 Task: Design a travel-themed webpage layout in Figma, including a header, hero section, articles, subscription form, featured stories, popular destinations, and a footer.
Action: Mouse moved to (644, 175)
Screenshot: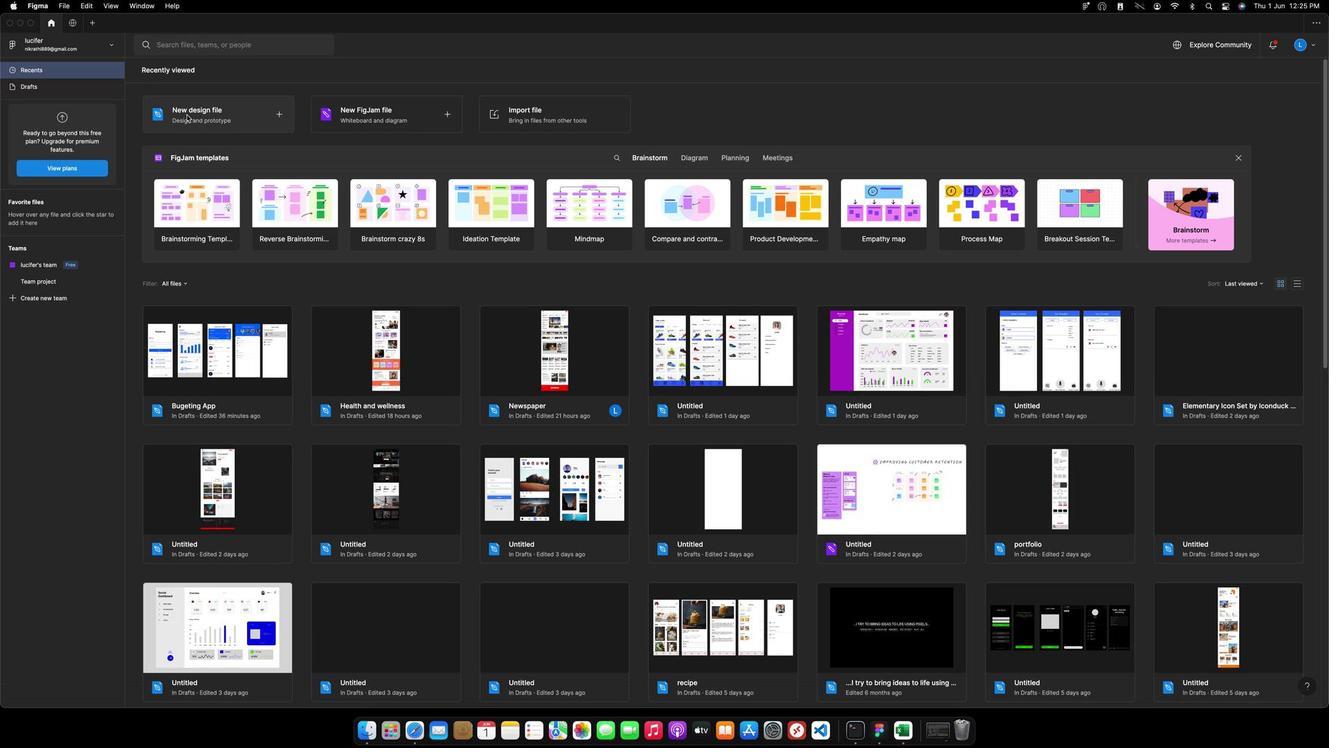 
Action: Mouse pressed left at (644, 175)
Screenshot: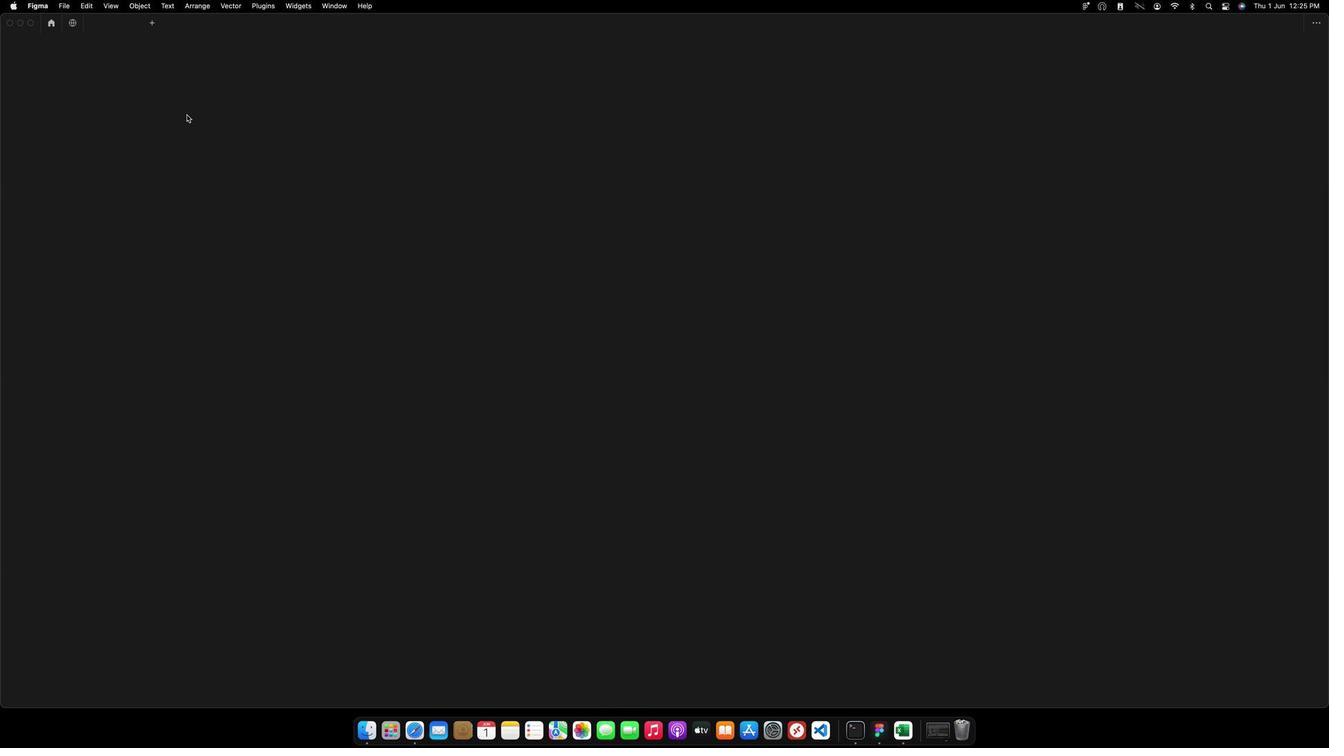 
Action: Mouse moved to (644, 175)
Screenshot: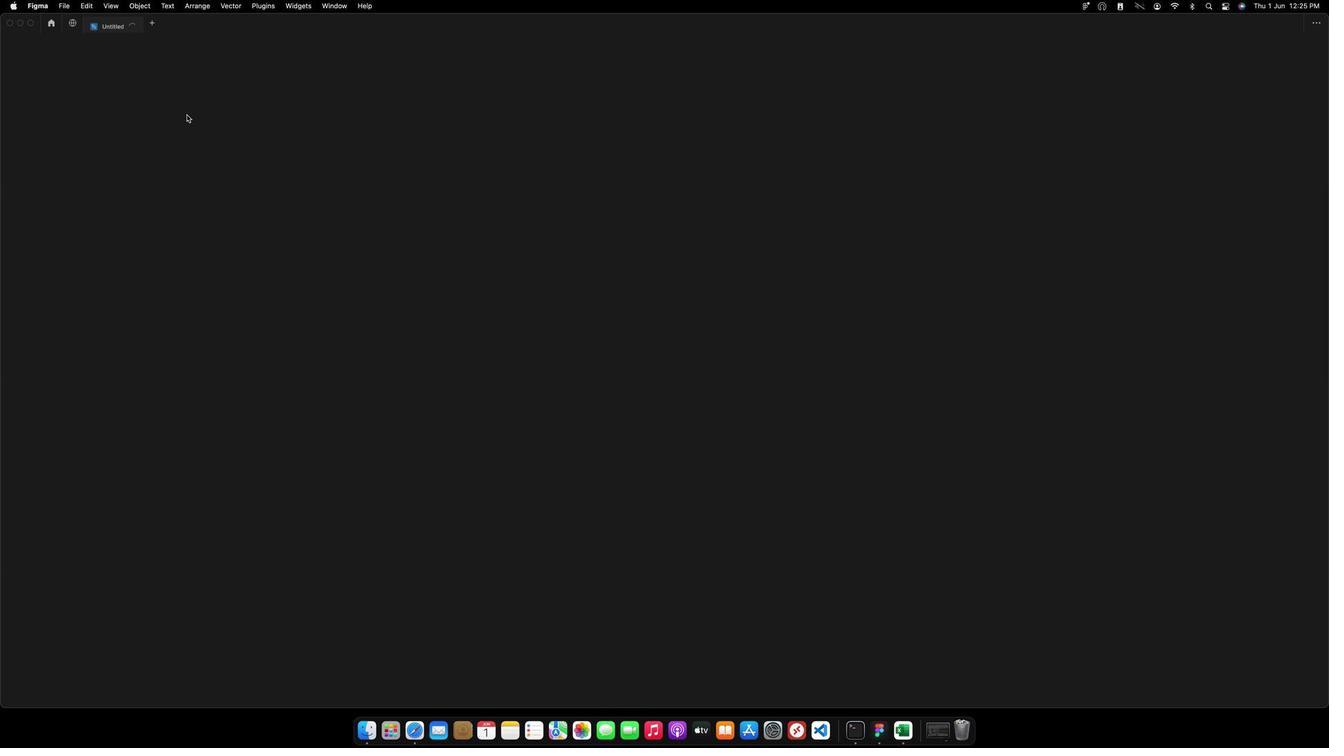 
Action: Mouse pressed left at (644, 175)
Screenshot: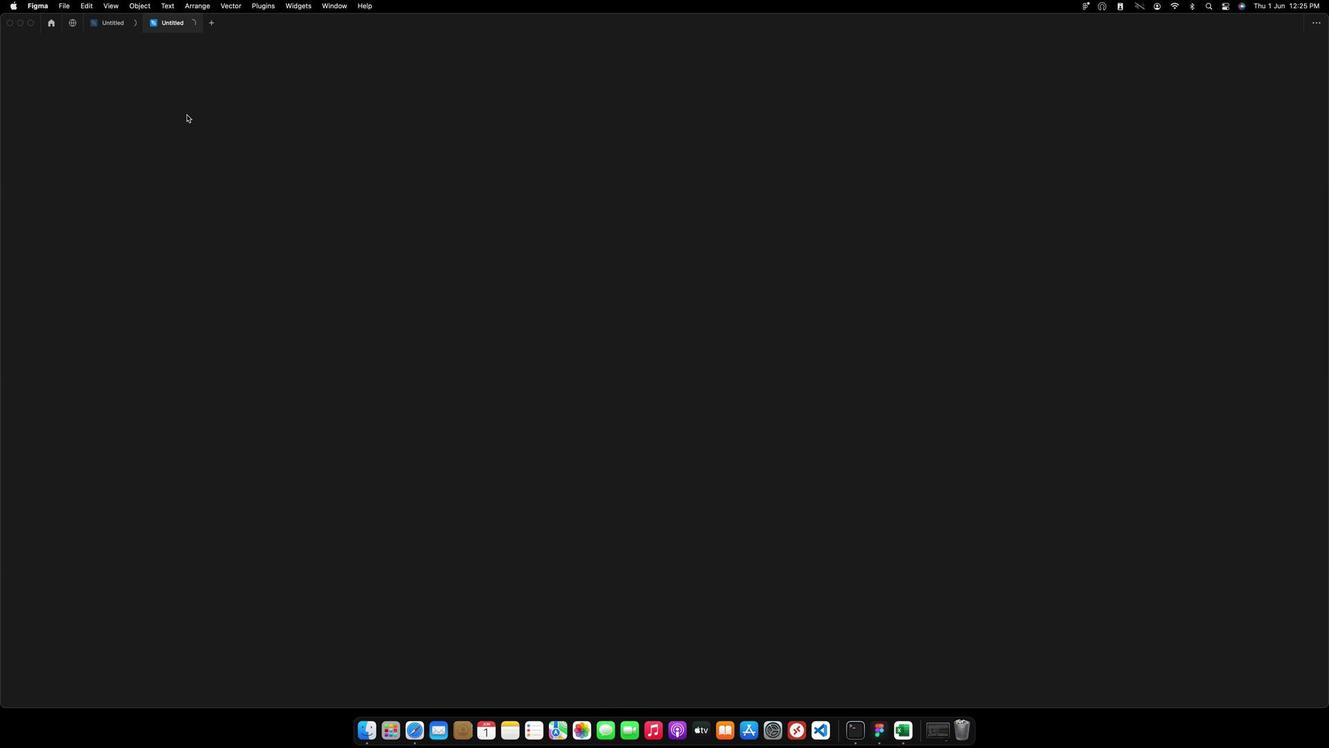 
Action: Mouse moved to (618, 148)
Screenshot: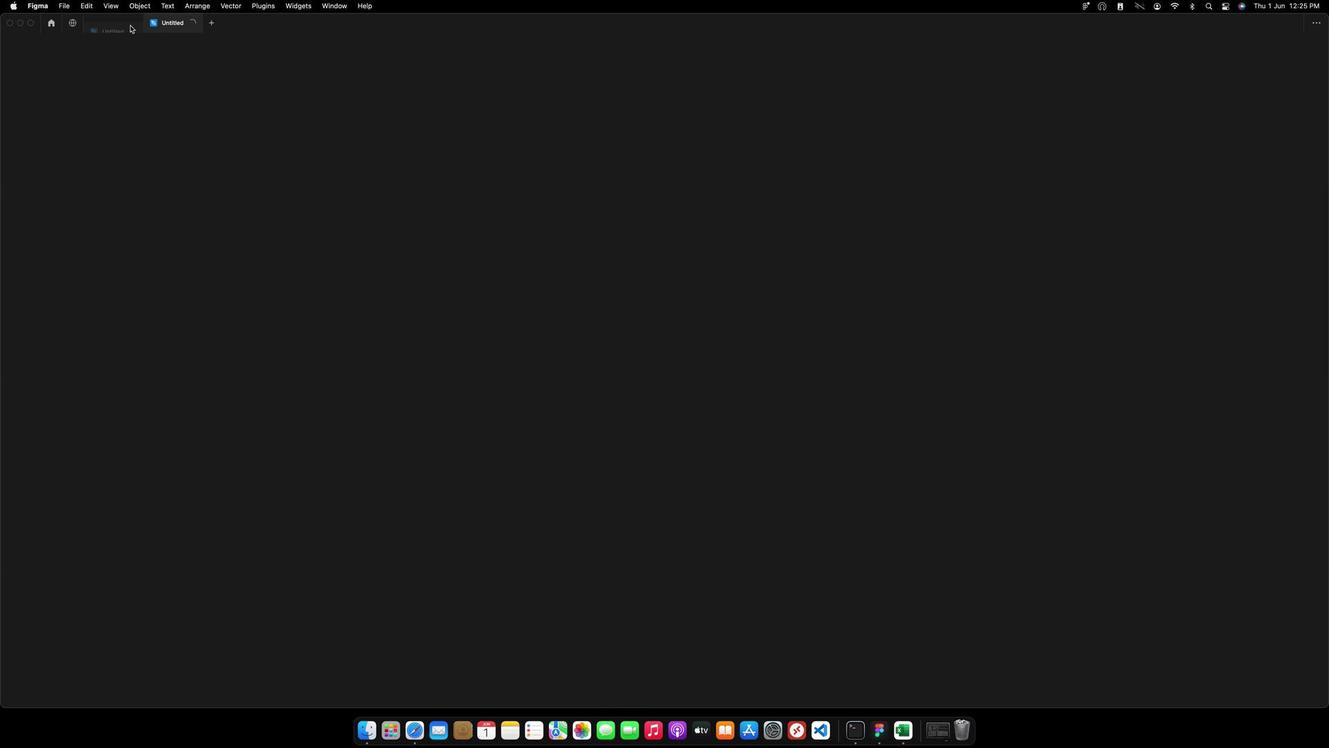 
Action: Mouse pressed left at (618, 148)
Screenshot: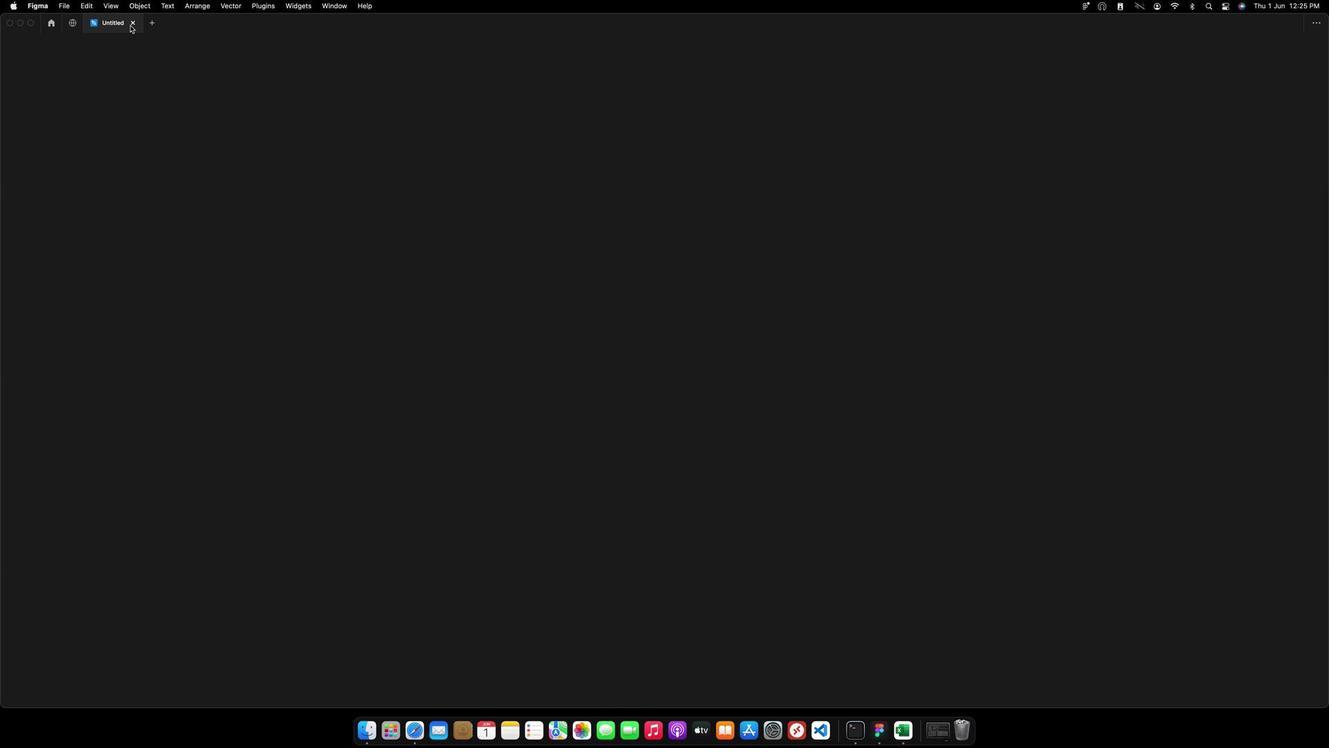 
Action: Mouse moved to (684, 184)
Screenshot: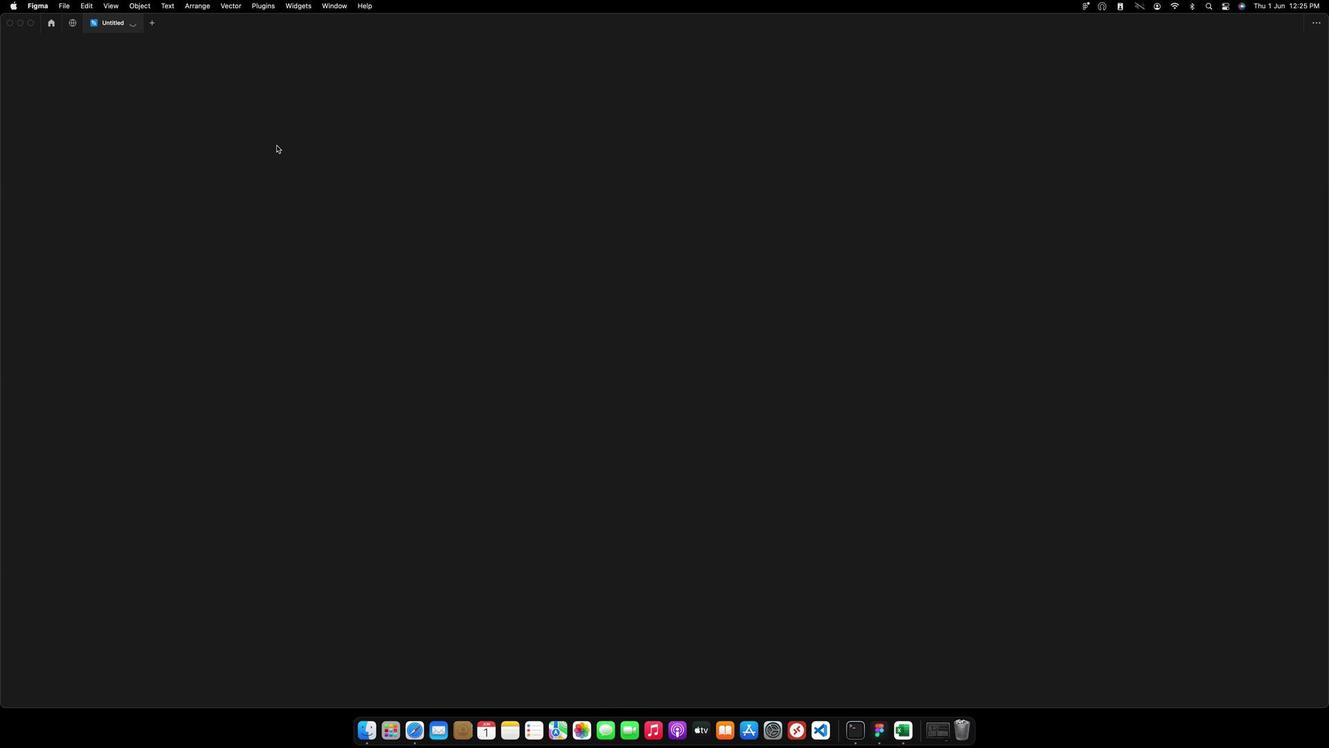 
Action: Key pressed 'a''a'
Screenshot: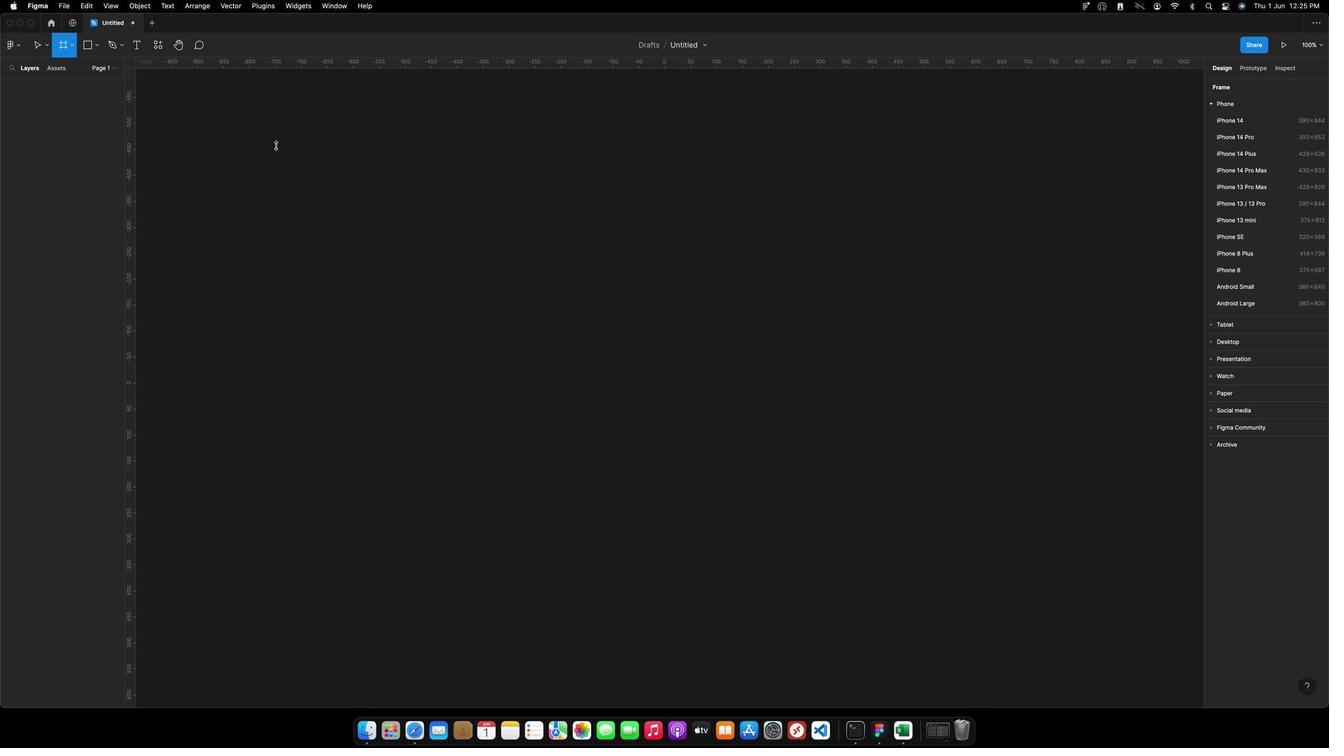
Action: Mouse moved to (1103, 245)
Screenshot: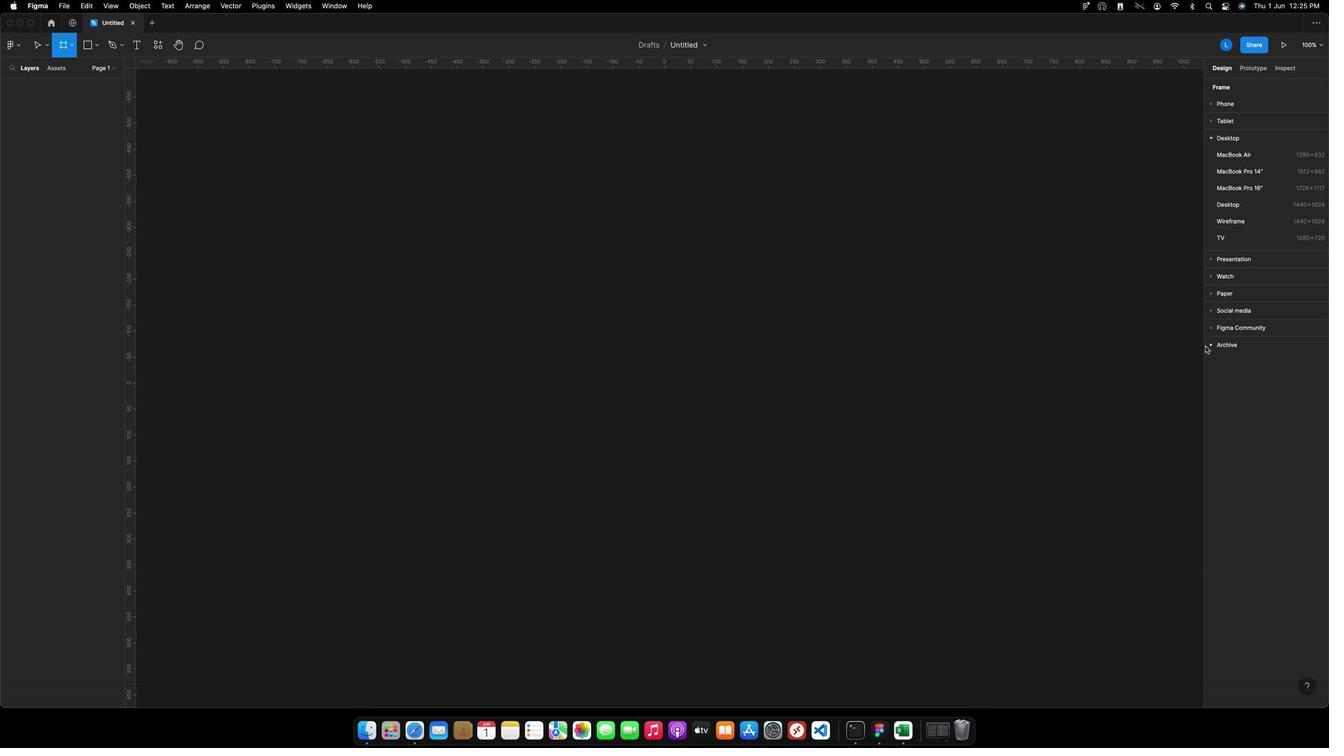 
Action: Mouse pressed left at (1103, 245)
Screenshot: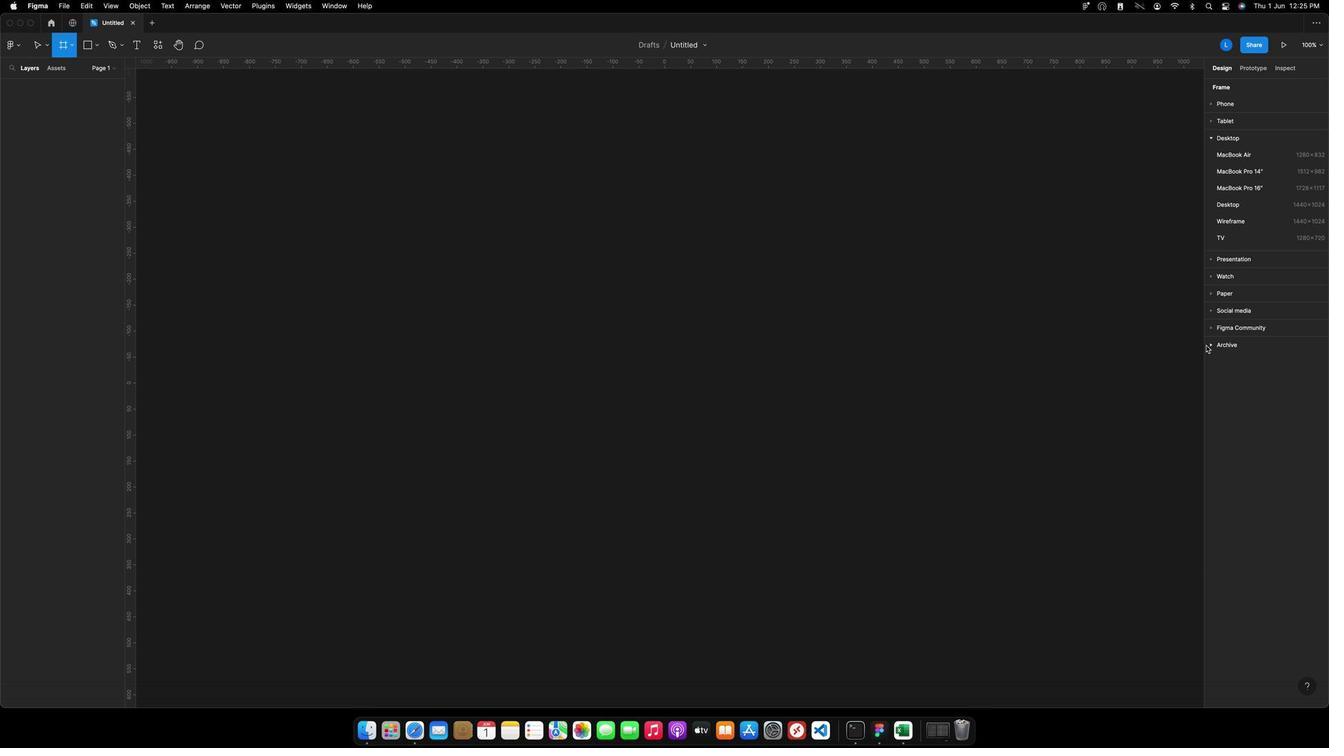 
Action: Mouse moved to (1129, 194)
Screenshot: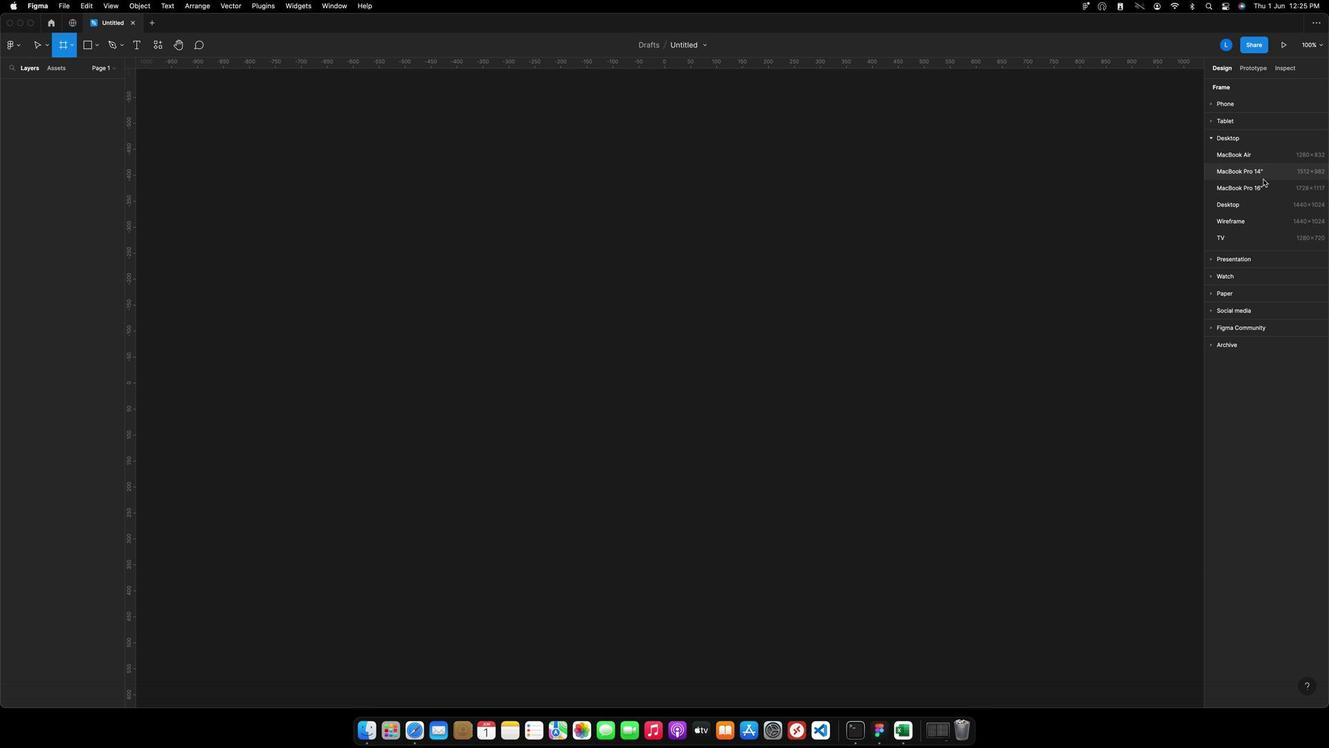 
Action: Mouse pressed left at (1129, 194)
Screenshot: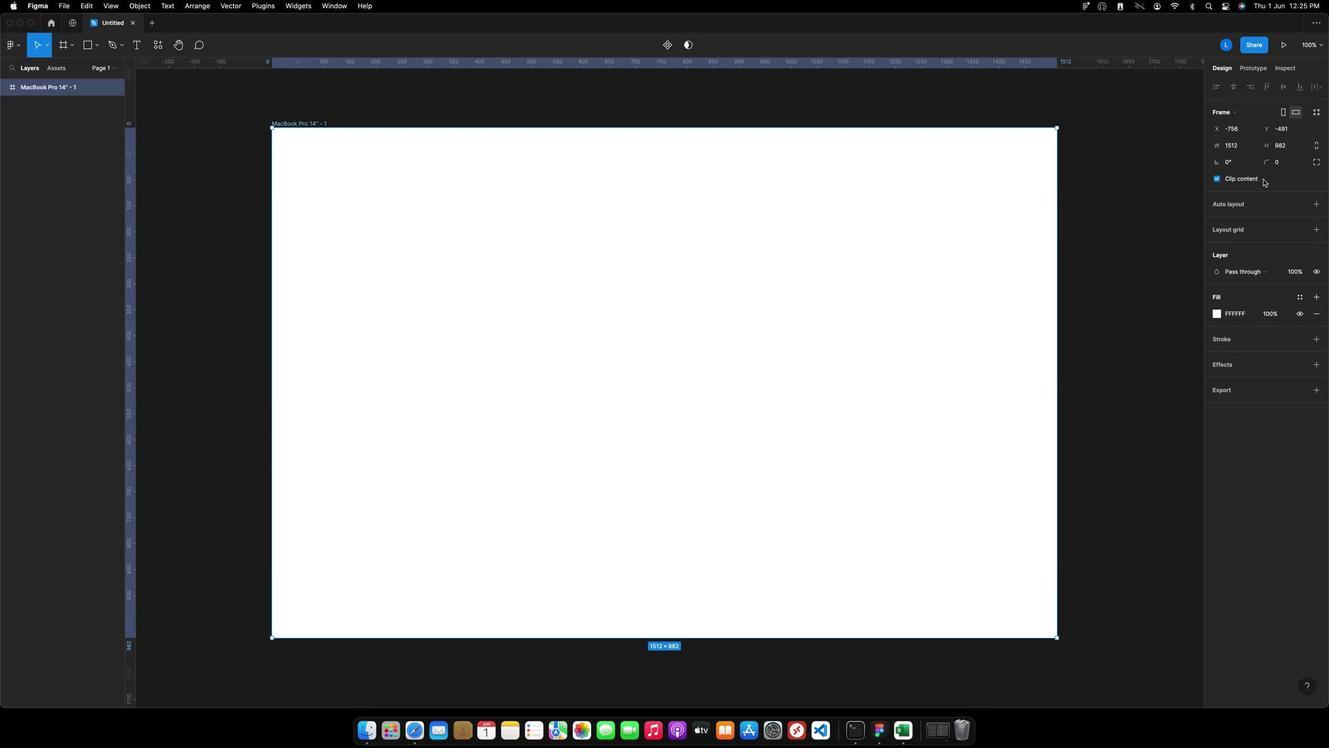 
Action: Mouse moved to (811, 205)
Screenshot: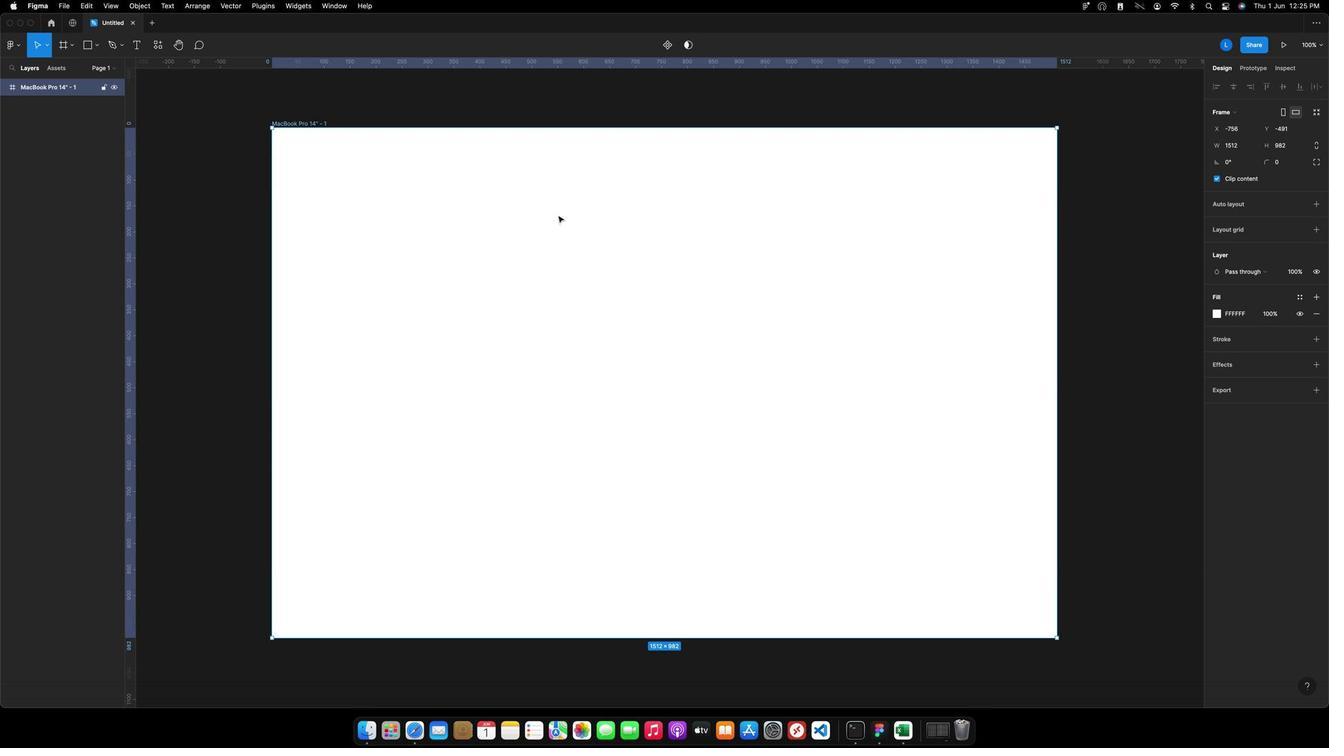 
Action: Key pressed 't'
Screenshot: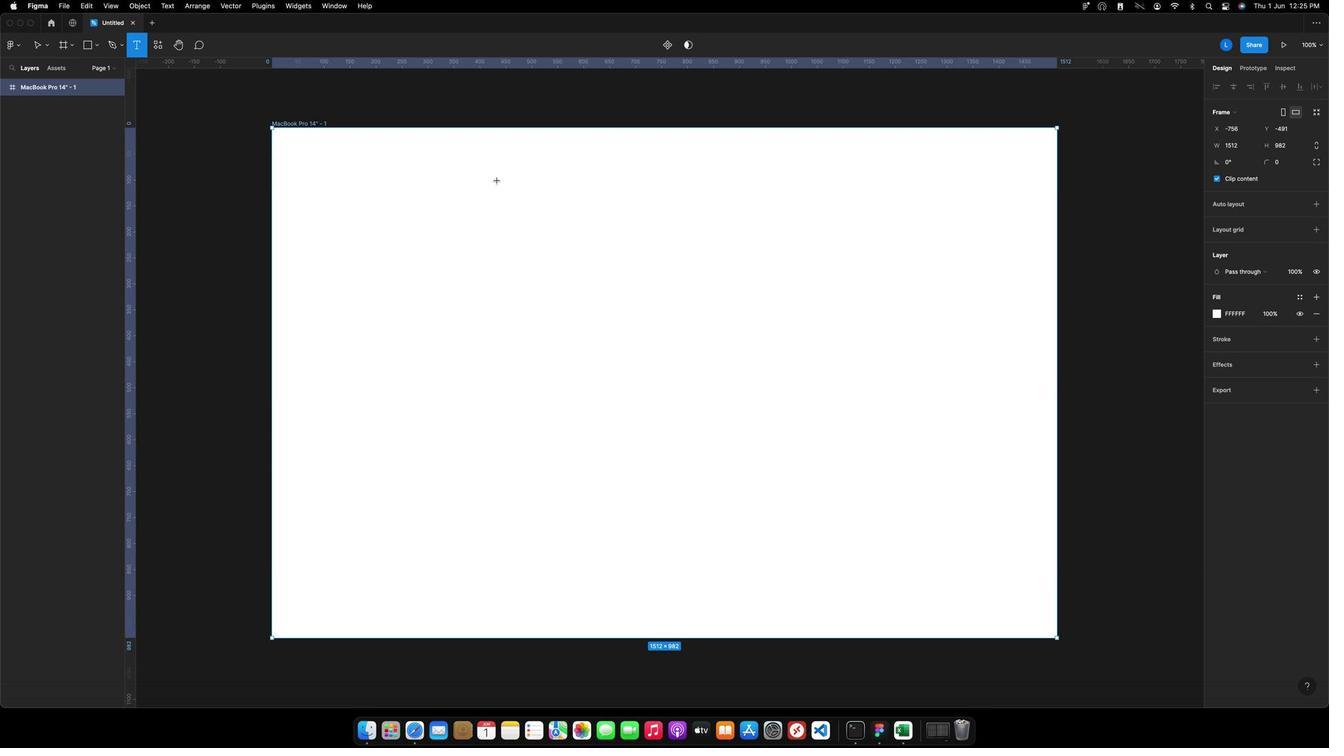 
Action: Mouse moved to (783, 184)
Screenshot: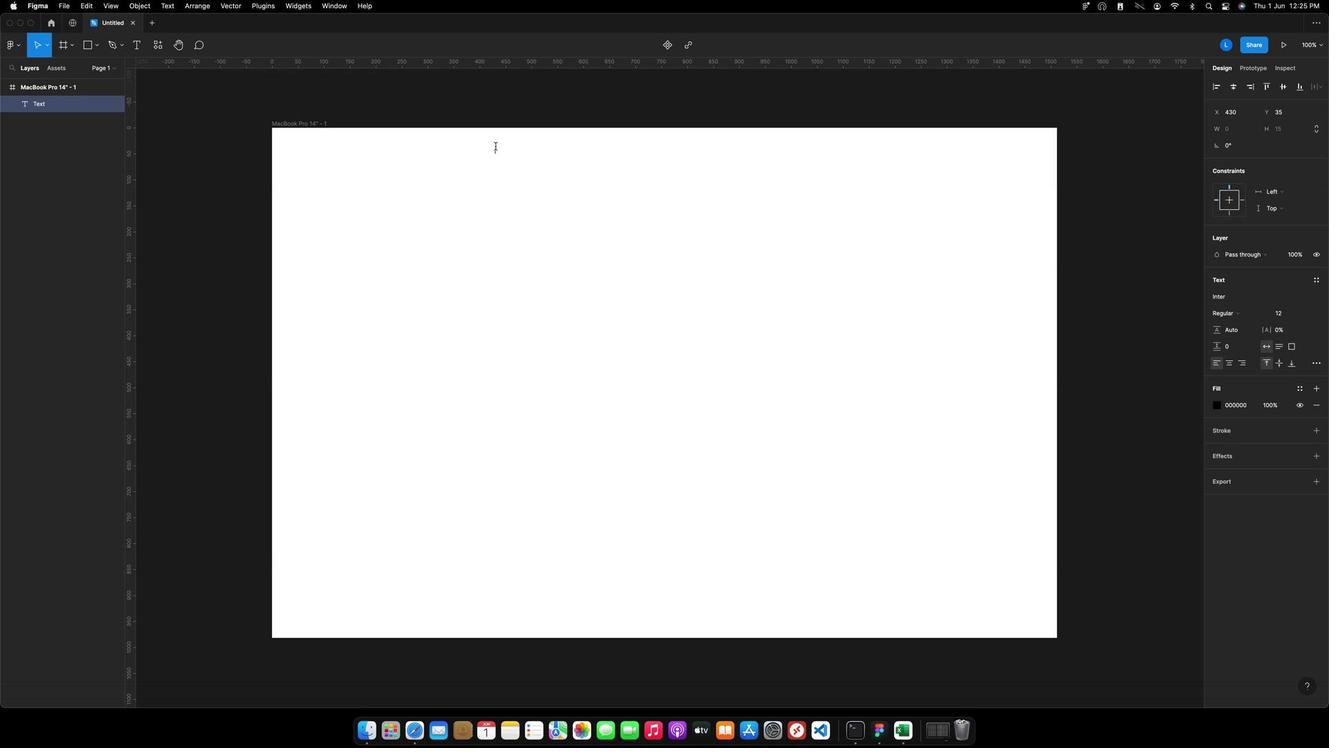 
Action: Mouse pressed left at (783, 184)
Screenshot: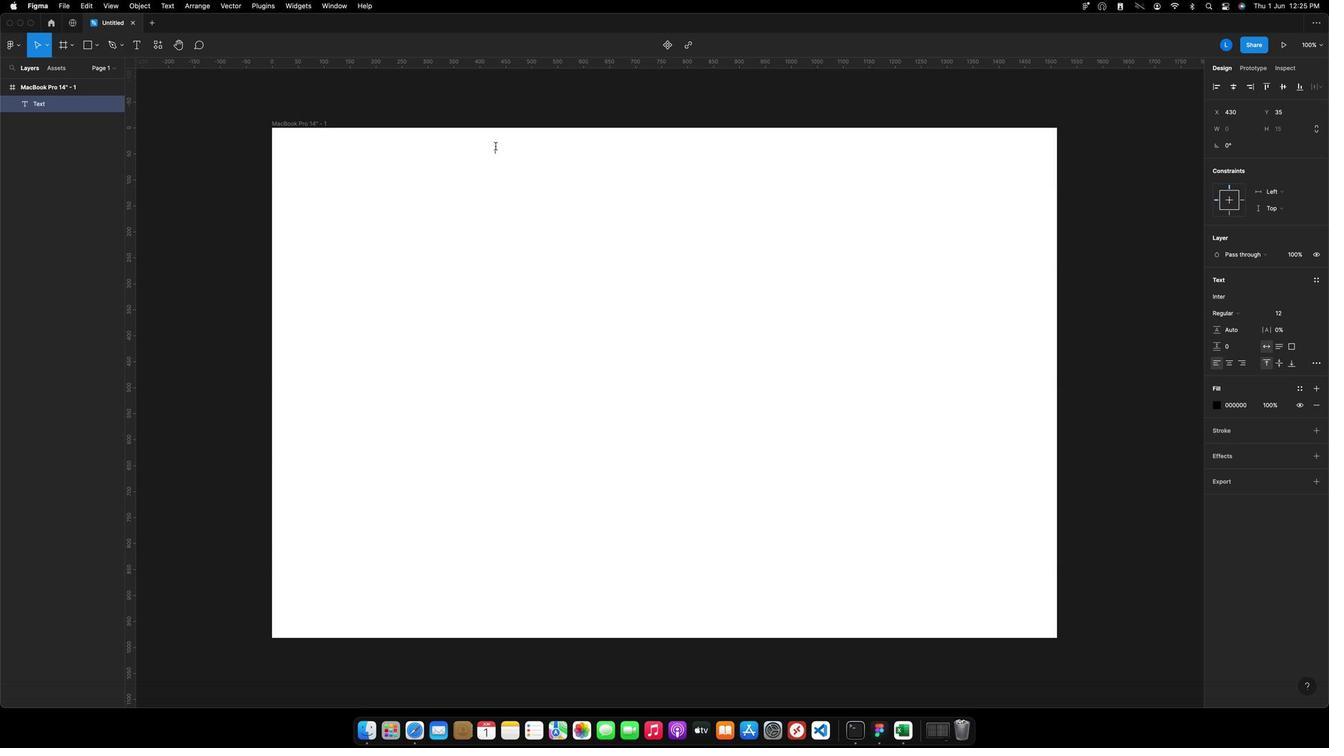 
Action: Key pressed Key.caps_lock'S'Key.caps_lock't''o''r''i''e''s'Key.esc
Screenshot: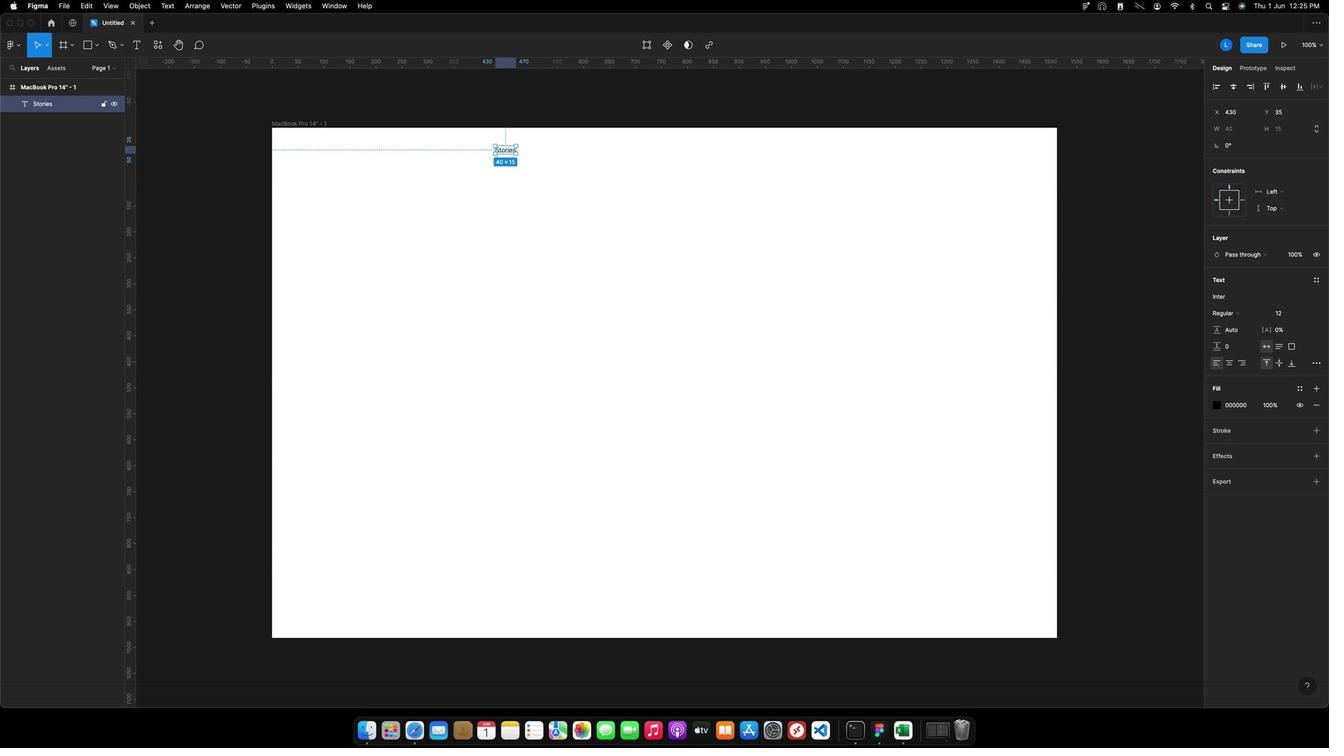 
Action: Mouse moved to (1138, 235)
Screenshot: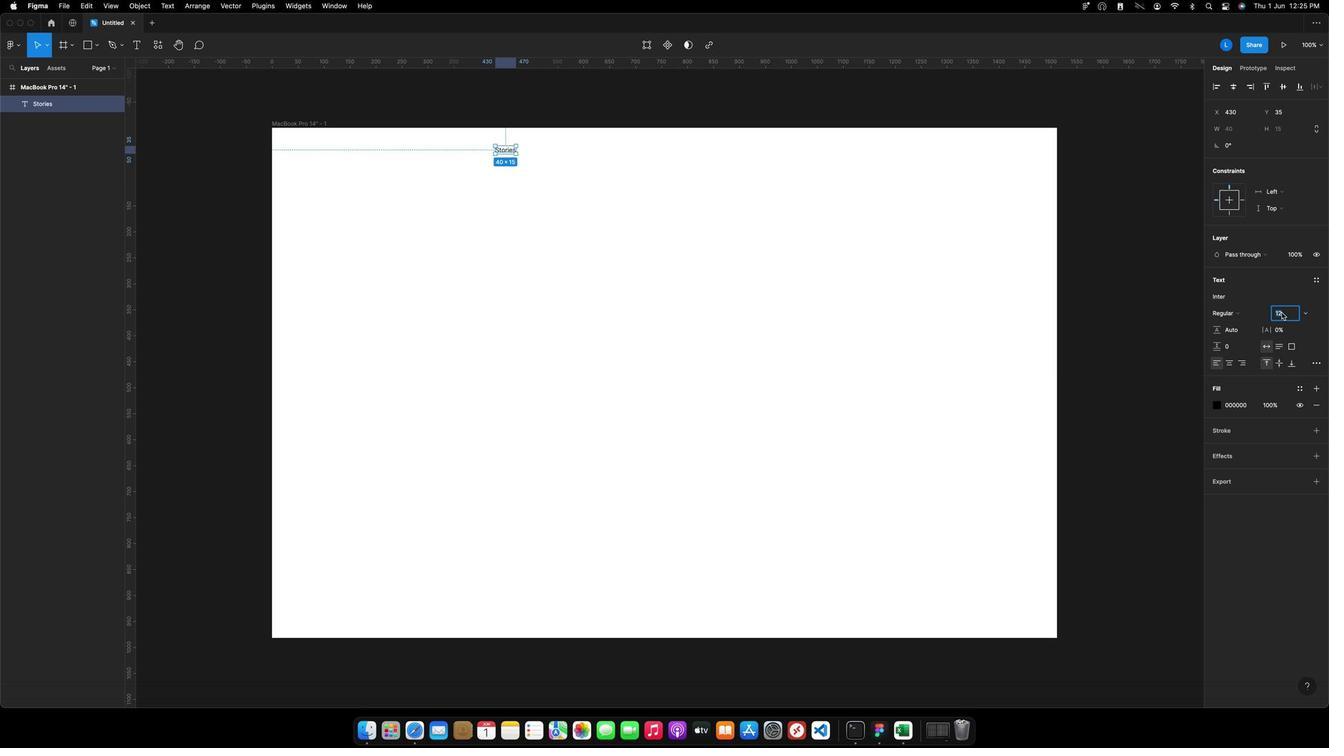 
Action: Mouse pressed left at (1138, 235)
Screenshot: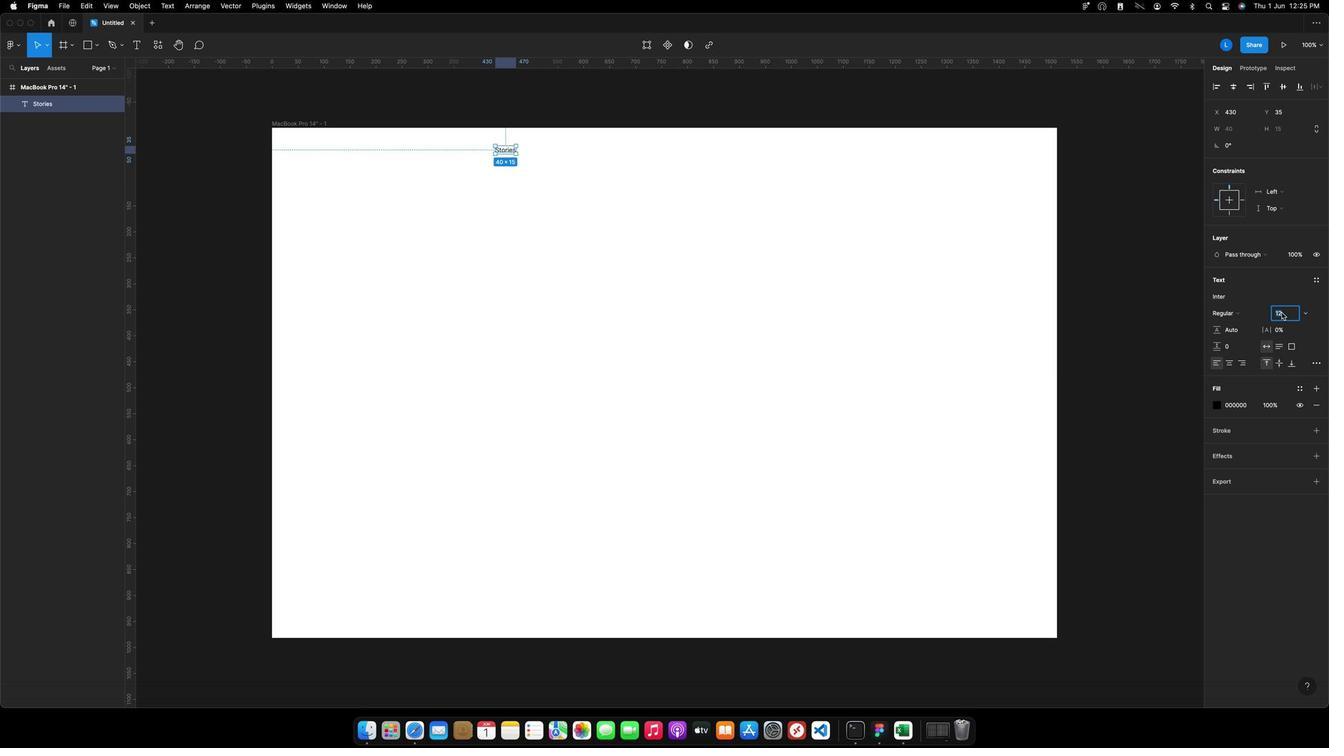 
Action: Mouse moved to (1137, 235)
Screenshot: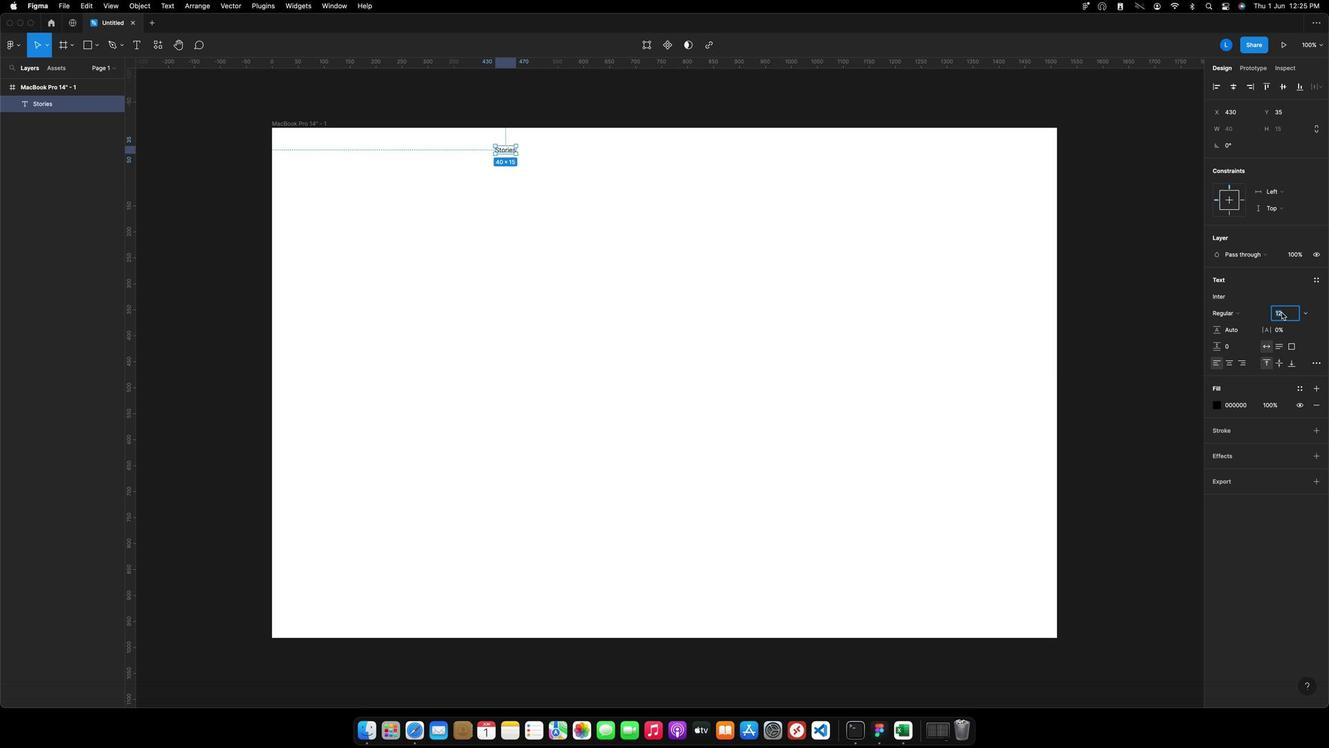 
Action: Key pressed '1''8'Key.enter
Screenshot: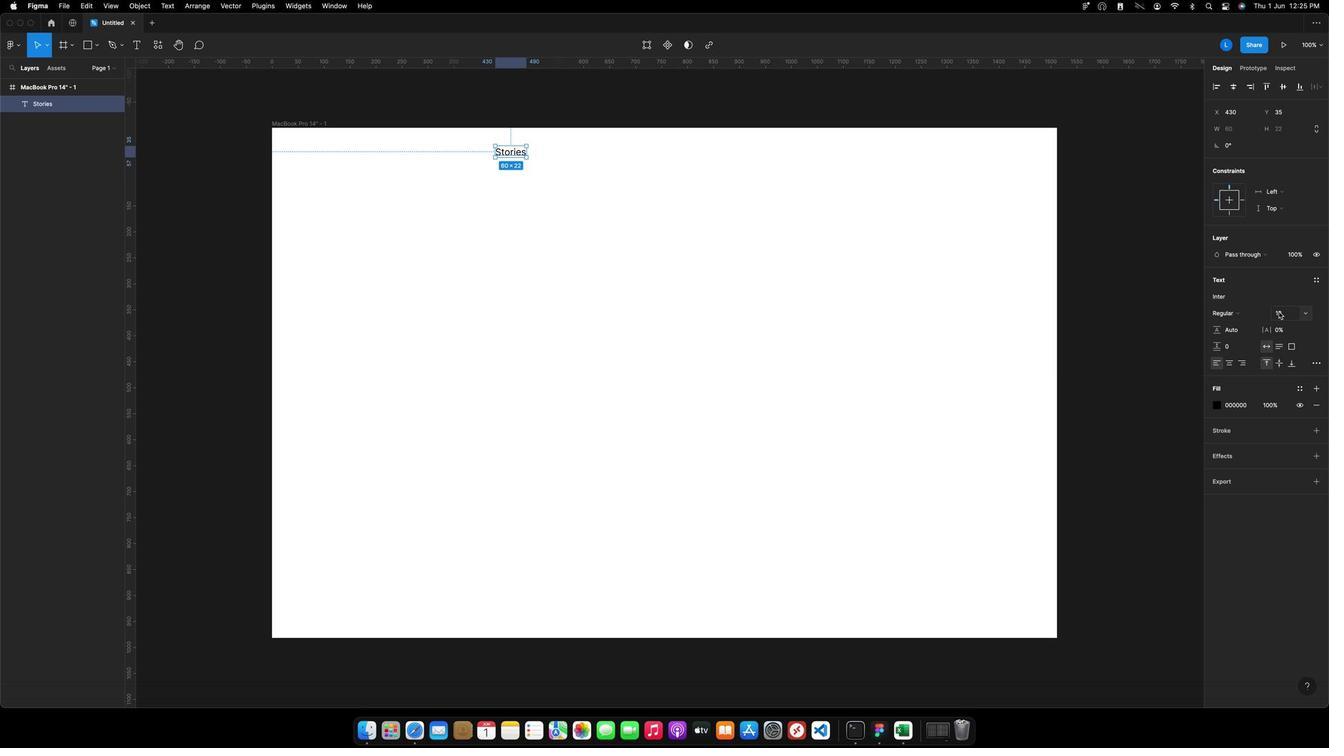 
Action: Mouse moved to (1112, 232)
Screenshot: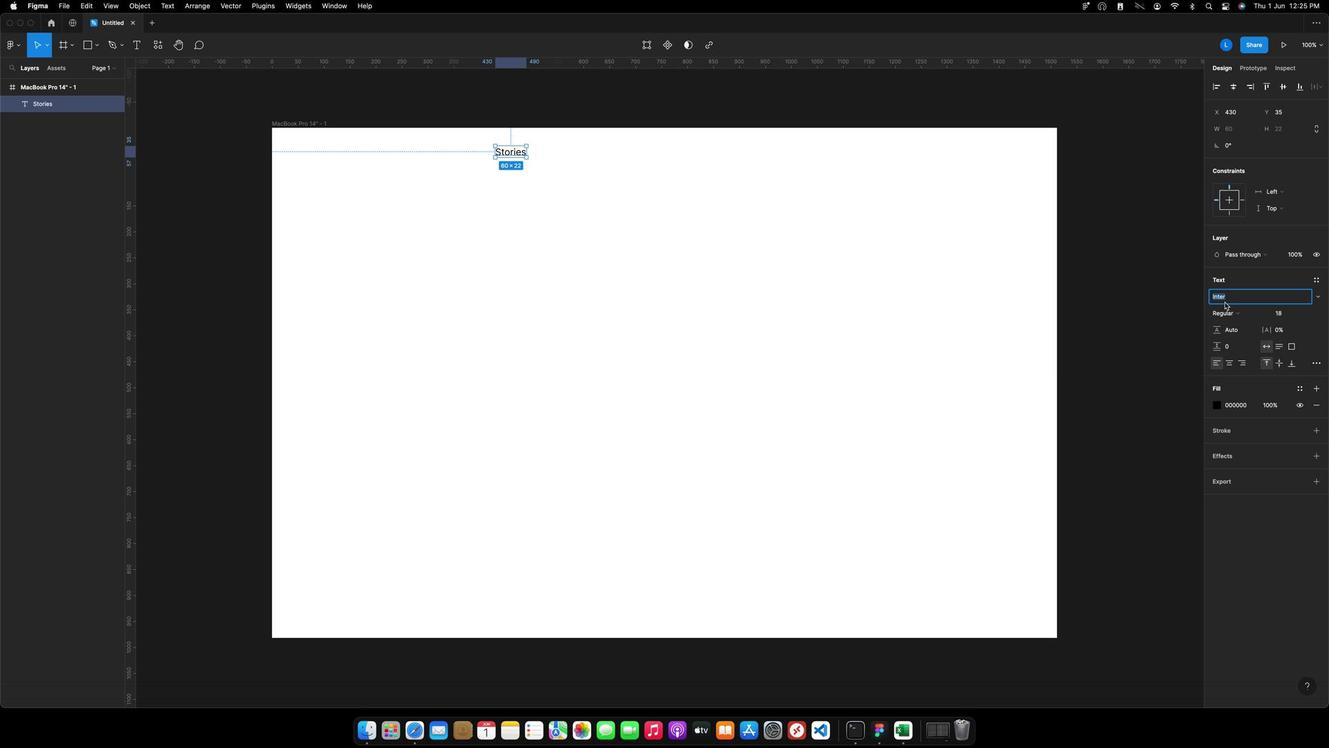 
Action: Mouse pressed left at (1112, 232)
Screenshot: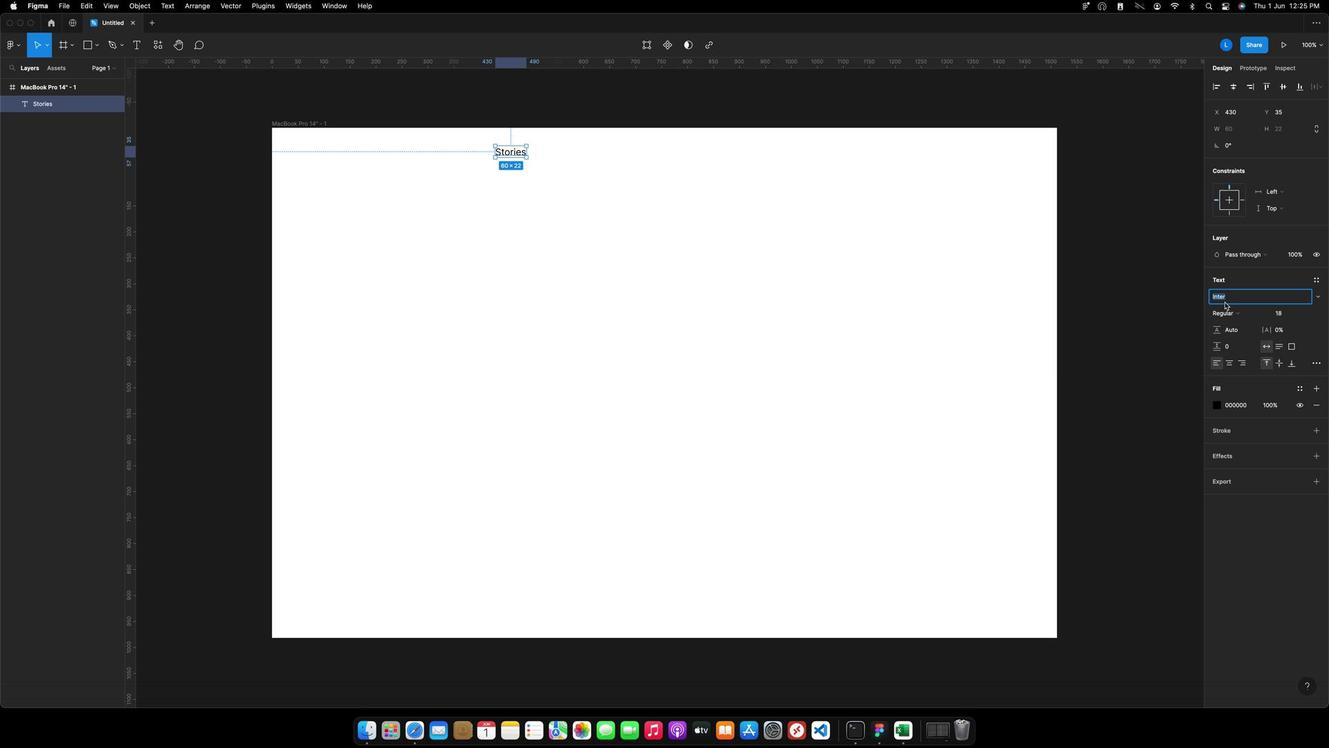 
Action: Key pressed 'l''a''t''o'Key.enter
Screenshot: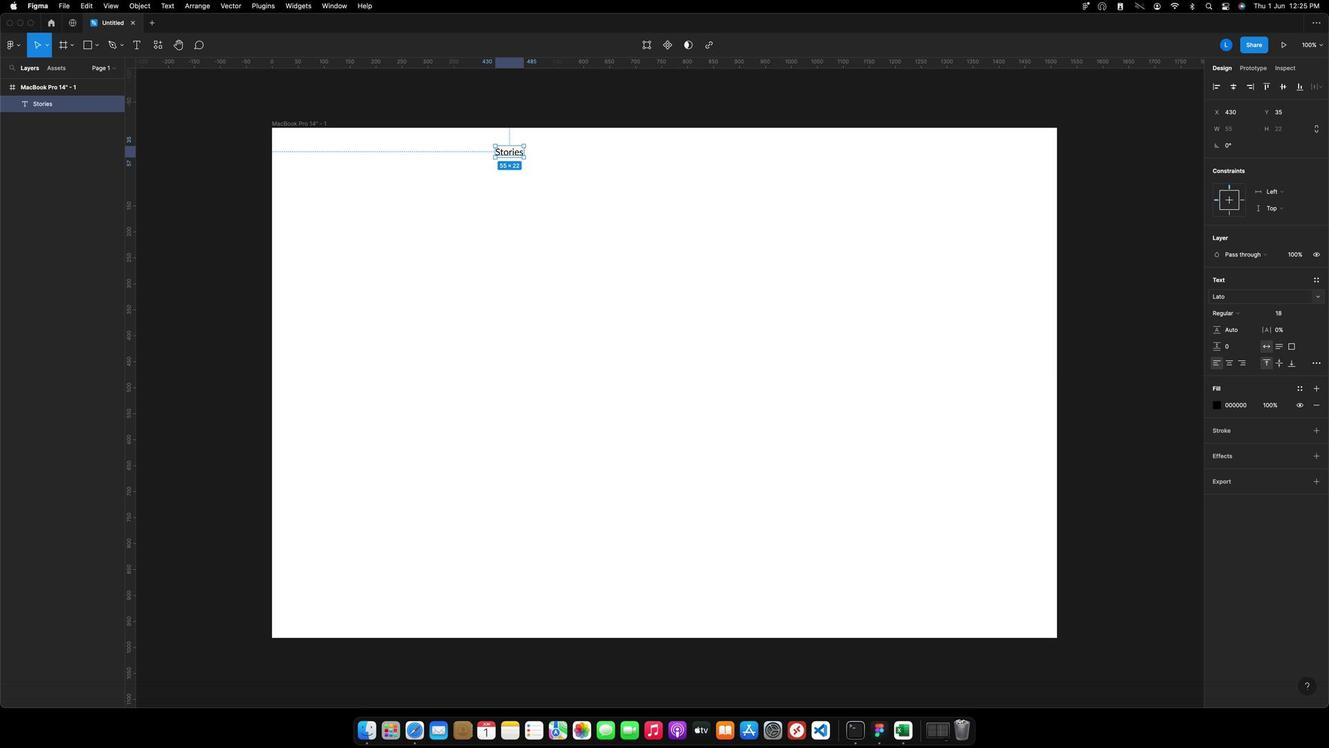 
Action: Mouse moved to (786, 185)
Screenshot: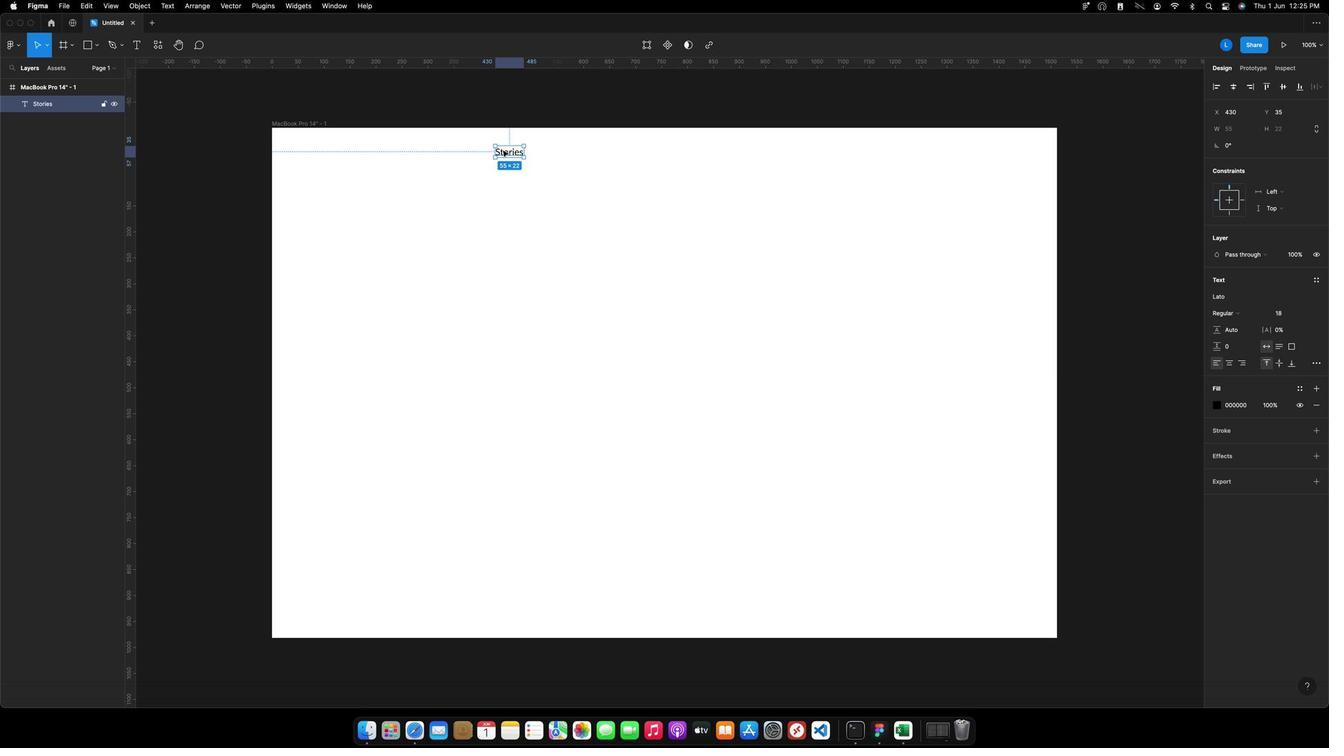 
Action: Key pressed Key.alt
Screenshot: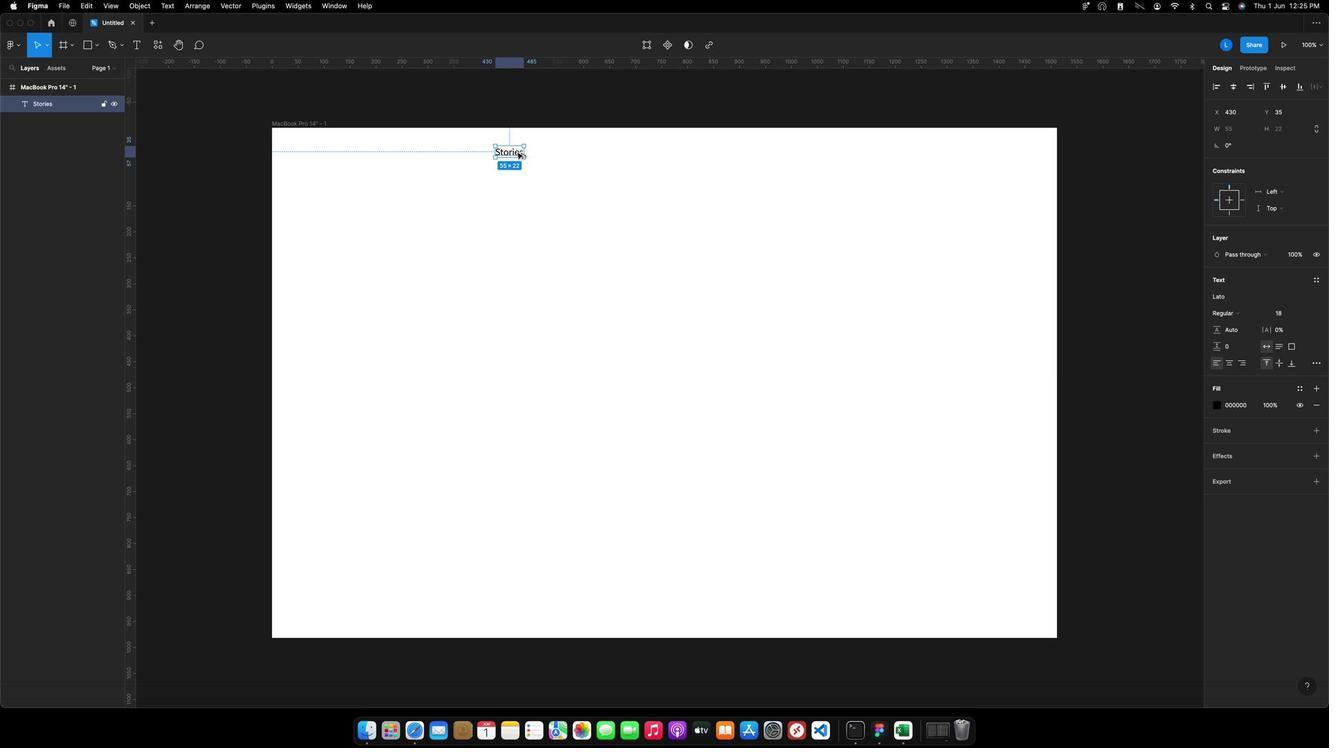 
Action: Mouse pressed left at (786, 185)
Screenshot: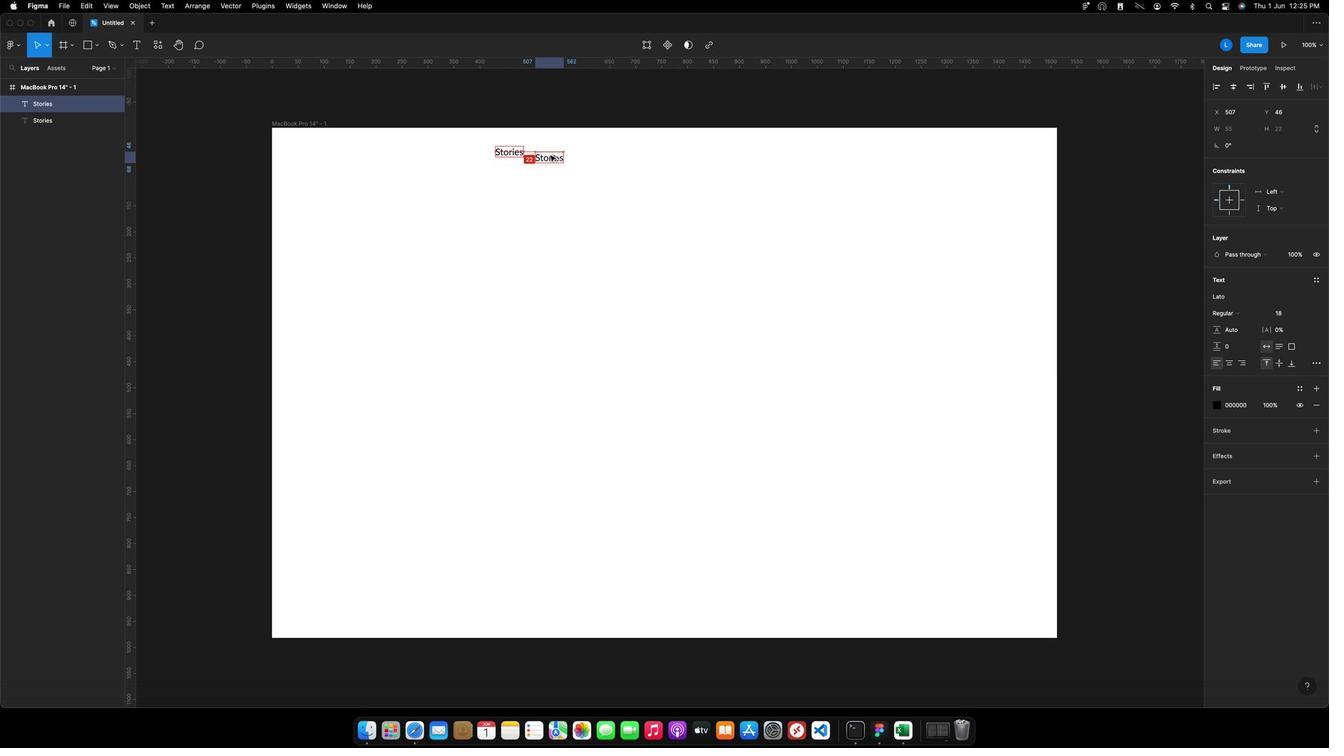 
Action: Mouse moved to (829, 185)
Screenshot: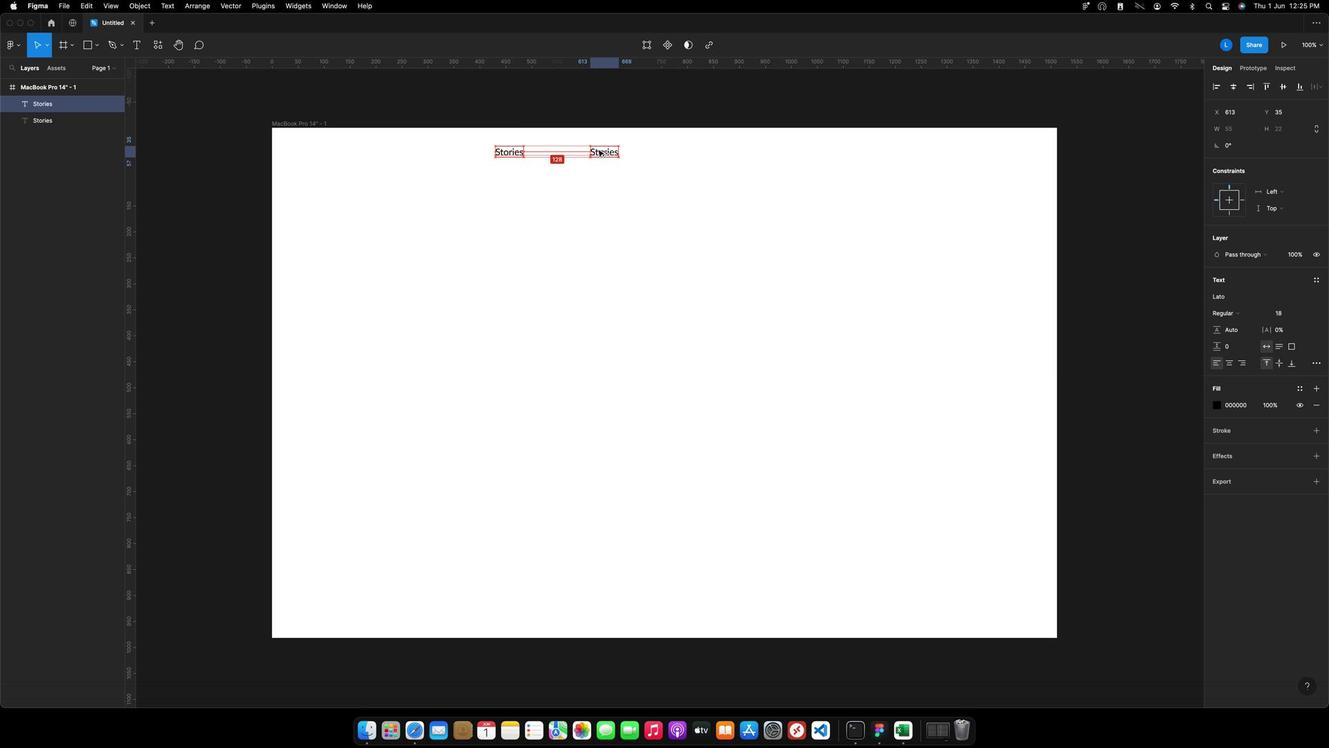 
Action: Mouse pressed left at (829, 185)
Screenshot: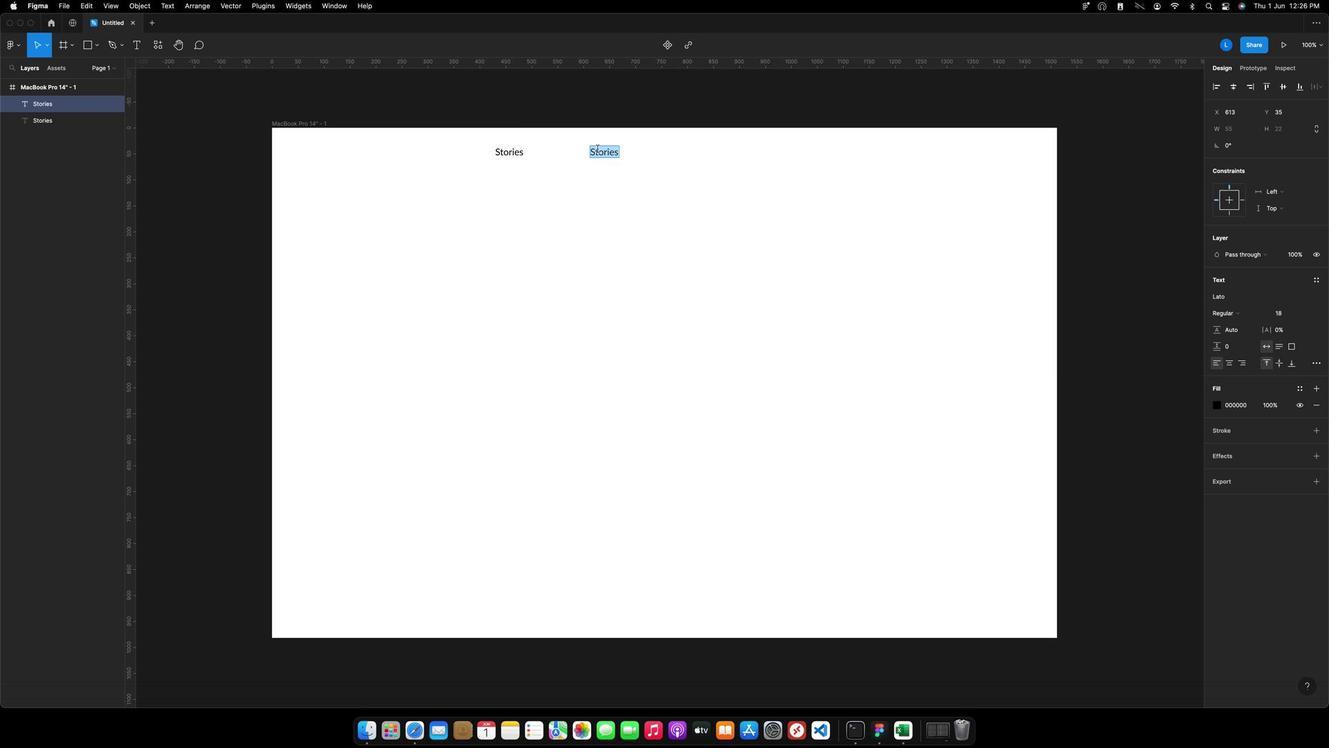 
Action: Mouse pressed left at (829, 185)
Screenshot: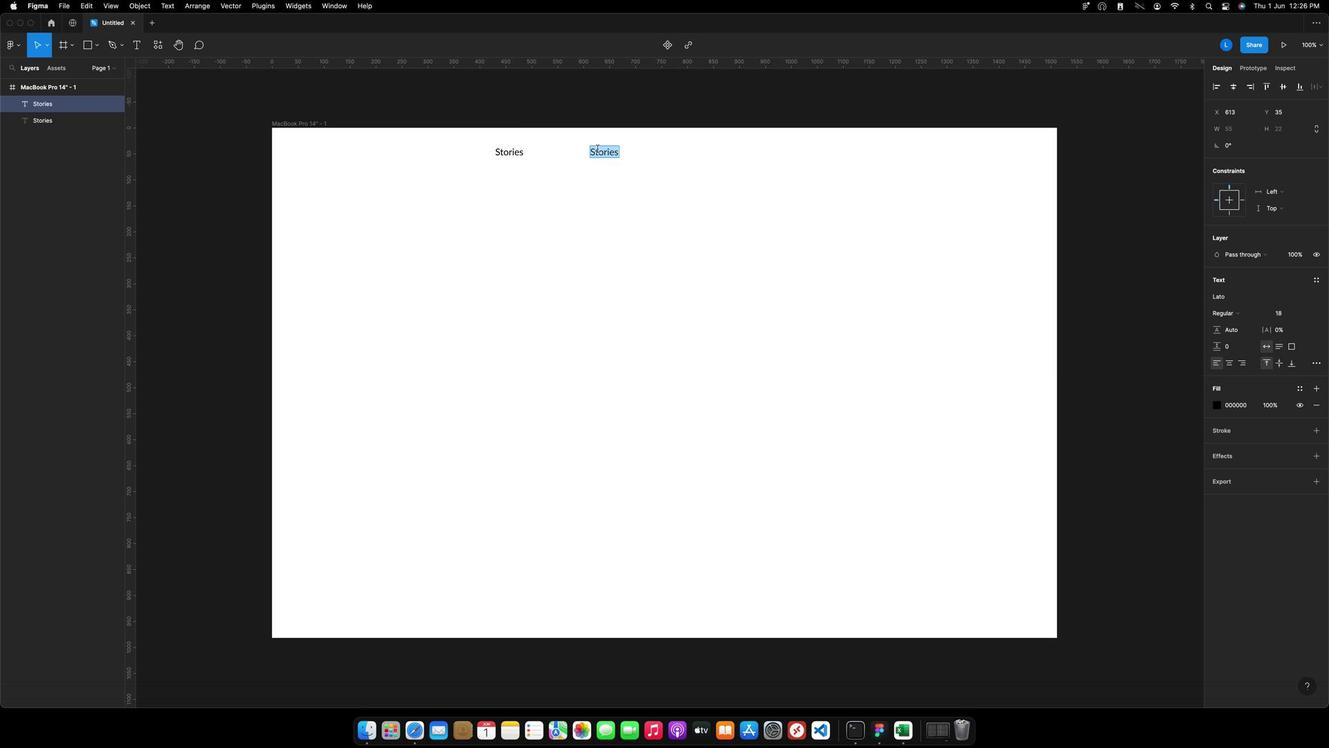 
Action: Key pressed Key.caps_lock'R'Key.caps_lock'e''s''e''r''v''a''t''i''o''n''s'Key.esc
Screenshot: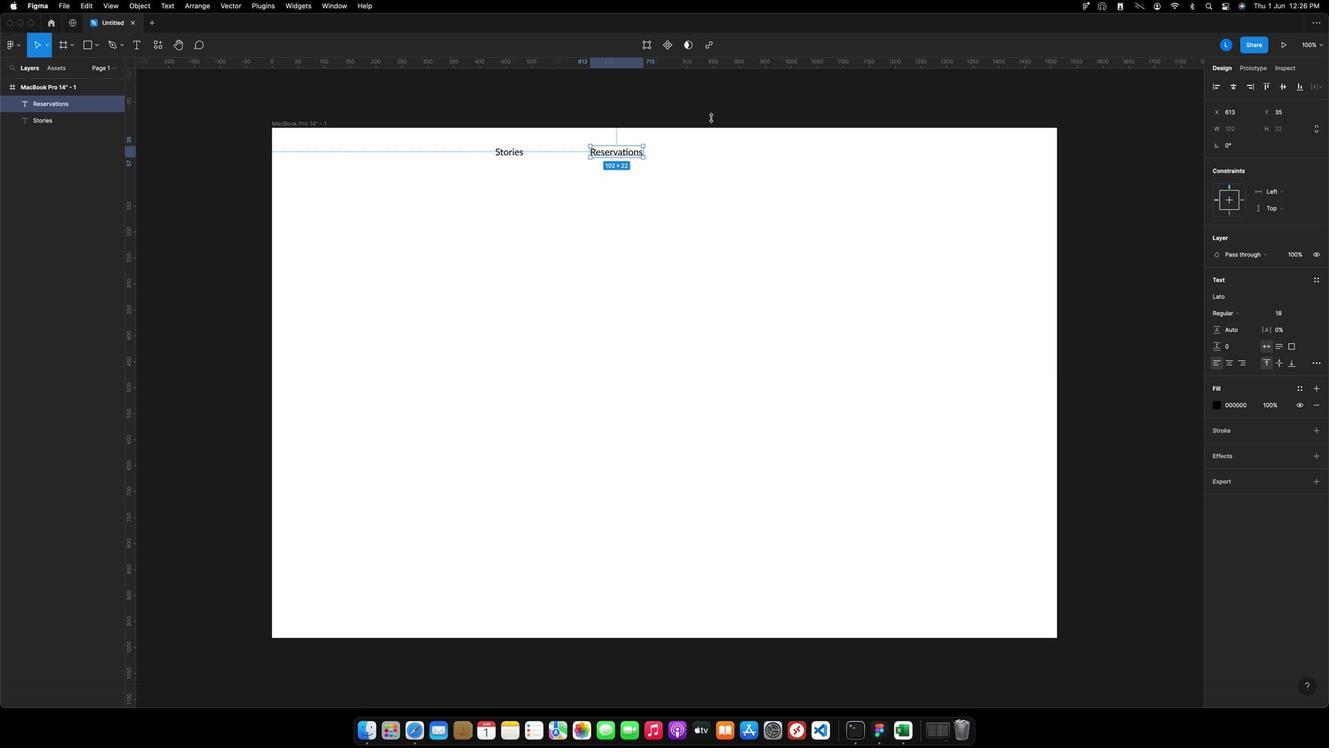 
Action: Mouse moved to (842, 185)
Screenshot: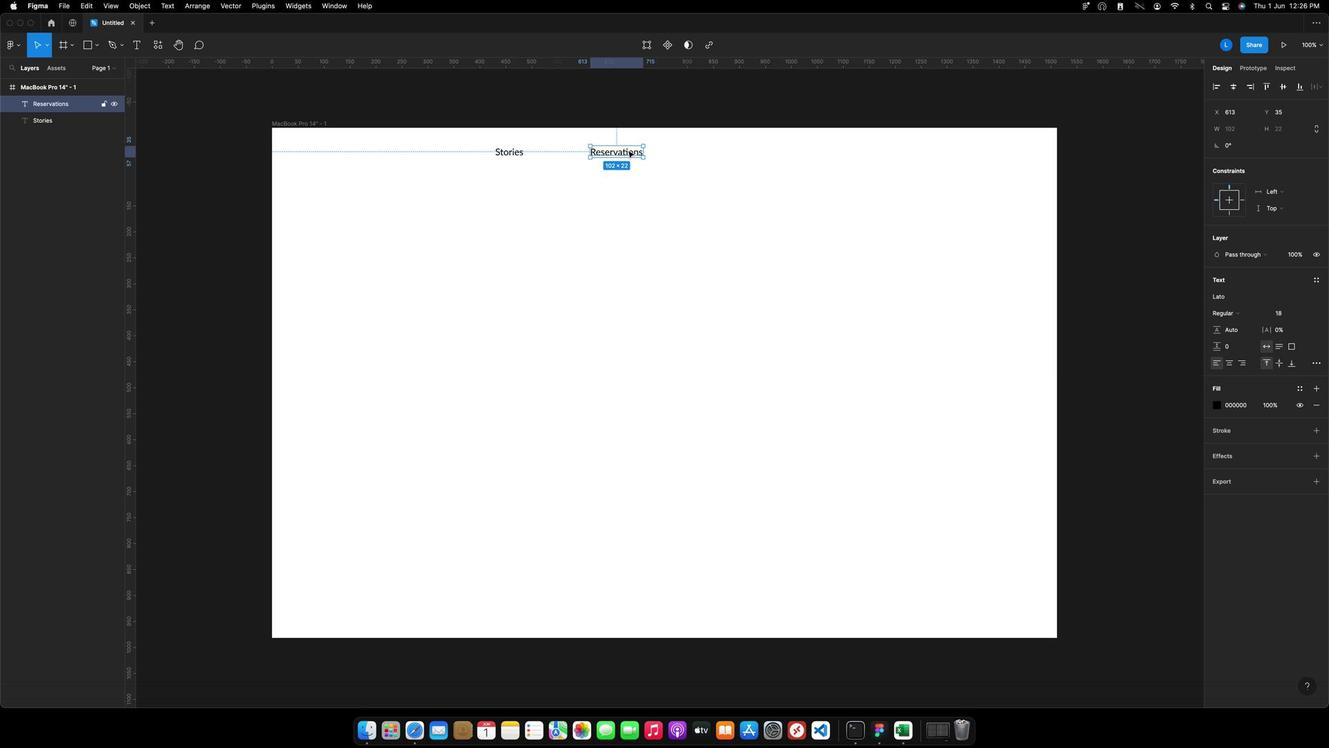 
Action: Key pressed Key.alt
Screenshot: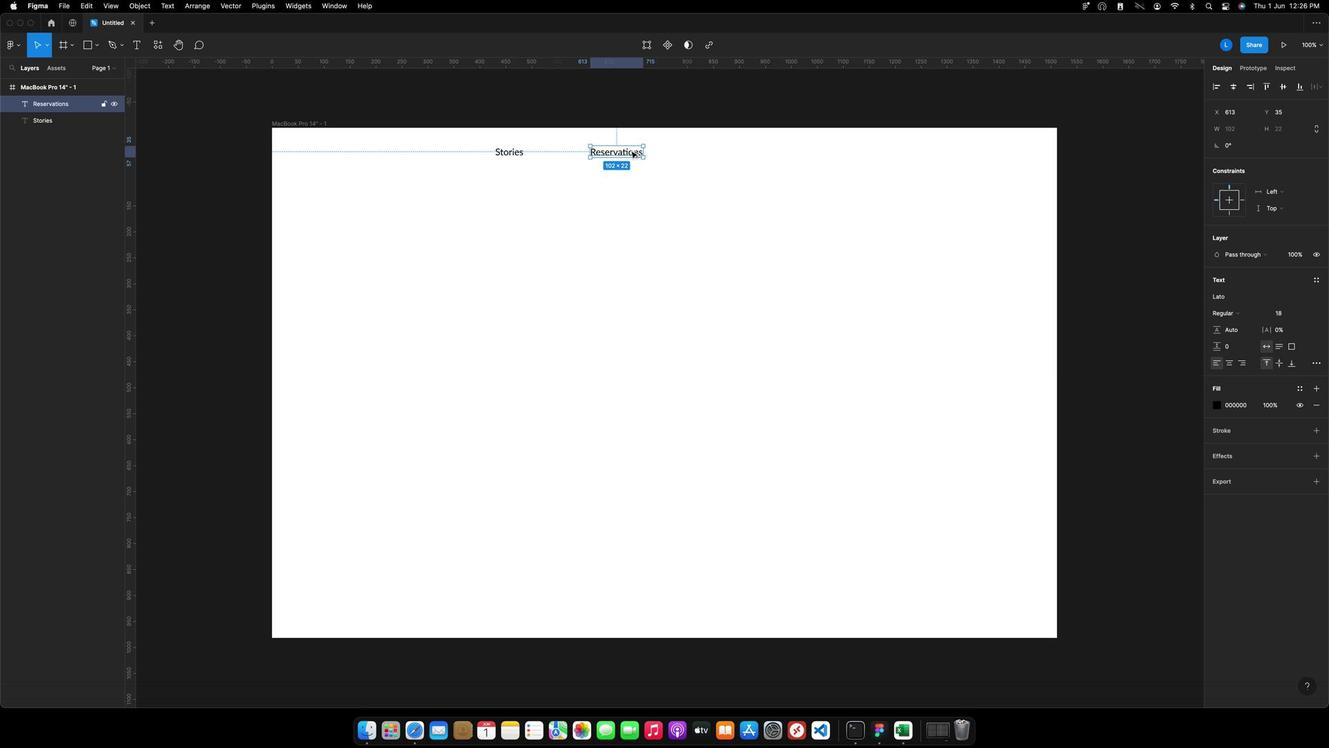 
Action: Mouse pressed left at (842, 185)
Screenshot: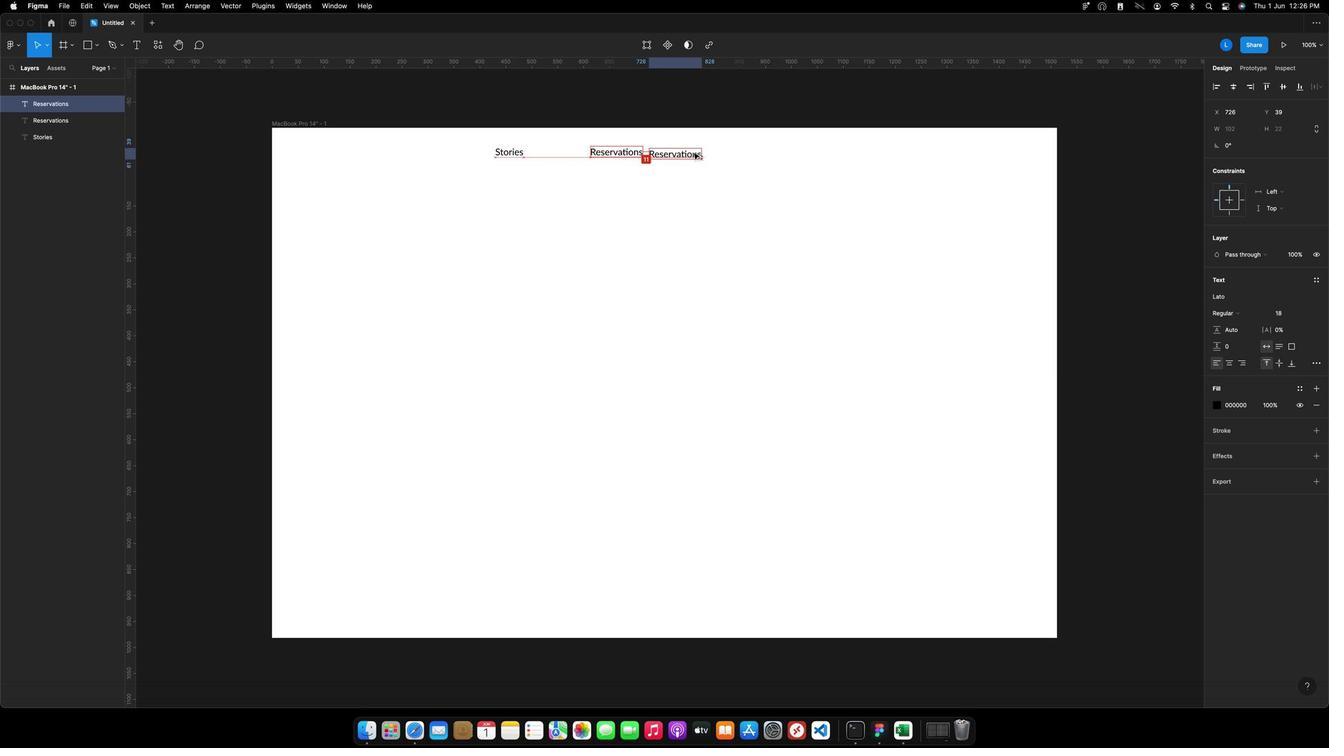 
Action: Mouse moved to (880, 185)
Screenshot: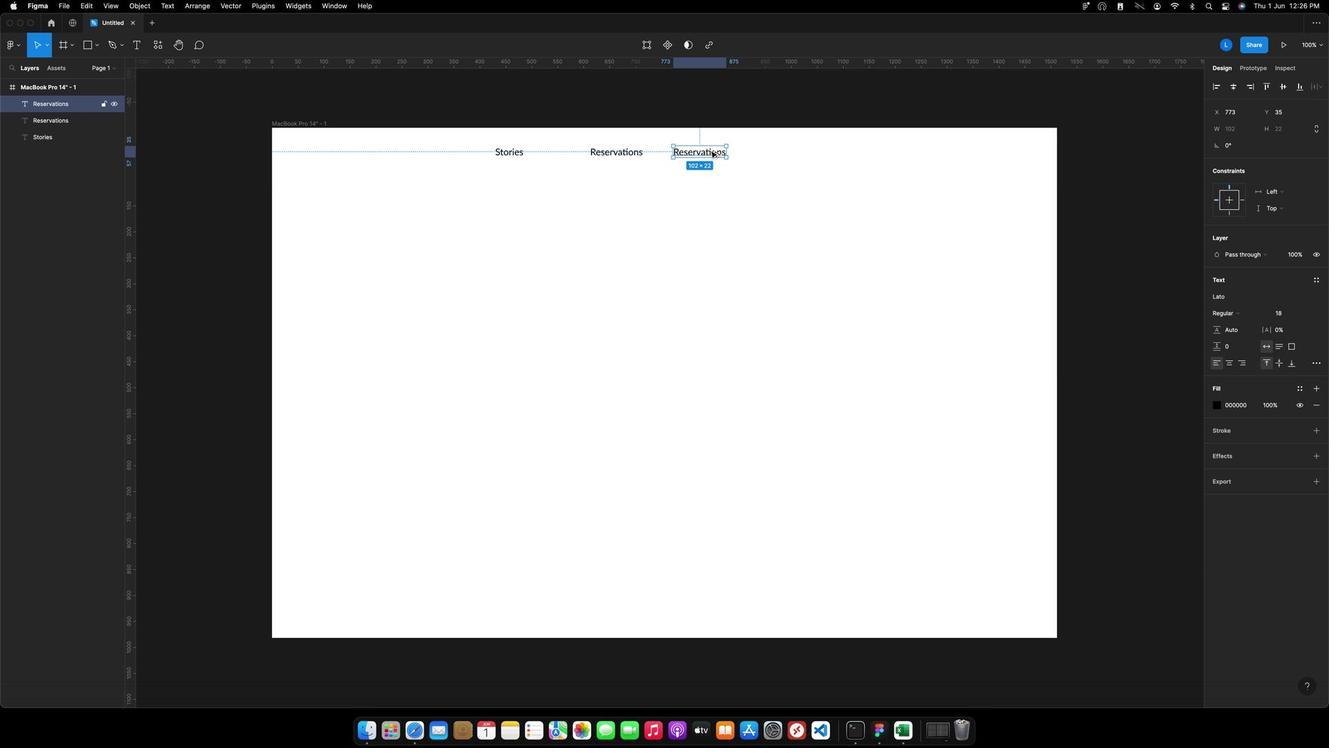 
Action: Mouse pressed left at (880, 185)
Screenshot: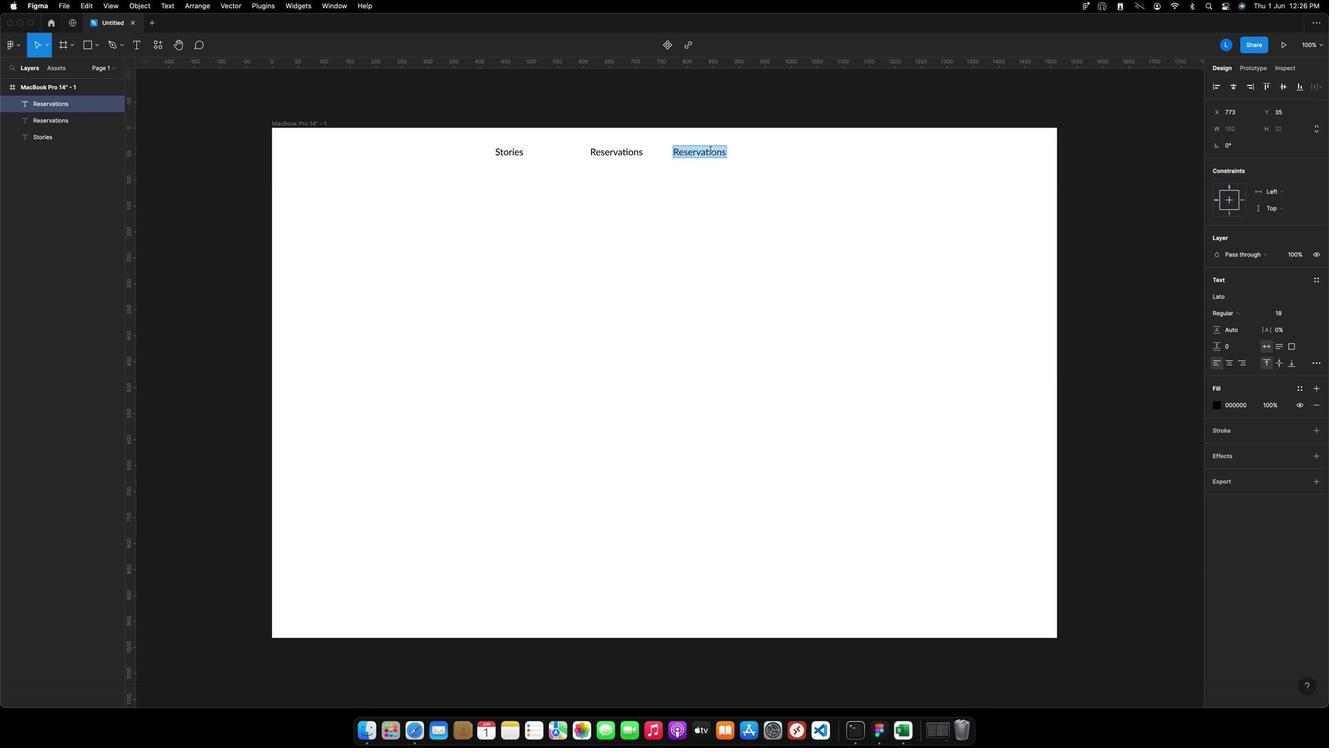 
Action: Mouse pressed left at (880, 185)
Screenshot: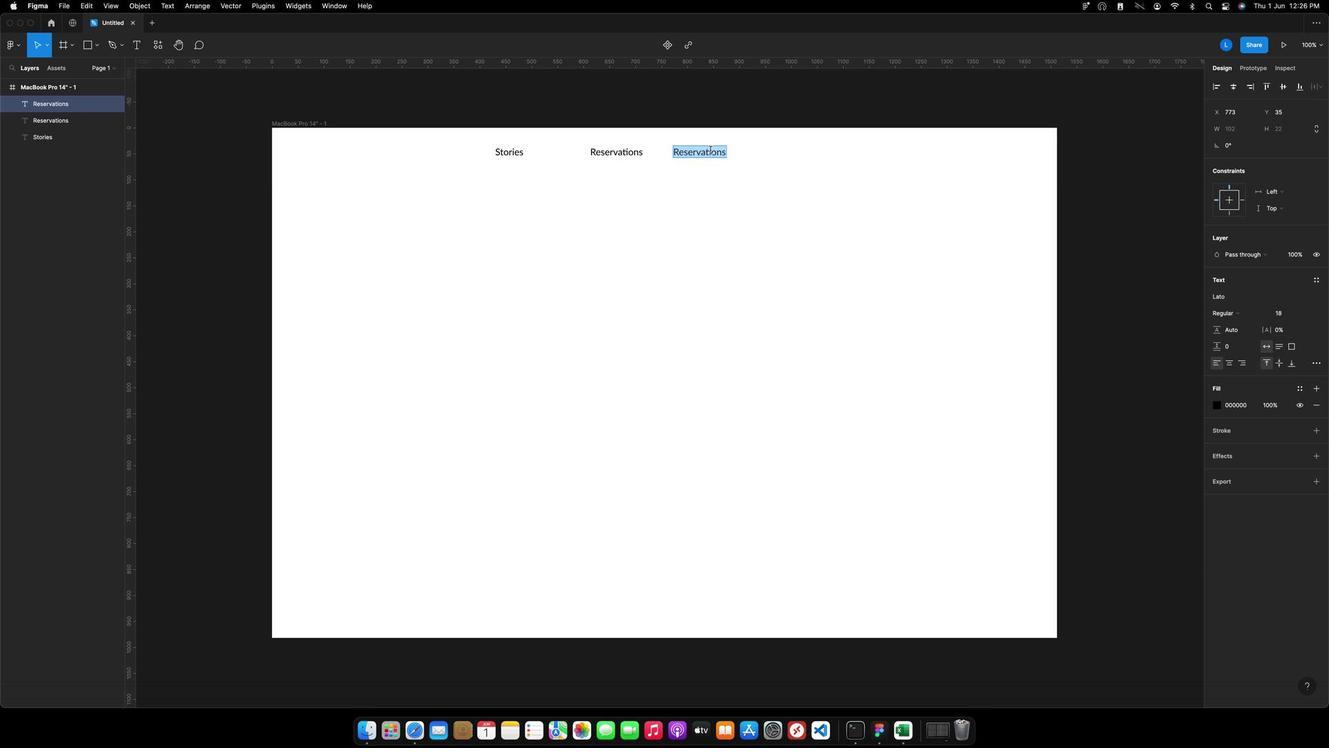 
Action: Key pressed Key.caps_lock'S'Key.caps_lock'h''o''p'Key.esc
Screenshot: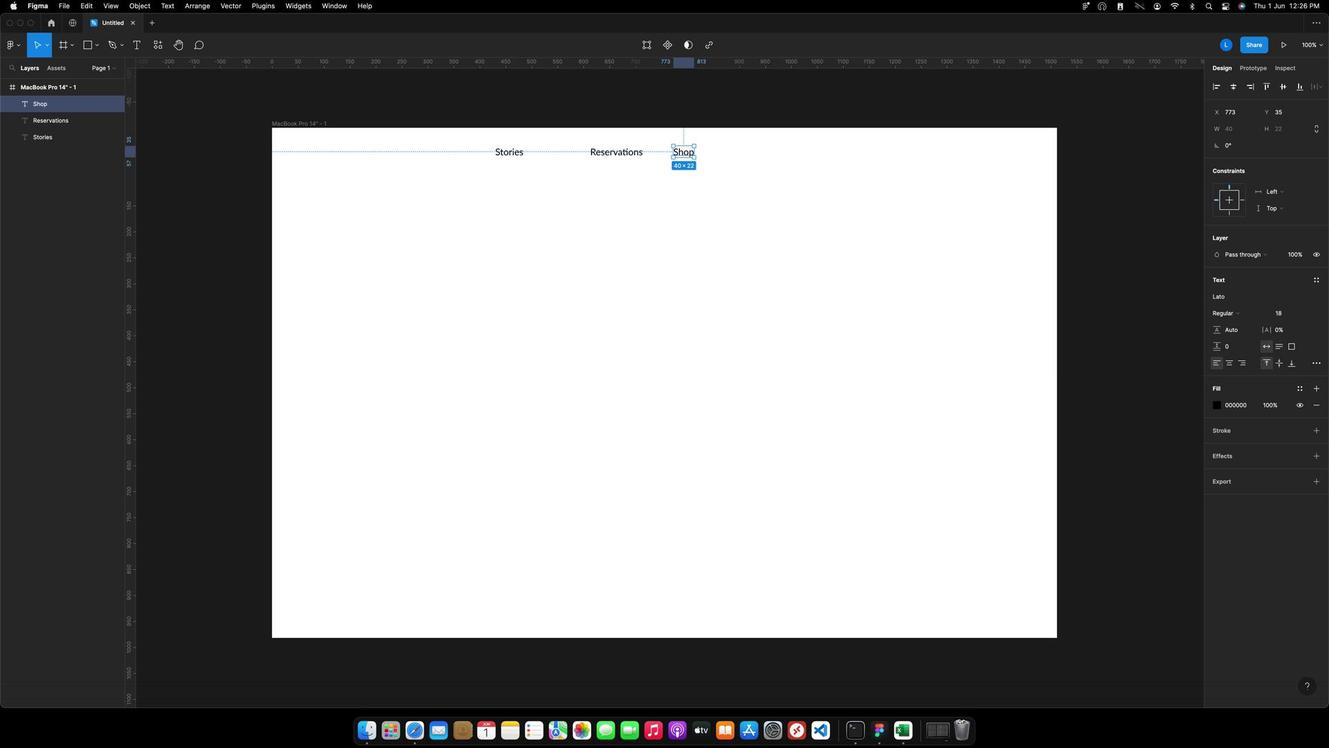 
Action: Mouse moved to (869, 186)
Screenshot: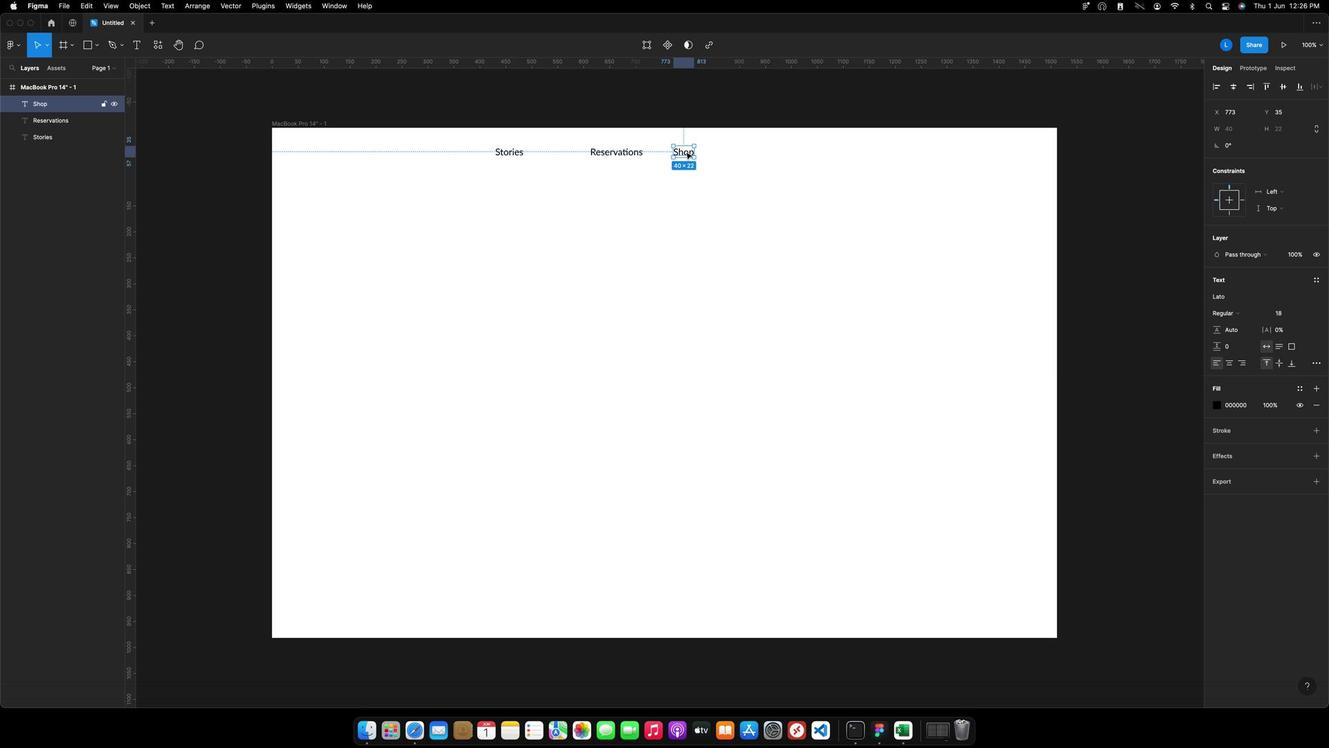 
Action: Key pressed Key.alt
Screenshot: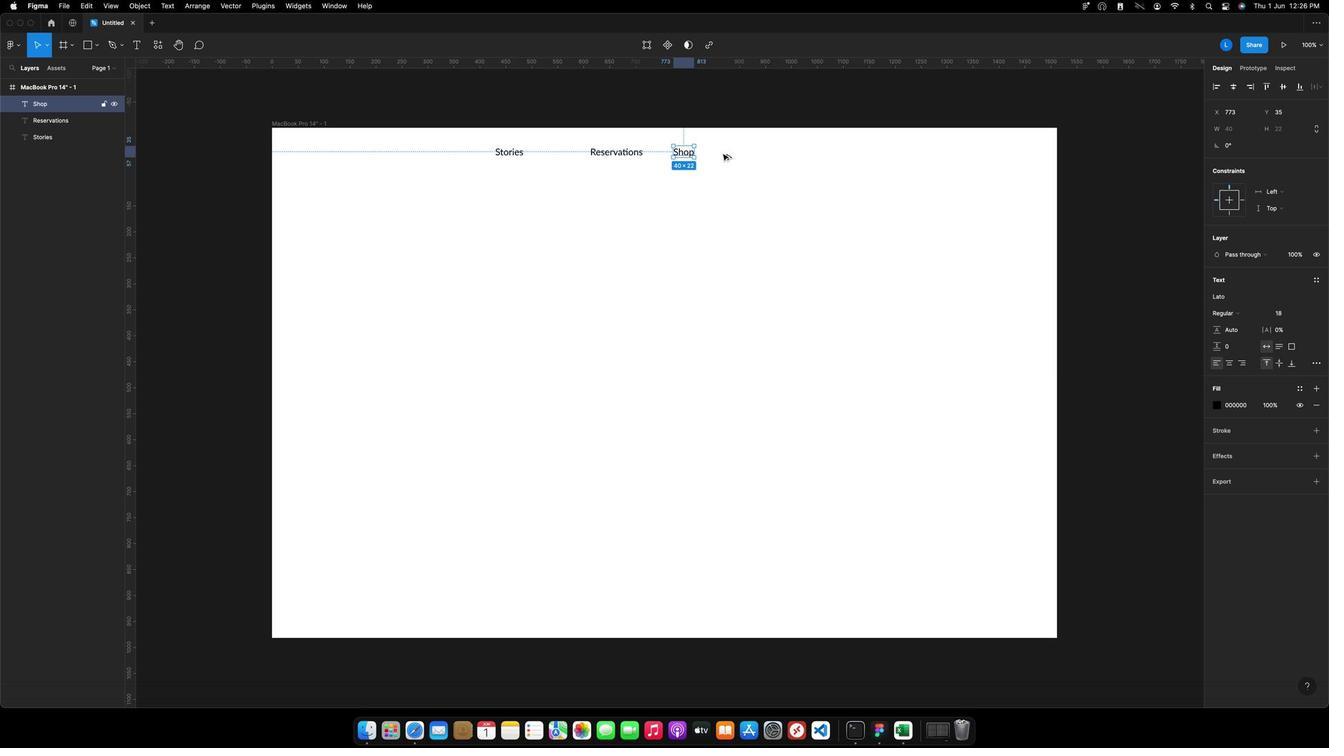 
Action: Mouse pressed left at (869, 186)
Screenshot: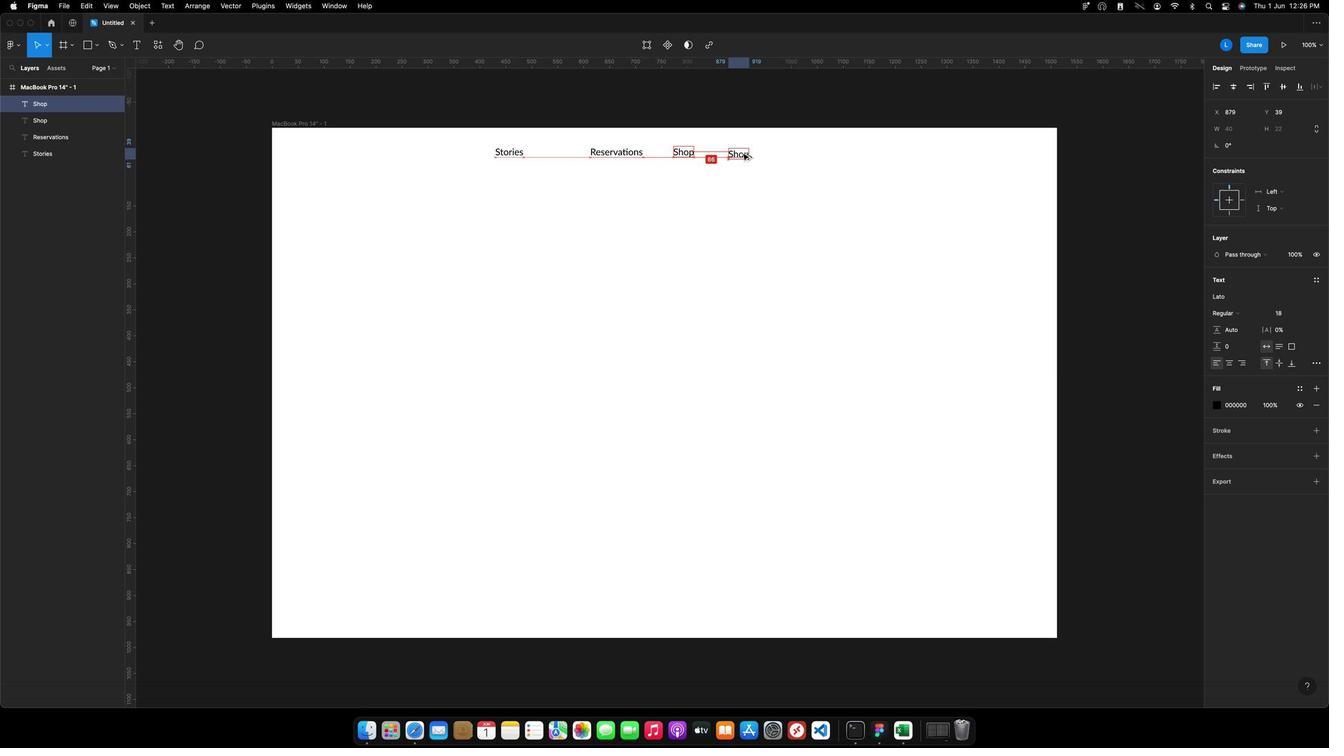 
Action: Mouse moved to (896, 186)
Screenshot: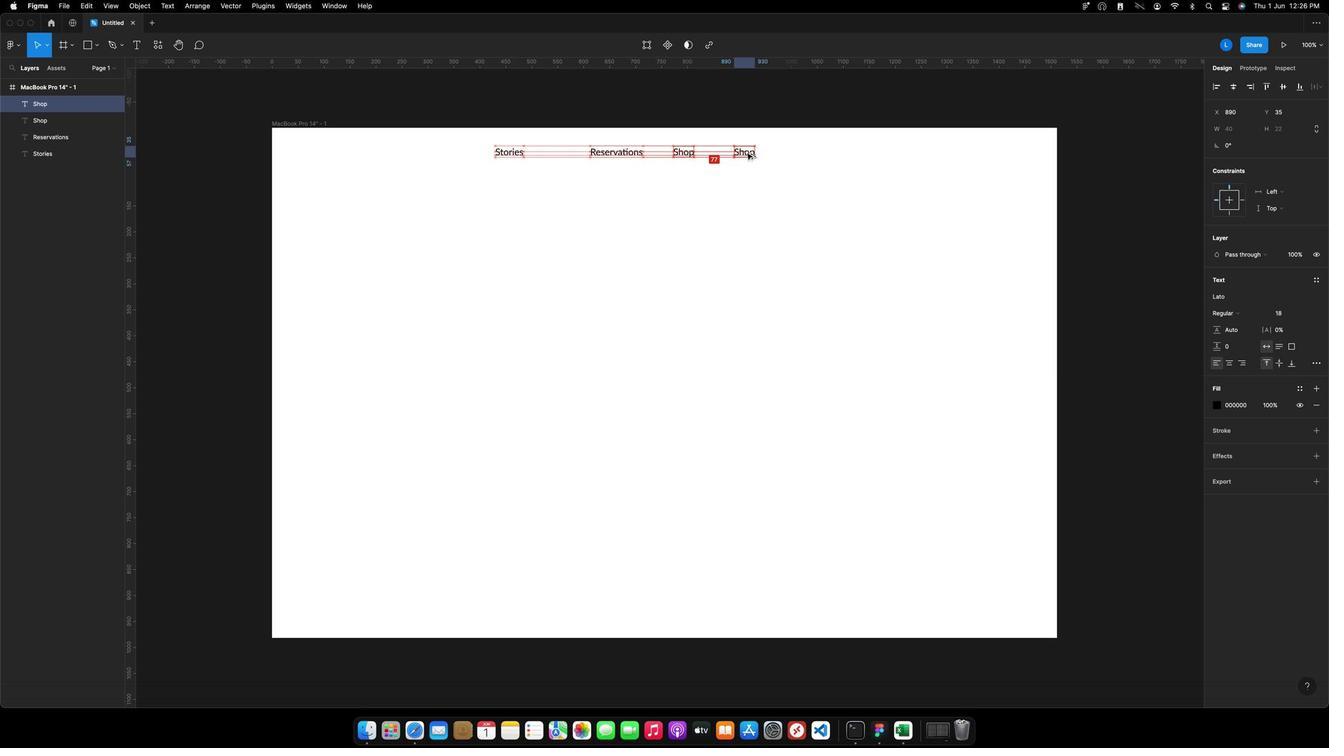 
Action: Mouse pressed left at (896, 186)
Screenshot: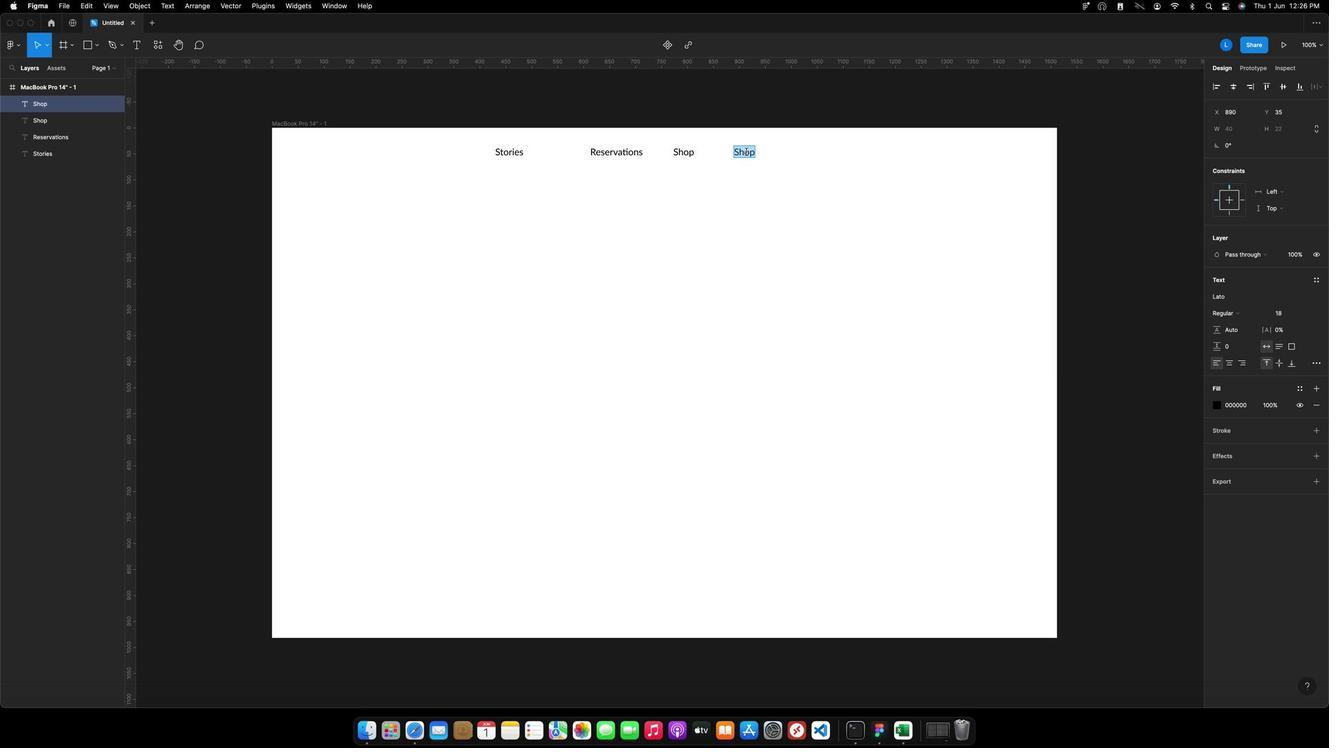 
Action: Mouse pressed left at (896, 186)
Screenshot: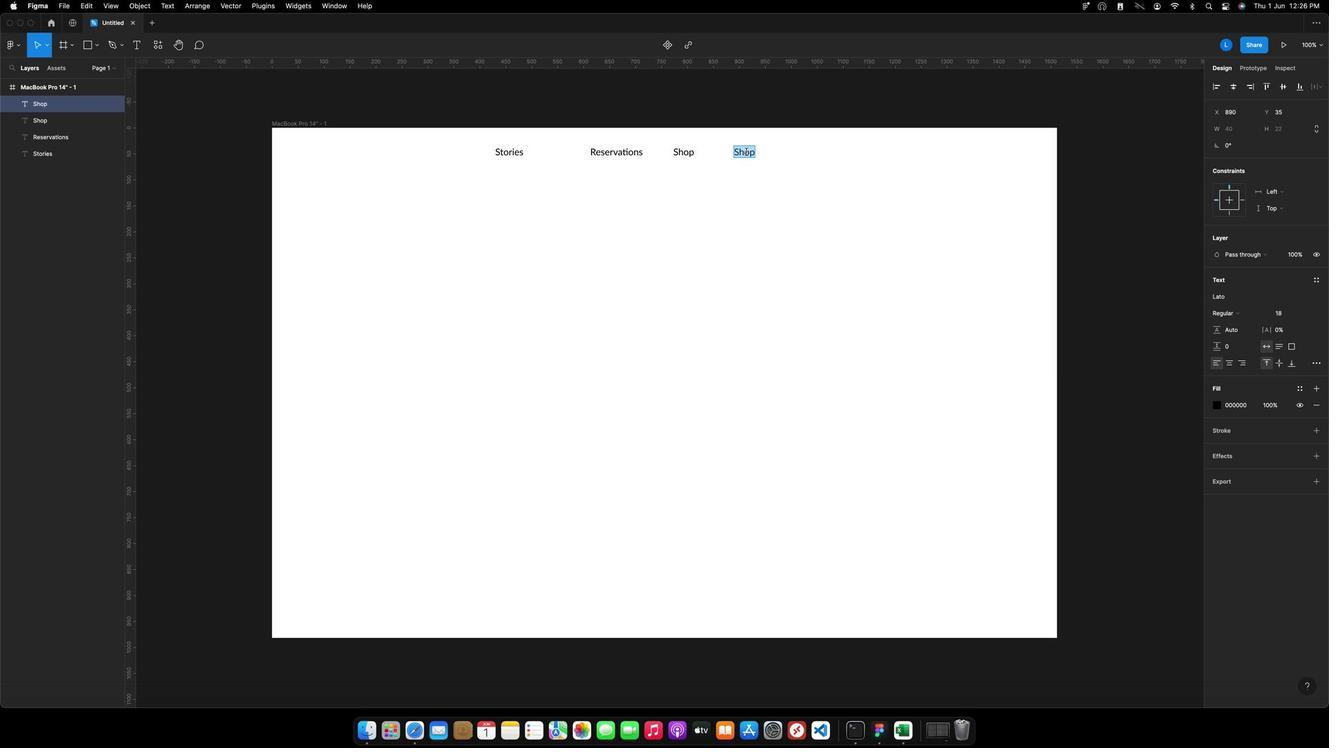
Action: Key pressed Key.caps_lock'S'Key.caps_lock'u''b''s''c''r''i''p''t''i''o''n'Key.esc
Screenshot: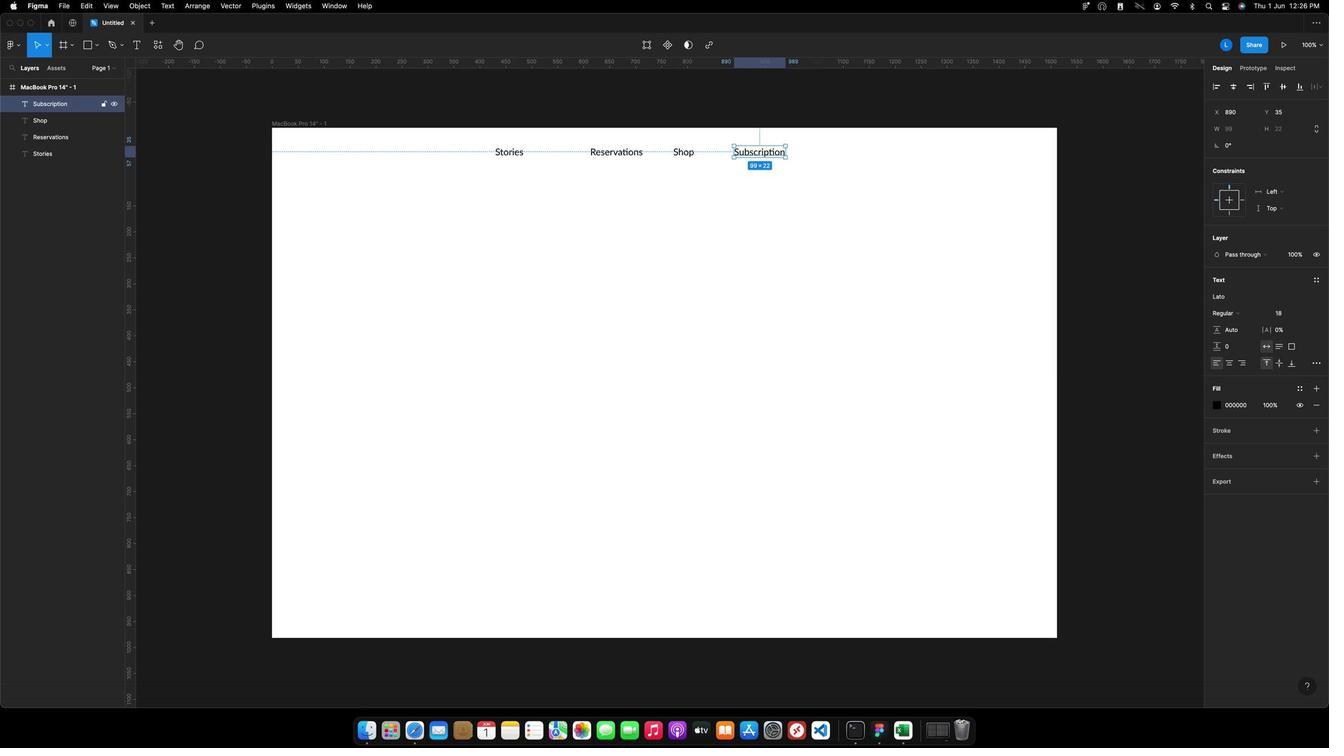 
Action: Mouse moved to (772, 184)
Screenshot: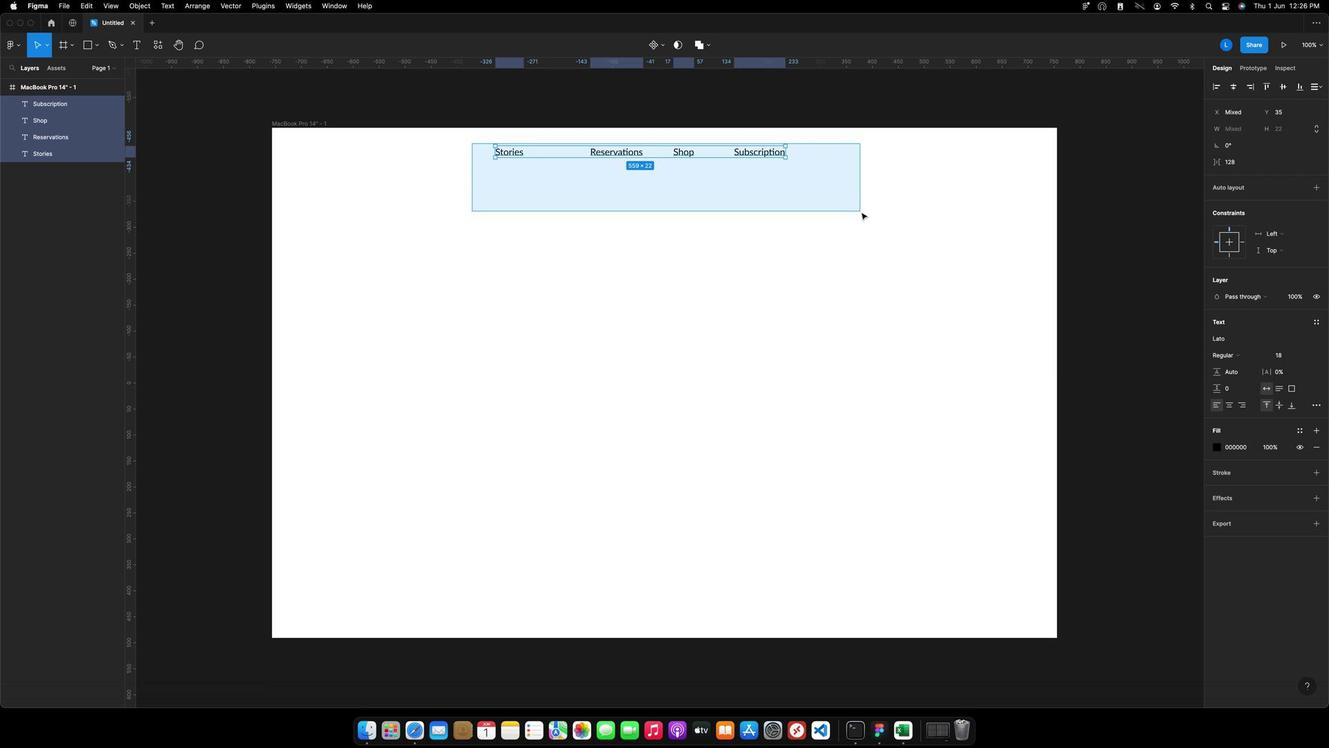 
Action: Mouse pressed left at (772, 184)
Screenshot: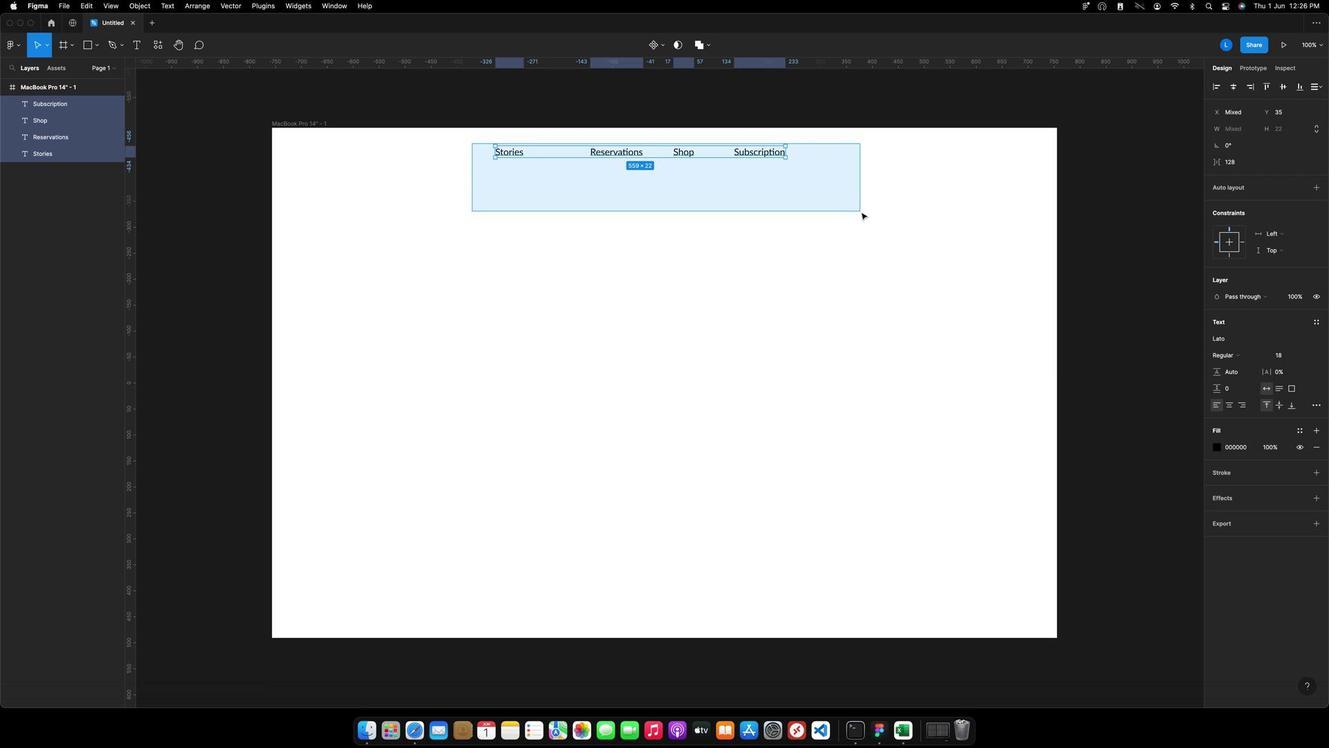 
Action: Mouse moved to (1155, 167)
Screenshot: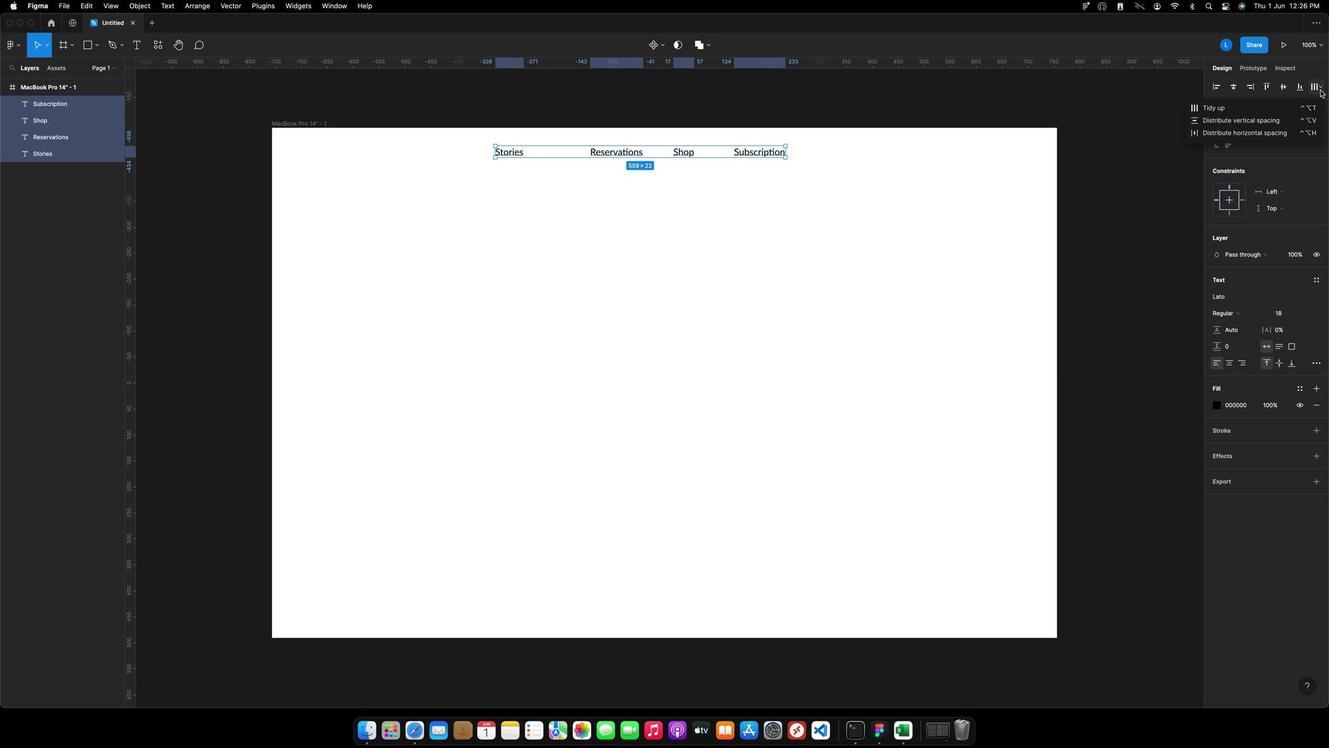 
Action: Mouse pressed left at (1155, 167)
Screenshot: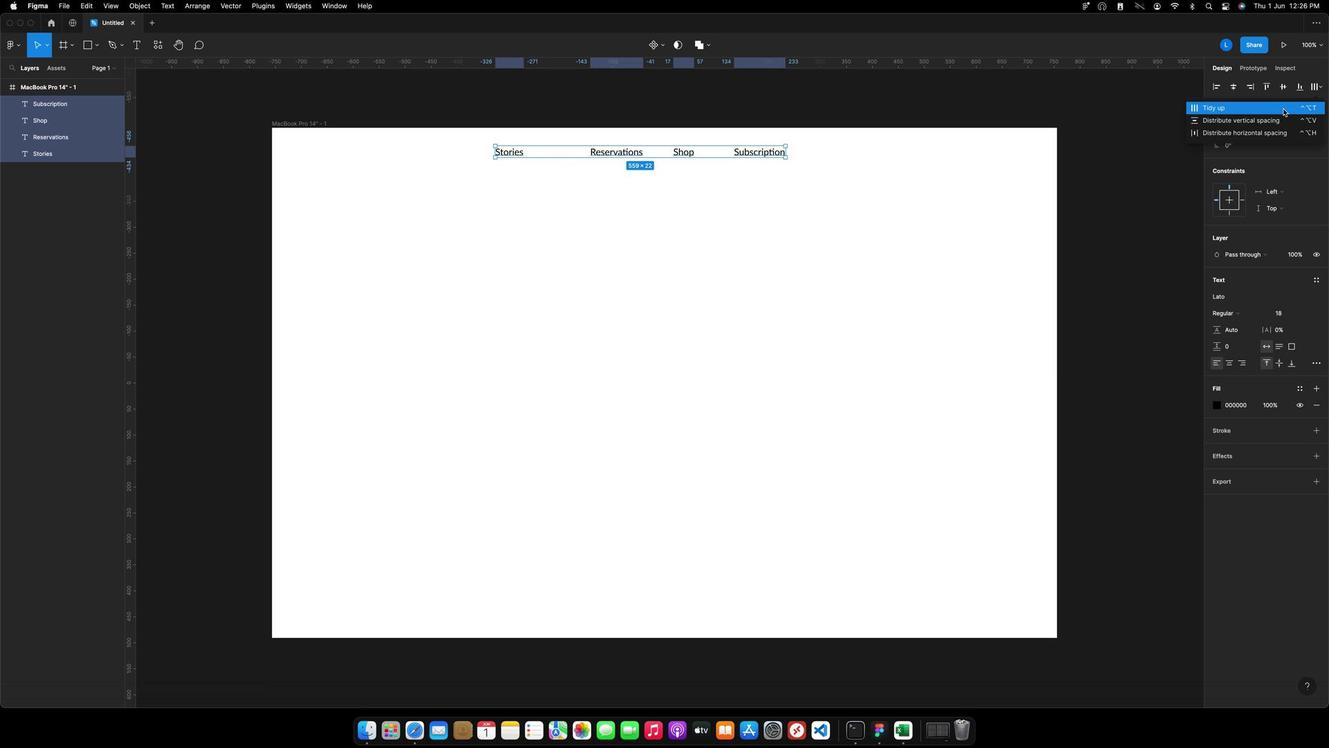 
Action: Mouse moved to (1136, 174)
Screenshot: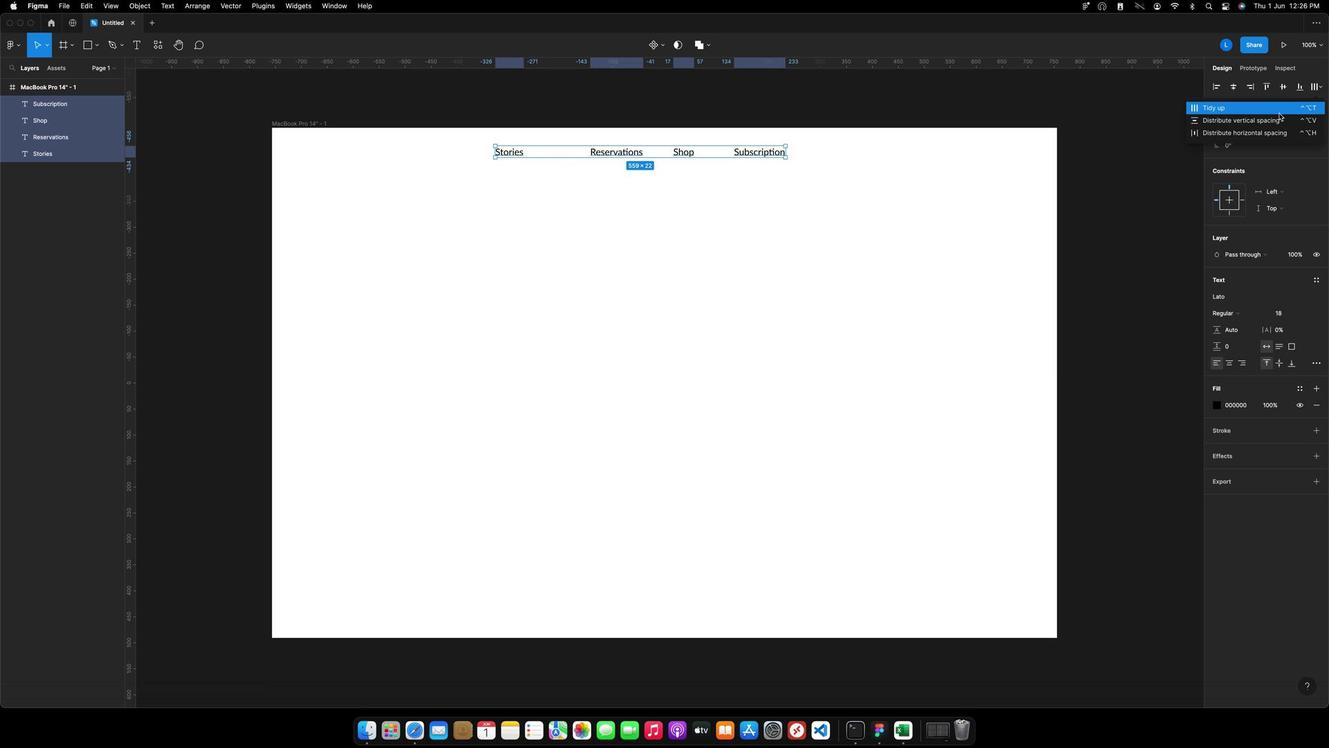 
Action: Mouse pressed left at (1136, 174)
Screenshot: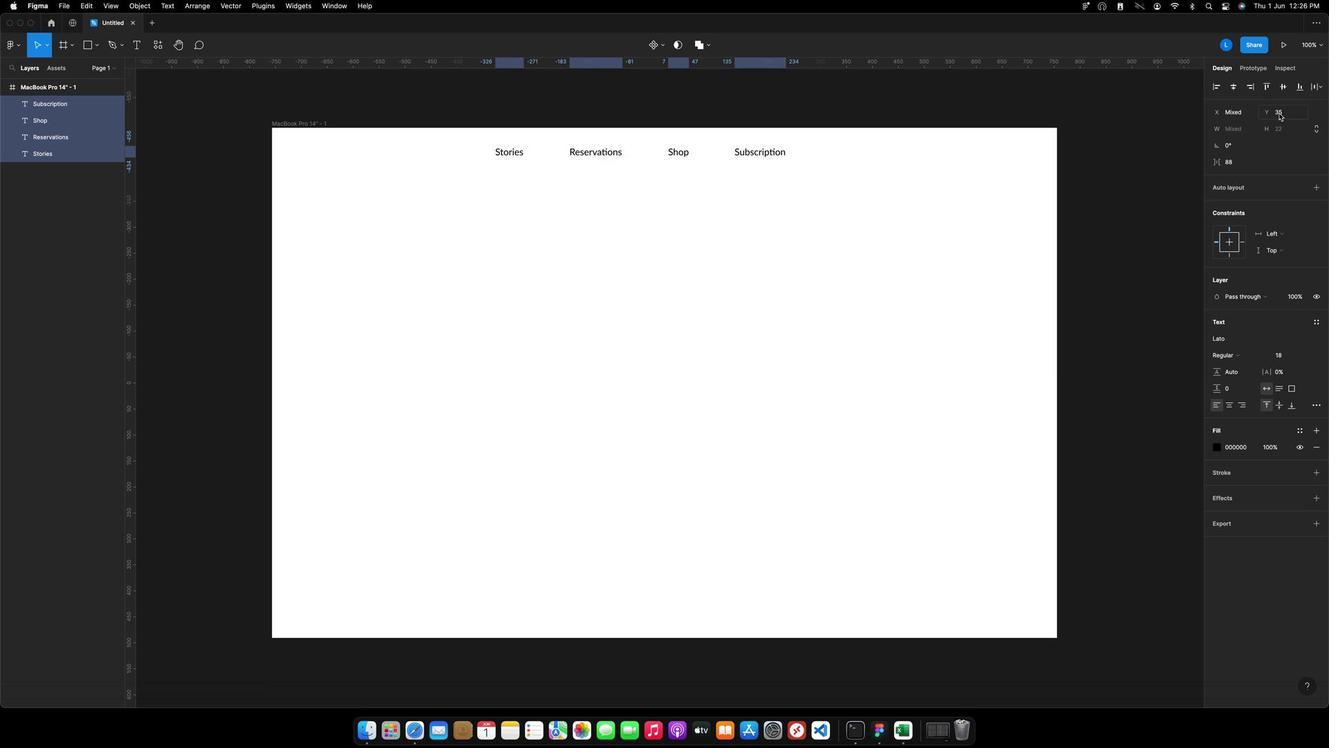
Action: Mouse moved to (1119, 189)
Screenshot: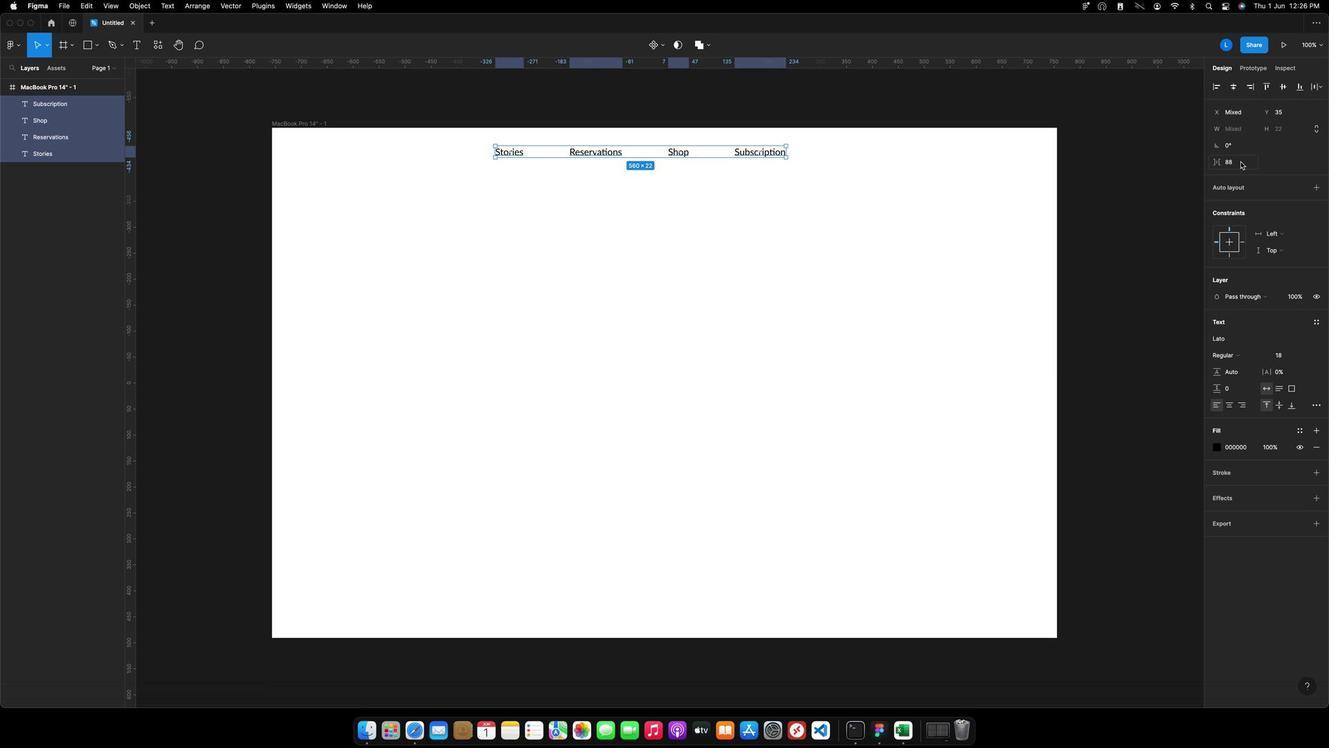 
Action: Mouse pressed left at (1119, 189)
Screenshot: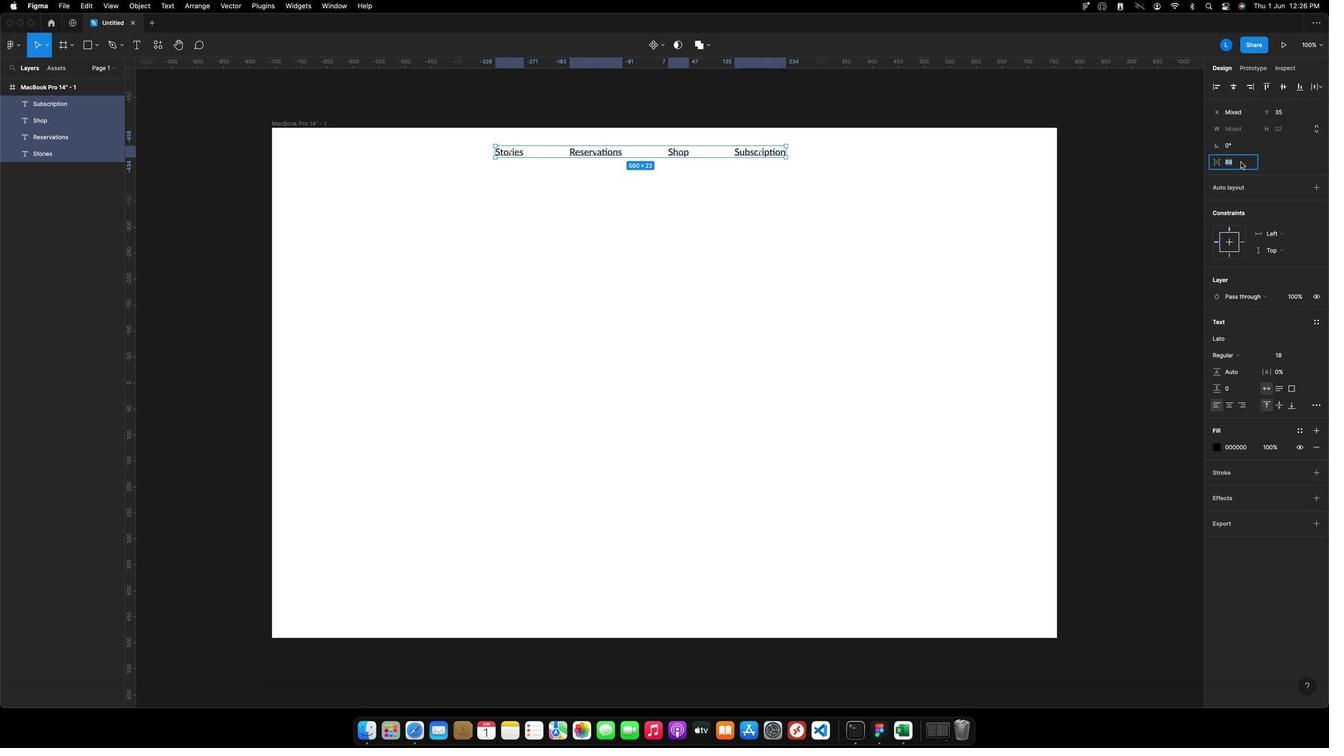 
Action: Key pressed '4''0'Key.enter
Screenshot: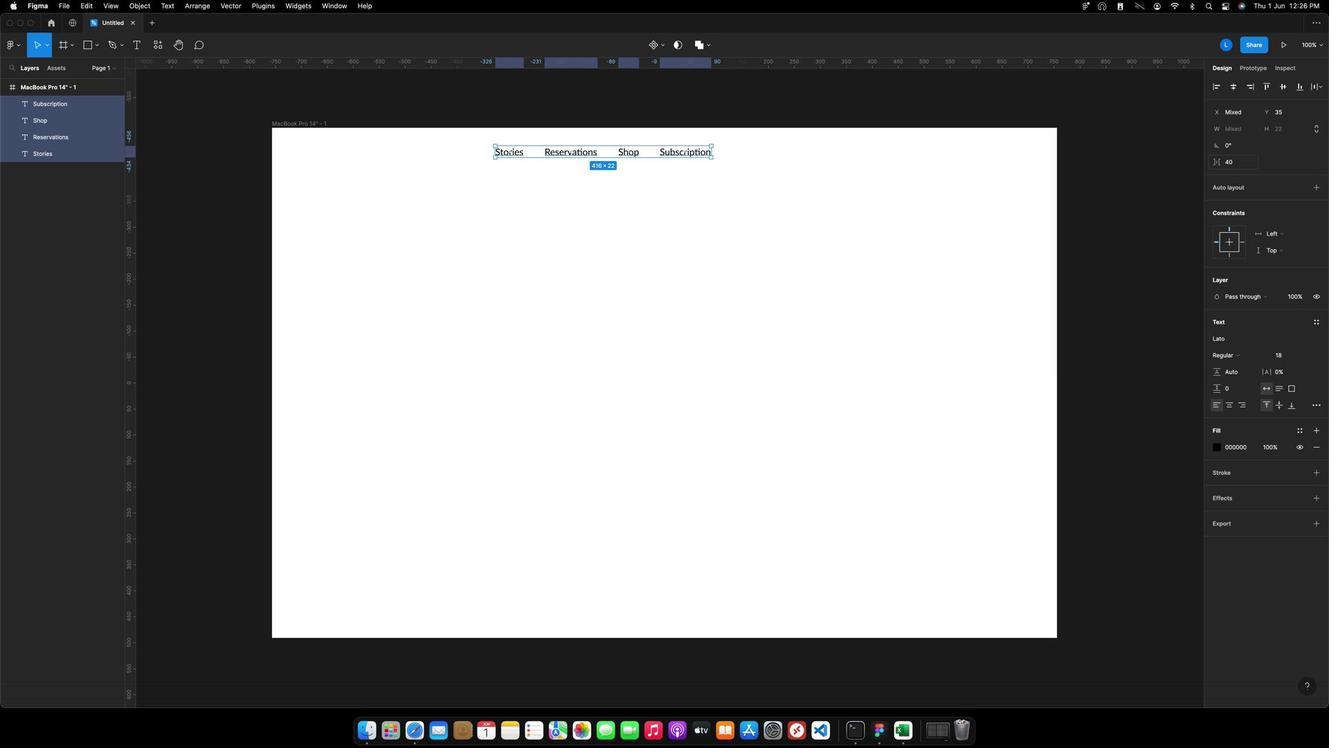 
Action: Mouse moved to (904, 192)
Screenshot: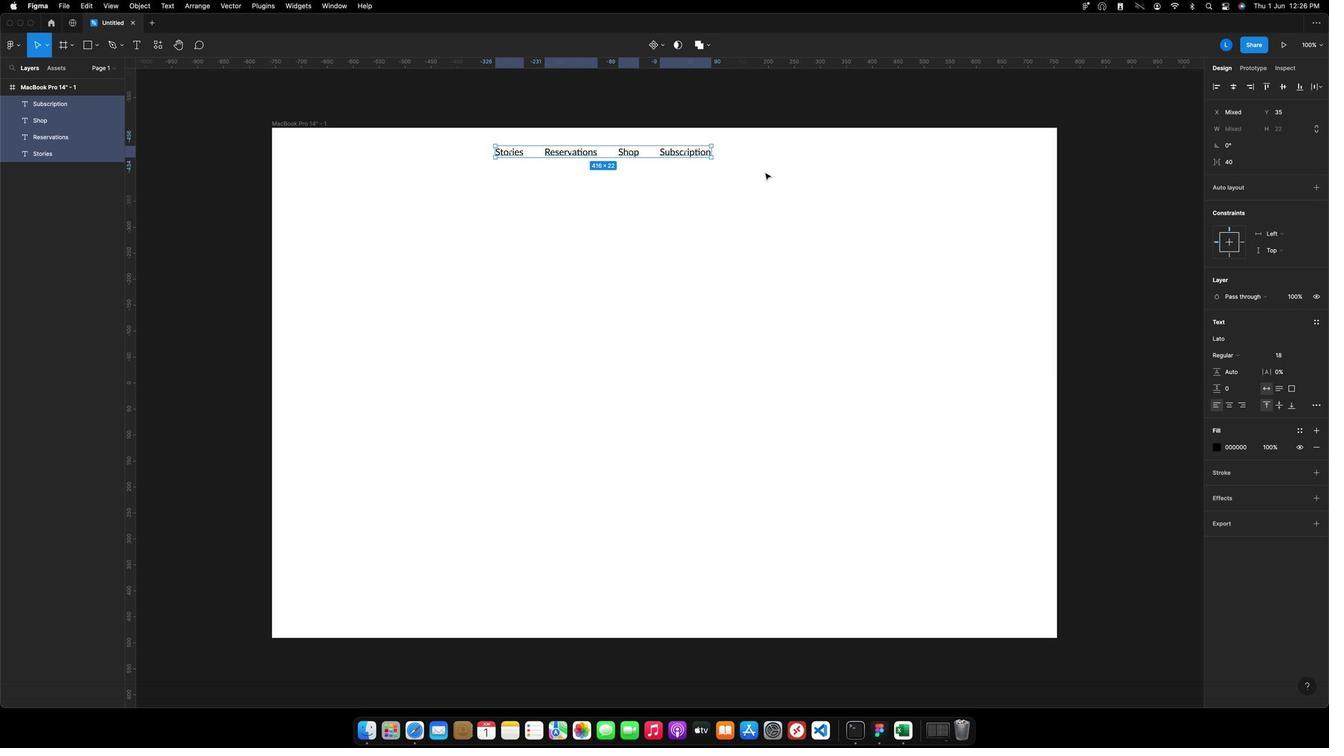 
Action: Key pressed Key.cmd'g'
Screenshot: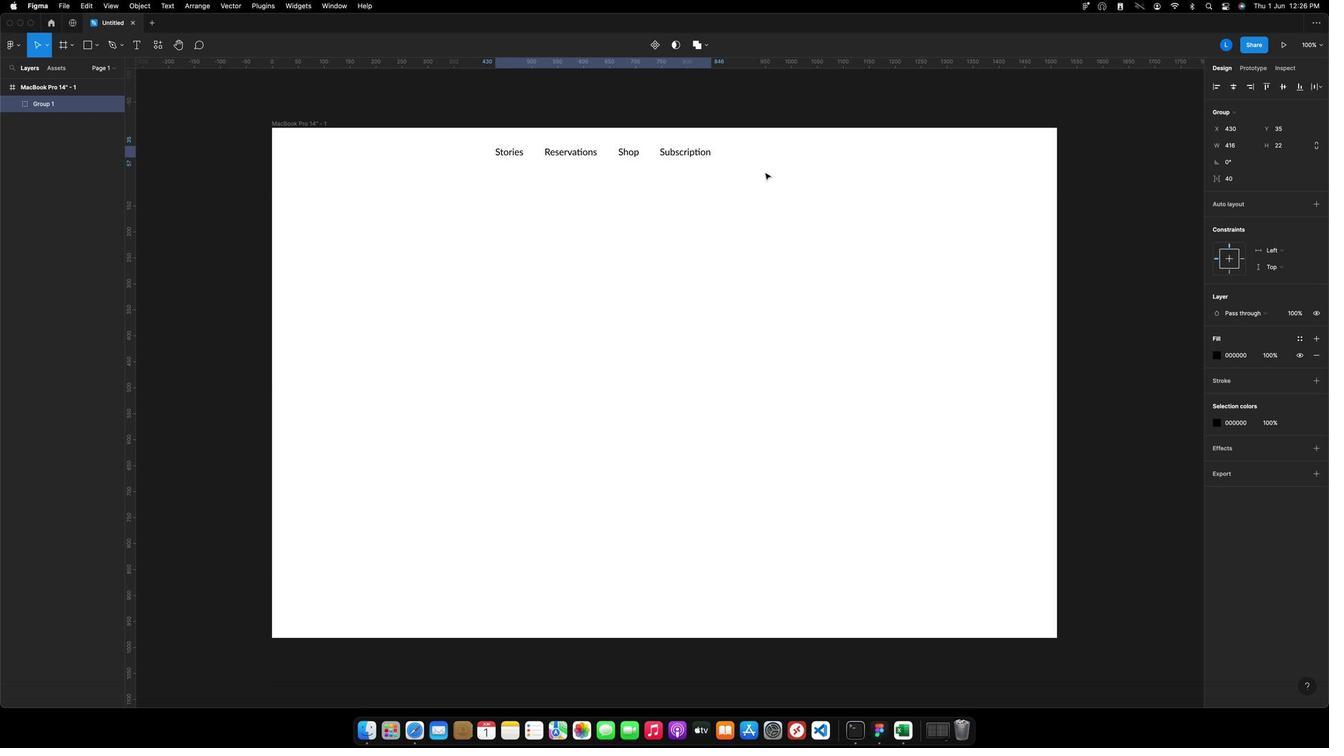 
Action: Mouse moved to (862, 186)
Screenshot: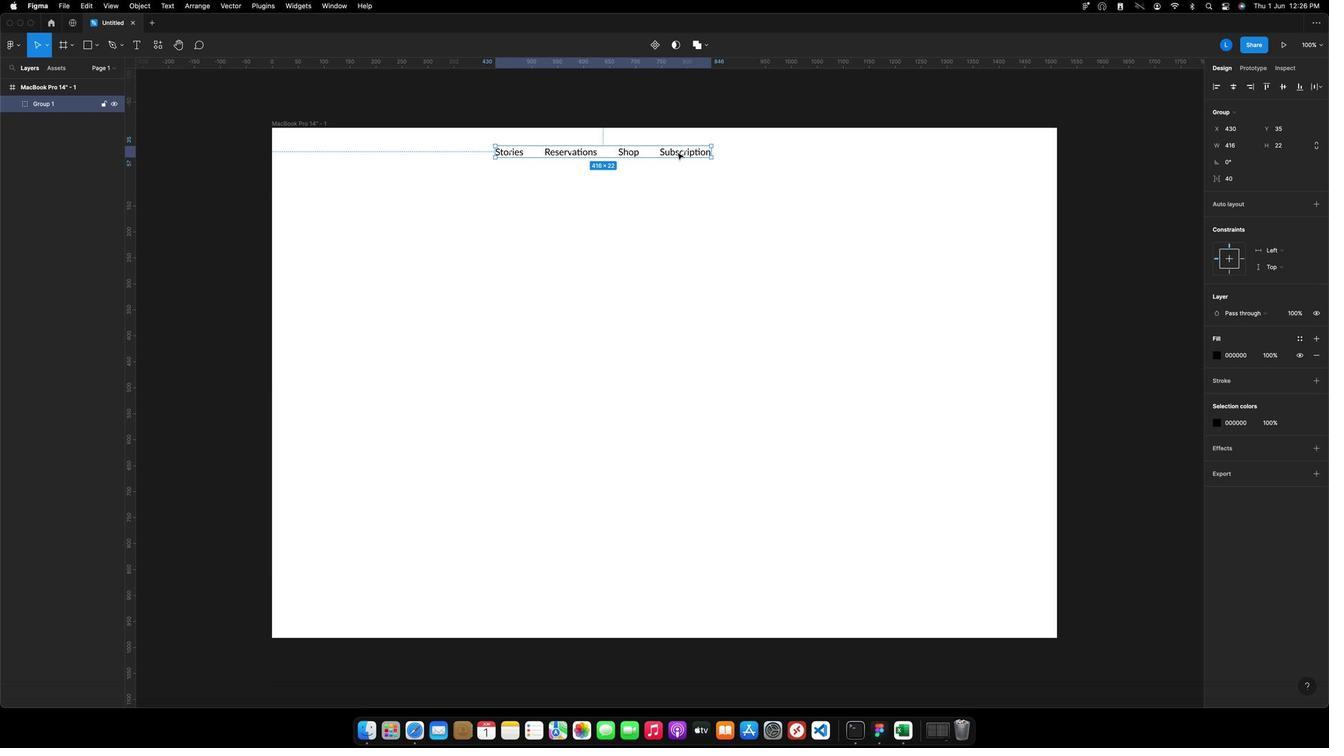 
Action: Mouse pressed left at (862, 186)
Screenshot: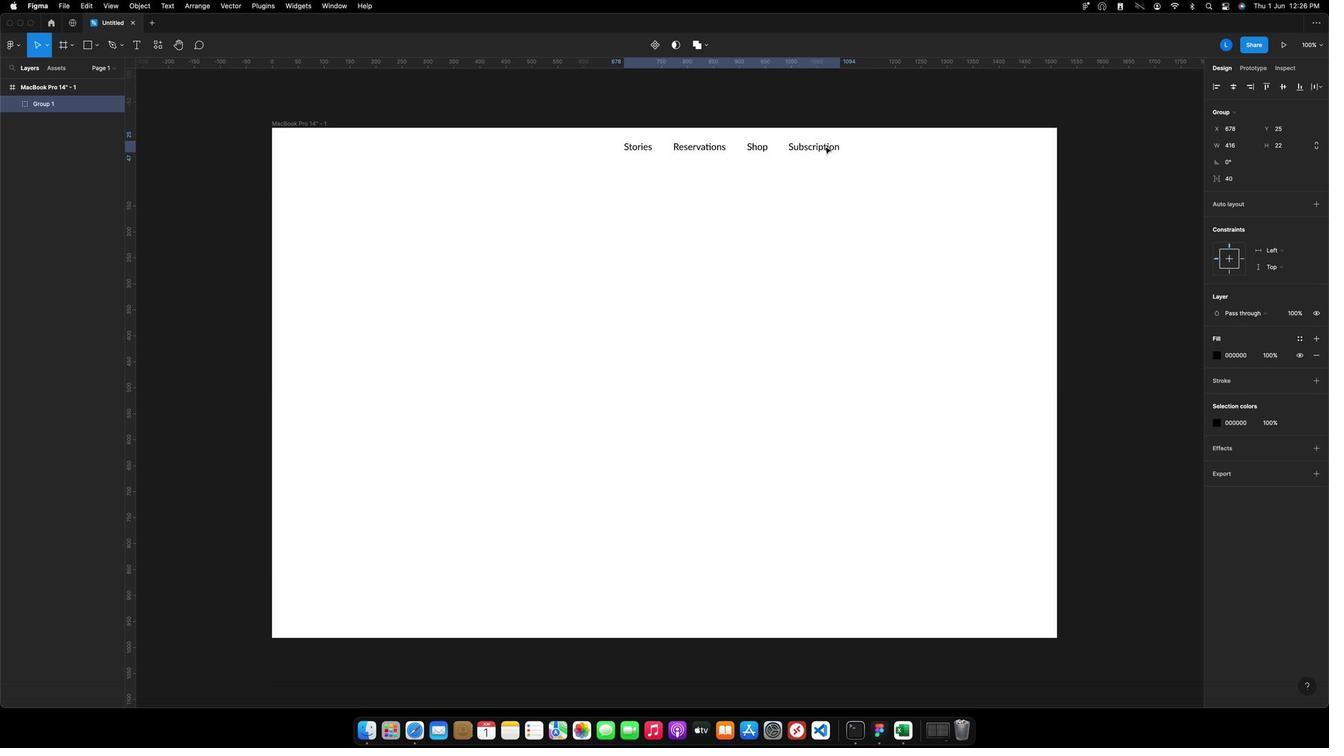 
Action: Mouse moved to (936, 190)
Screenshot: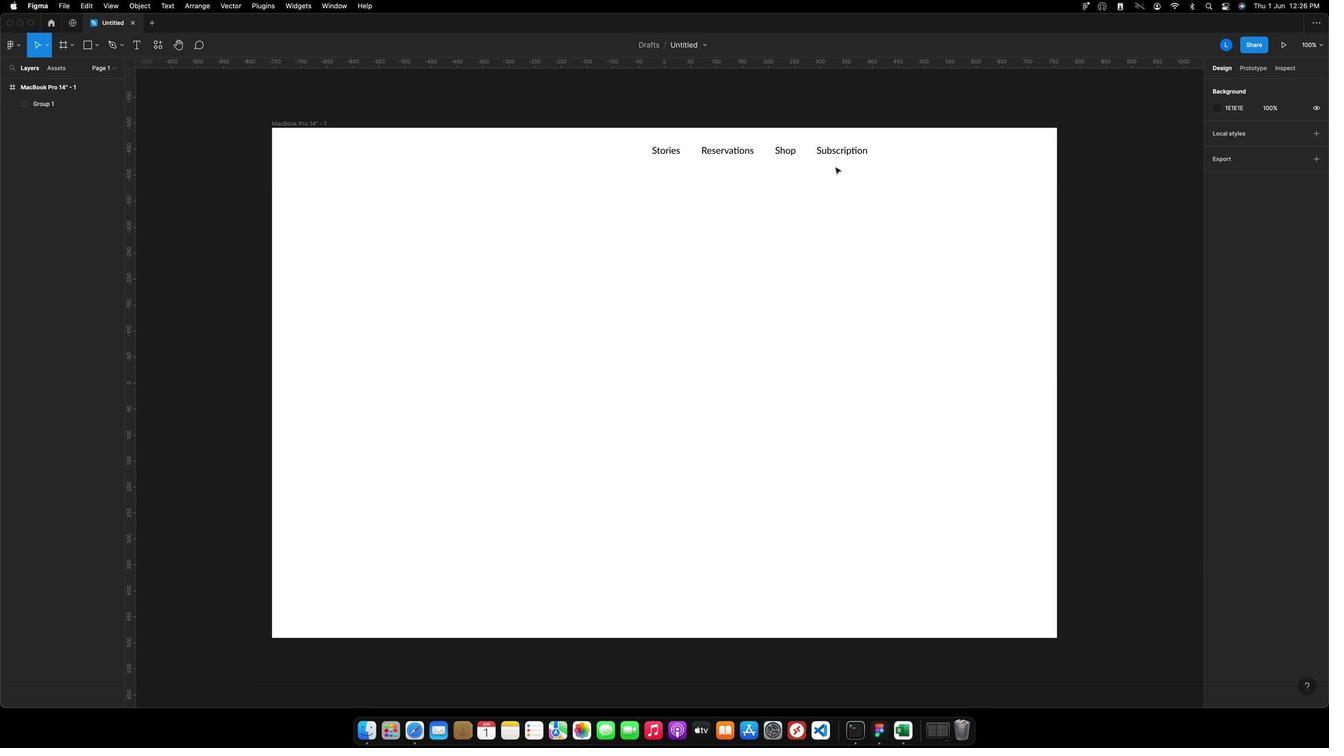 
Action: Mouse pressed left at (936, 190)
Screenshot: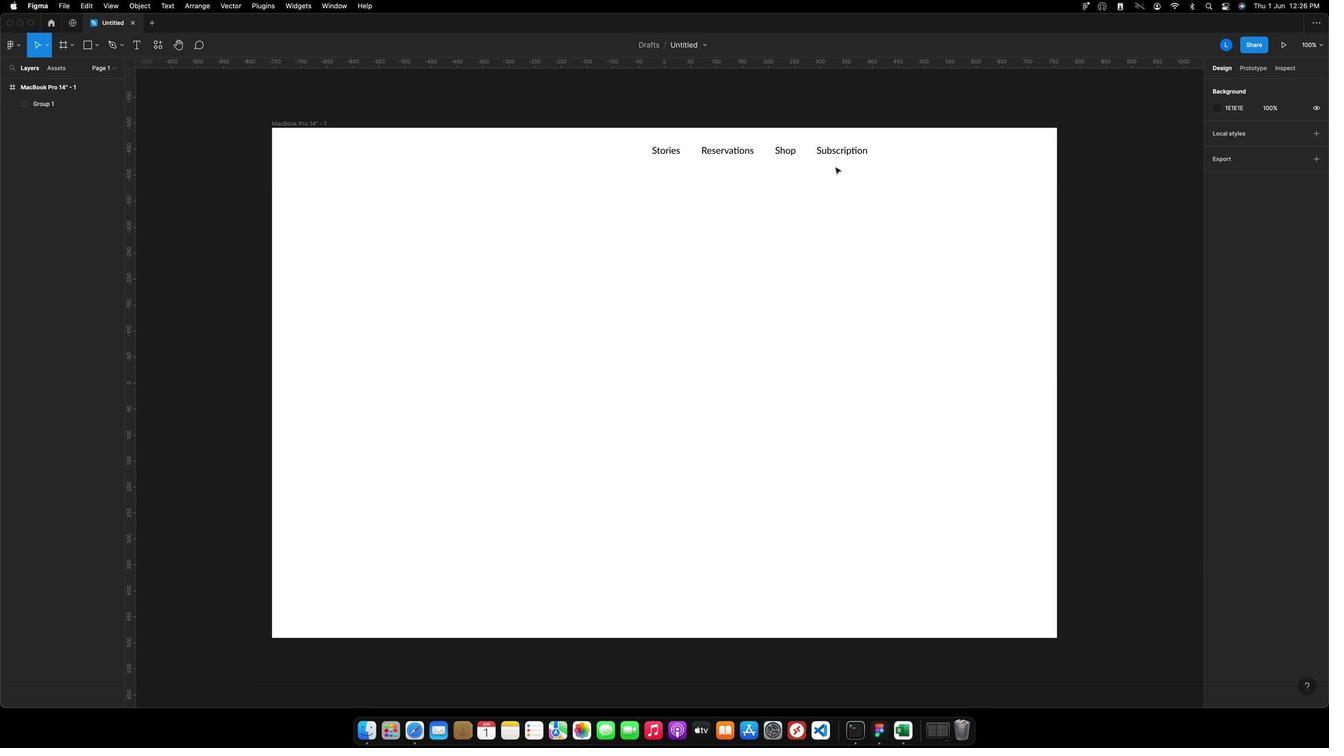 
Action: Mouse moved to (936, 190)
Screenshot: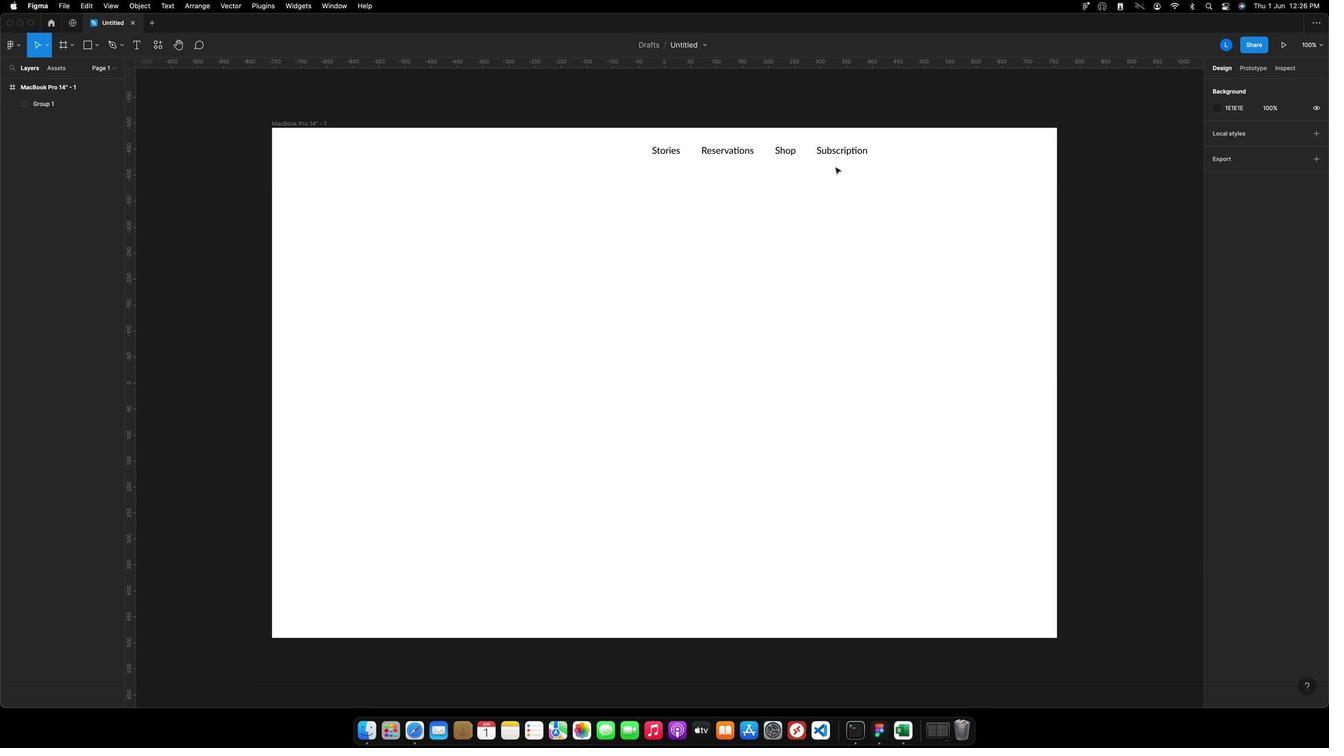 
Action: Key pressed 'r'
Screenshot: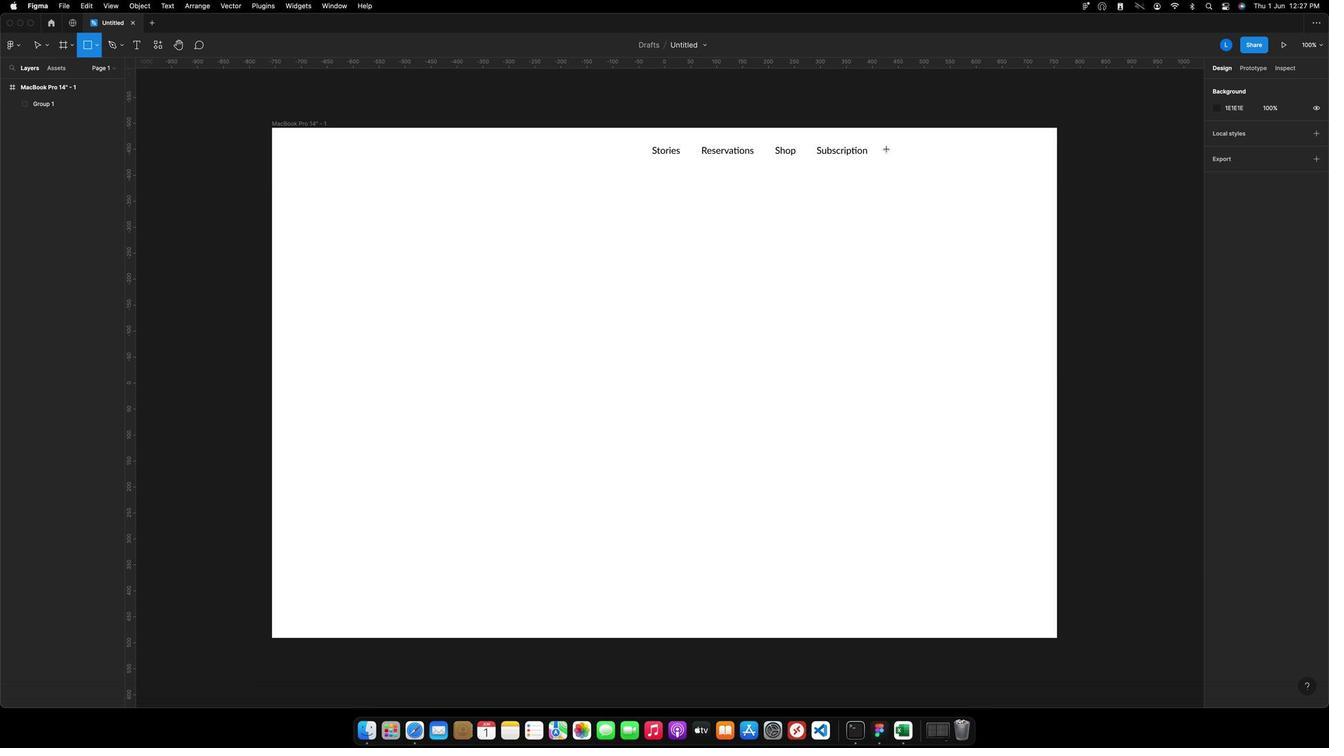 
Action: Mouse moved to (962, 182)
Screenshot: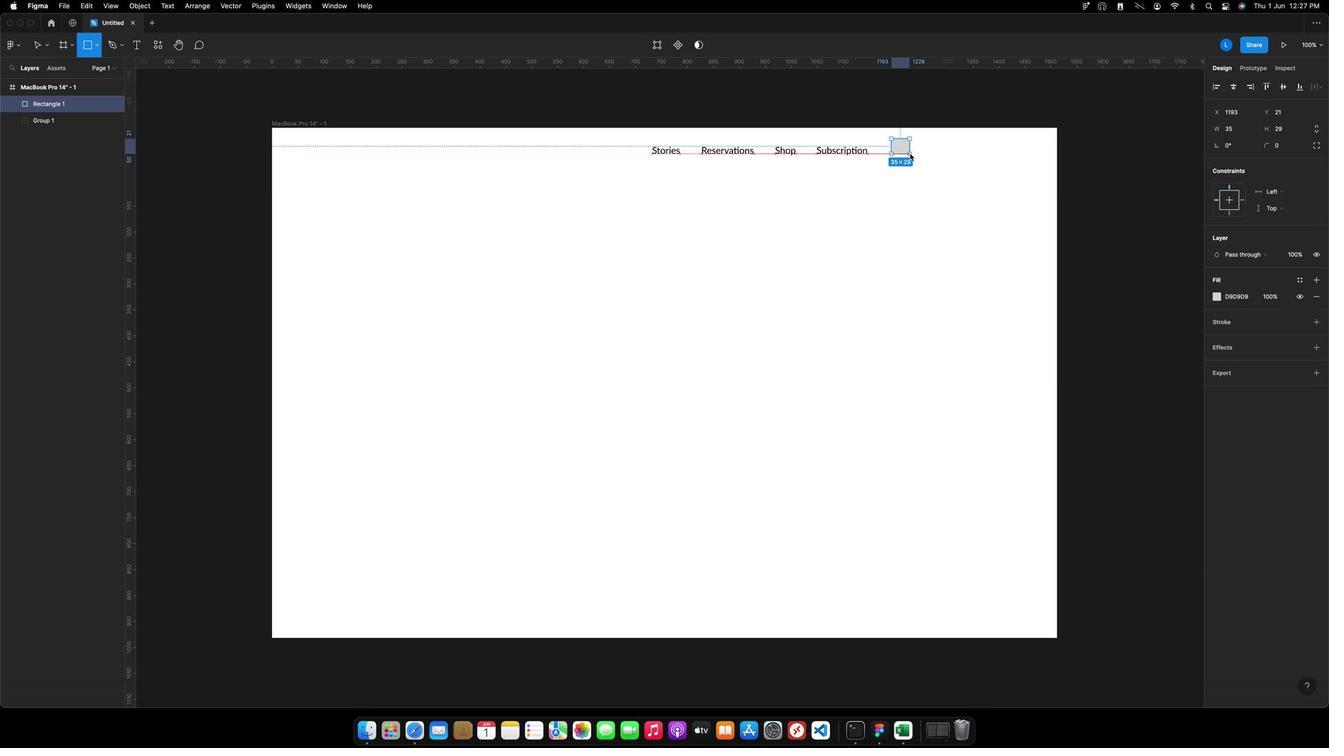 
Action: Mouse pressed left at (962, 182)
Screenshot: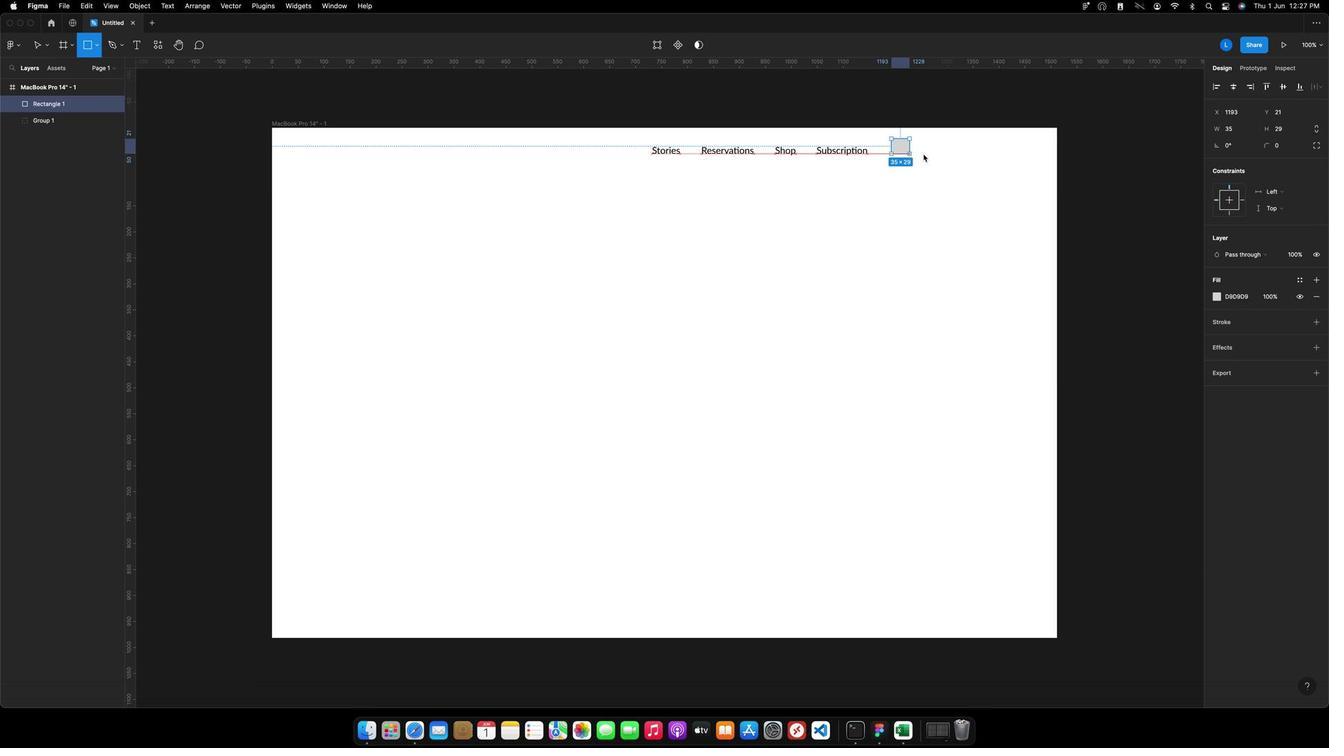 
Action: Mouse moved to (1108, 230)
Screenshot: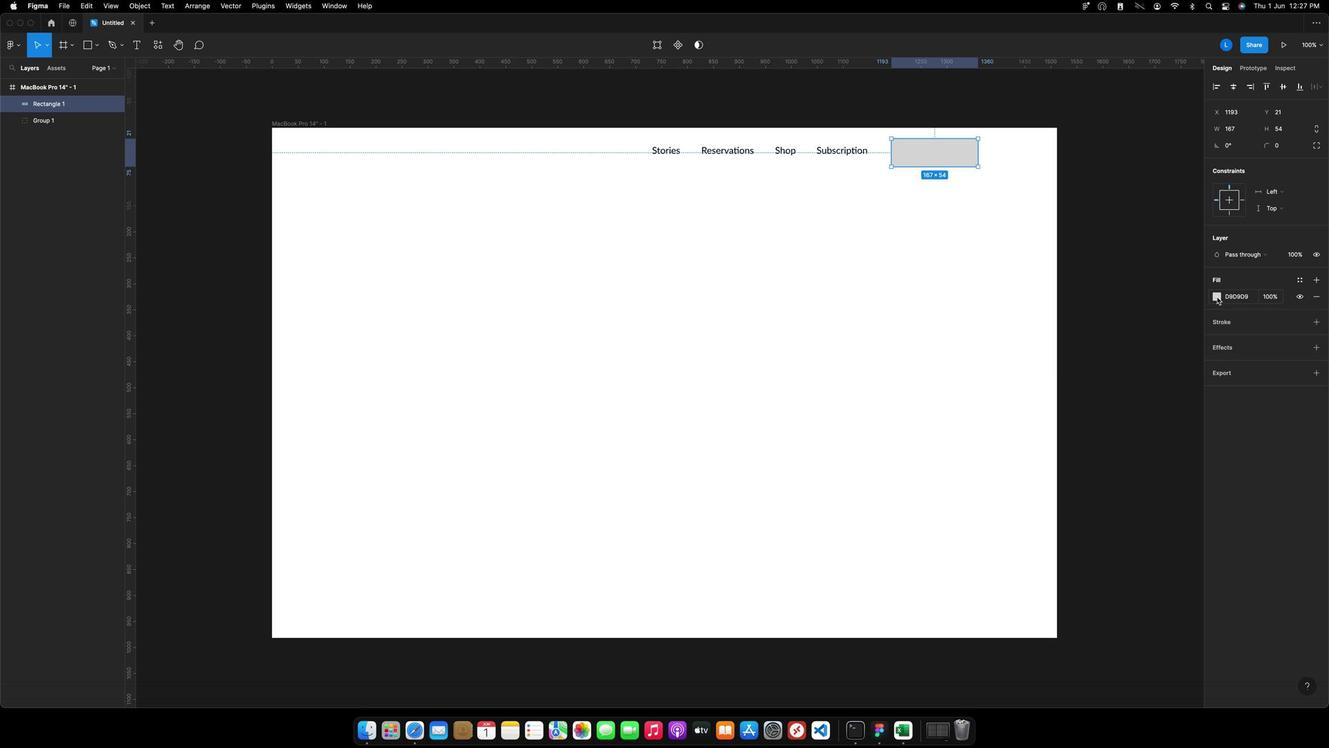 
Action: Mouse pressed left at (1108, 230)
Screenshot: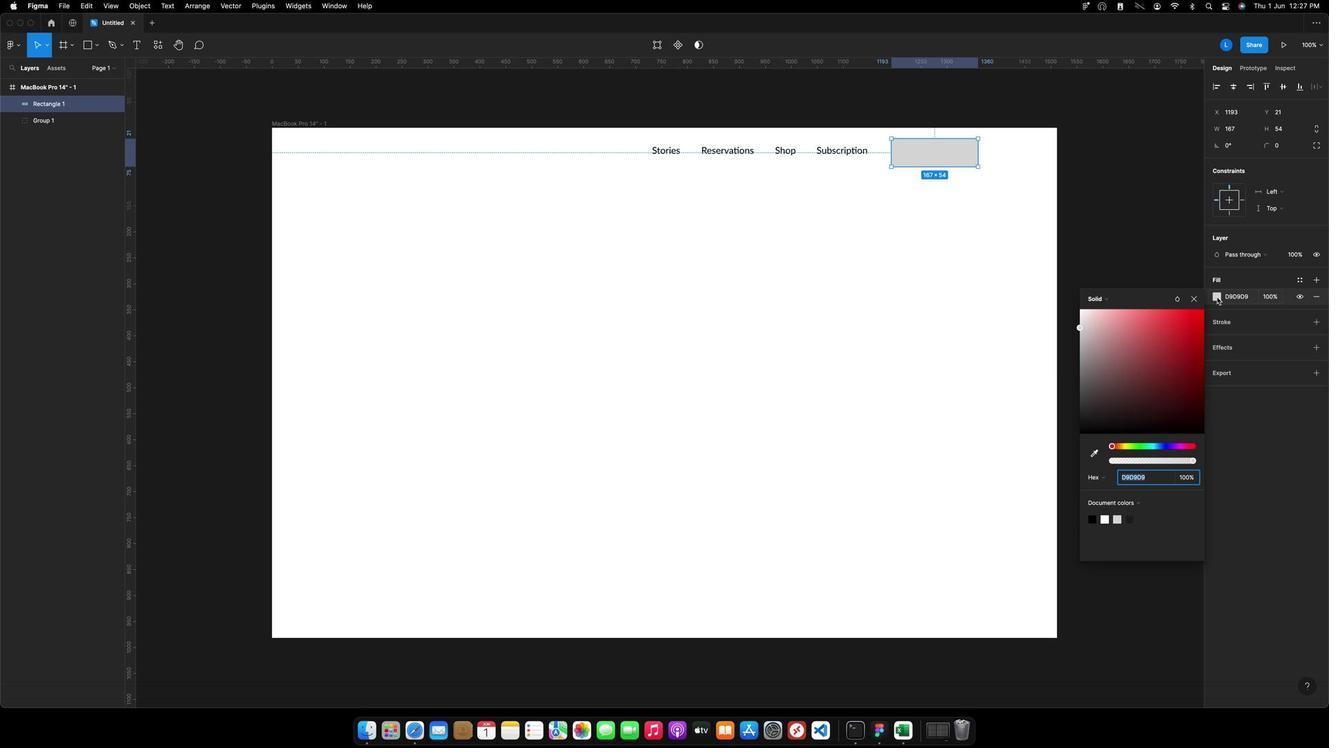 
Action: Mouse moved to (1073, 275)
Screenshot: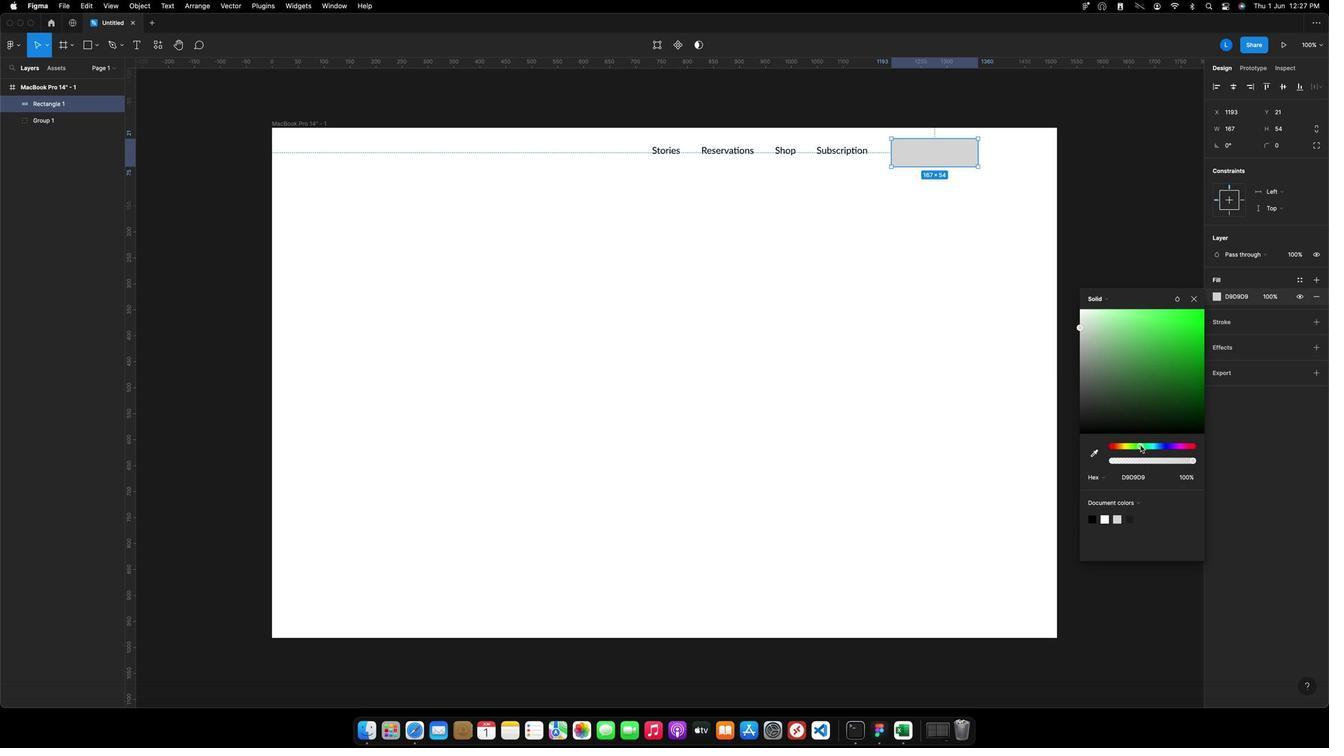 
Action: Mouse pressed left at (1073, 275)
Screenshot: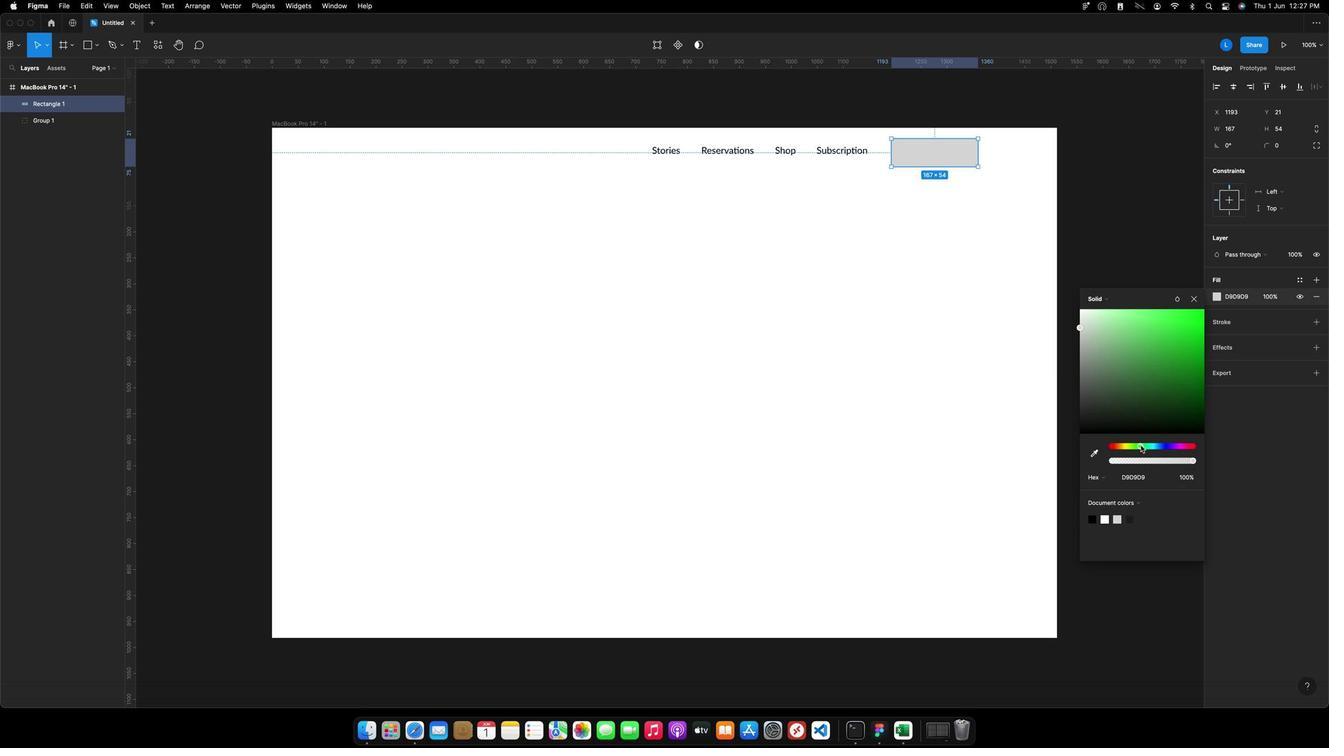 
Action: Mouse moved to (1088, 237)
Screenshot: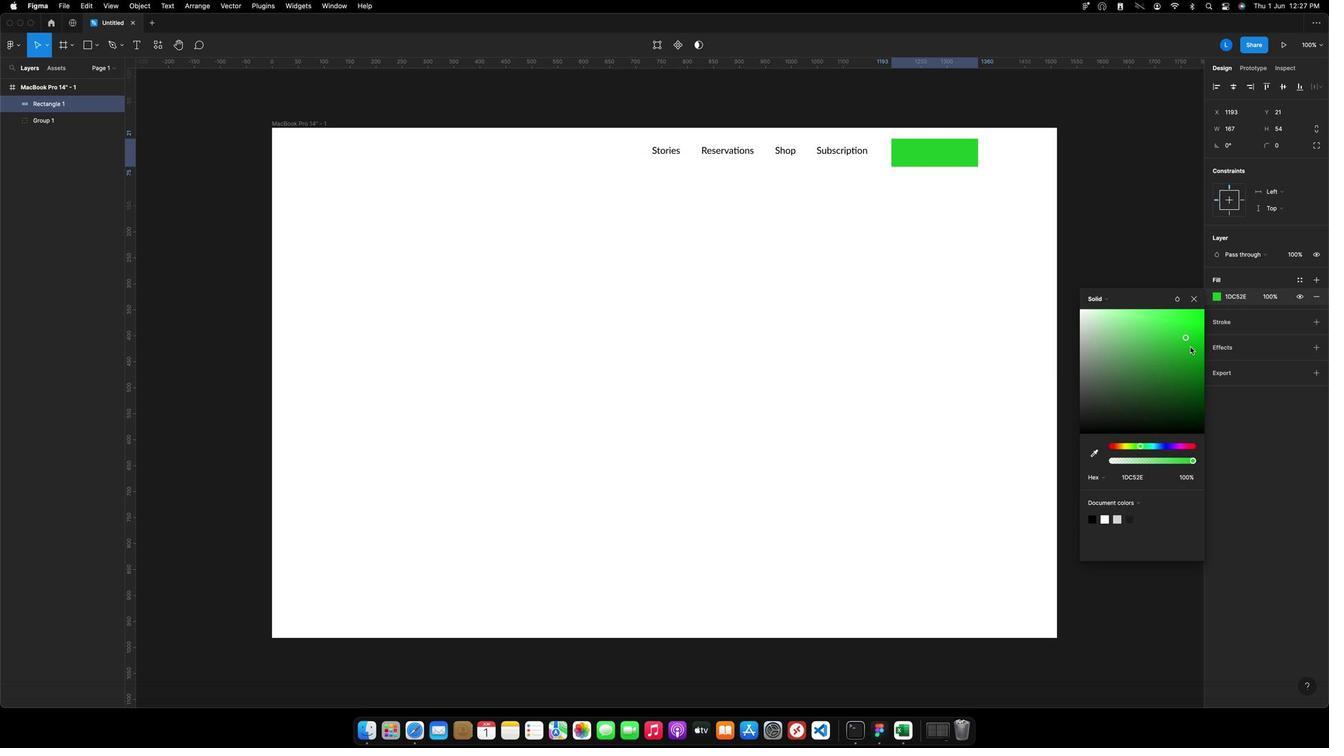 
Action: Mouse pressed left at (1088, 237)
Screenshot: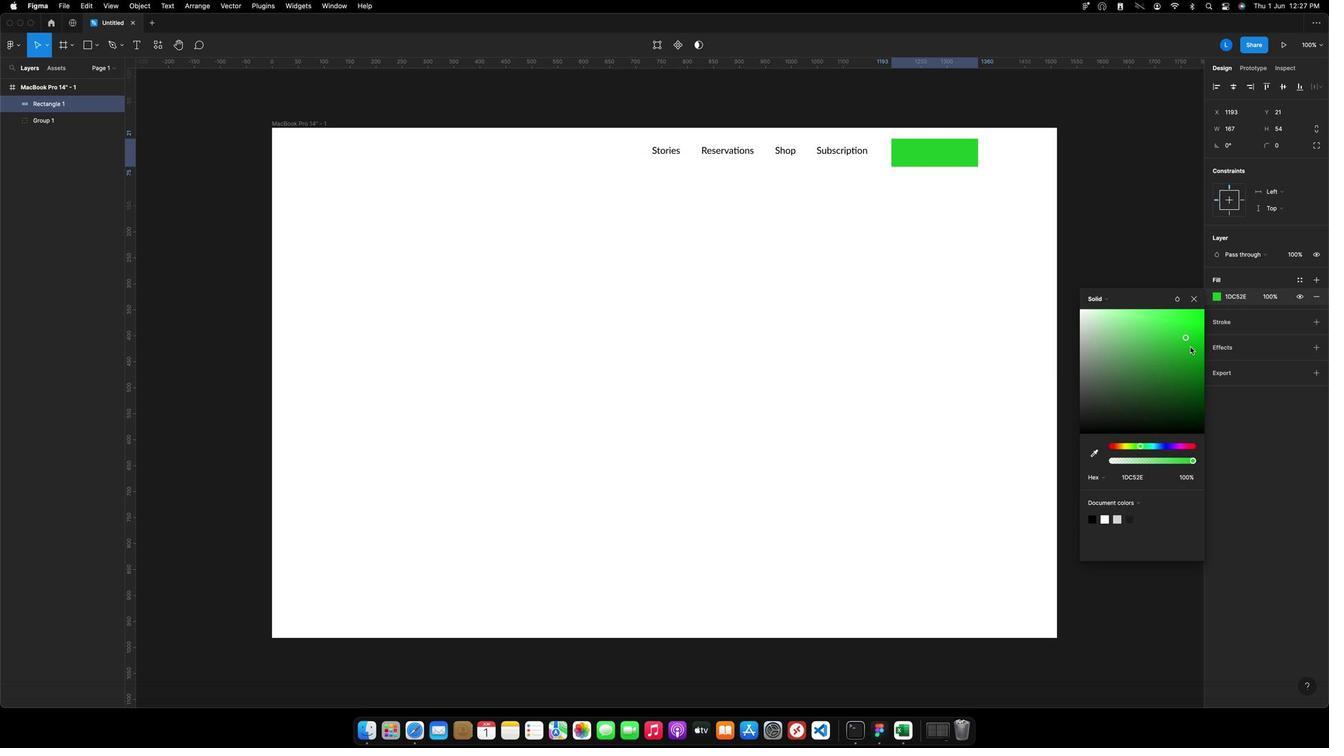 
Action: Mouse moved to (1074, 275)
Screenshot: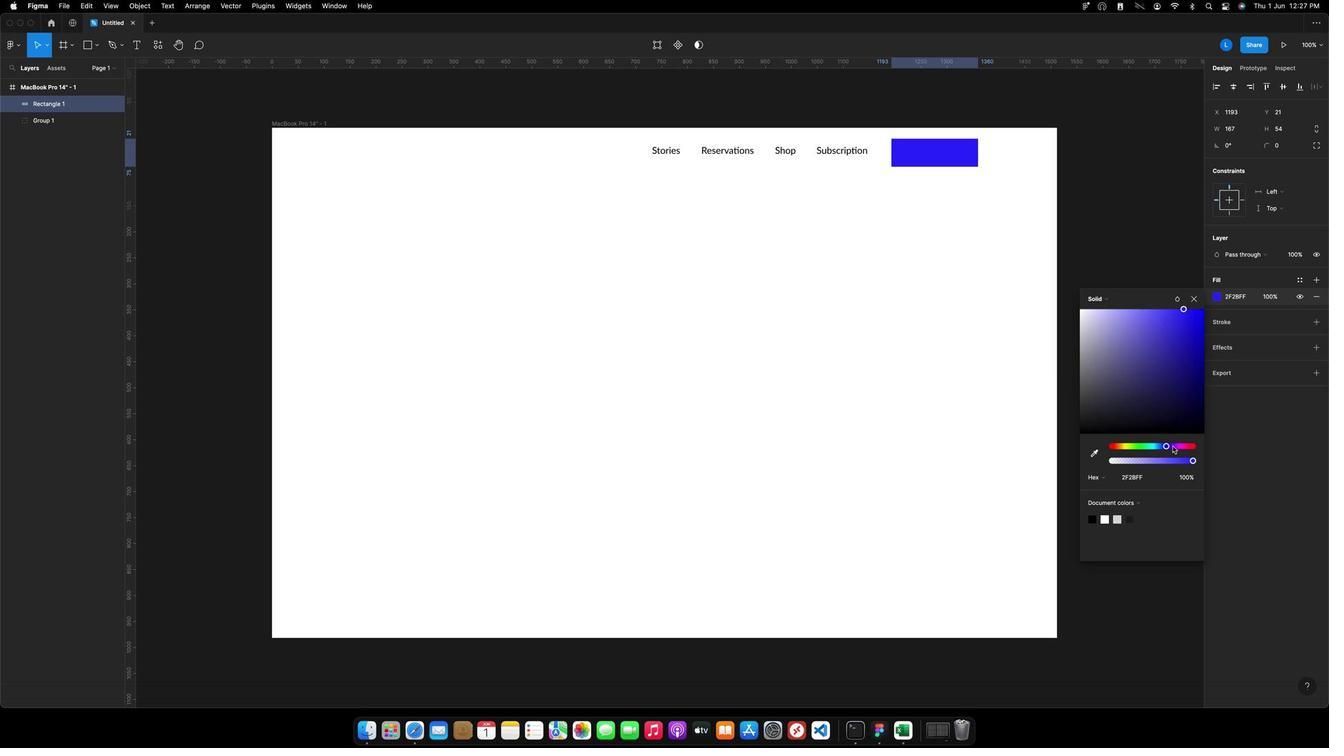 
Action: Mouse pressed left at (1074, 275)
Screenshot: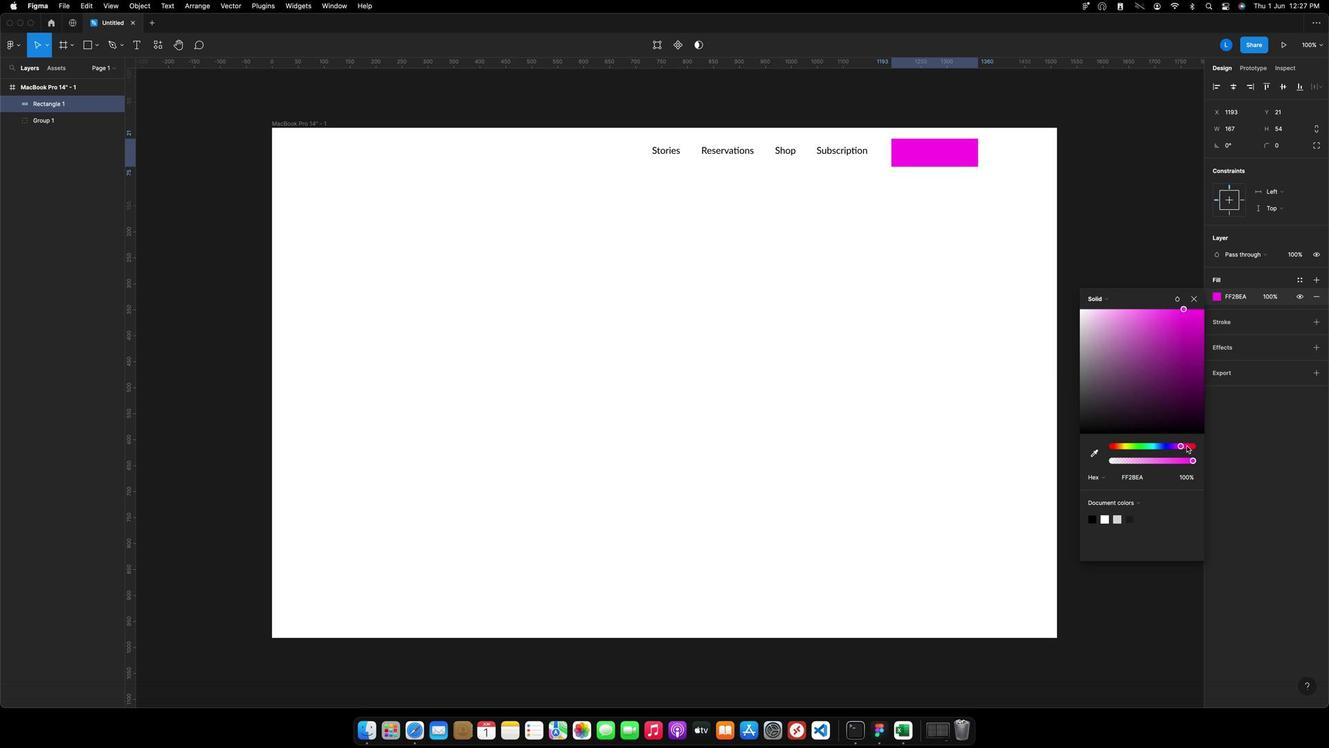 
Action: Mouse moved to (1092, 234)
Screenshot: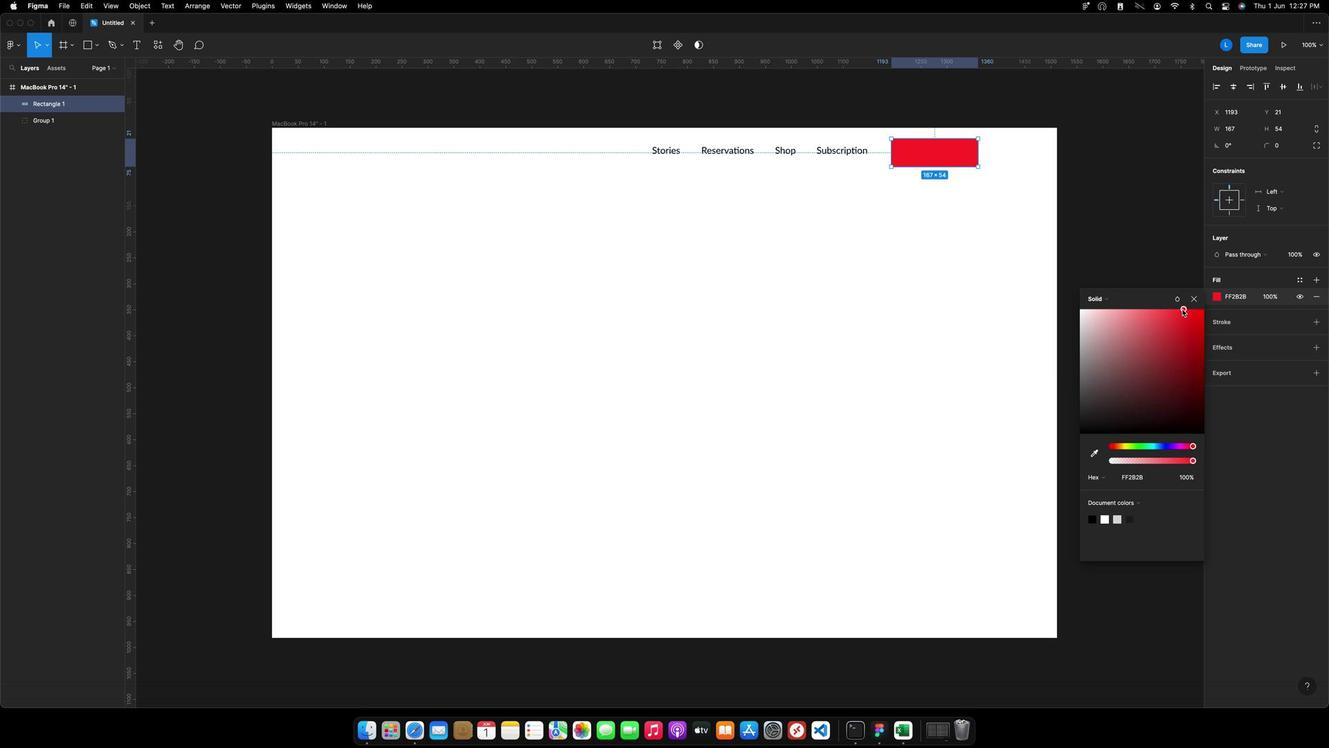 
Action: Mouse pressed left at (1092, 234)
Screenshot: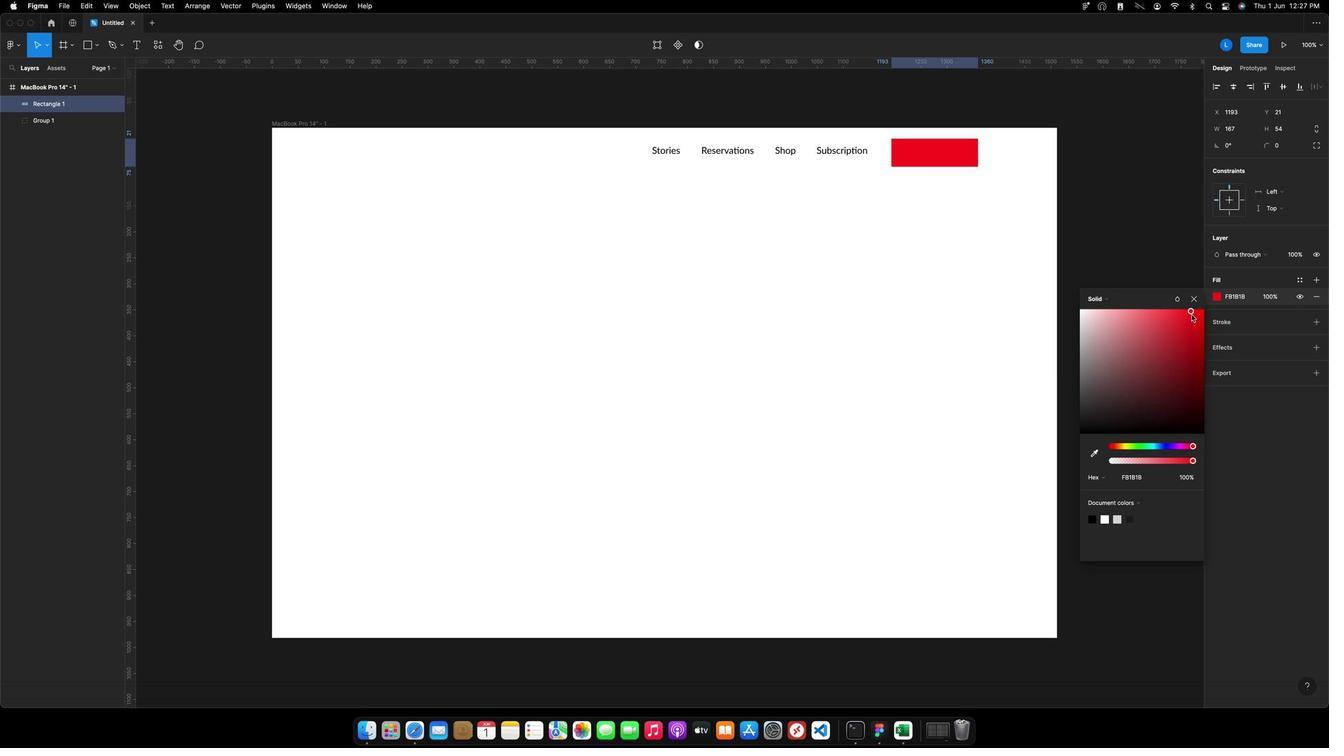 
Action: Mouse moved to (1137, 184)
Screenshot: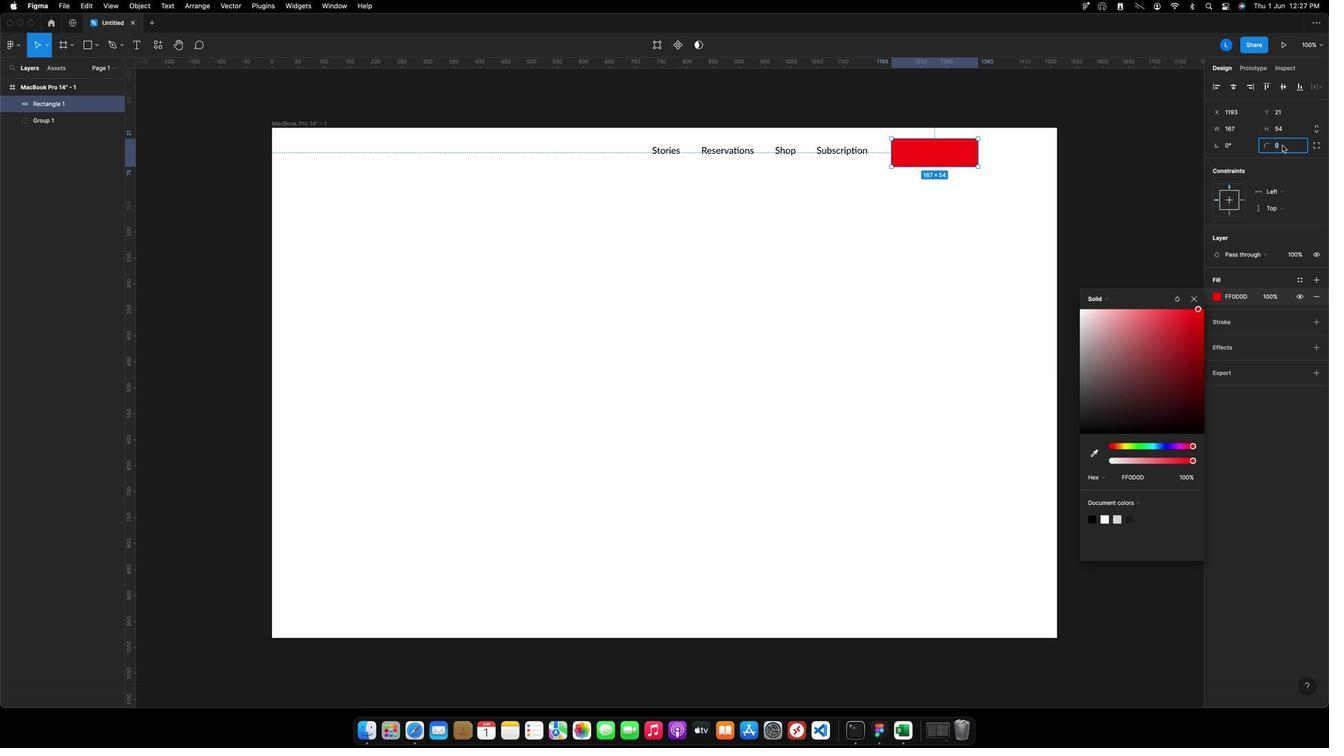 
Action: Mouse pressed left at (1137, 184)
Screenshot: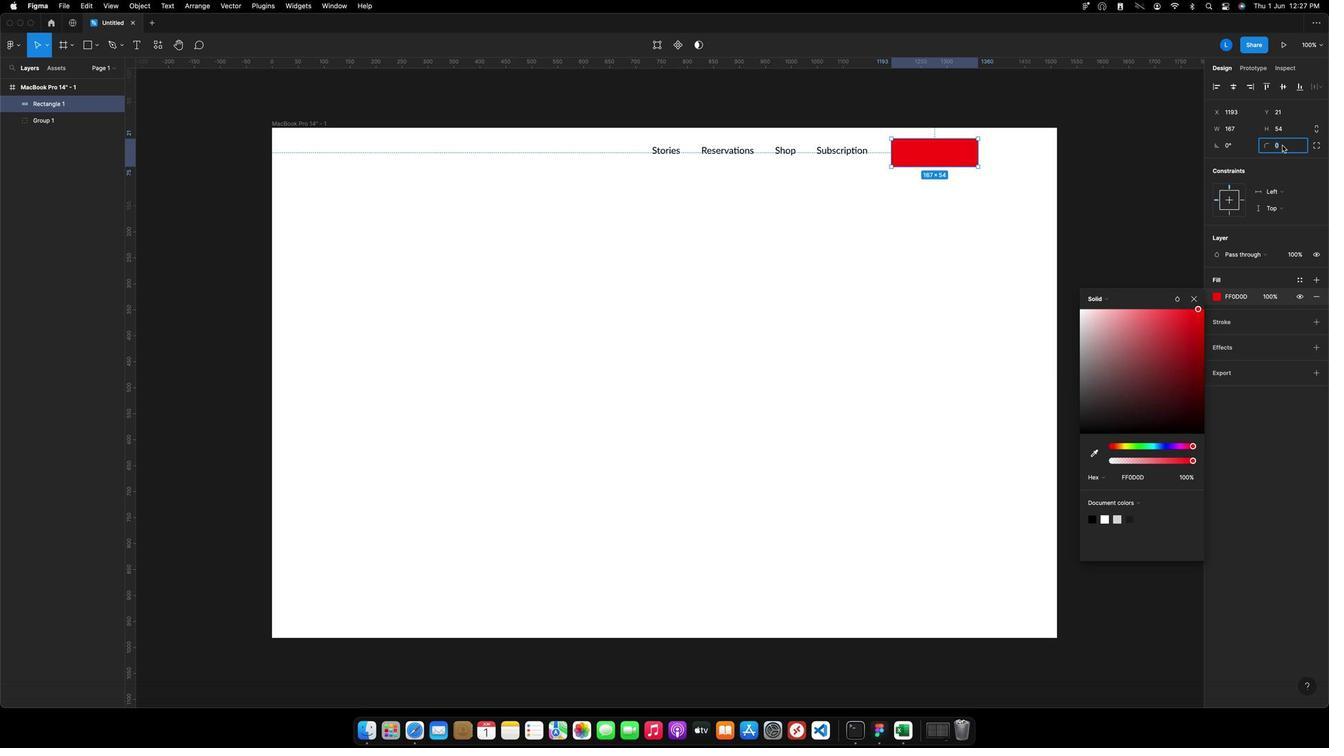 
Action: Key pressed '6'Key.enter
Screenshot: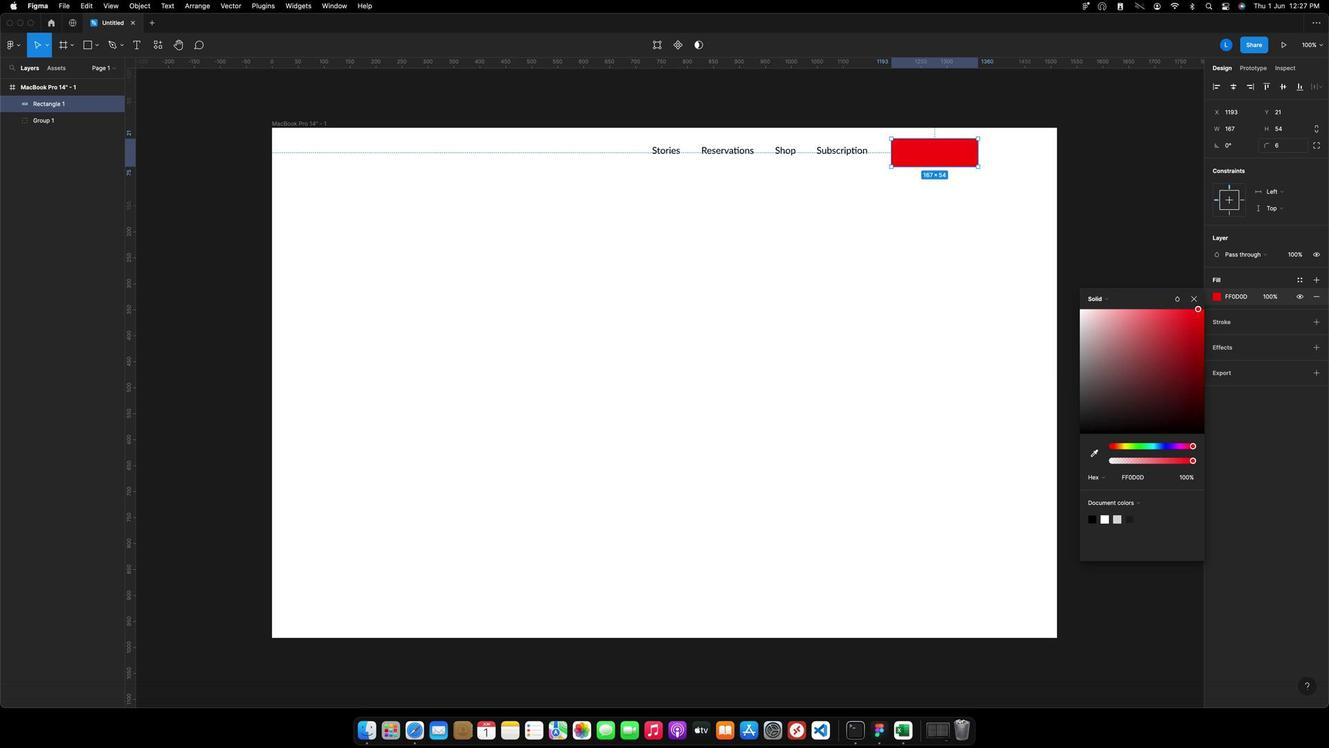 
Action: Mouse moved to (986, 187)
Screenshot: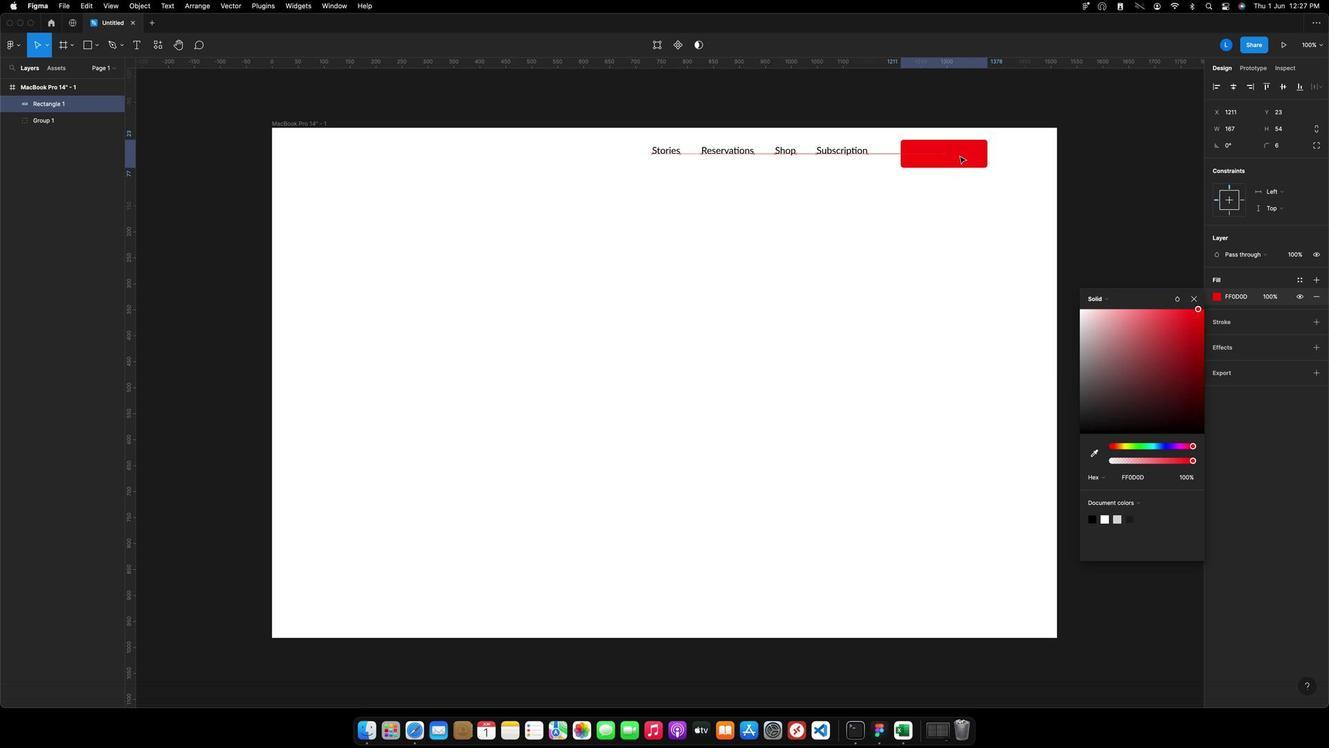 
Action: Mouse pressed left at (986, 187)
Screenshot: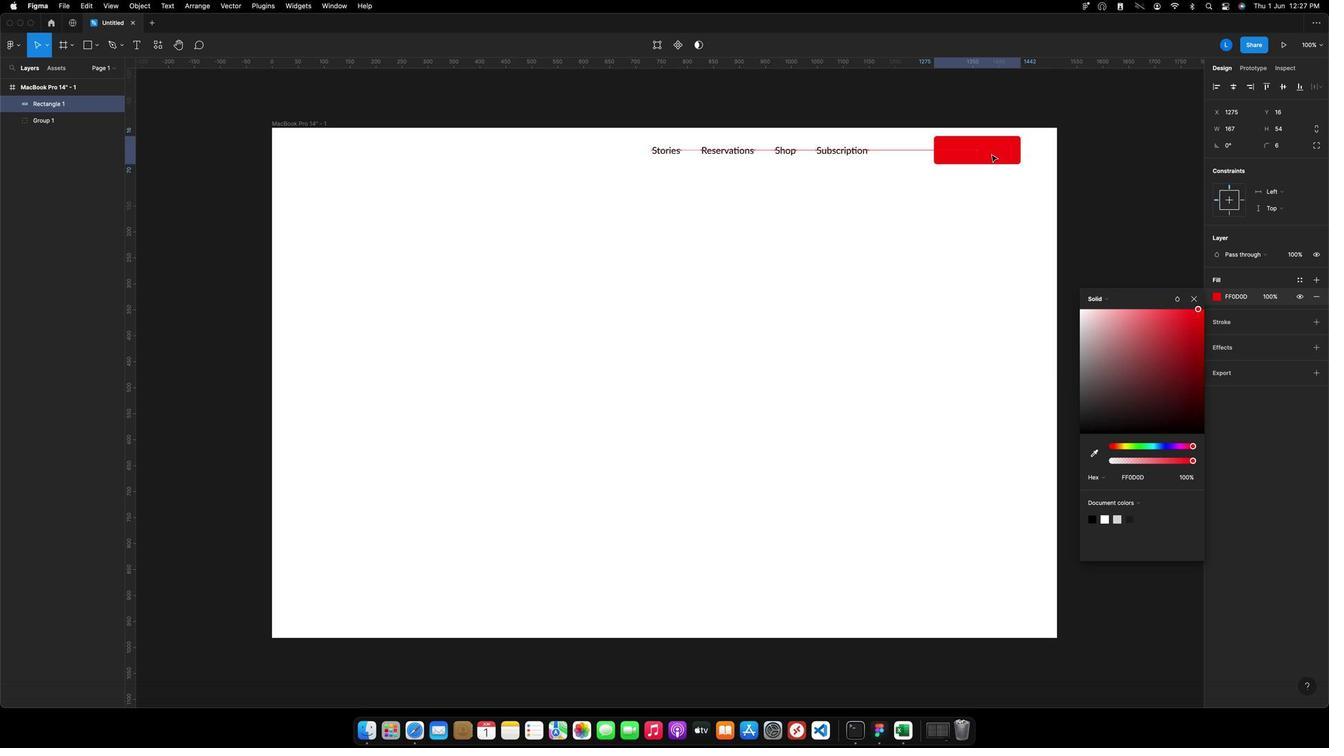 
Action: Mouse moved to (1008, 187)
Screenshot: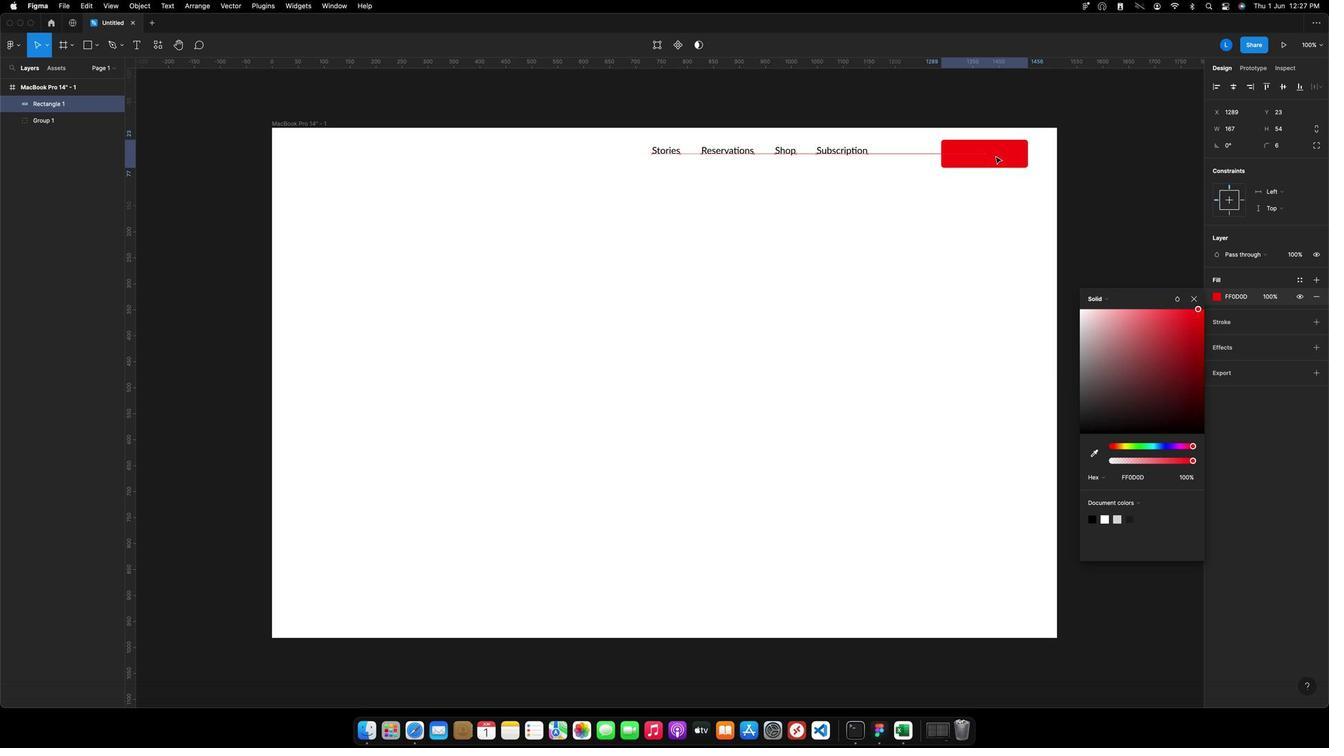 
Action: Mouse pressed left at (1008, 187)
Screenshot: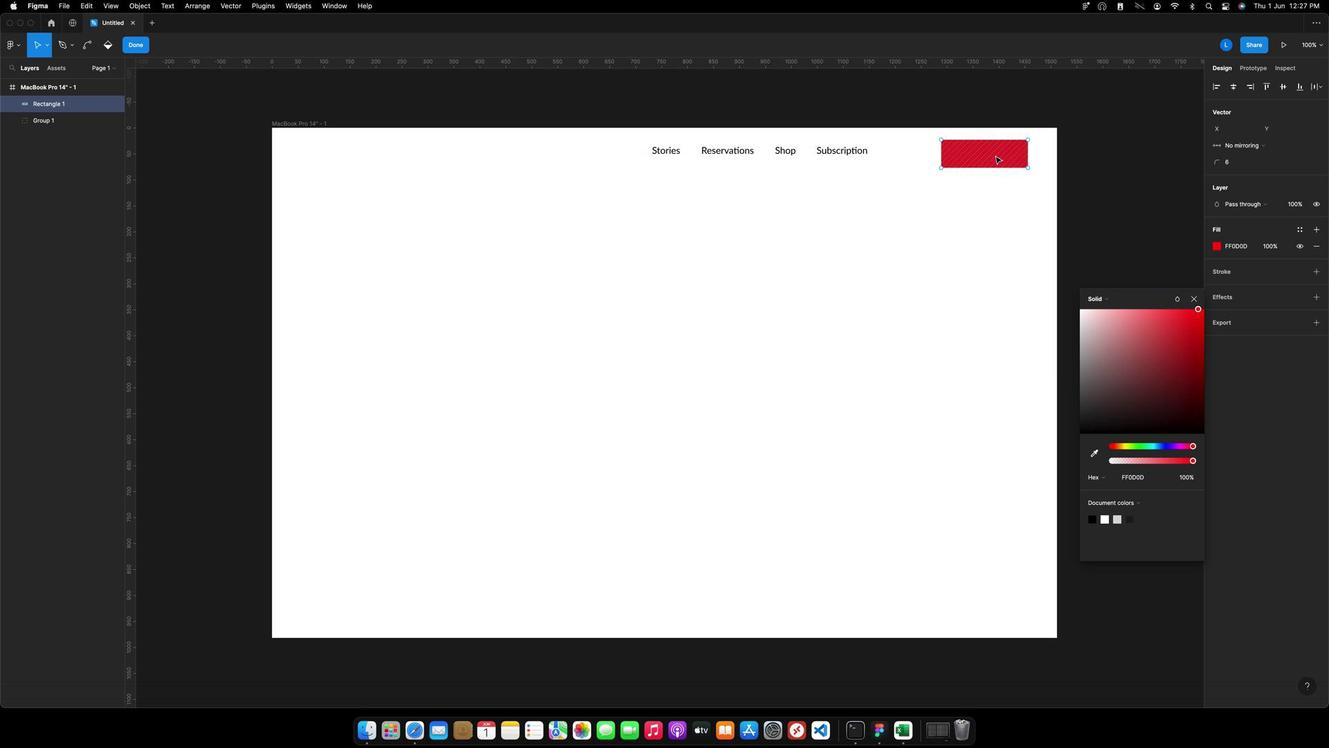 
Action: Mouse pressed left at (1008, 187)
Screenshot: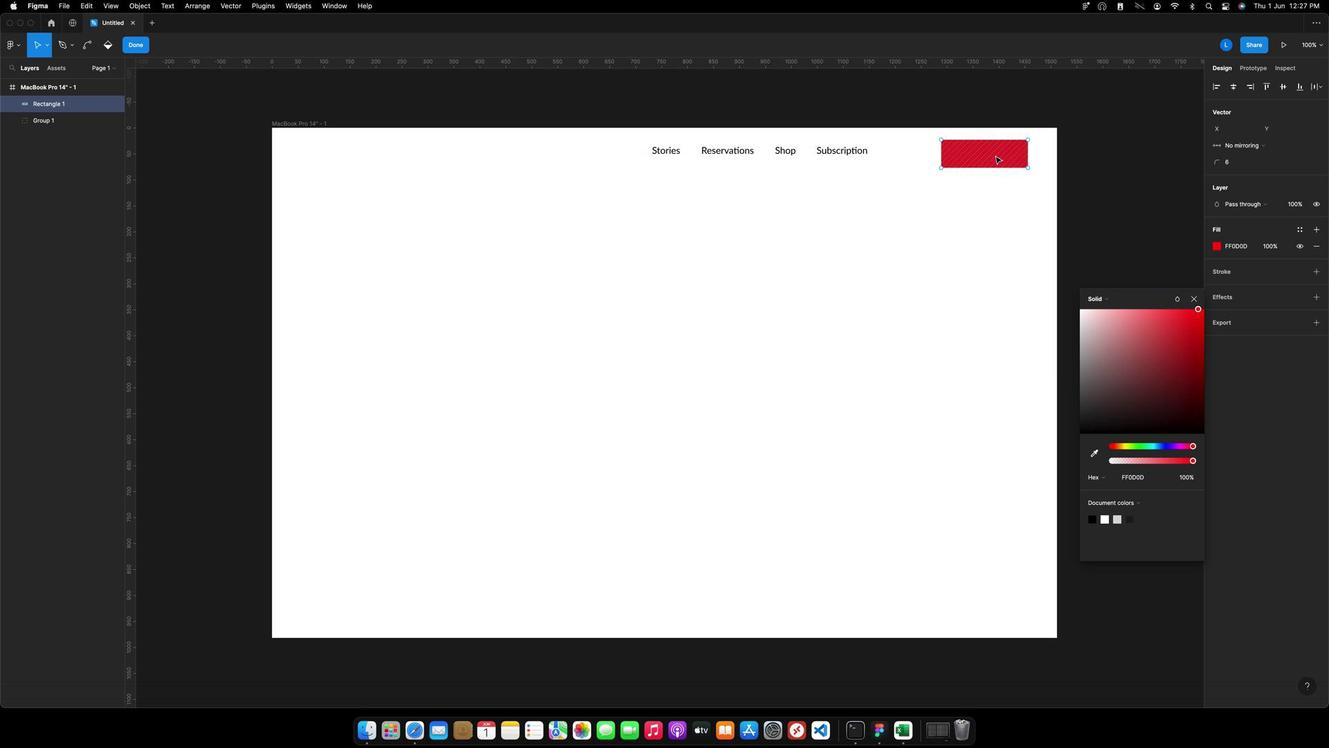 
Action: Key pressed Key.esc
Screenshot: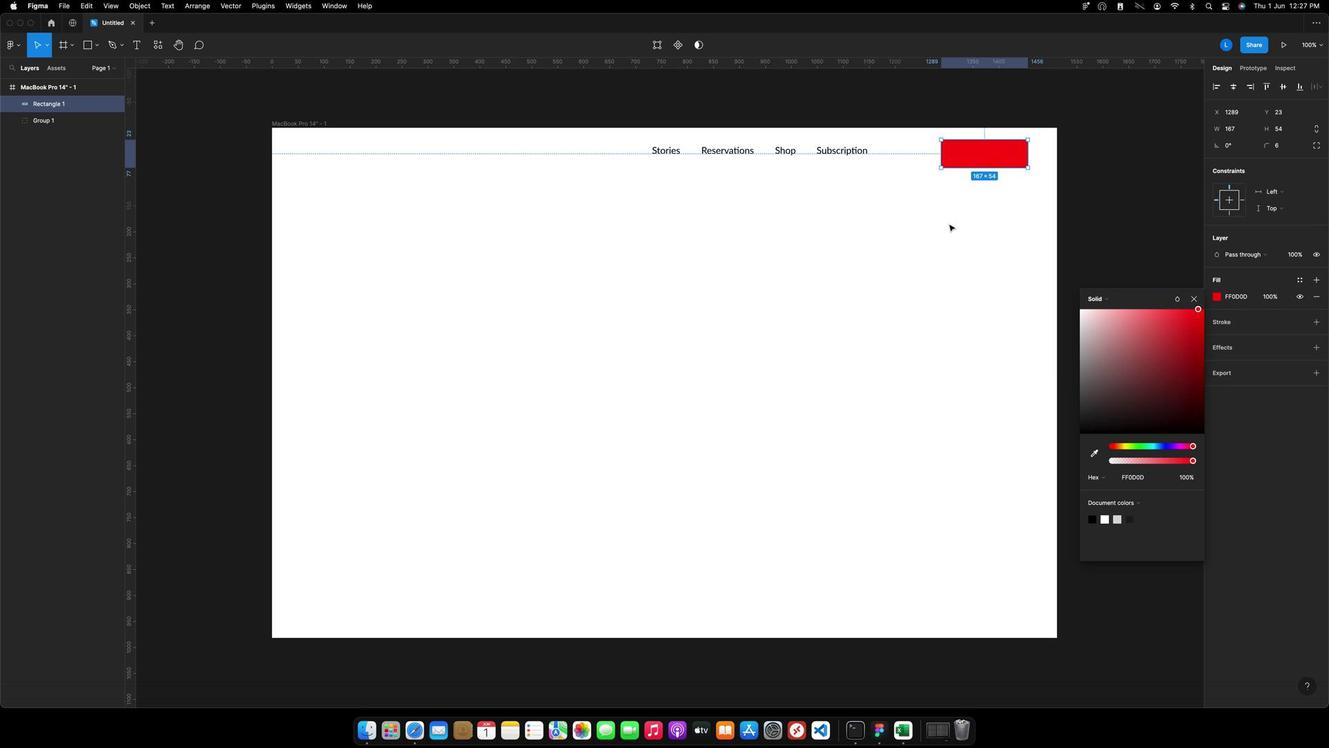 
Action: Mouse moved to (987, 208)
Screenshot: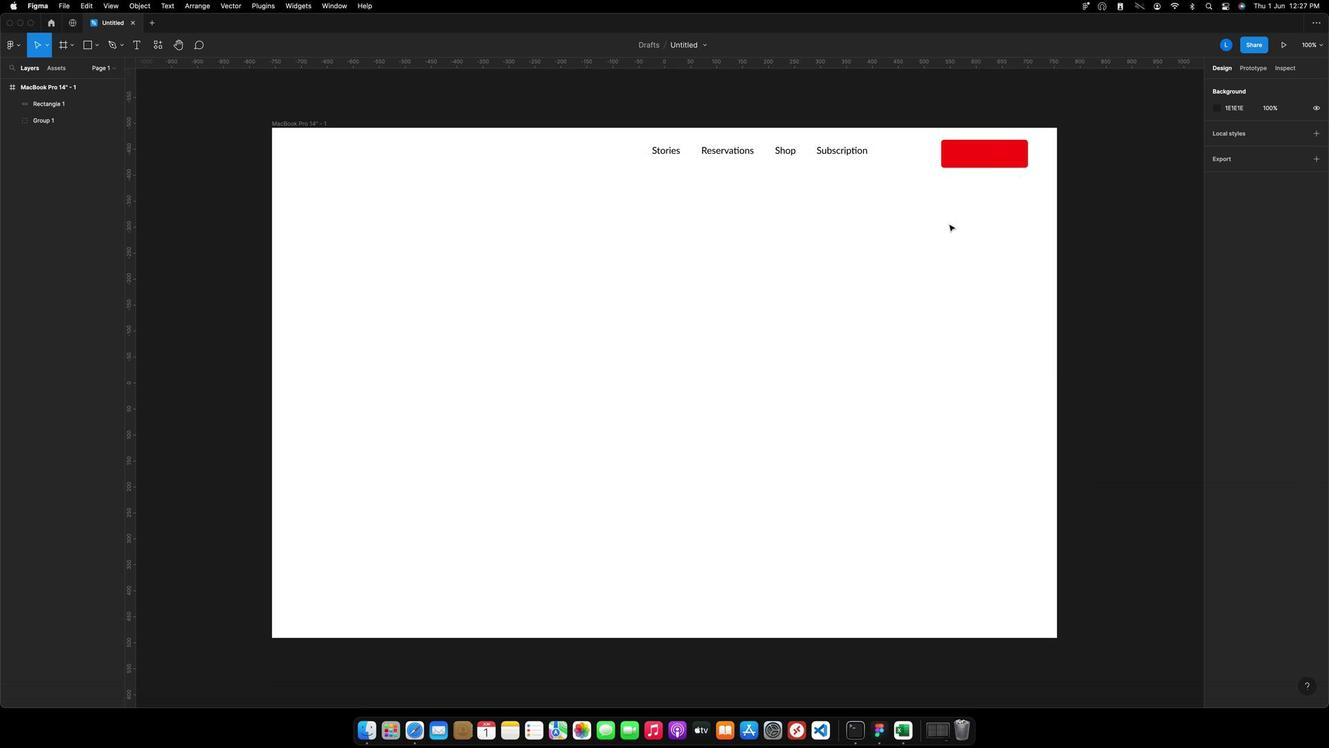 
Action: Mouse pressed left at (987, 208)
Screenshot: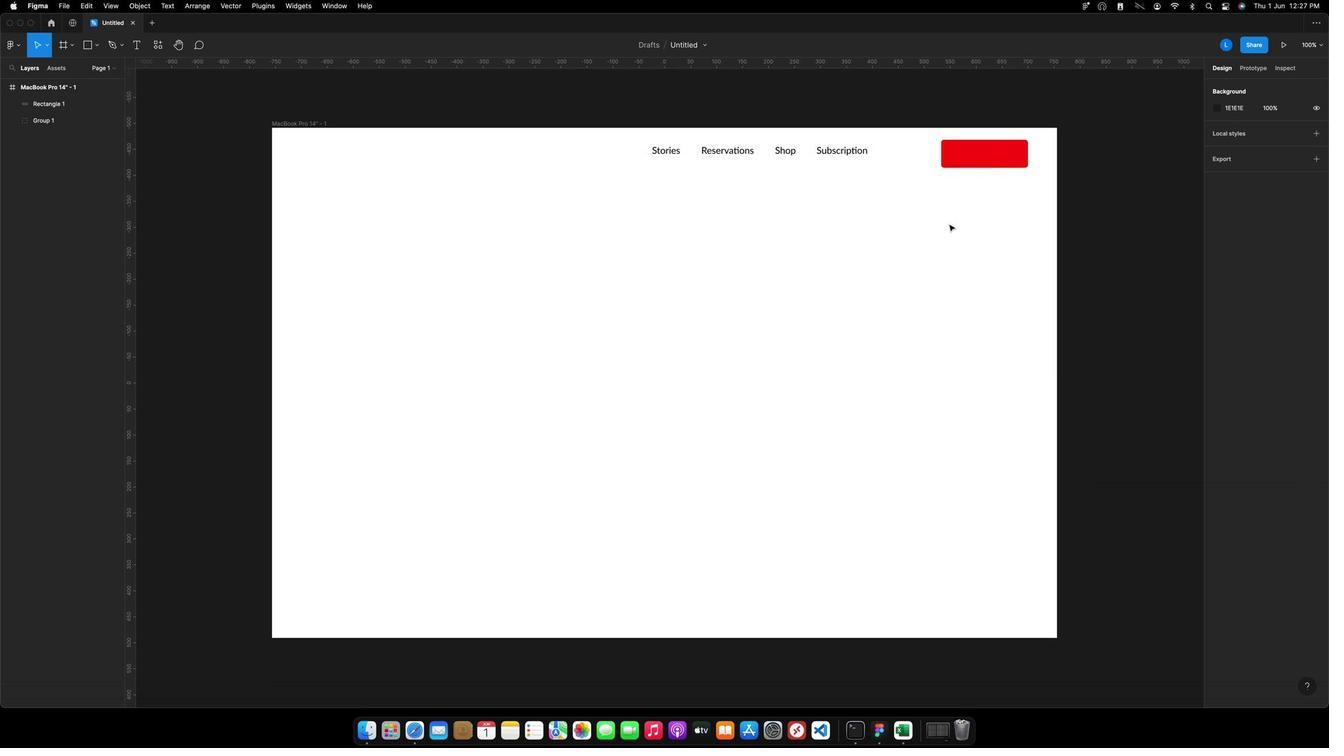 
Action: Key pressed 't'
Screenshot: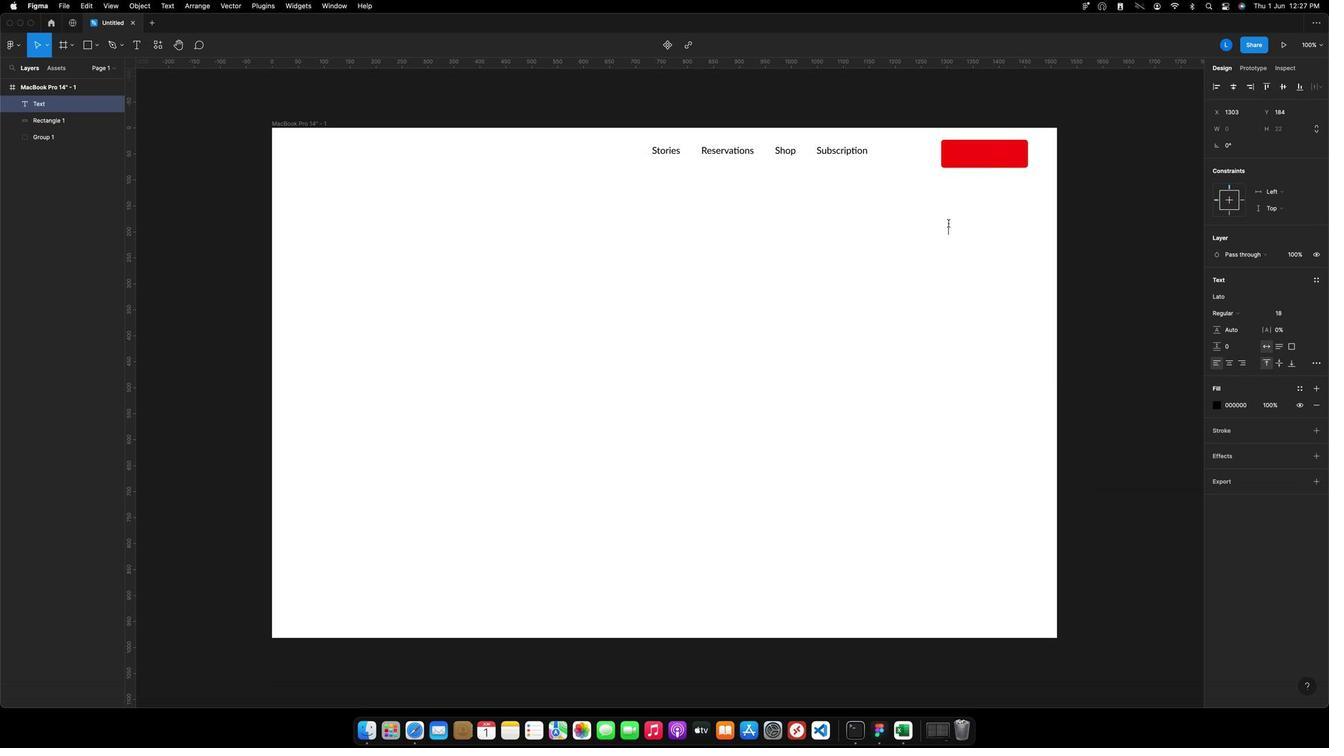 
Action: Mouse pressed left at (987, 208)
Screenshot: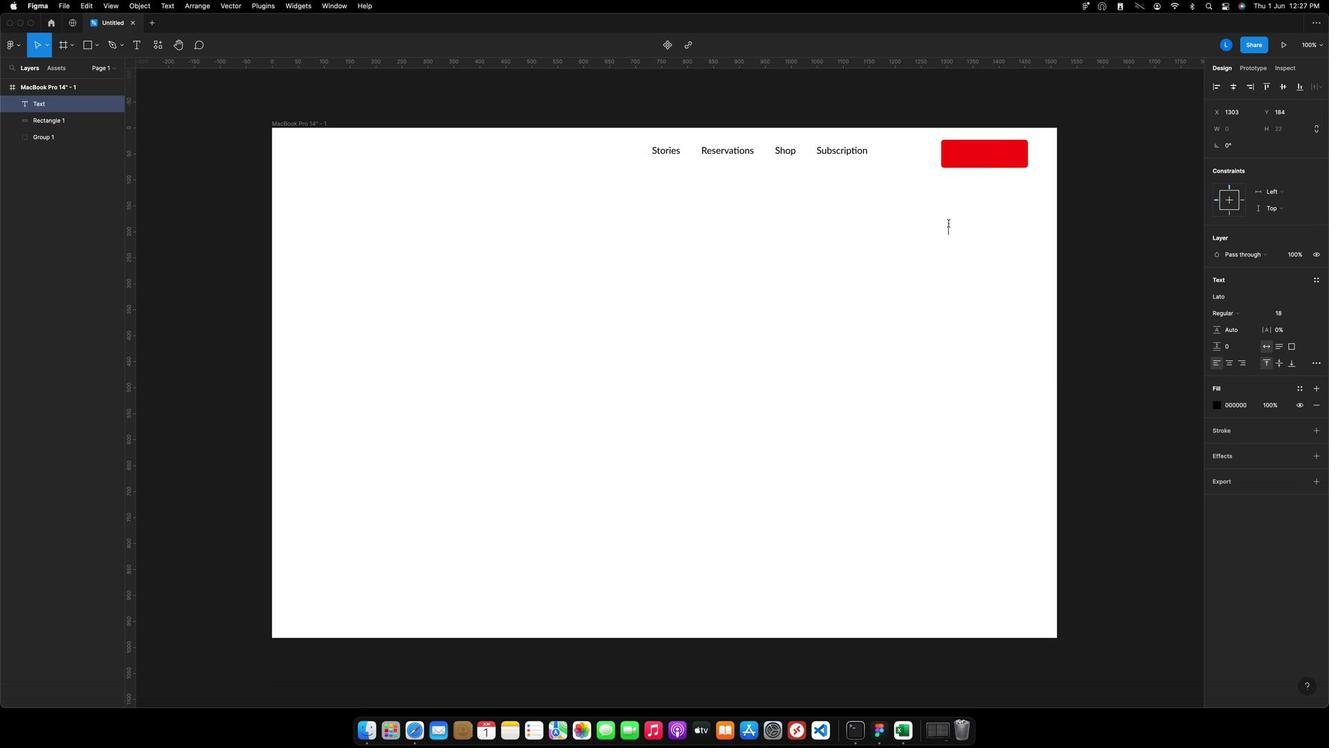 
Action: Key pressed Key.caps_lock'S'Key.caps_lock'i''g''n'Key.spaceKey.caps_lock'I'Key.caps_lock'n'Key.esc
Screenshot: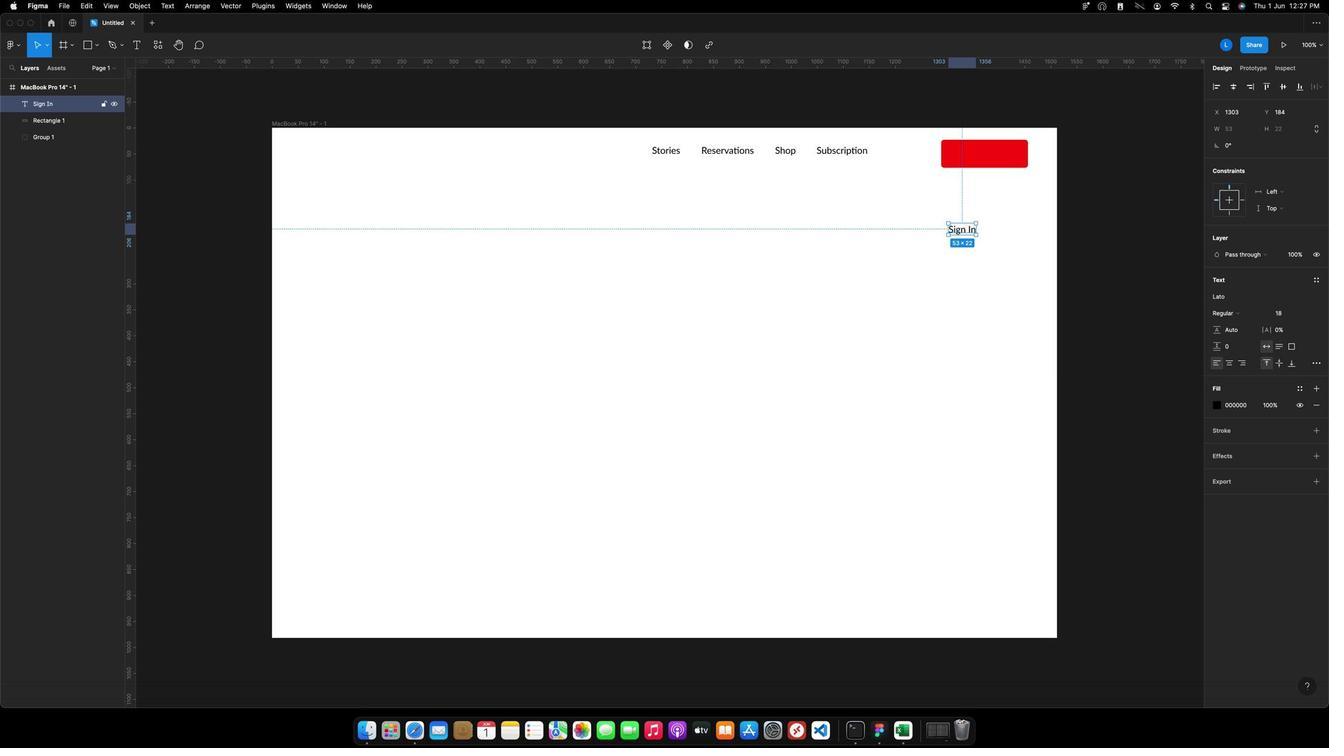 
Action: Mouse moved to (993, 209)
Screenshot: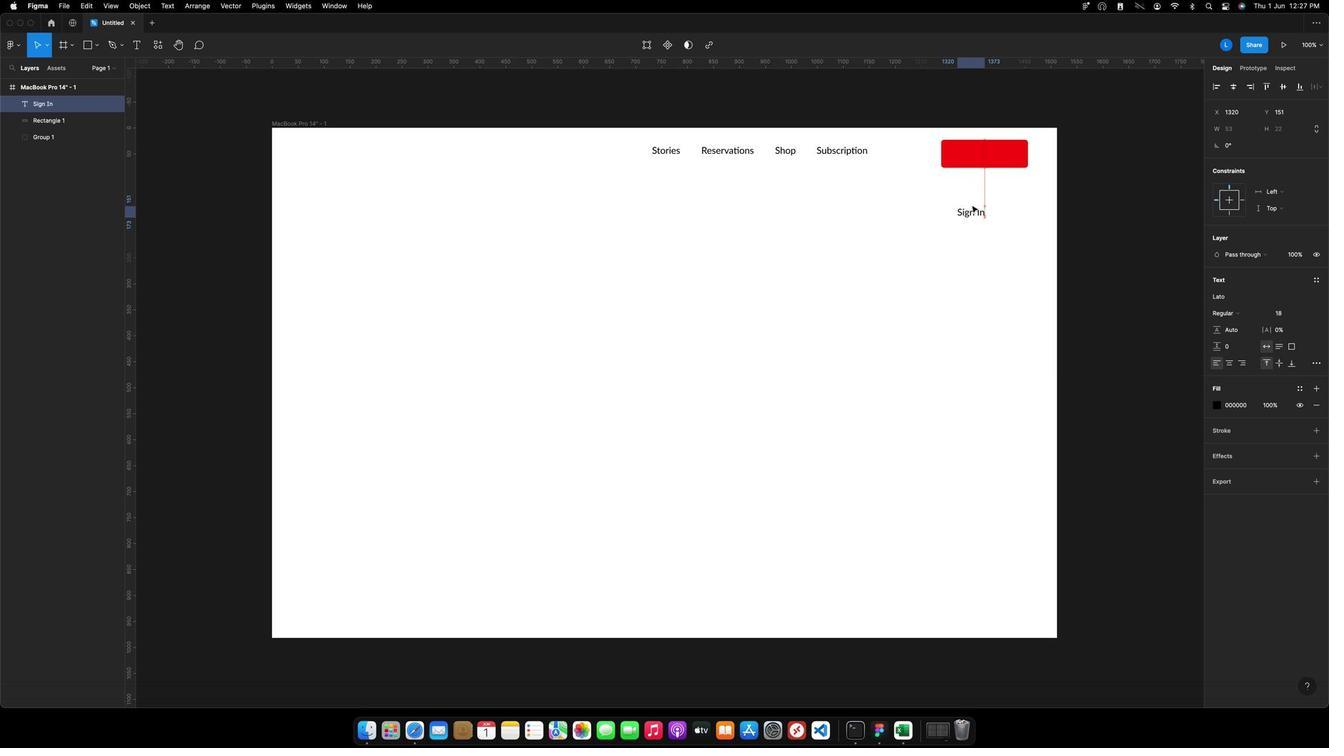 
Action: Mouse pressed left at (993, 209)
Screenshot: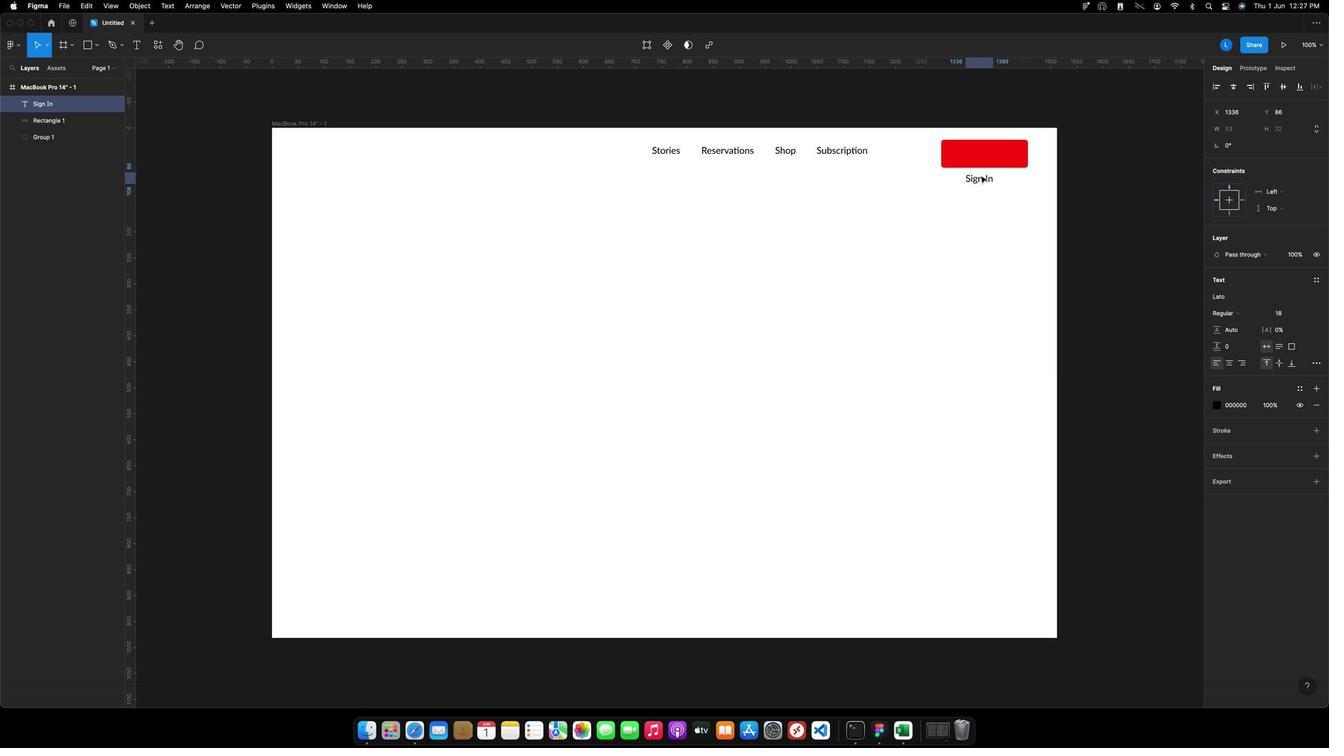 
Action: Mouse moved to (1108, 263)
Screenshot: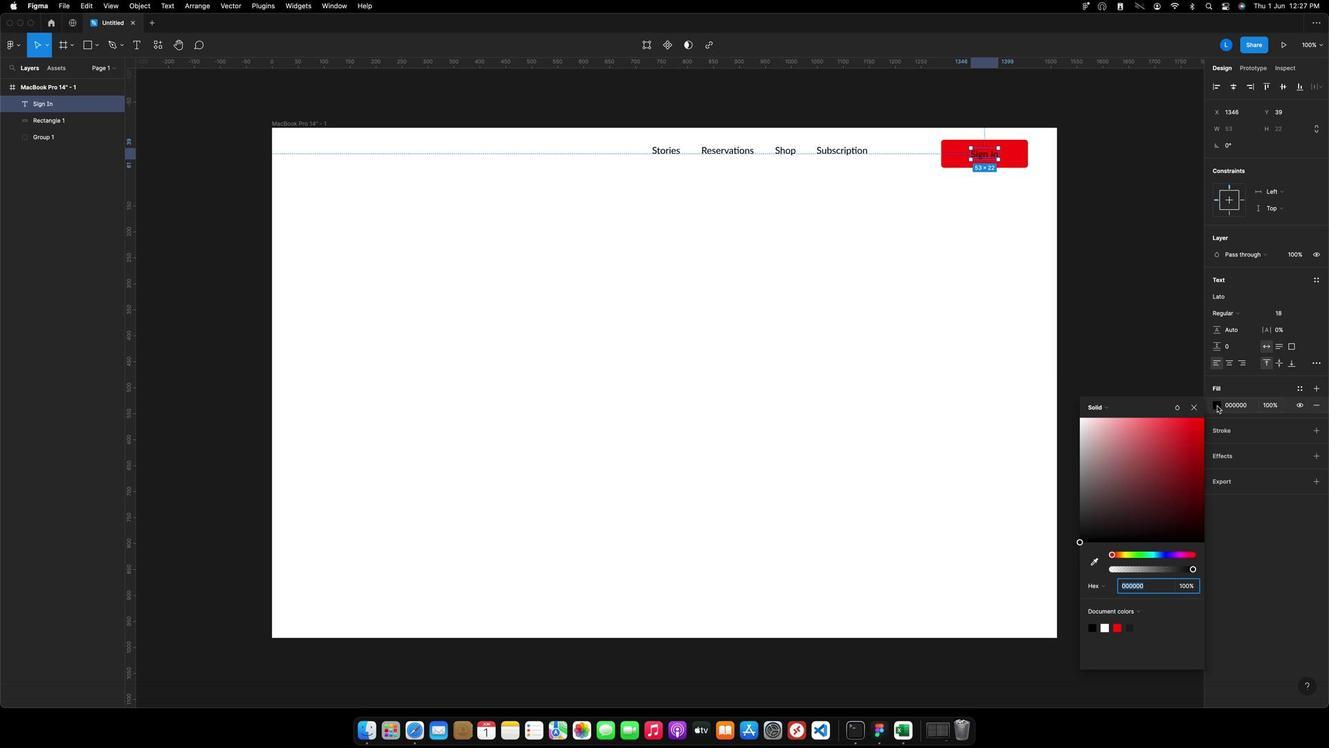 
Action: Mouse pressed left at (1108, 263)
Screenshot: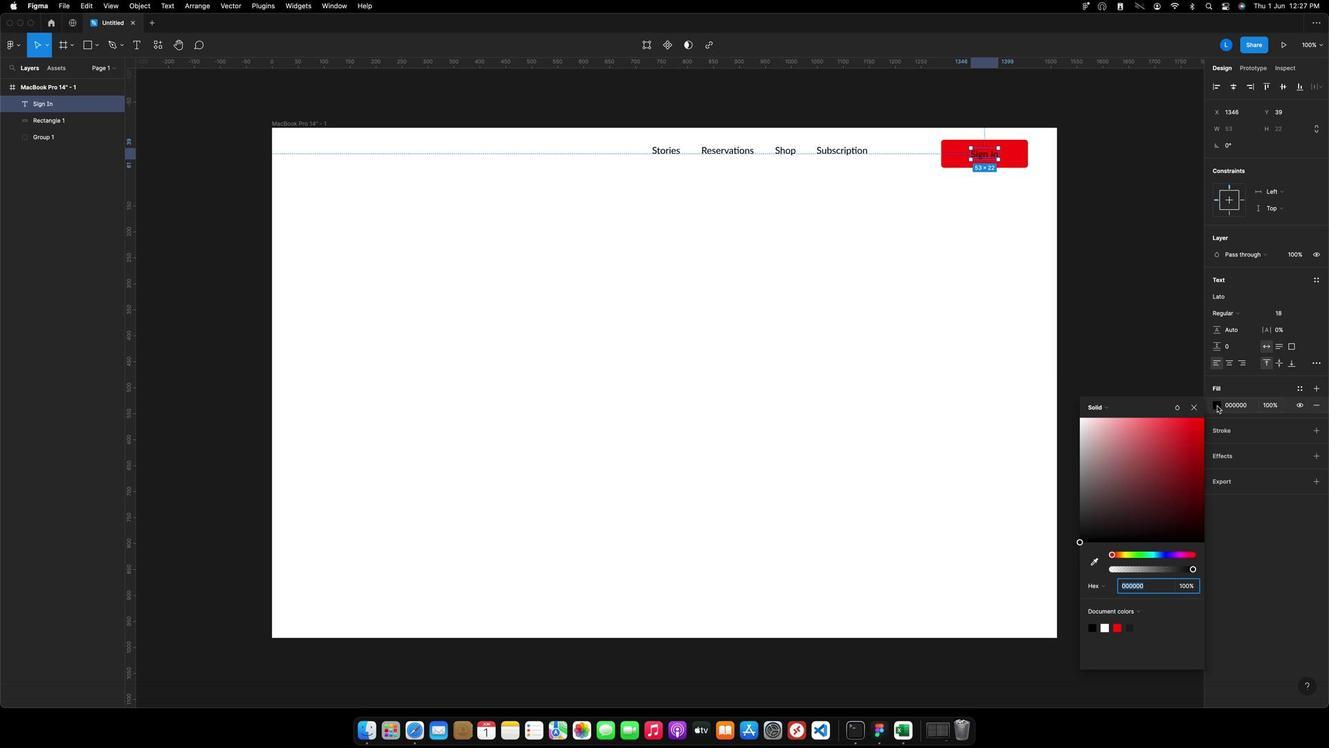 
Action: Mouse moved to (1086, 277)
Screenshot: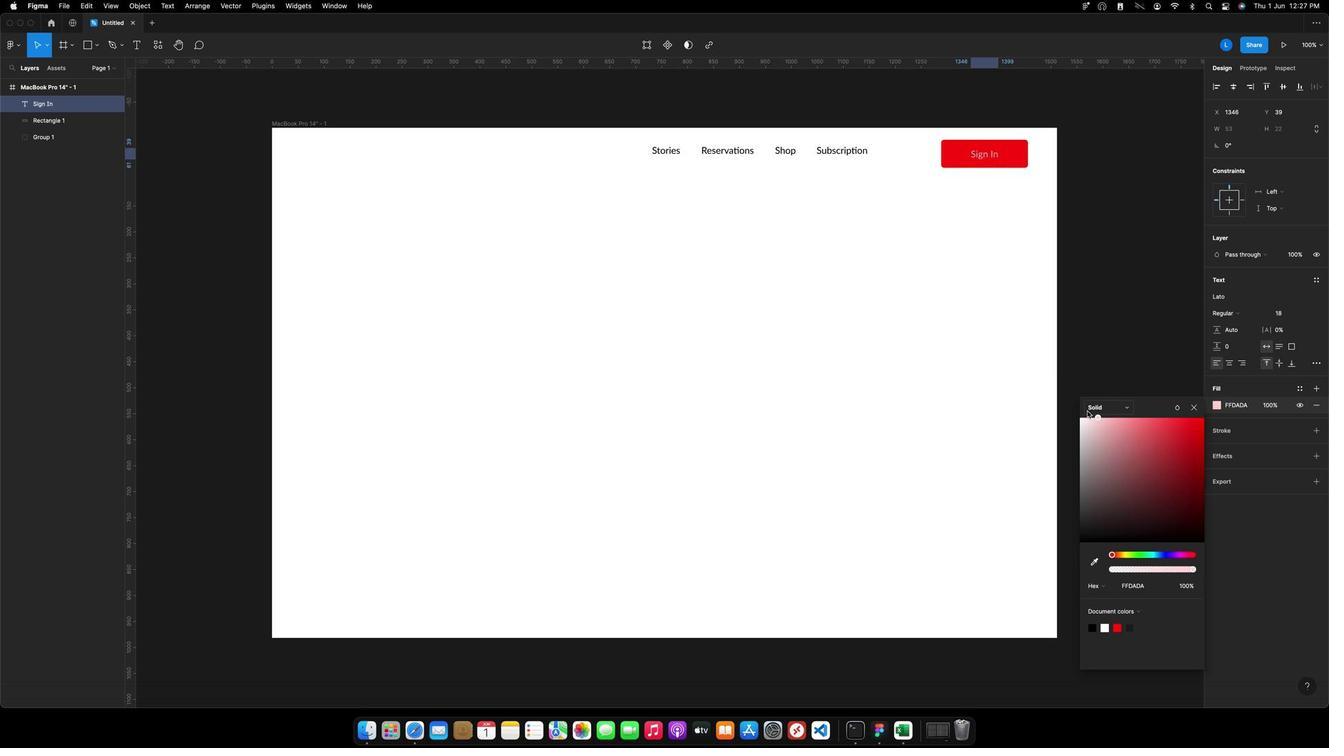 
Action: Mouse pressed left at (1086, 277)
Screenshot: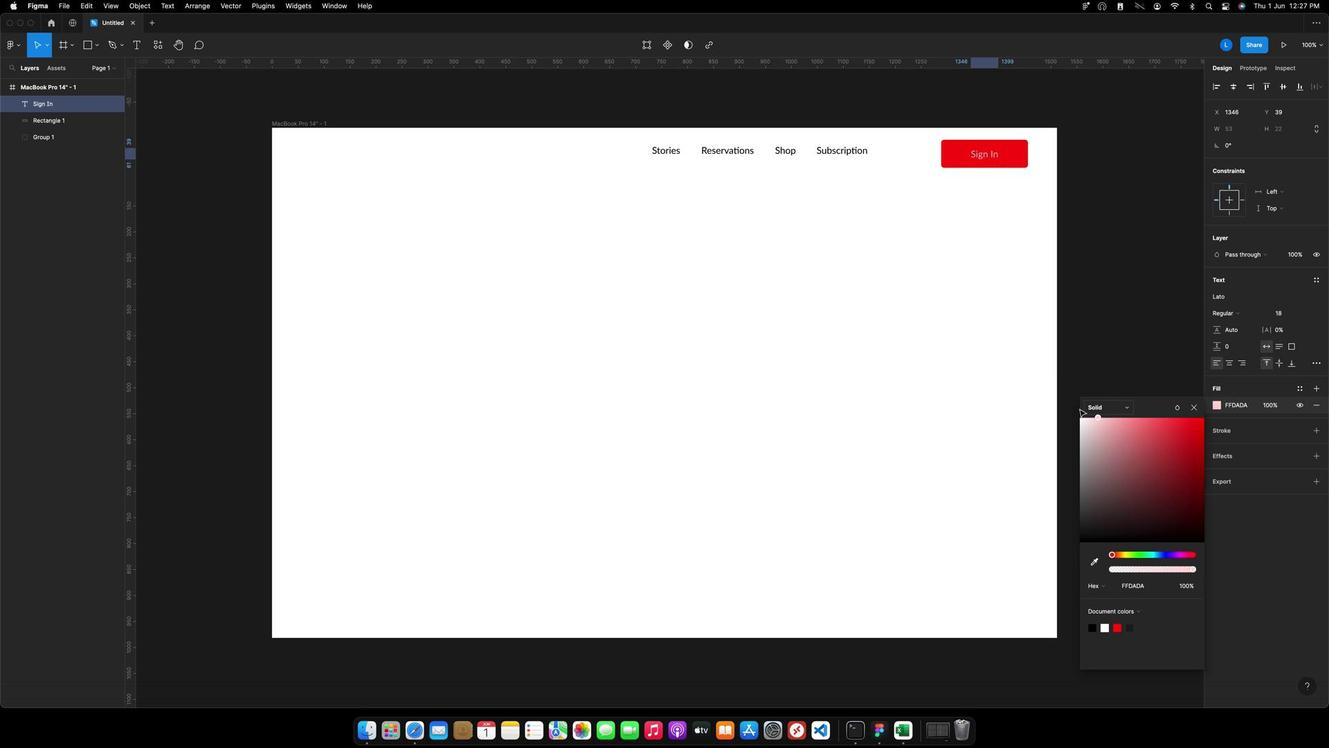 
Action: Mouse moved to (1100, 265)
Screenshot: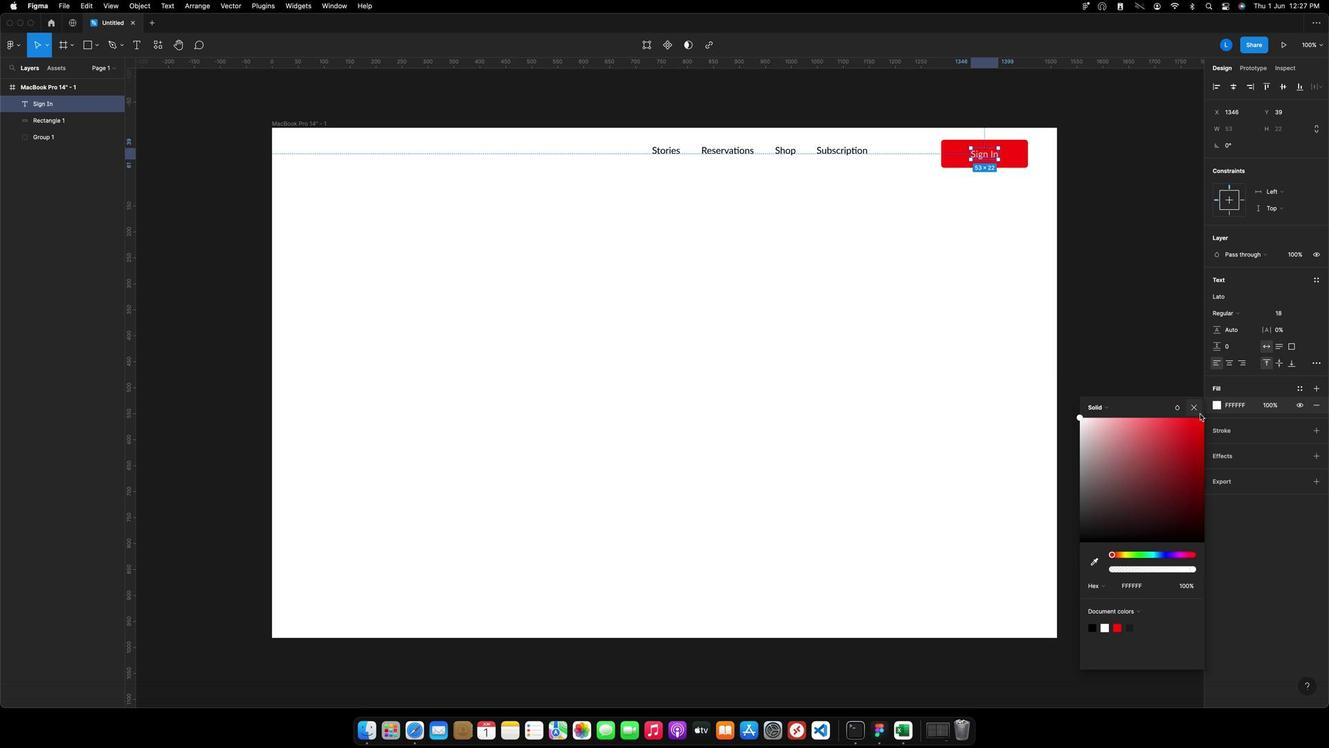 
Action: Mouse pressed left at (1100, 265)
Screenshot: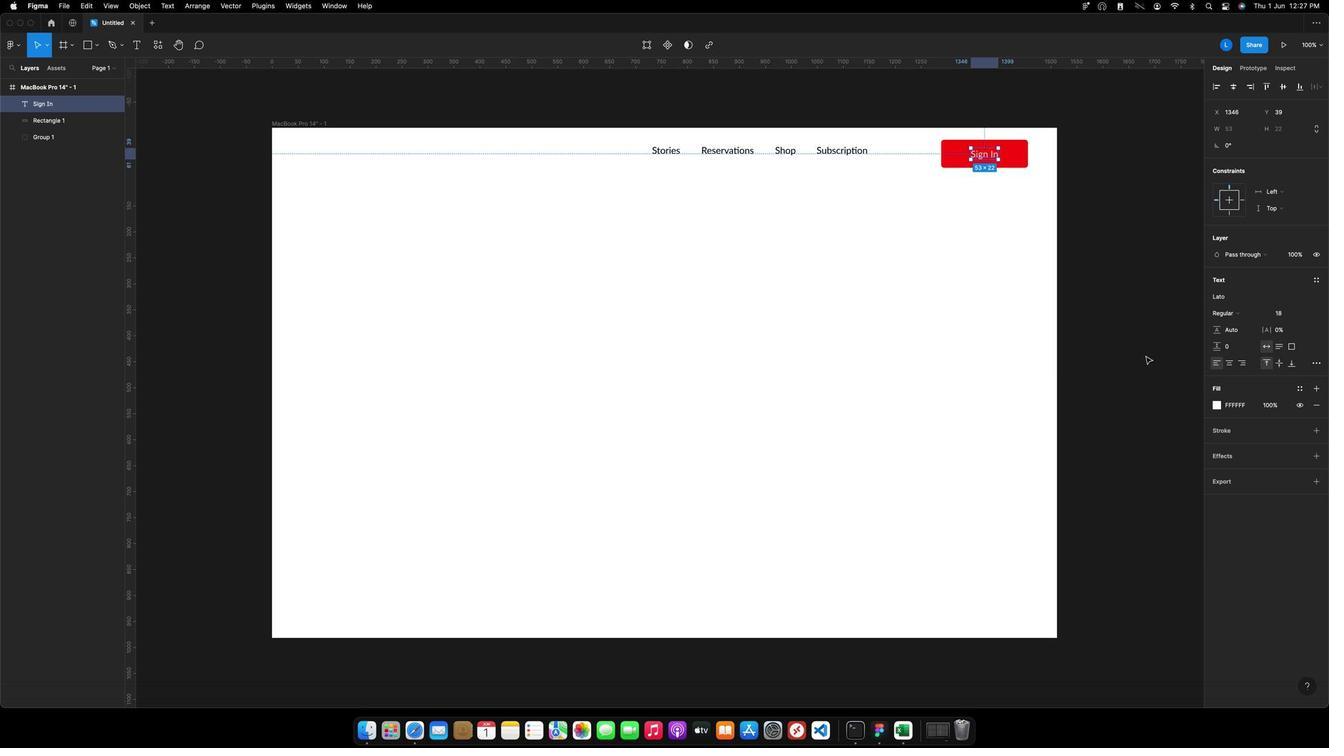 
Action: Mouse moved to (994, 202)
Screenshot: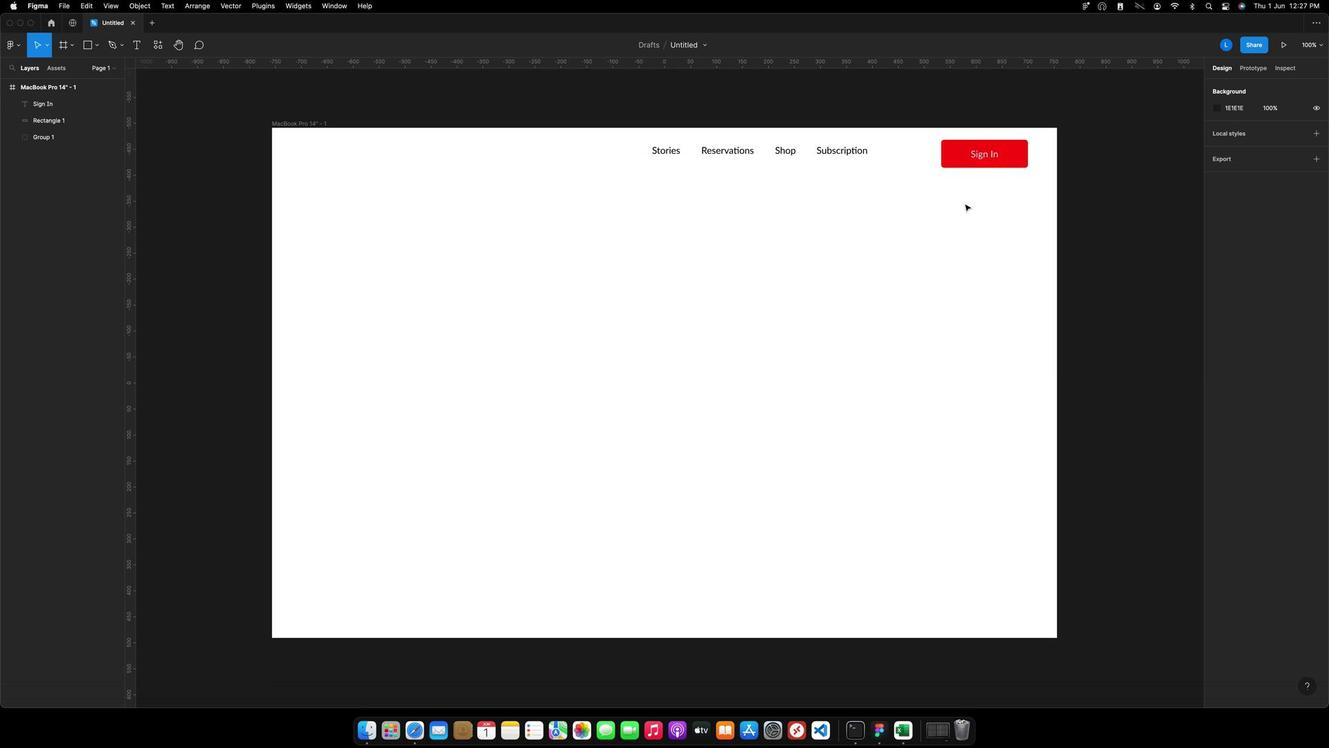 
Action: Mouse pressed left at (994, 202)
Screenshot: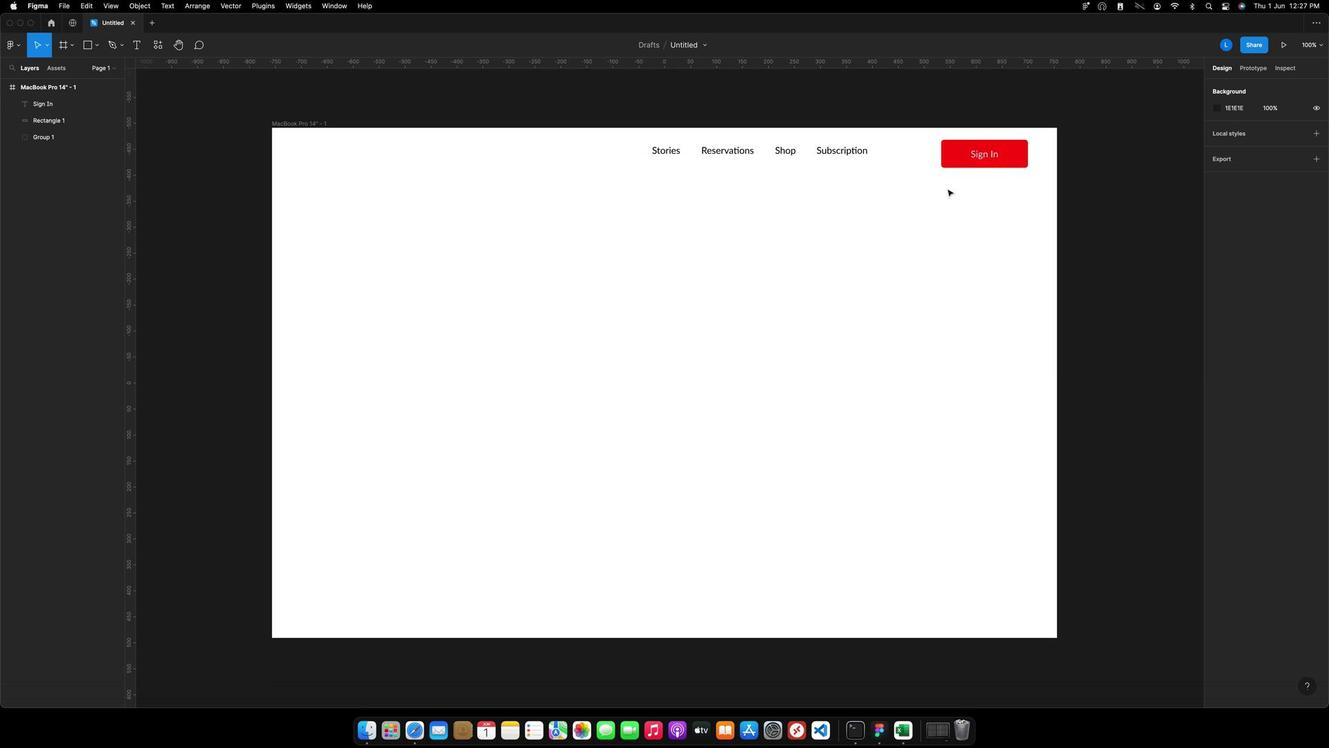 
Action: Mouse moved to (977, 182)
Screenshot: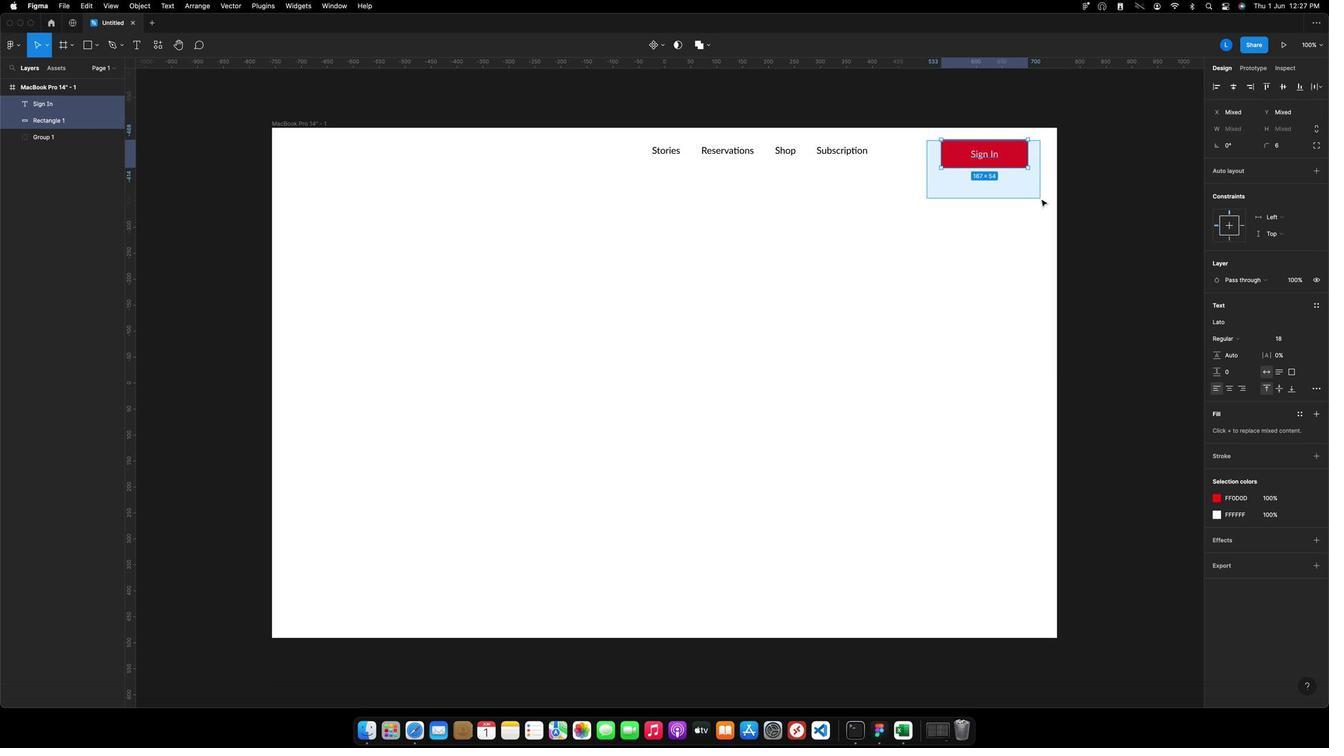 
Action: Mouse pressed left at (977, 182)
Screenshot: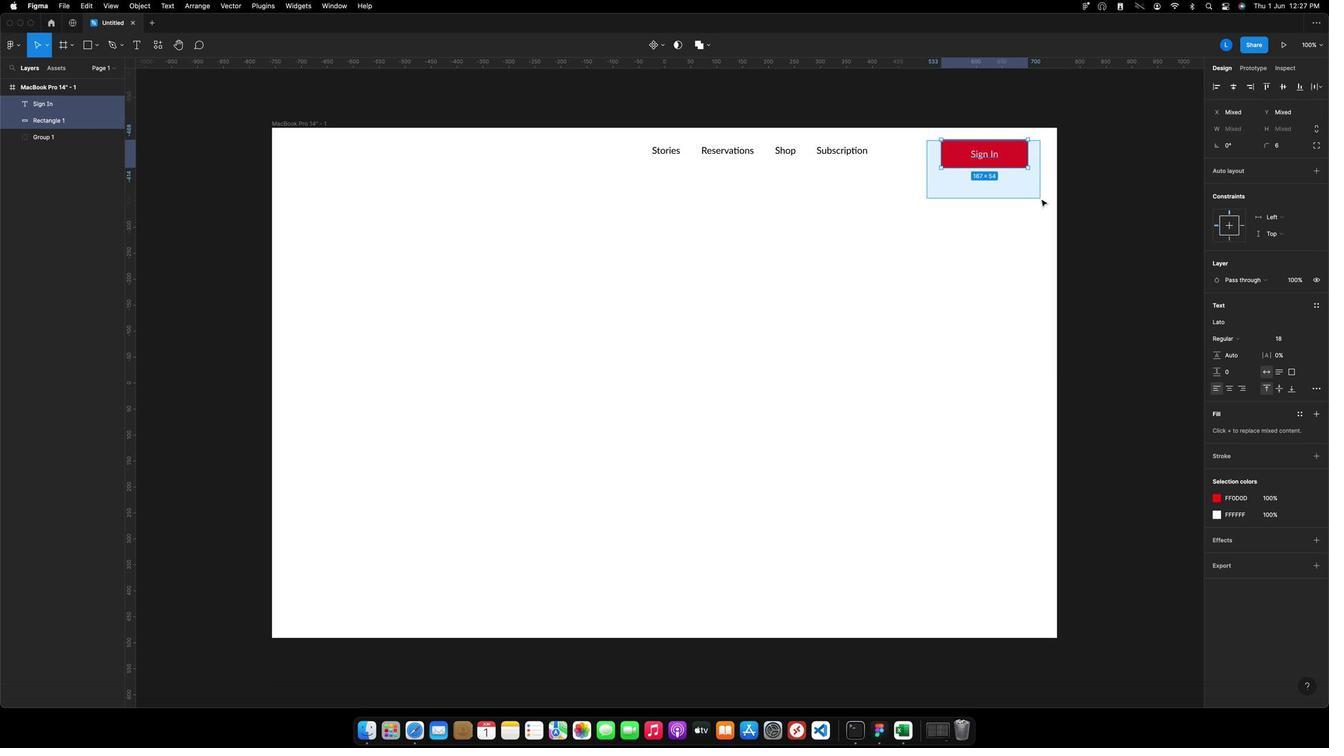 
Action: Mouse moved to (1114, 169)
Screenshot: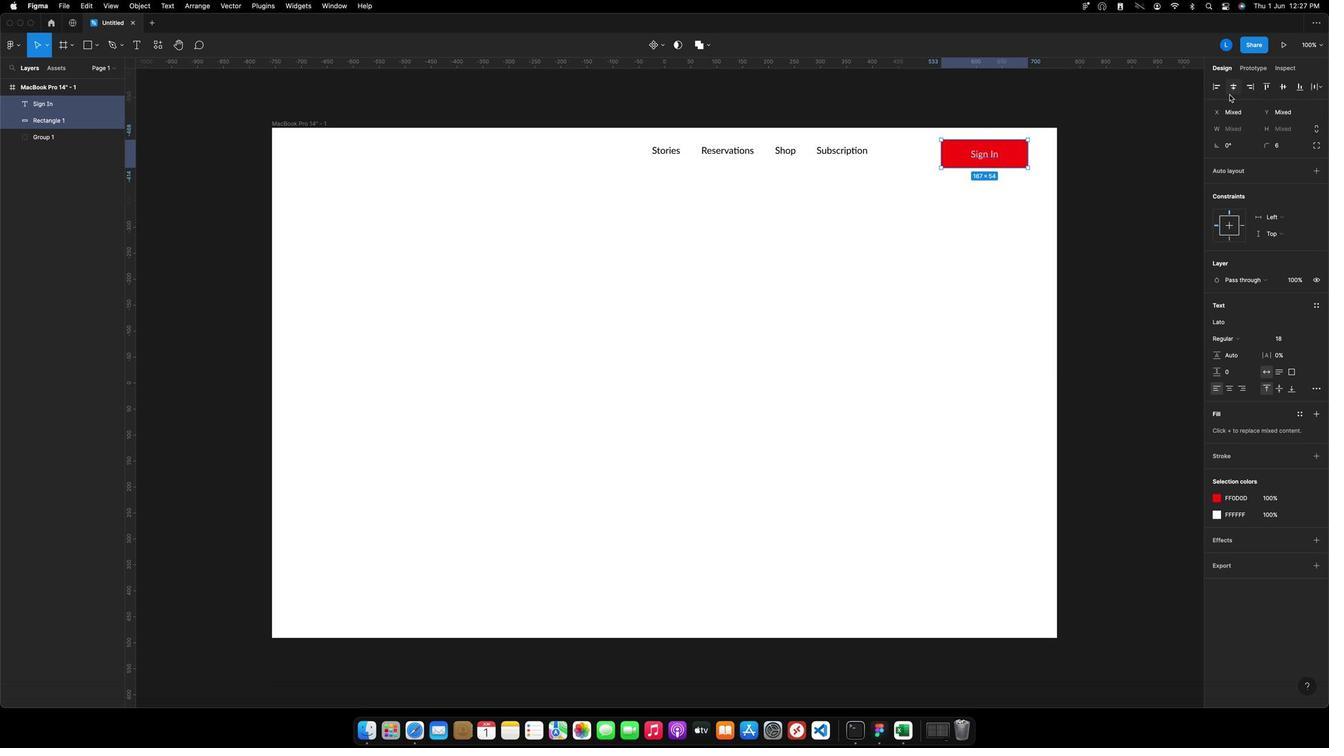 
Action: Mouse pressed left at (1114, 169)
Screenshot: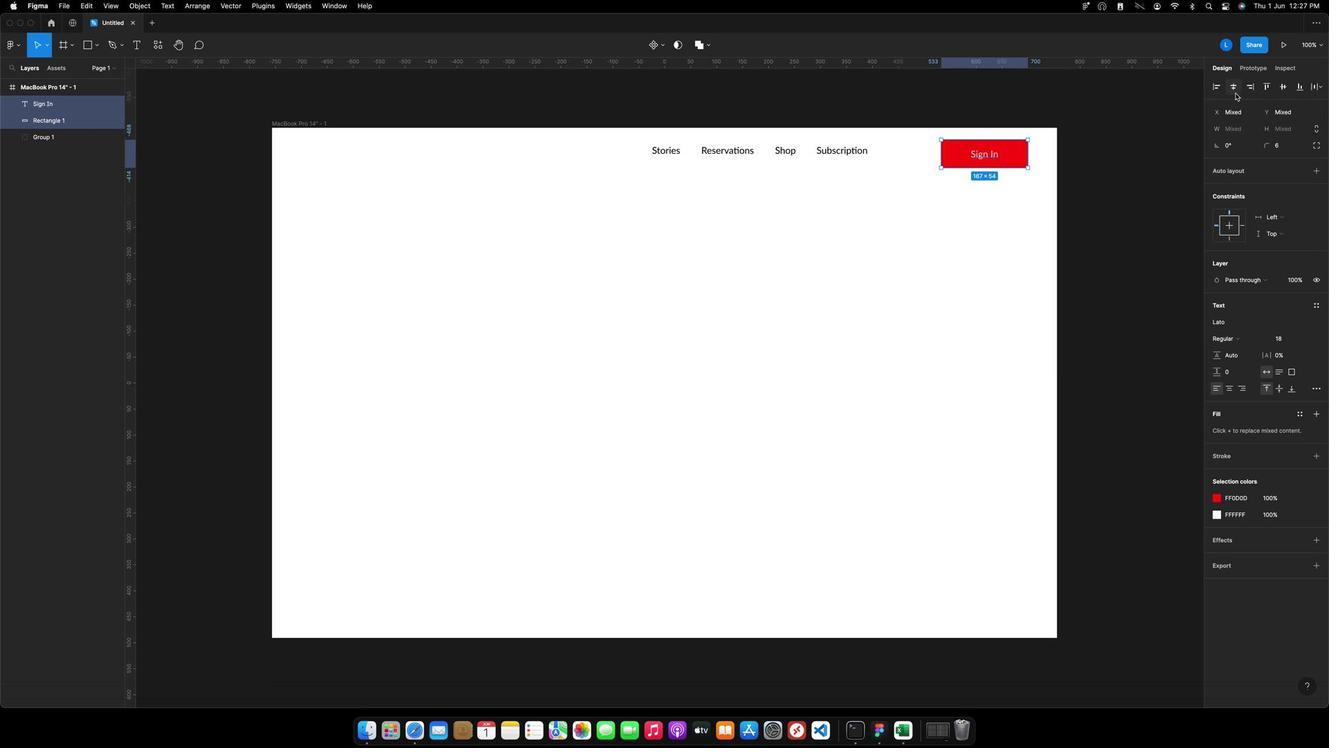 
Action: Mouse moved to (1138, 166)
Screenshot: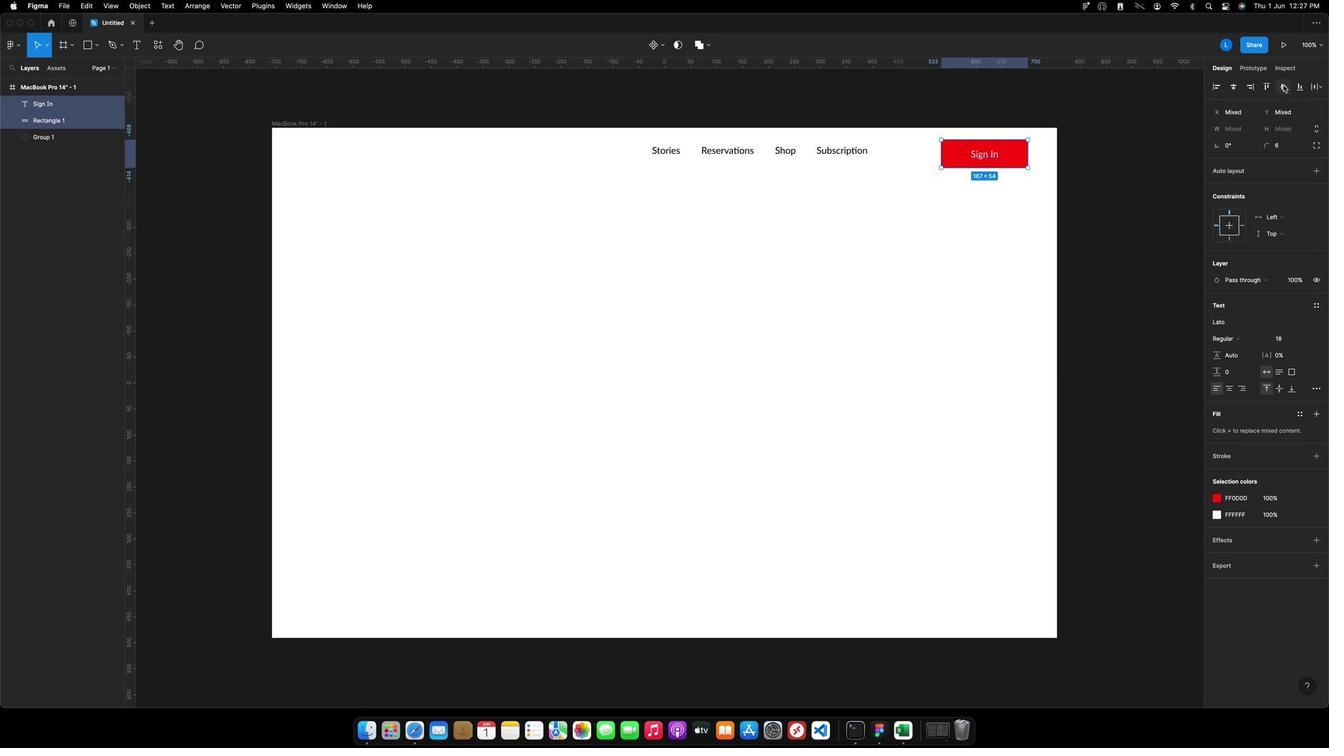 
Action: Mouse pressed left at (1138, 166)
Screenshot: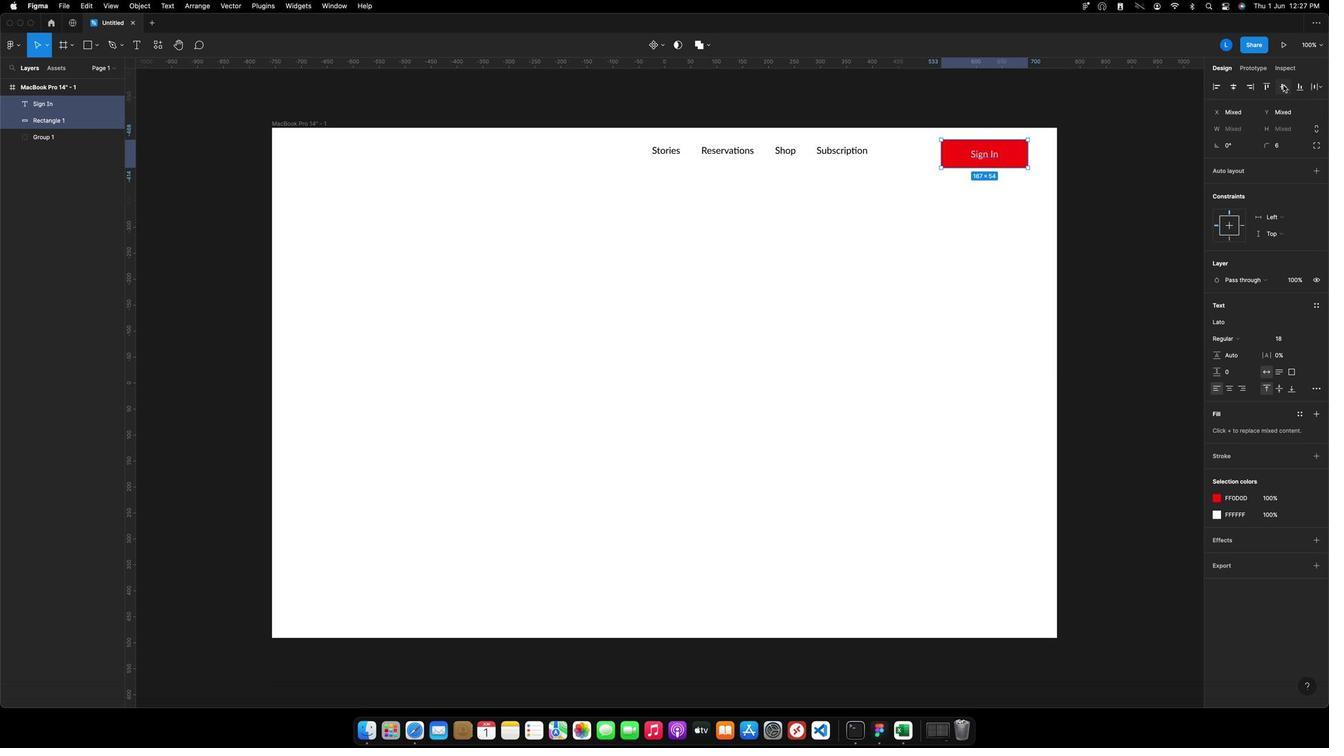 
Action: Mouse moved to (1020, 207)
Screenshot: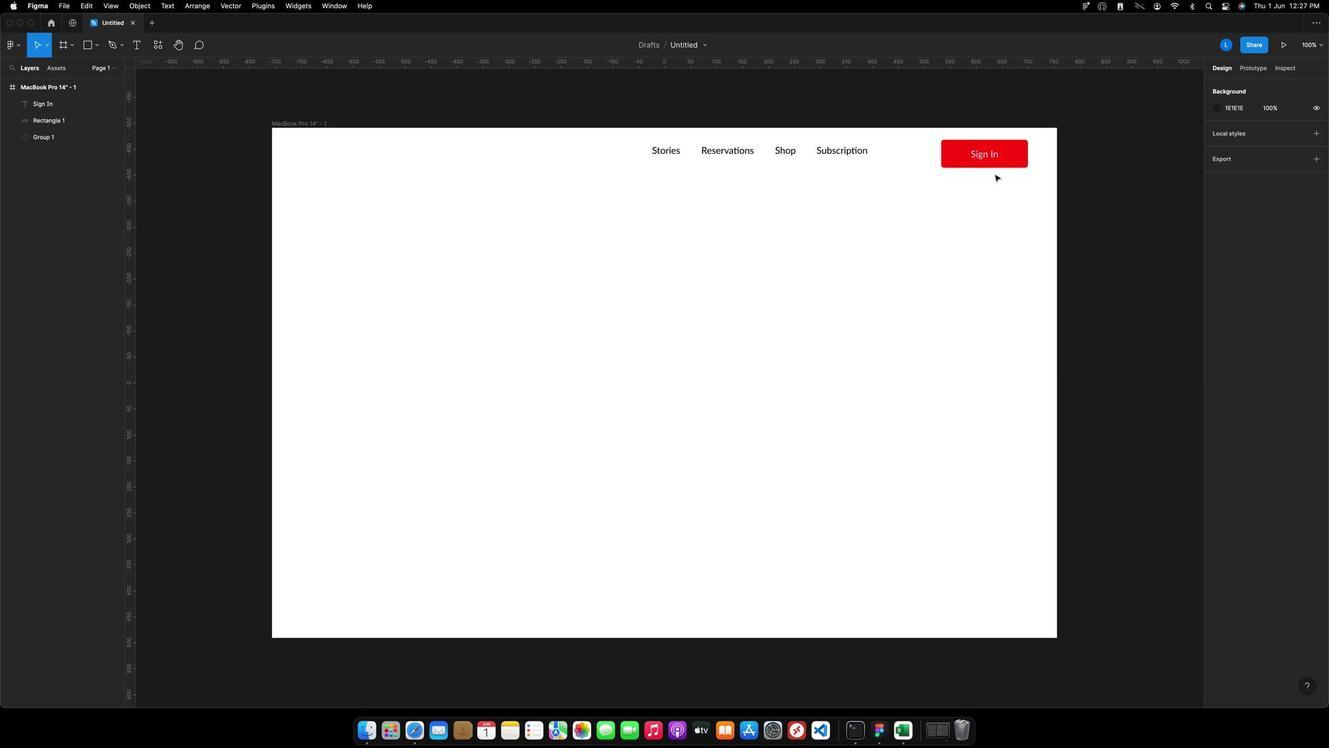 
Action: Mouse pressed left at (1020, 207)
Screenshot: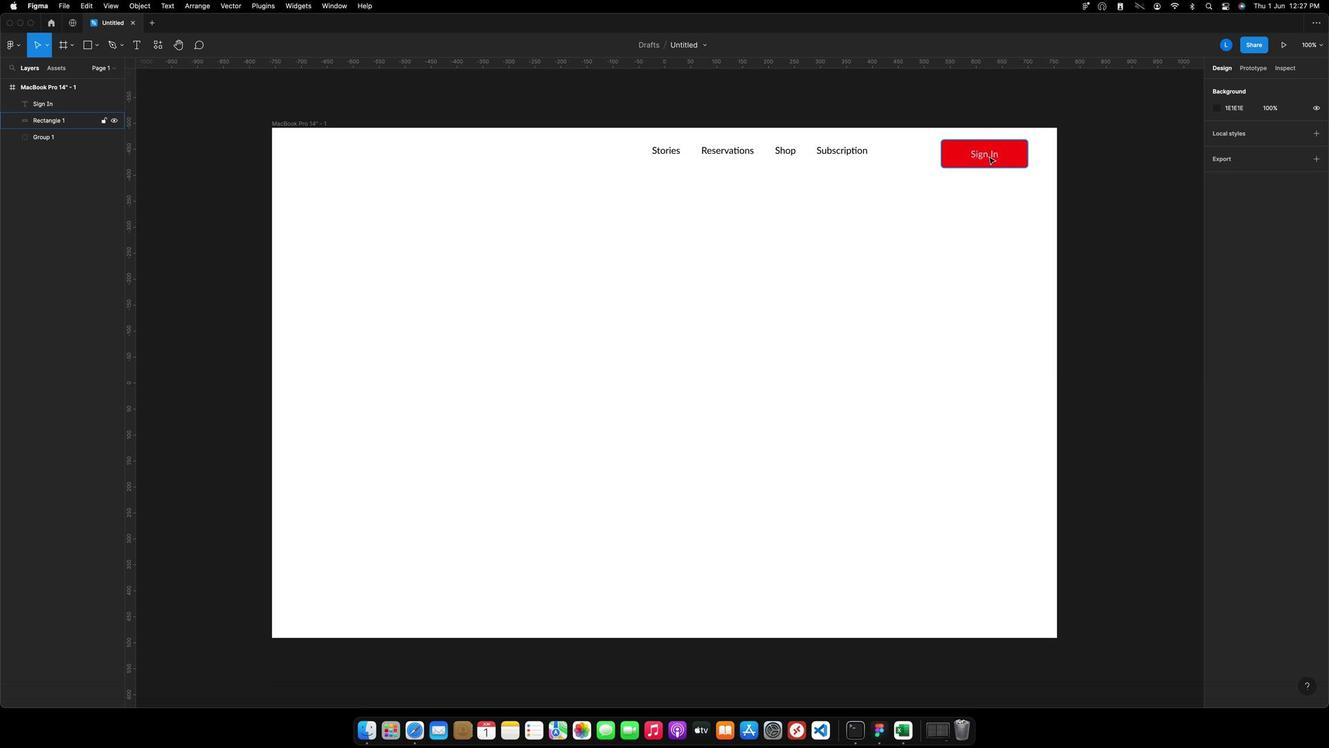 
Action: Mouse moved to (1004, 186)
Screenshot: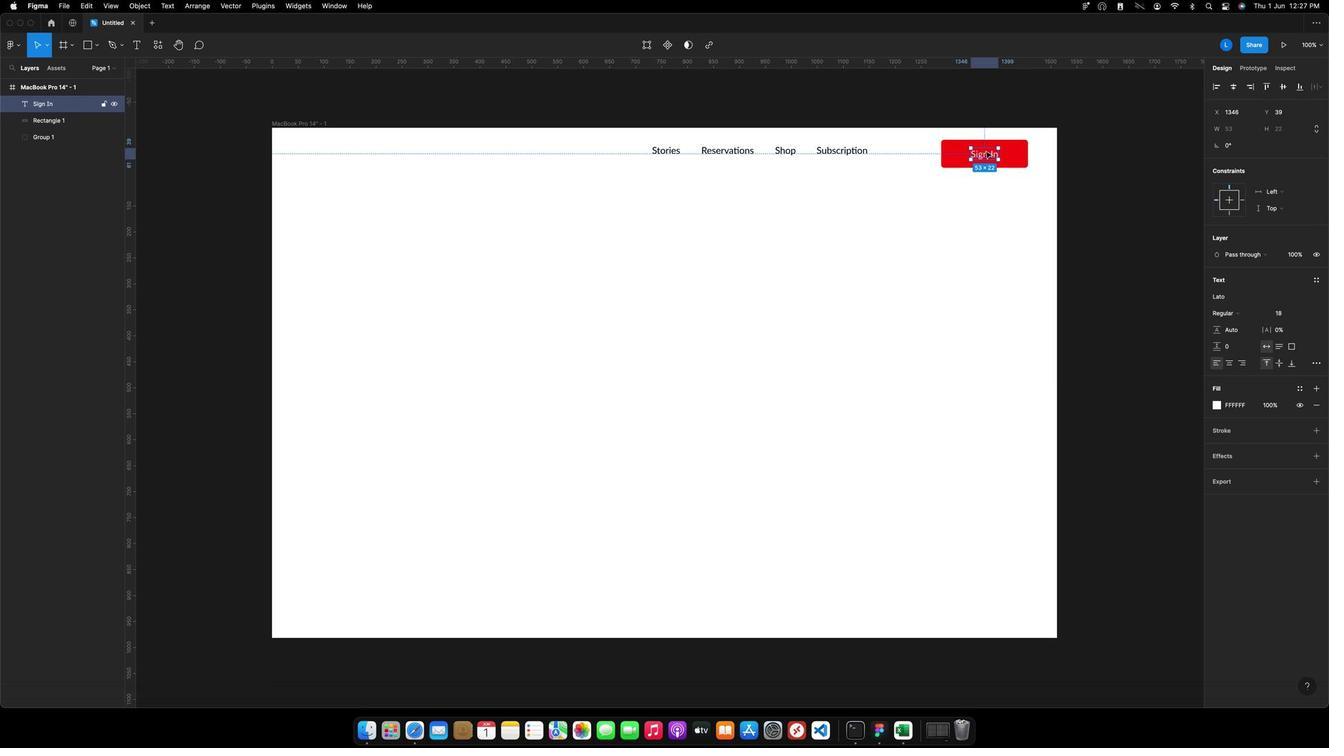 
Action: Mouse pressed left at (1004, 186)
Screenshot: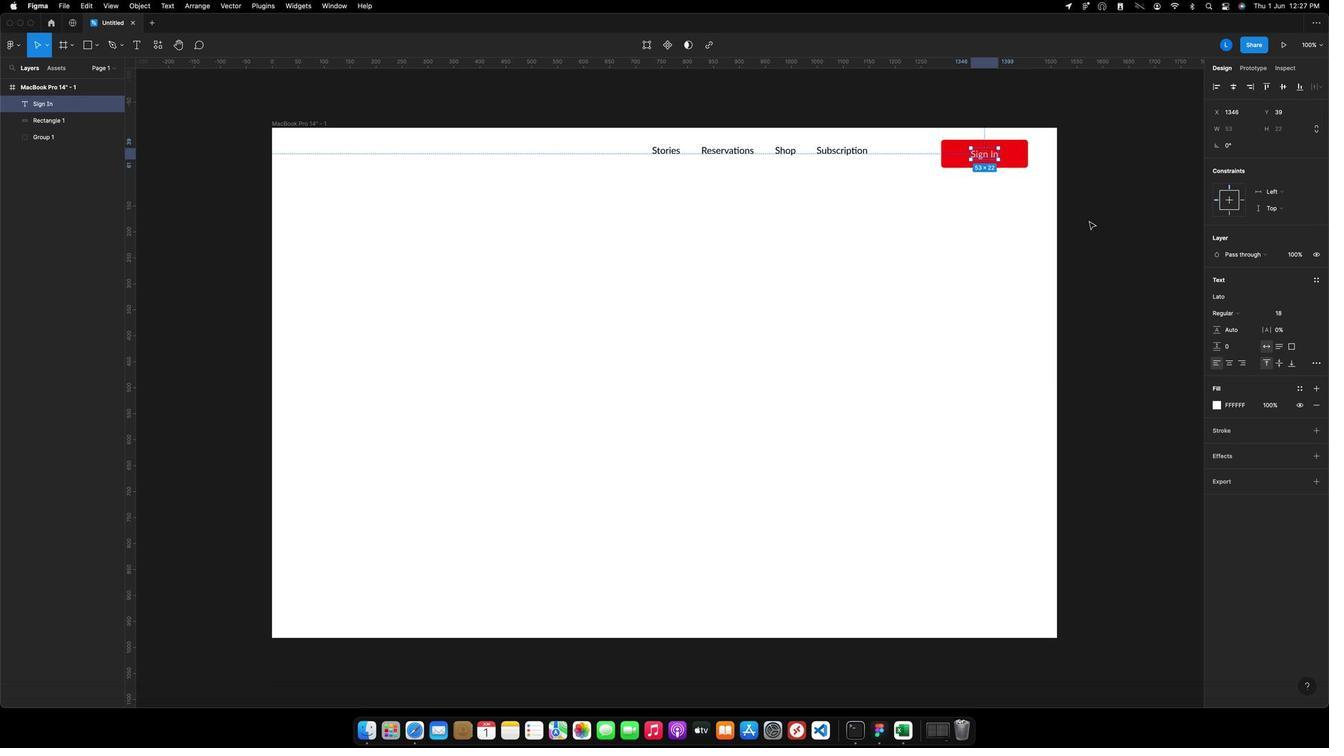 
Action: Mouse moved to (1116, 235)
Screenshot: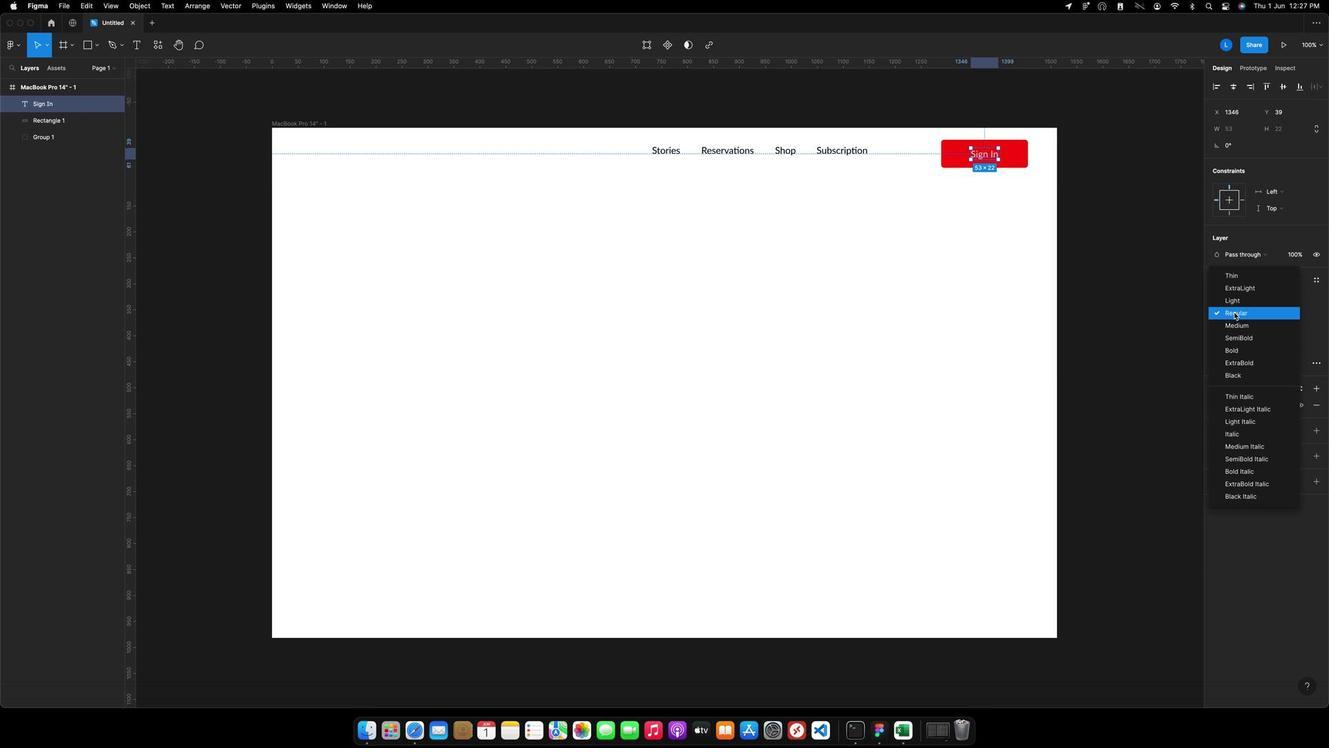 
Action: Mouse pressed left at (1116, 235)
Screenshot: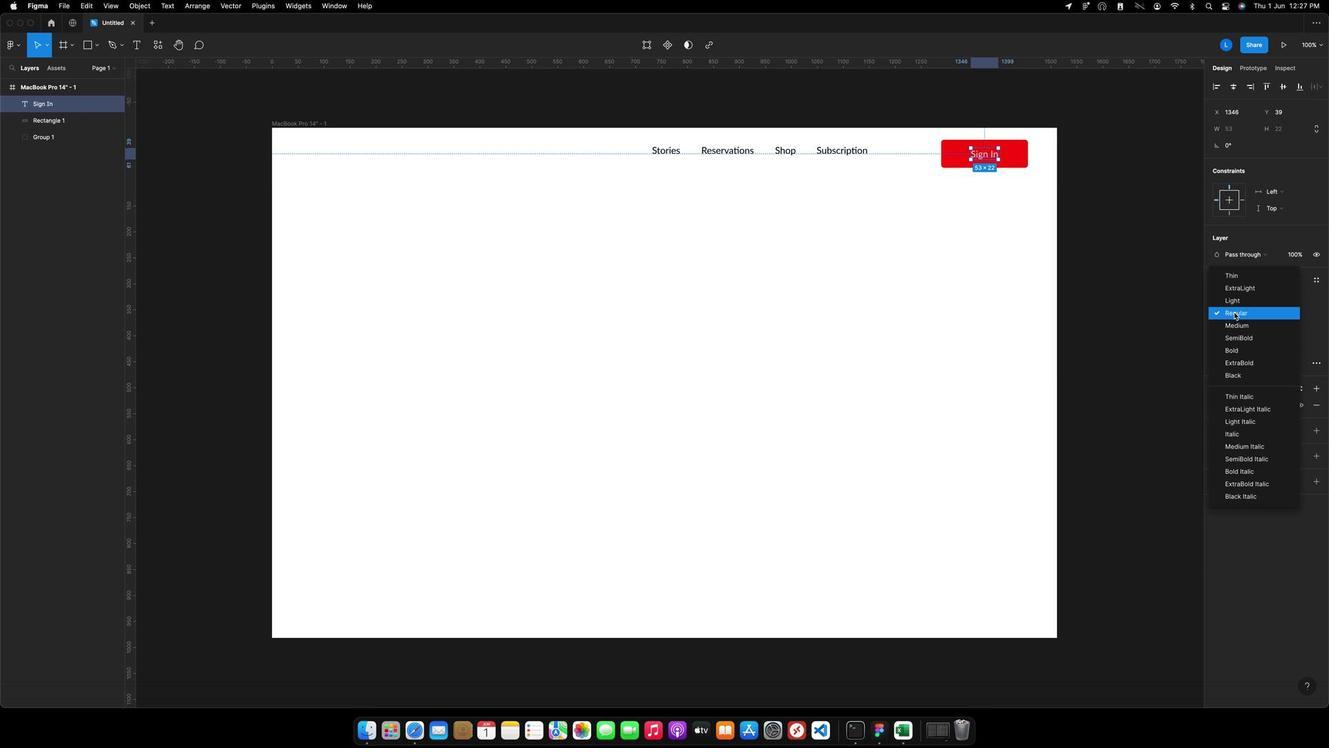 
Action: Mouse moved to (1113, 246)
Screenshot: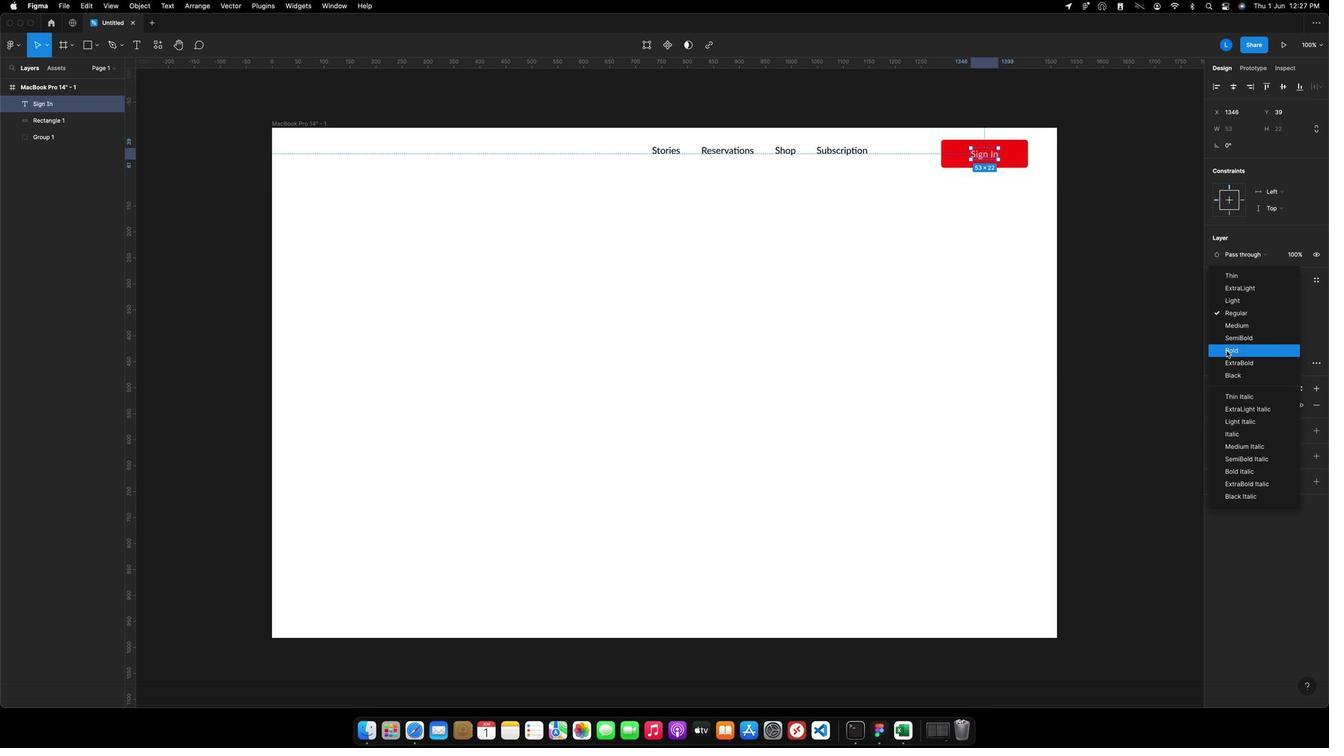 
Action: Mouse pressed left at (1113, 246)
Screenshot: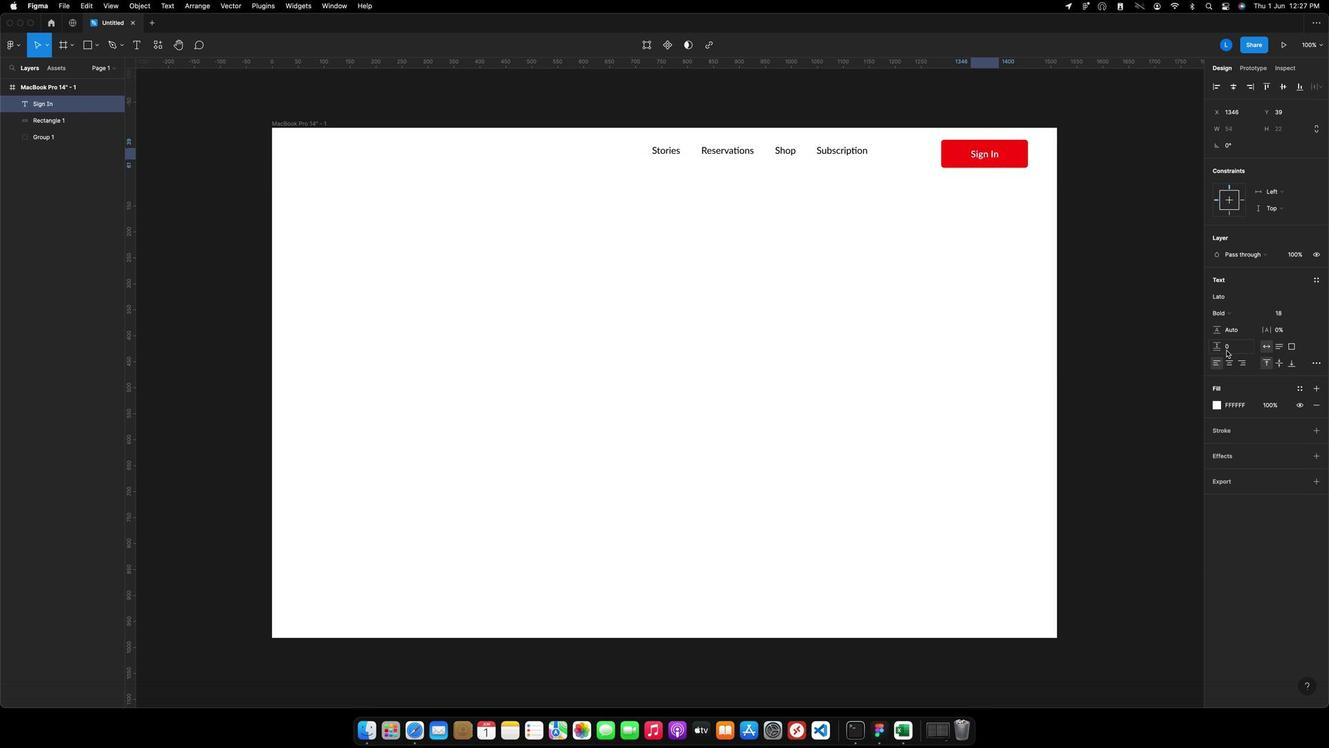 
Action: Mouse moved to (1030, 219)
Screenshot: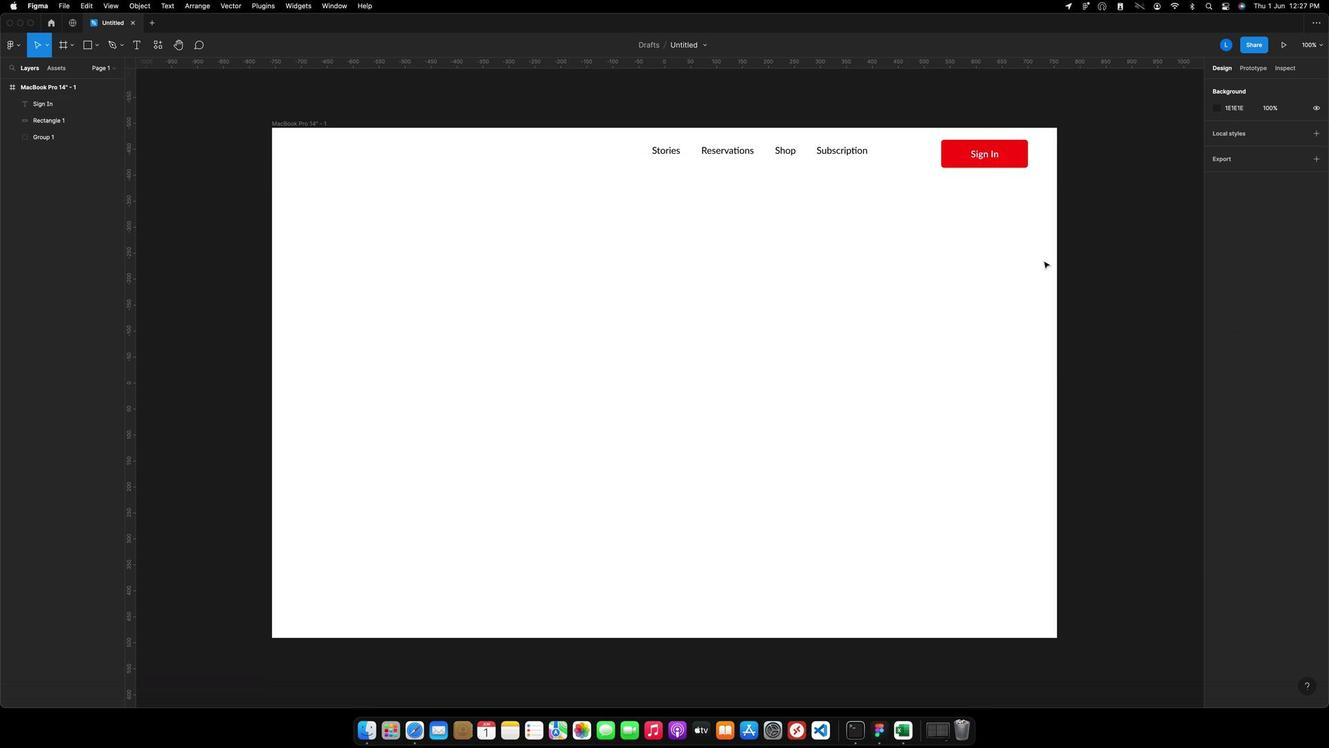 
Action: Mouse pressed left at (1030, 219)
Screenshot: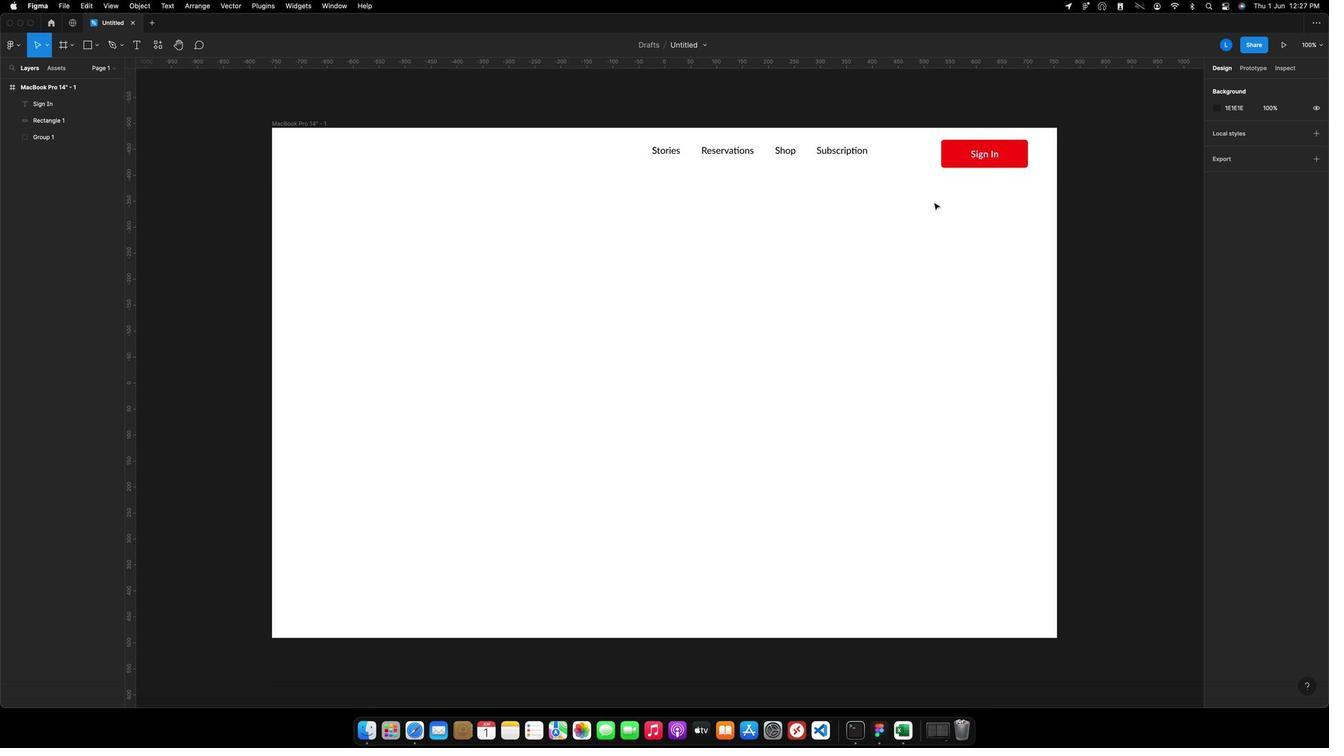 
Action: Mouse moved to (976, 182)
Screenshot: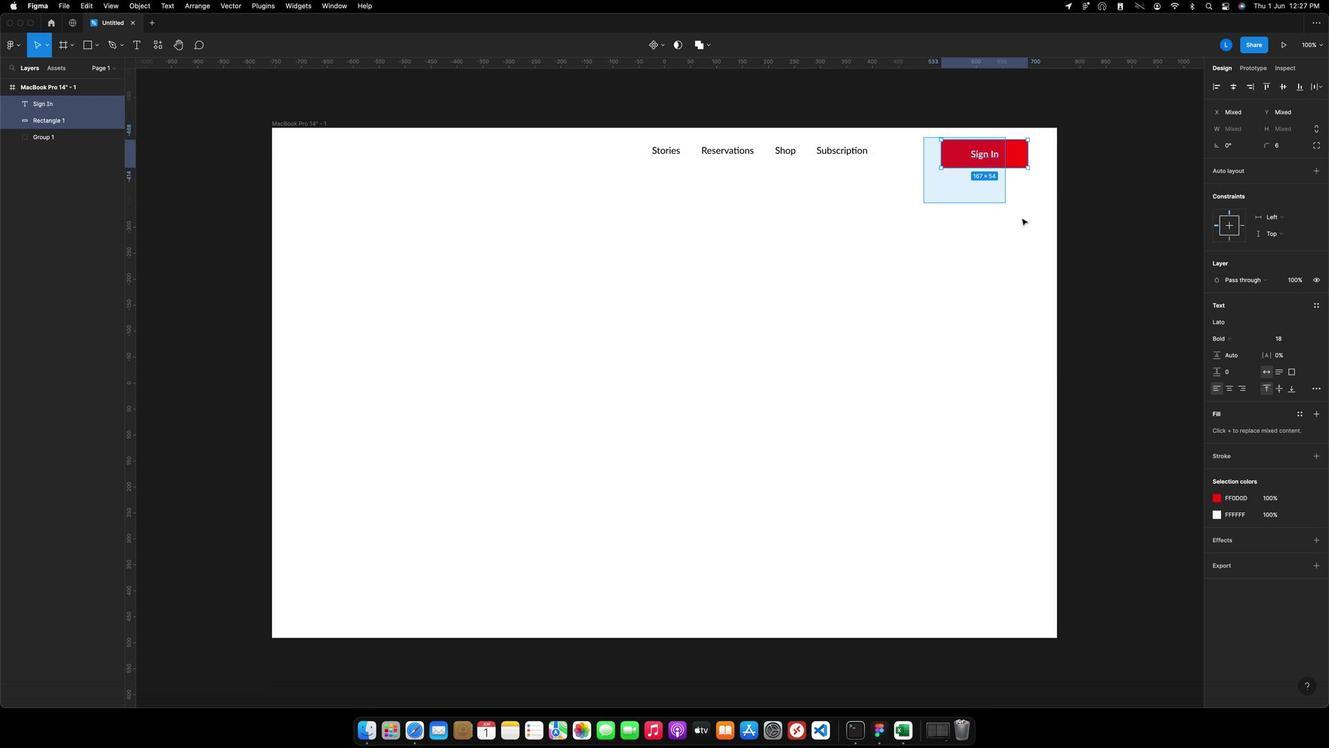 
Action: Mouse pressed left at (976, 182)
Screenshot: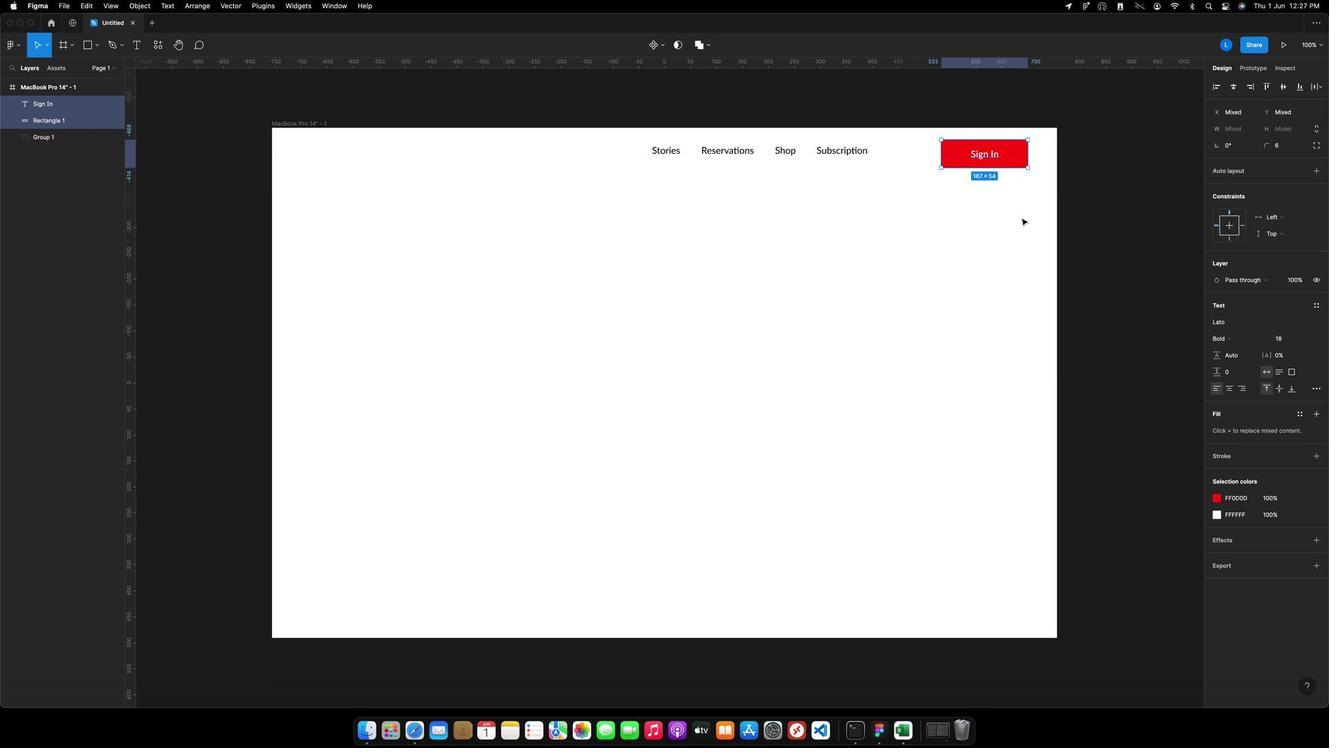 
Action: Mouse moved to (1113, 167)
Screenshot: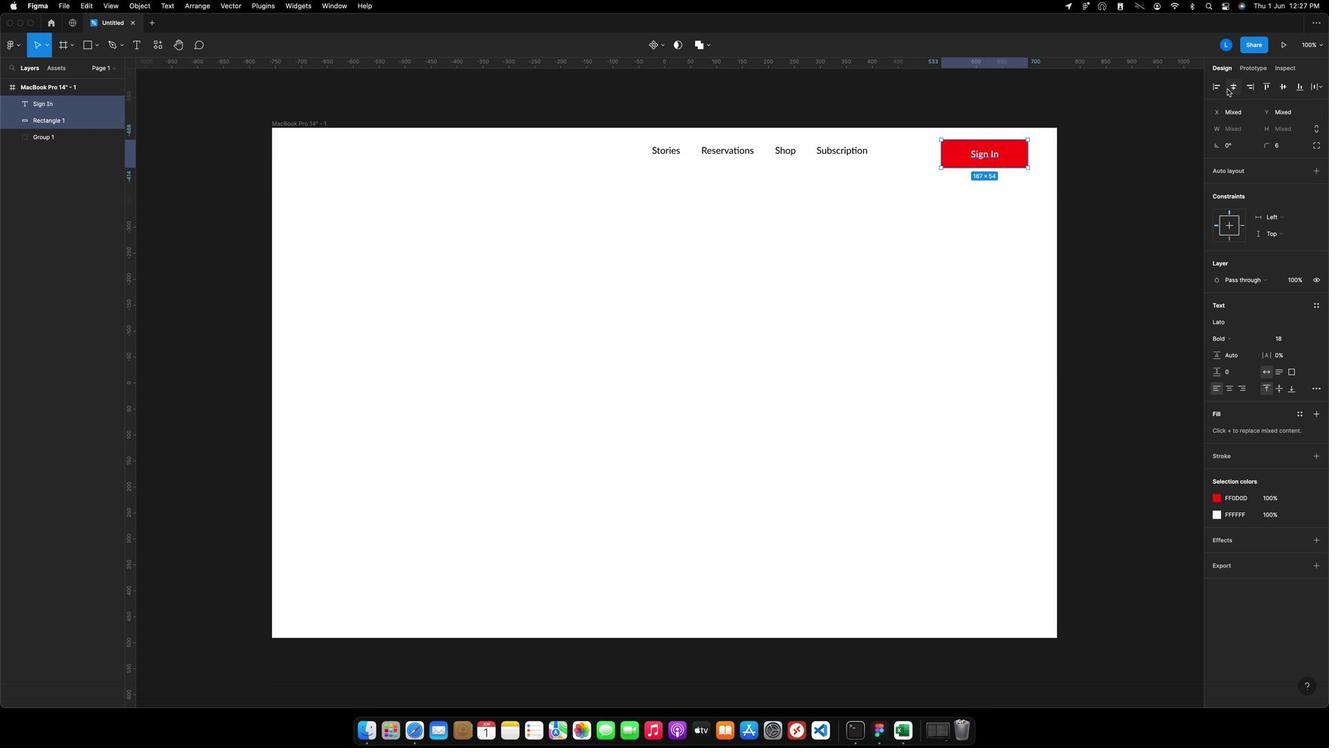 
Action: Mouse pressed left at (1113, 167)
Screenshot: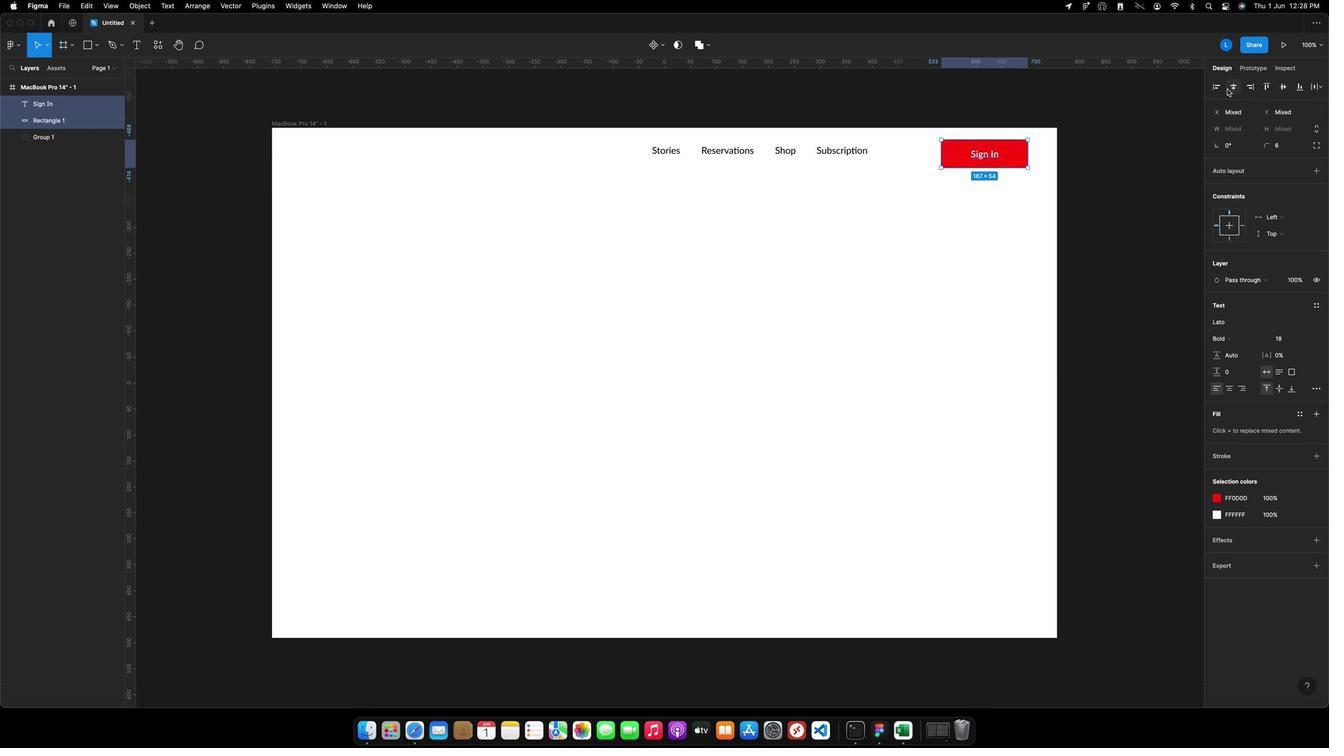 
Action: Mouse moved to (1137, 165)
Screenshot: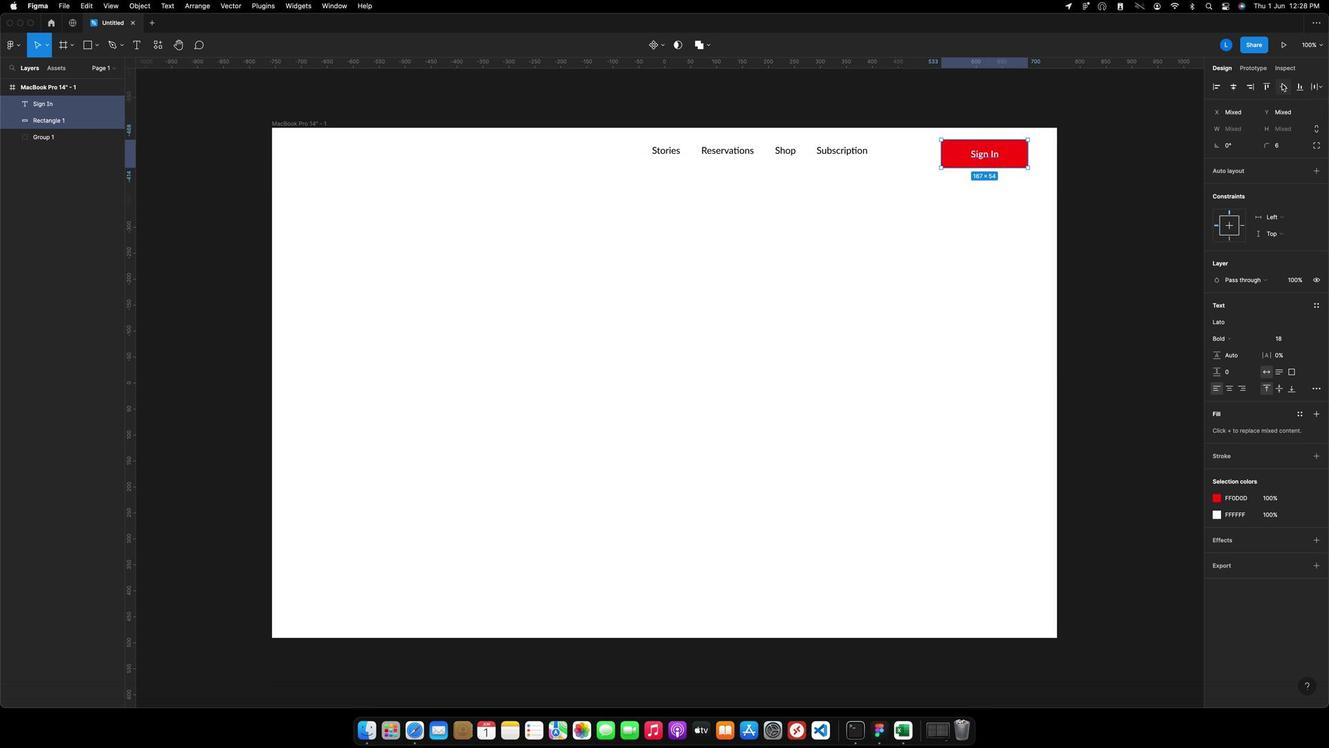
Action: Mouse pressed left at (1137, 165)
Screenshot: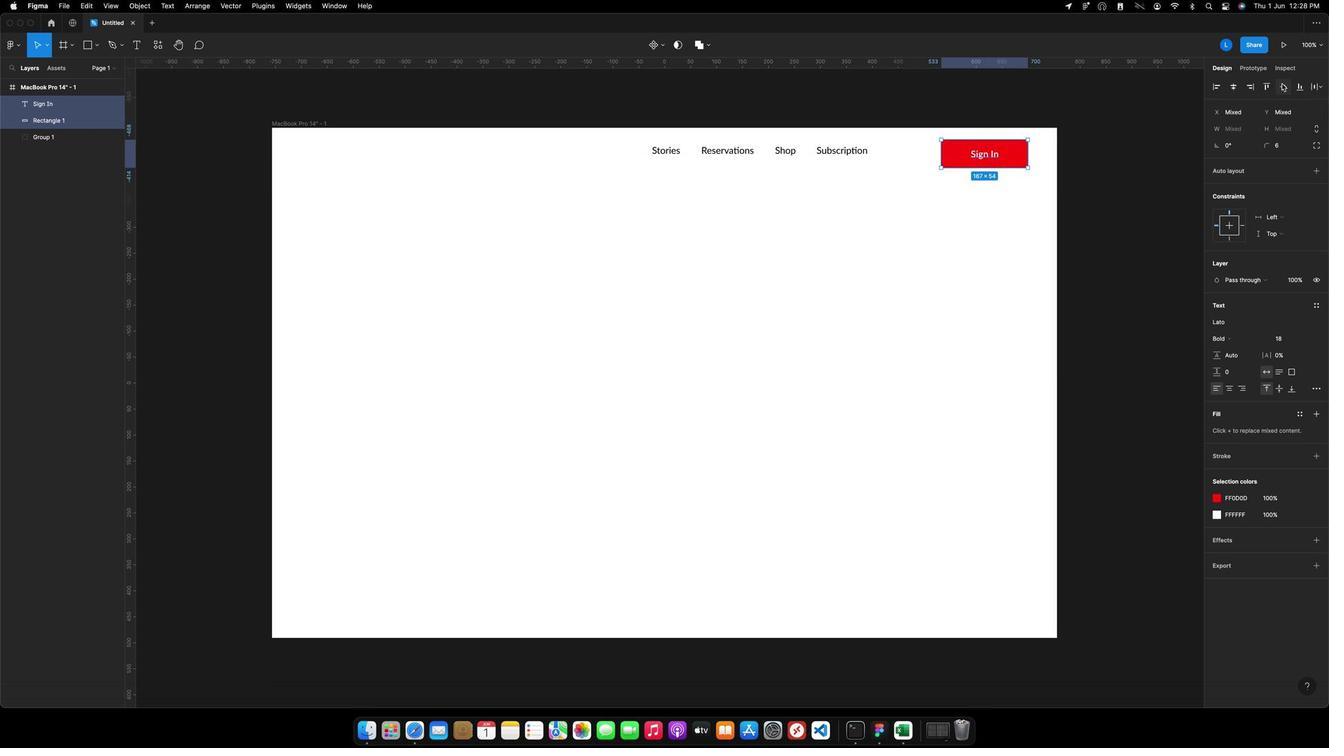
Action: Mouse moved to (956, 214)
Screenshot: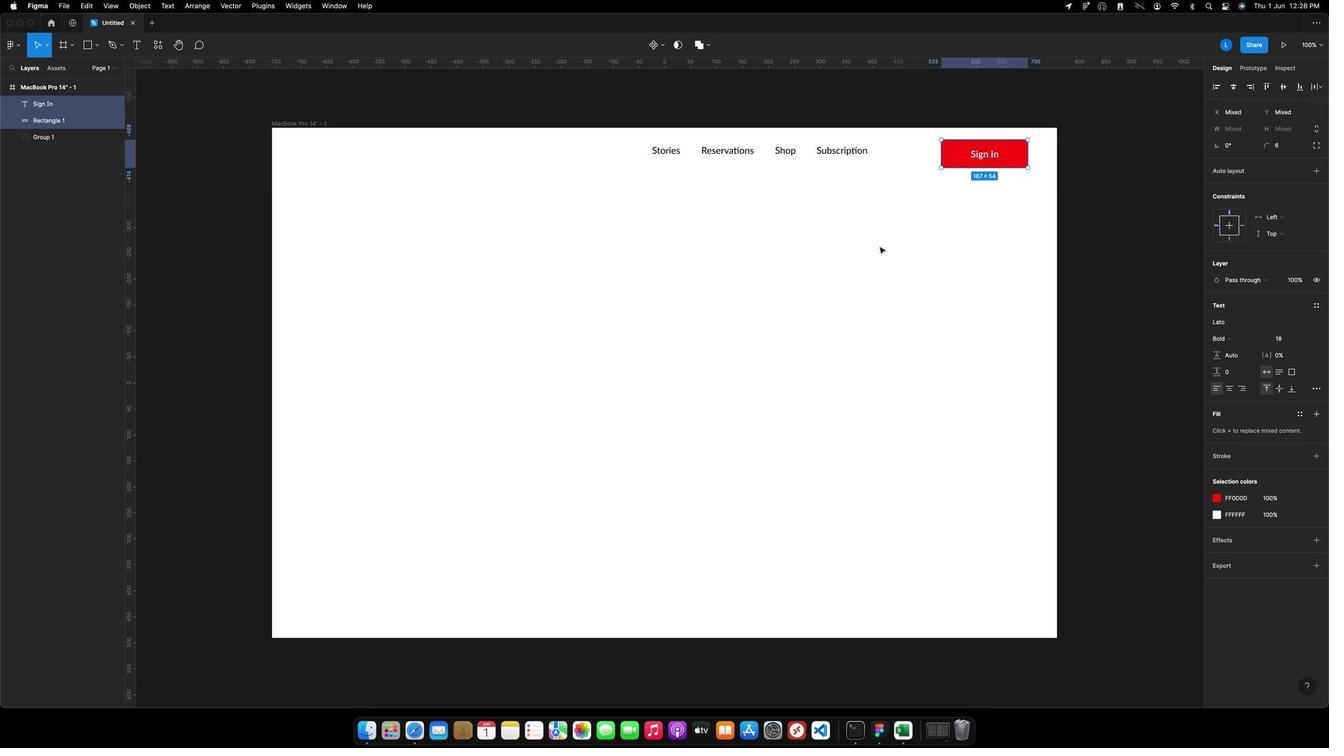 
Action: Key pressed Key.cmd'g'
Screenshot: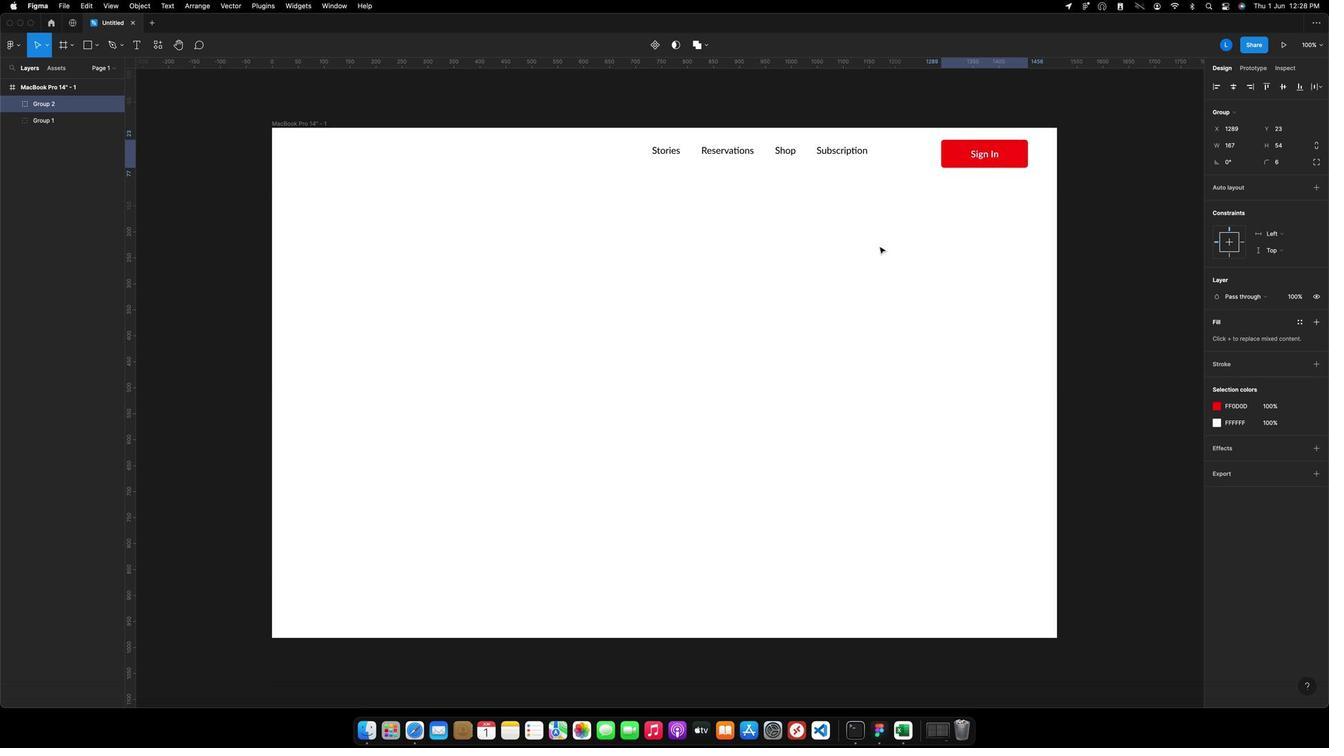 
Action: Mouse moved to (824, 181)
Screenshot: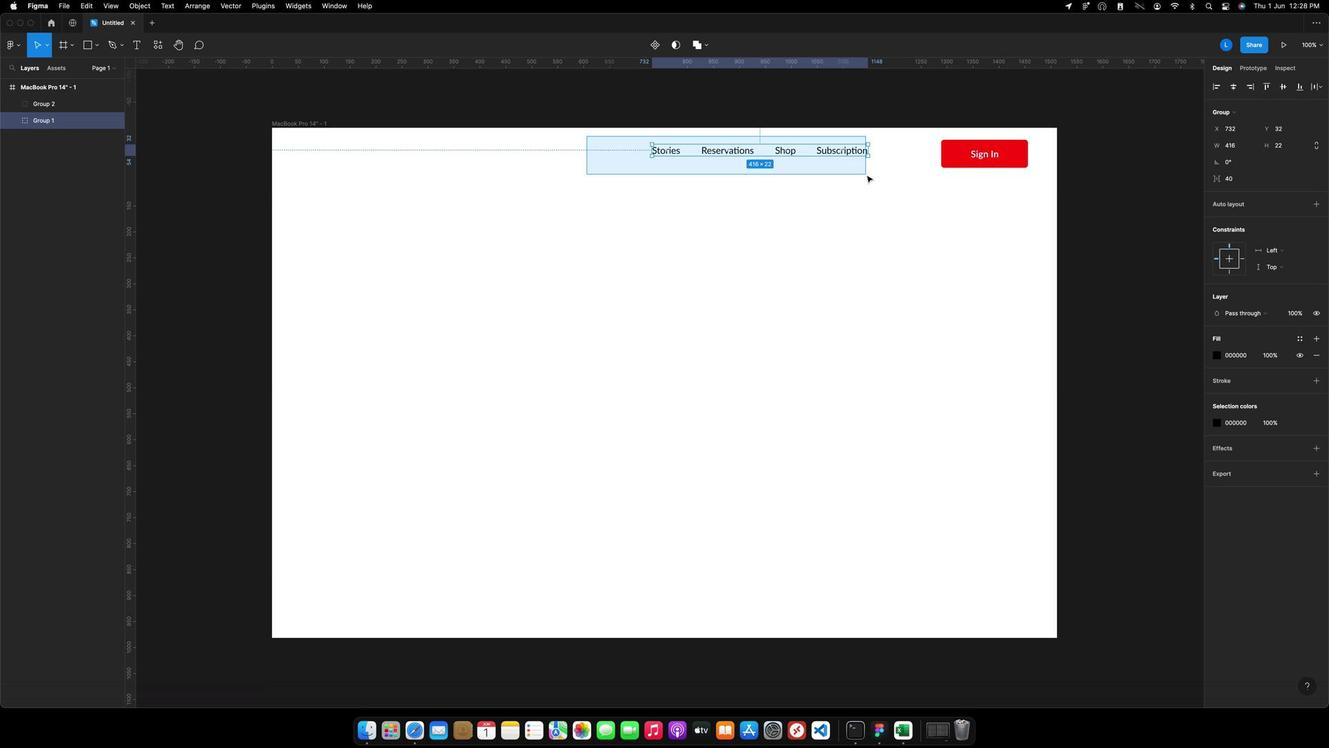 
Action: Mouse pressed left at (824, 181)
Screenshot: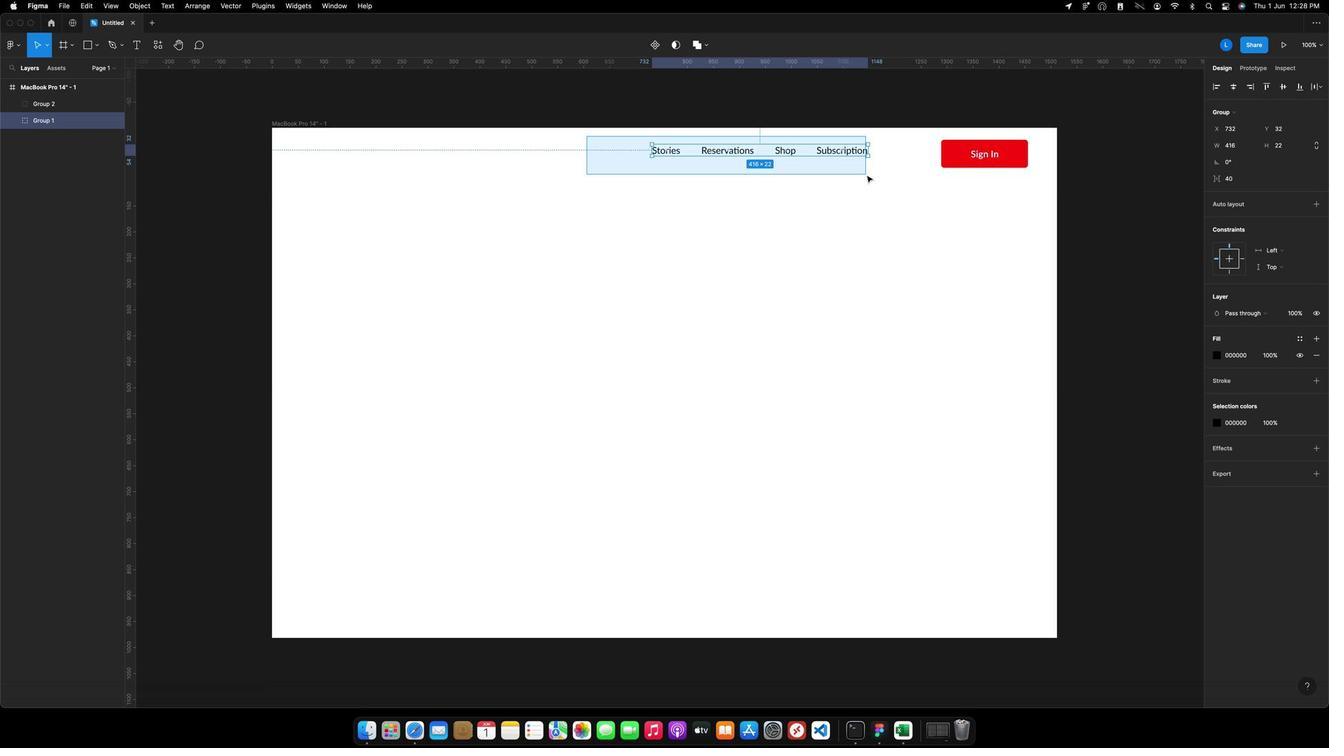 
Action: Mouse moved to (1016, 185)
Screenshot: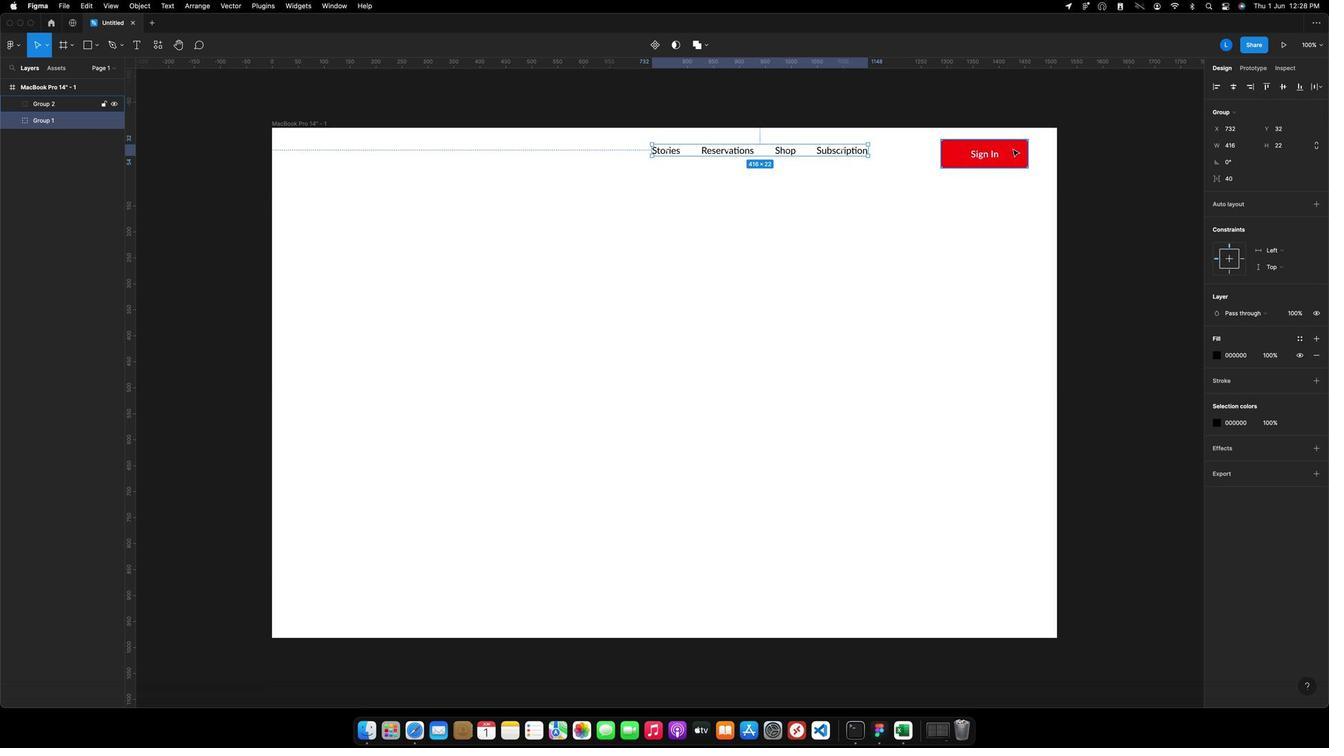 
Action: Key pressed Key.shift
Screenshot: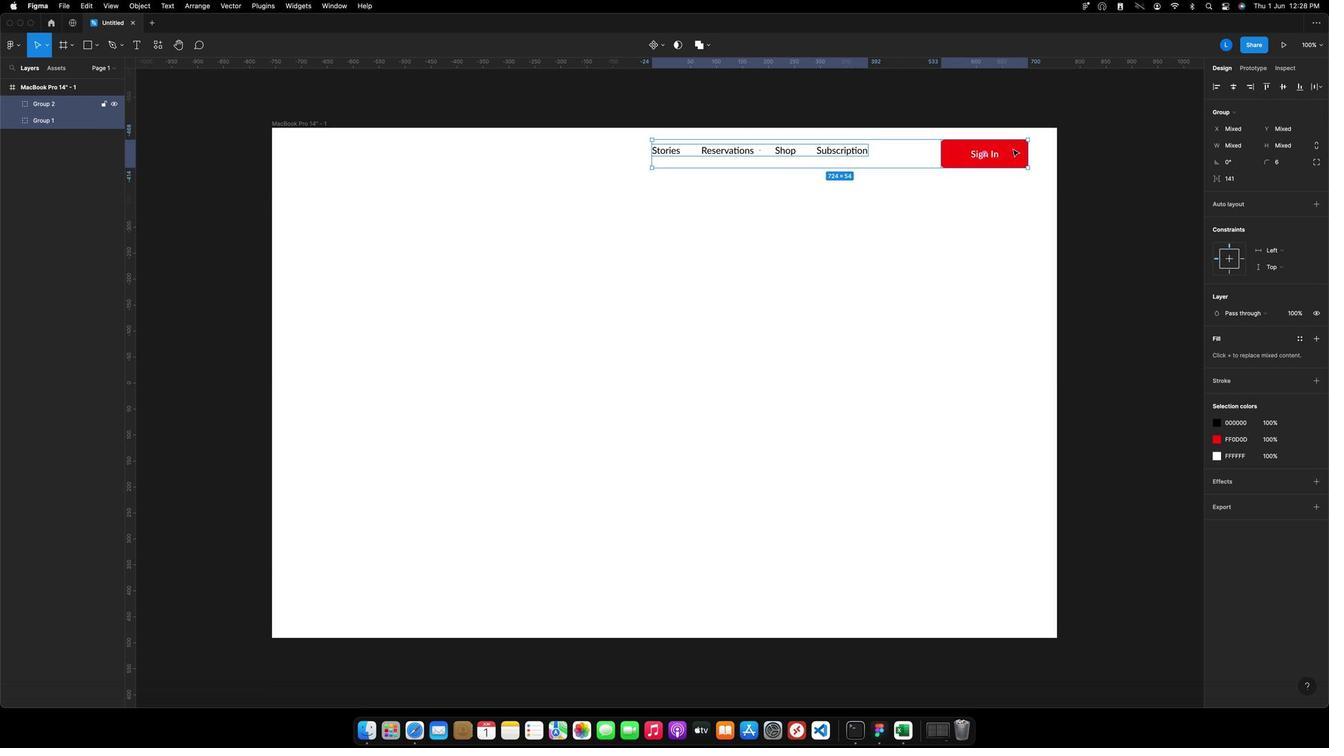 
Action: Mouse pressed left at (1016, 185)
Screenshot: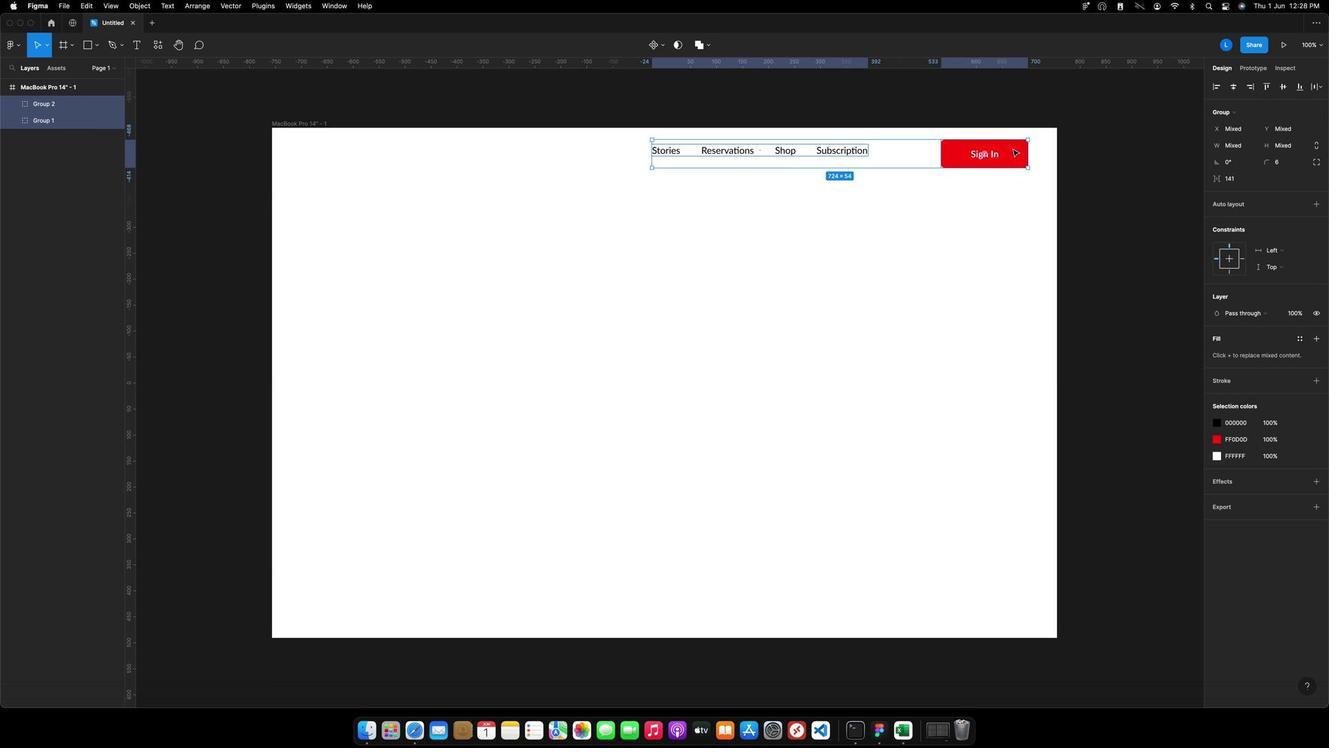 
Action: Mouse moved to (1136, 168)
Screenshot: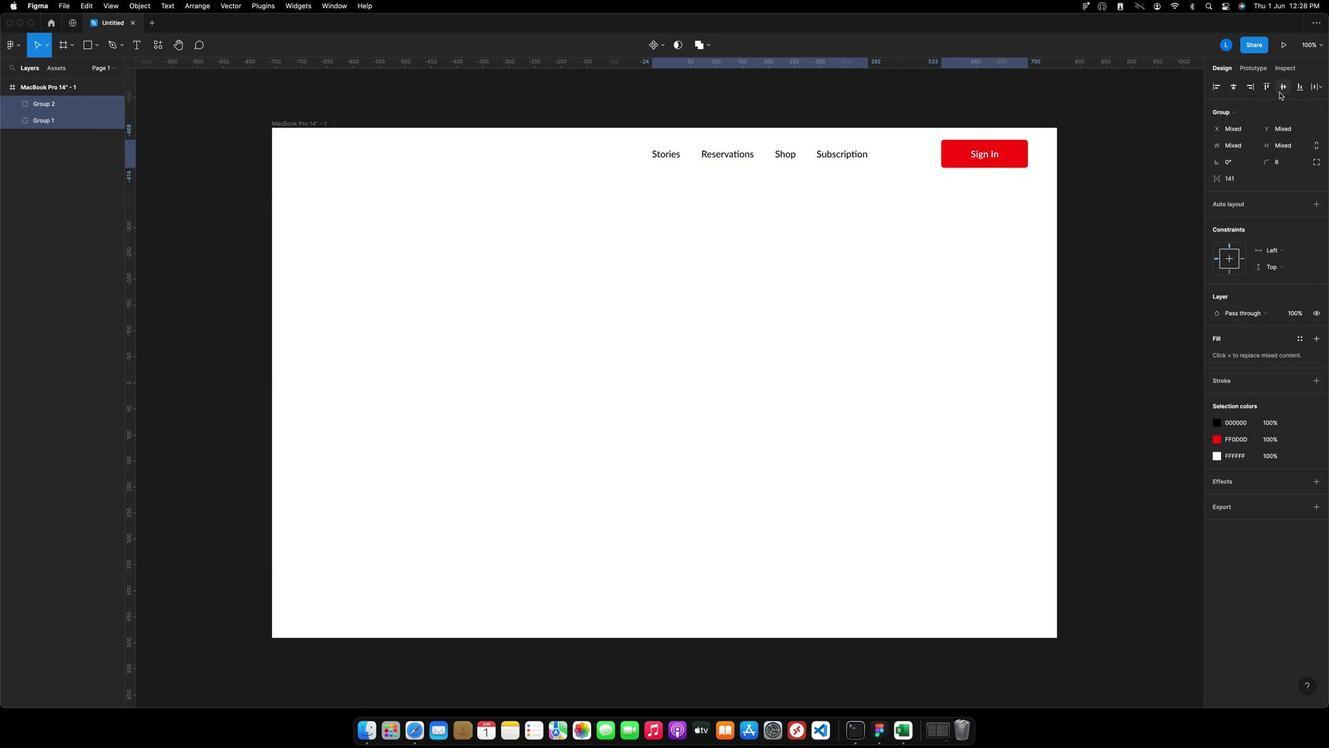 
Action: Mouse pressed left at (1136, 168)
Screenshot: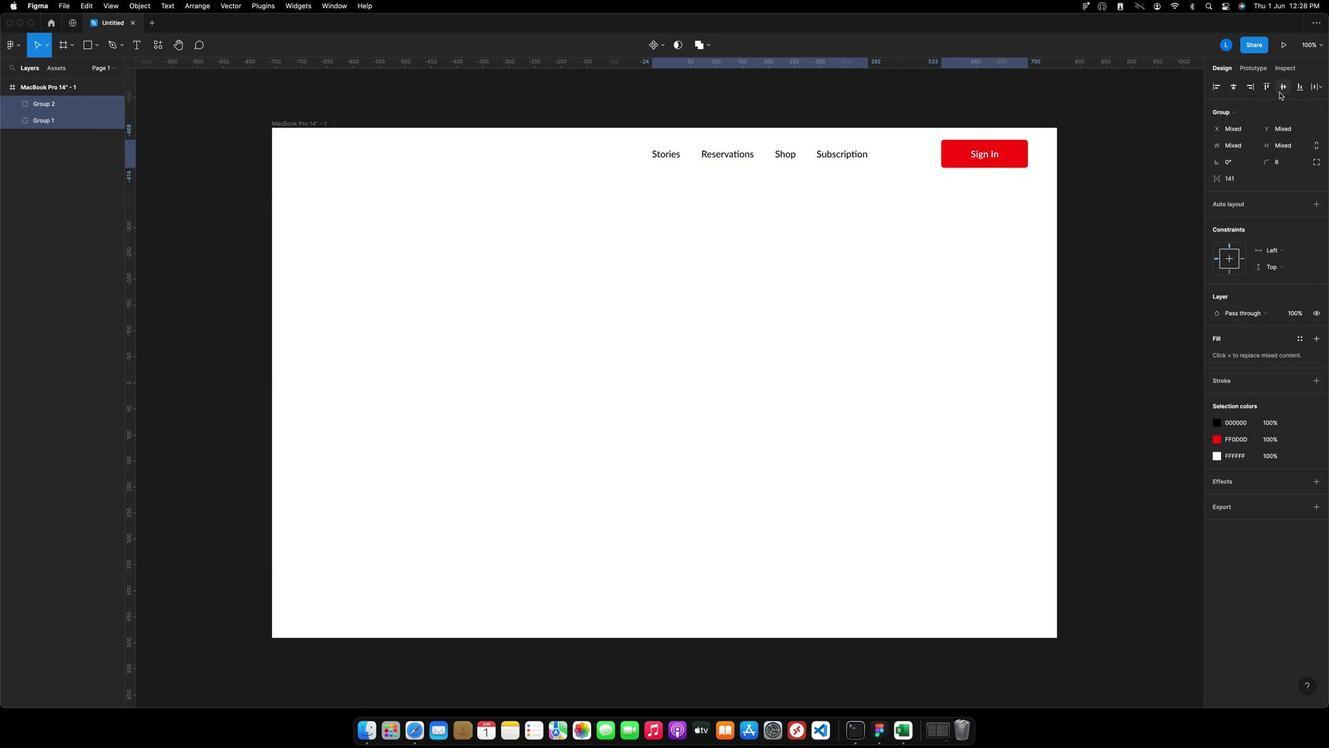 
Action: Mouse moved to (1117, 195)
Screenshot: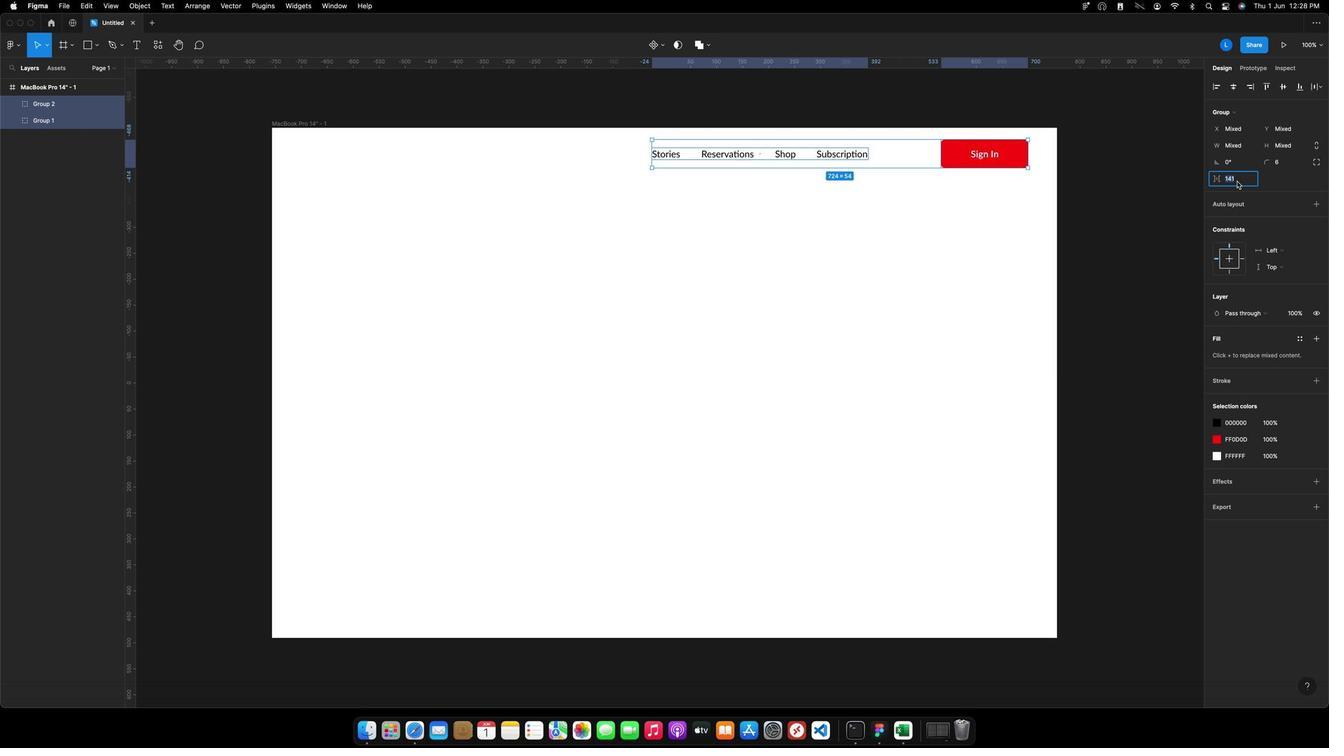 
Action: Mouse pressed left at (1117, 195)
Screenshot: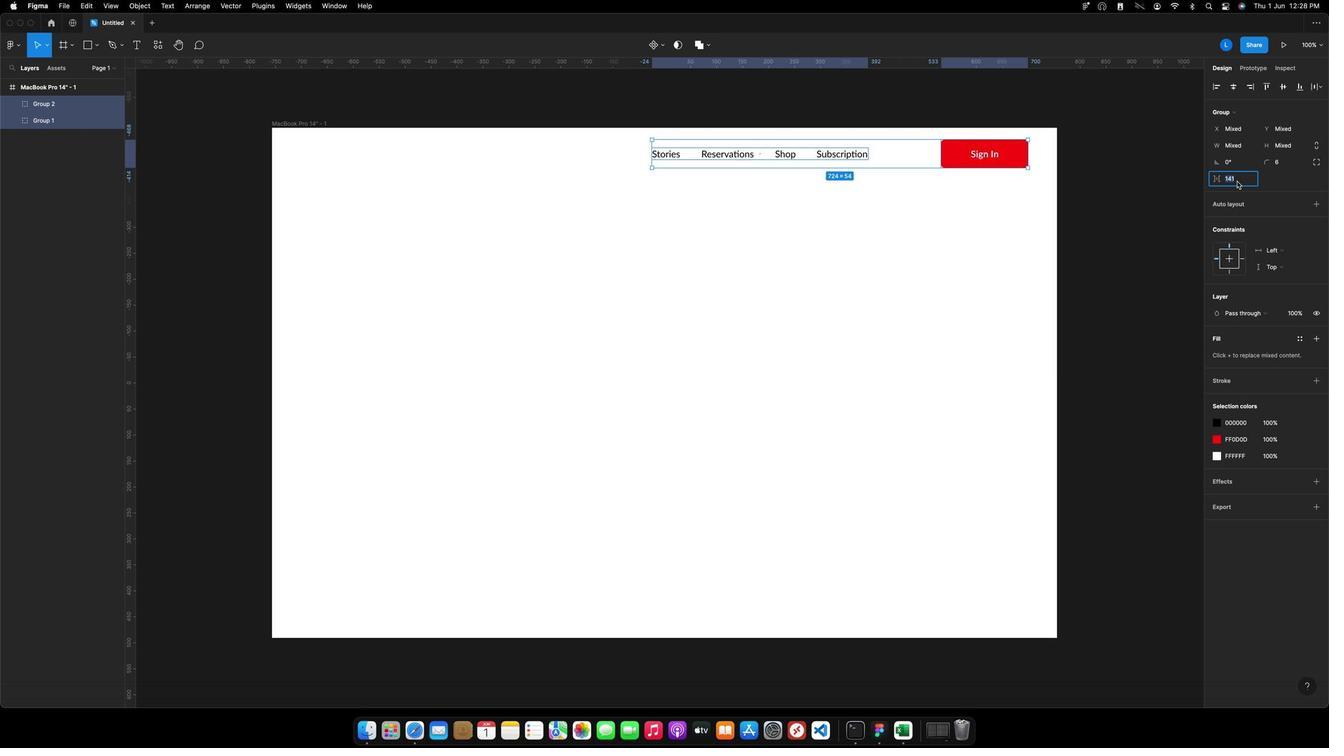 
Action: Key pressed '1''0''0'Key.enter
Screenshot: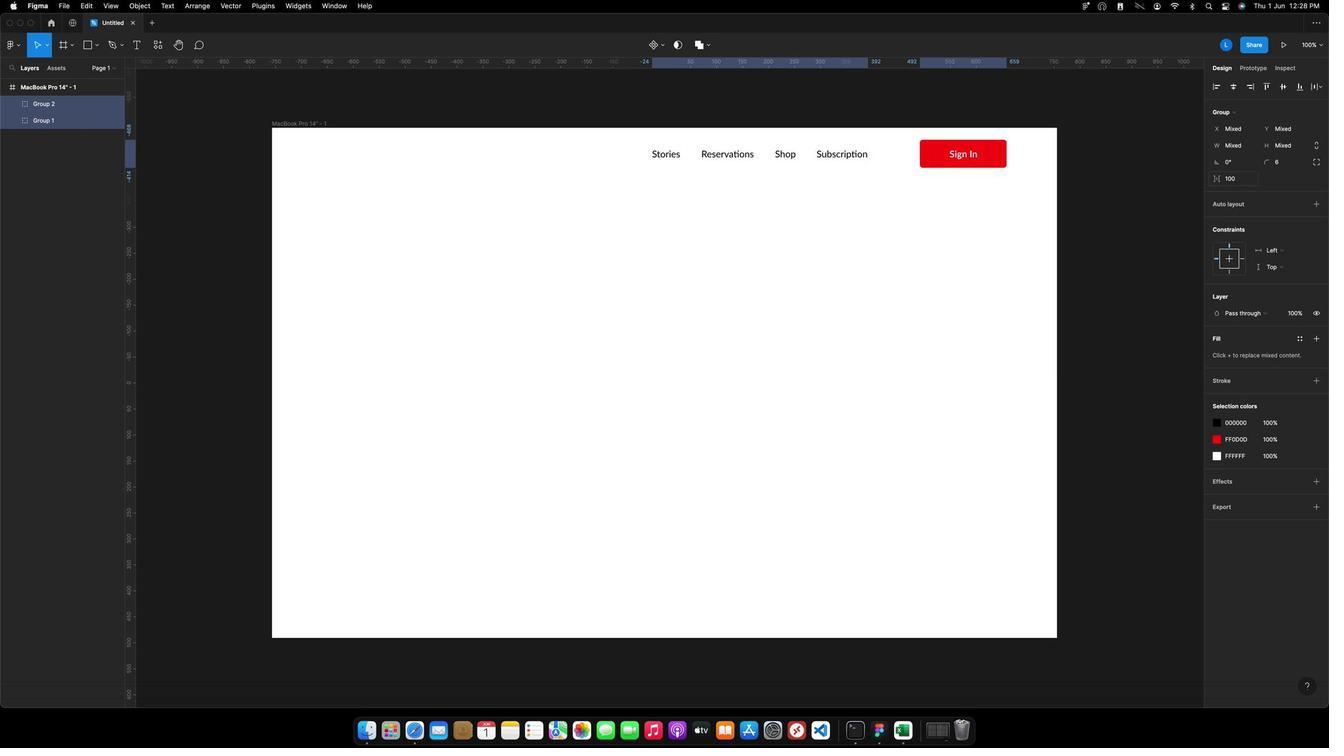 
Action: Mouse moved to (981, 187)
Screenshot: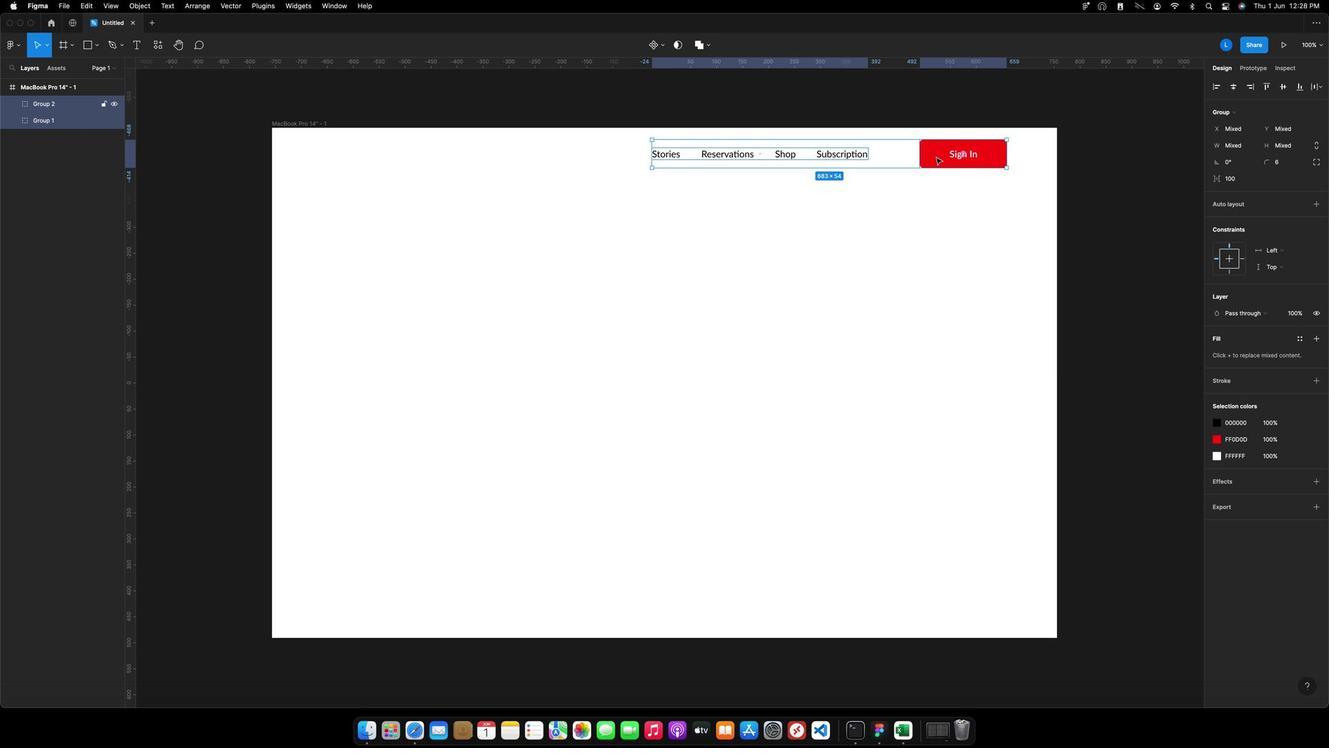 
Action: Mouse pressed left at (981, 187)
Screenshot: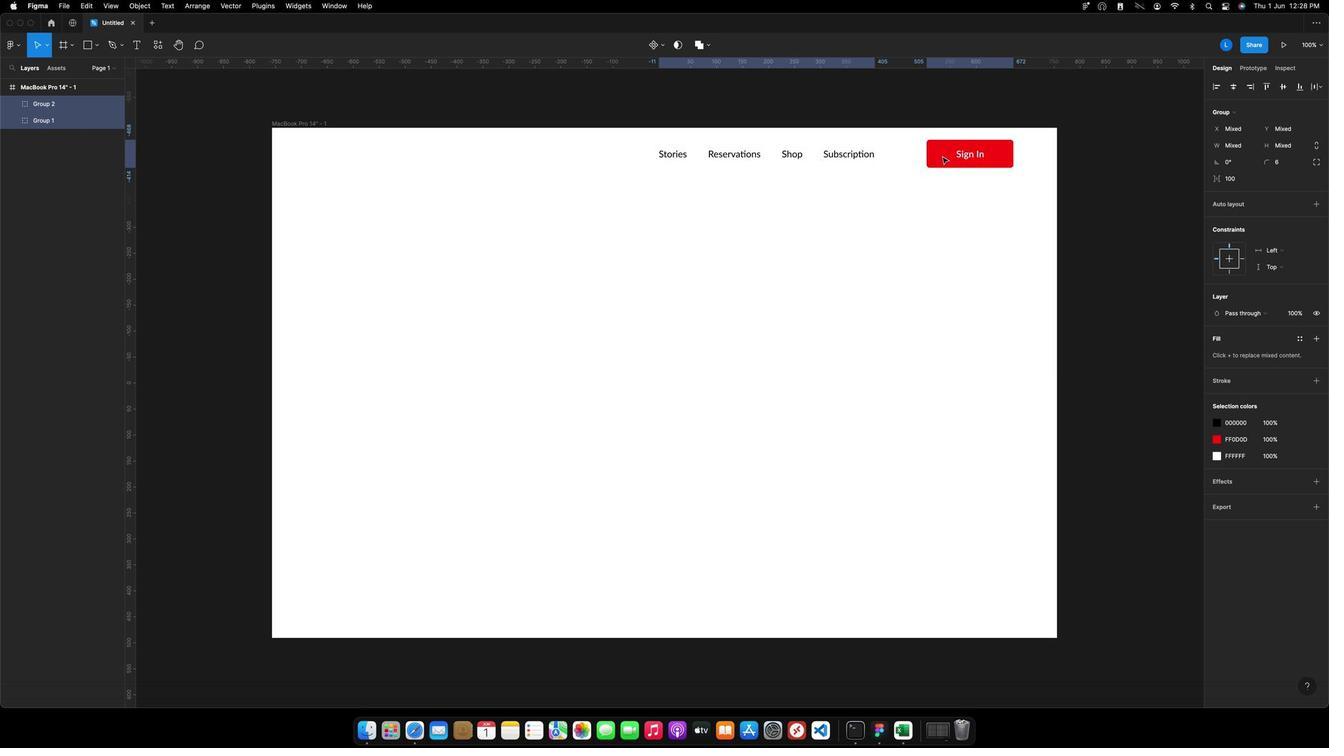 
Action: Mouse moved to (954, 202)
Screenshot: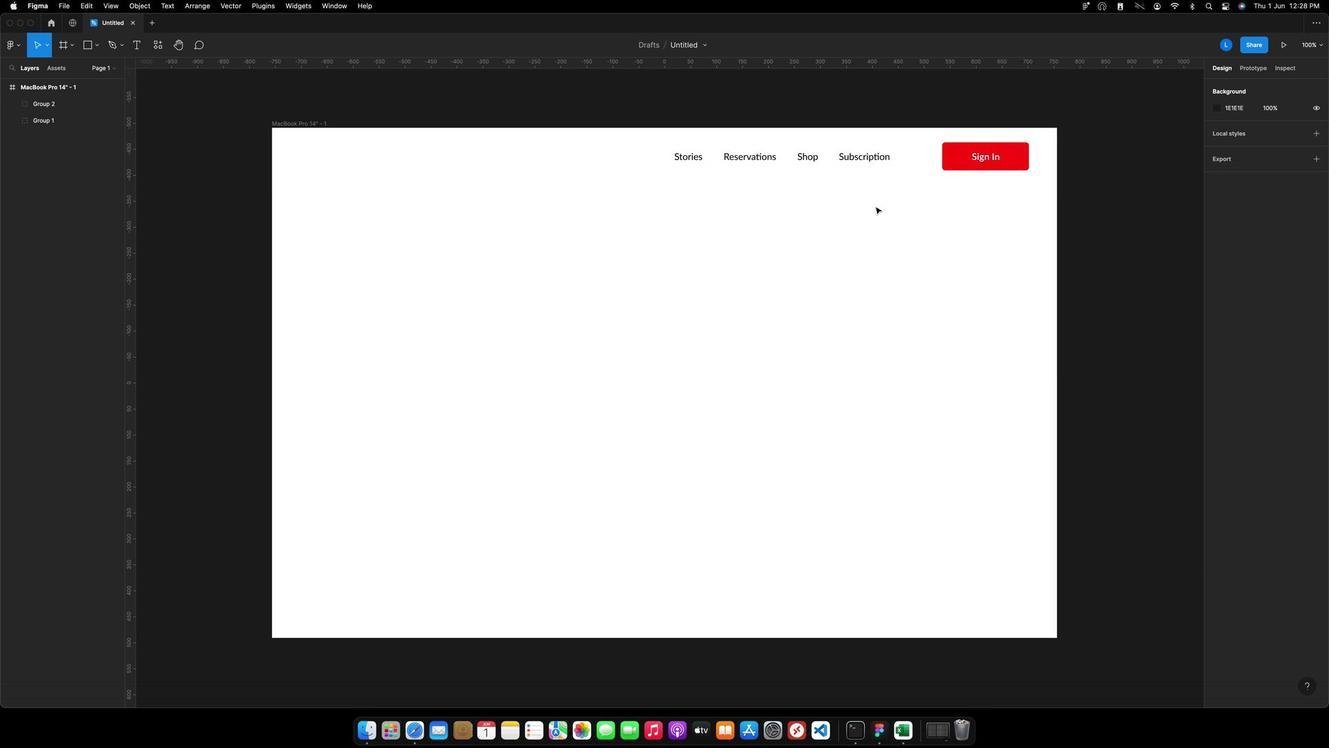 
Action: Mouse pressed left at (954, 202)
Screenshot: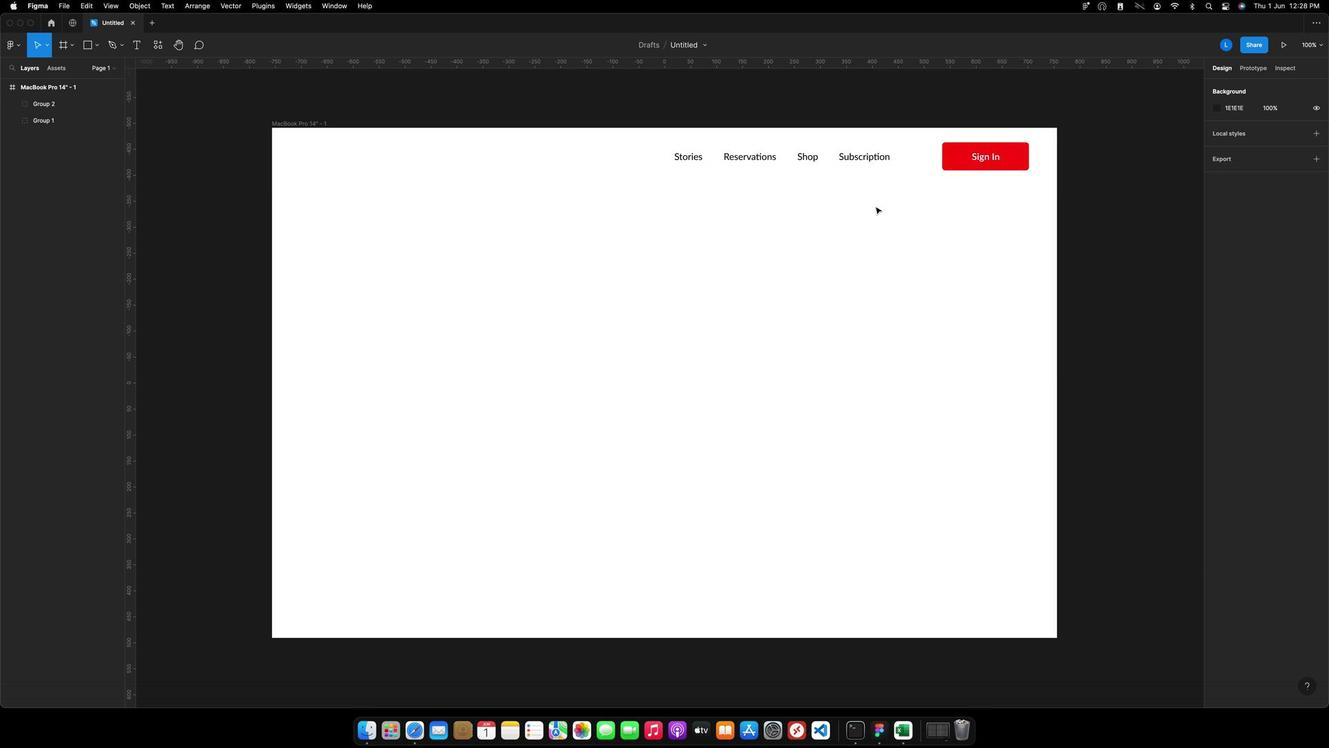 
Action: Mouse moved to (922, 189)
Screenshot: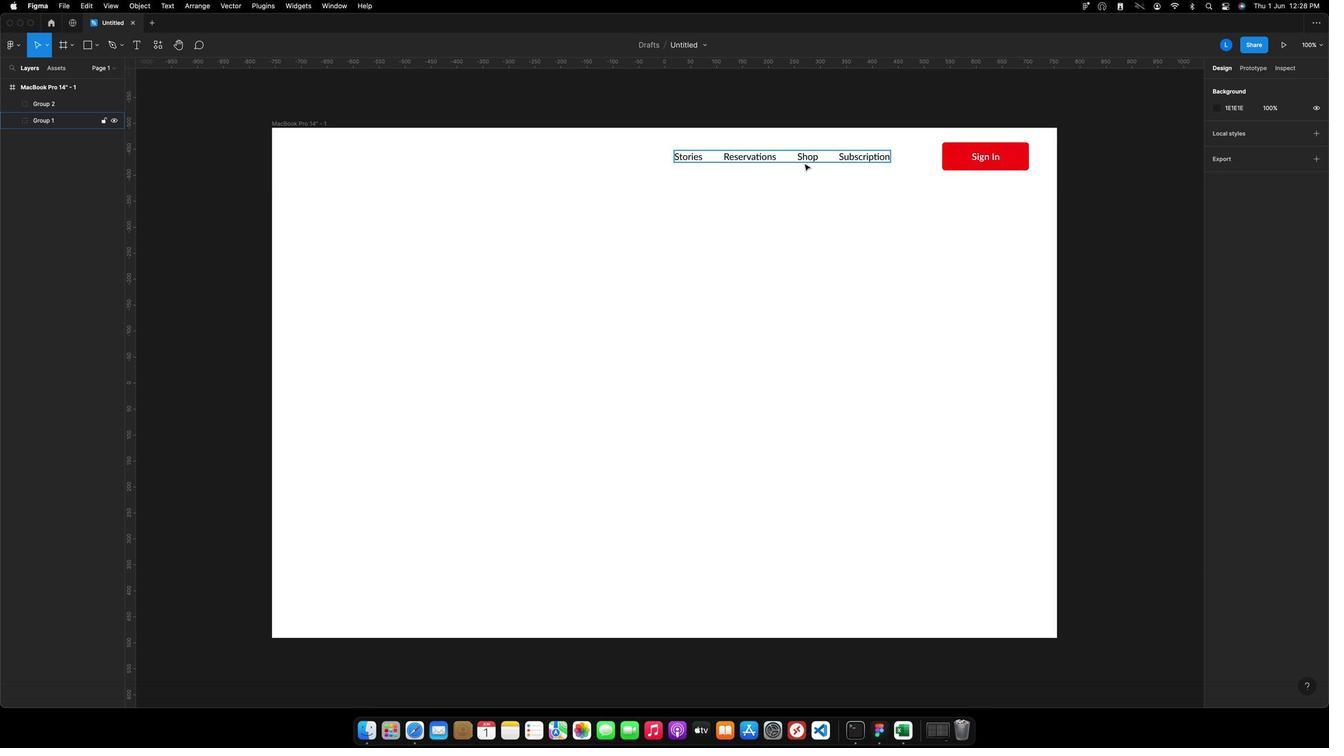 
Action: Key pressed 't'
Screenshot: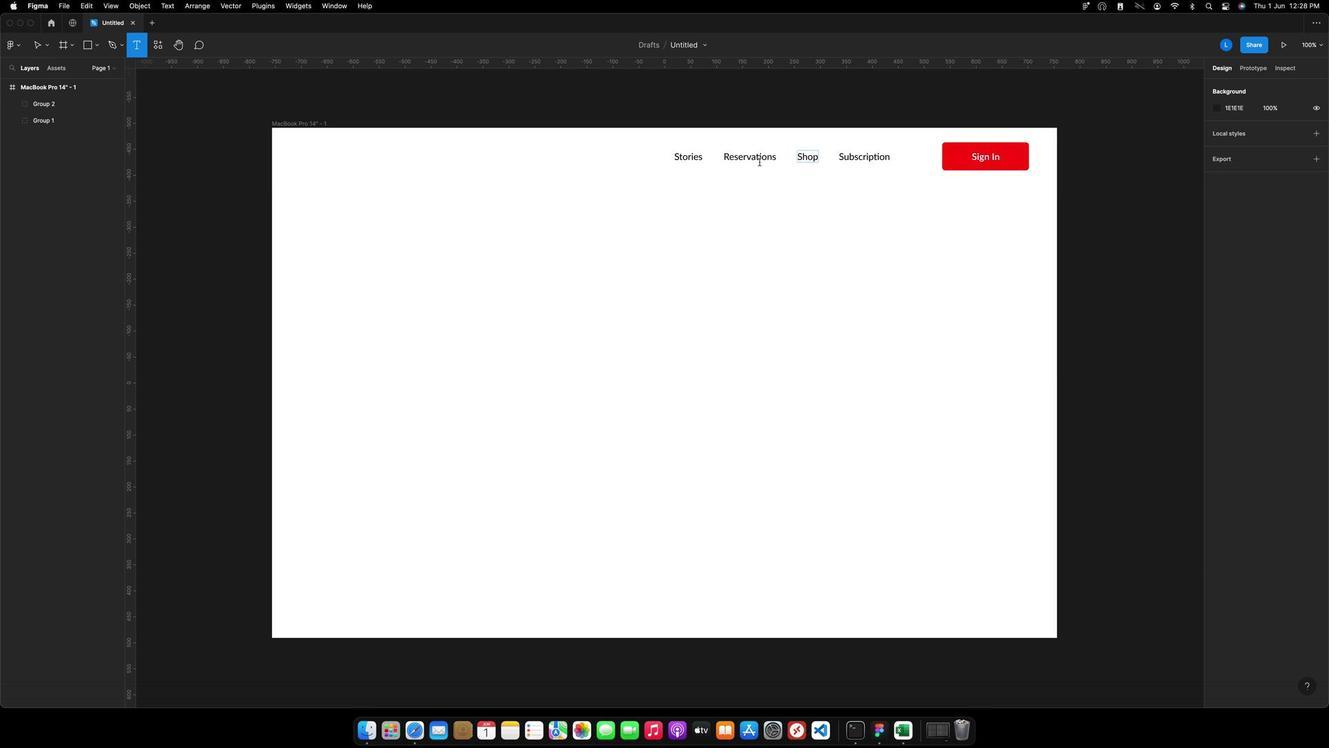 
Action: Mouse moved to (758, 203)
Screenshot: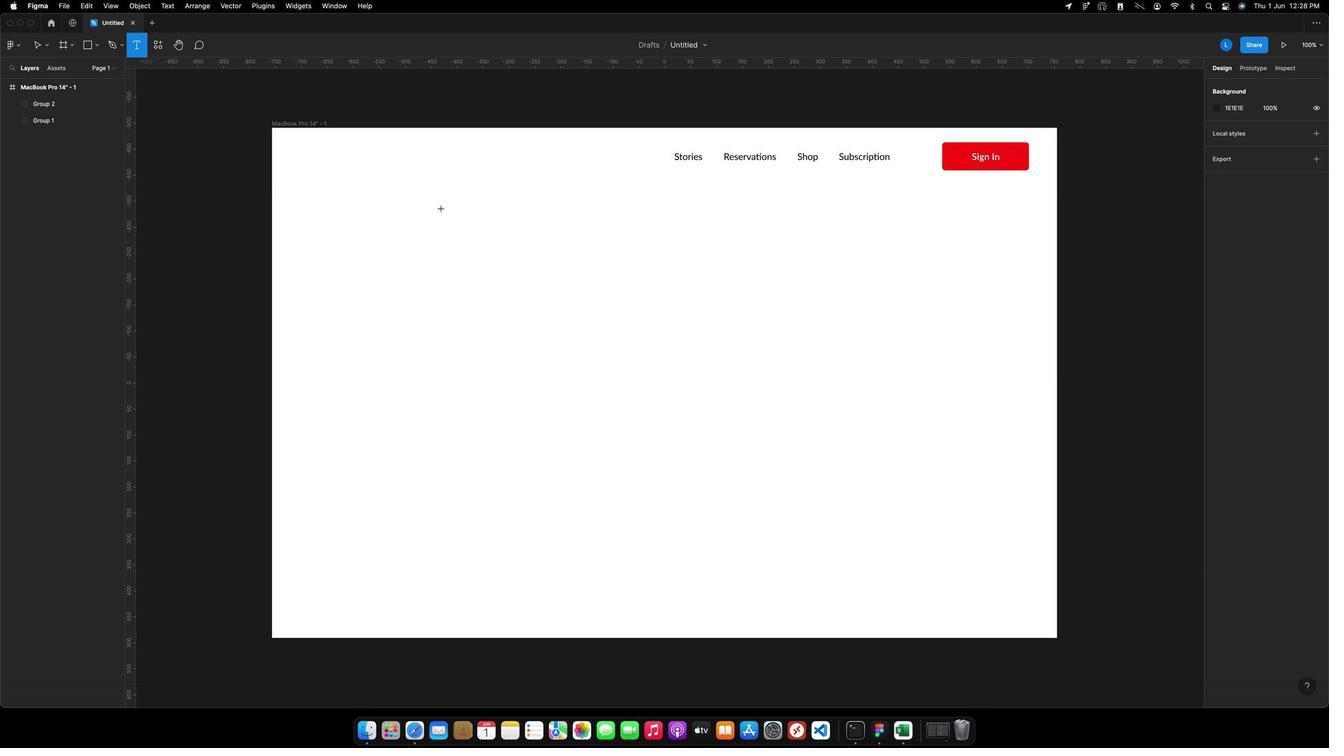 
Action: Mouse pressed left at (758, 203)
Screenshot: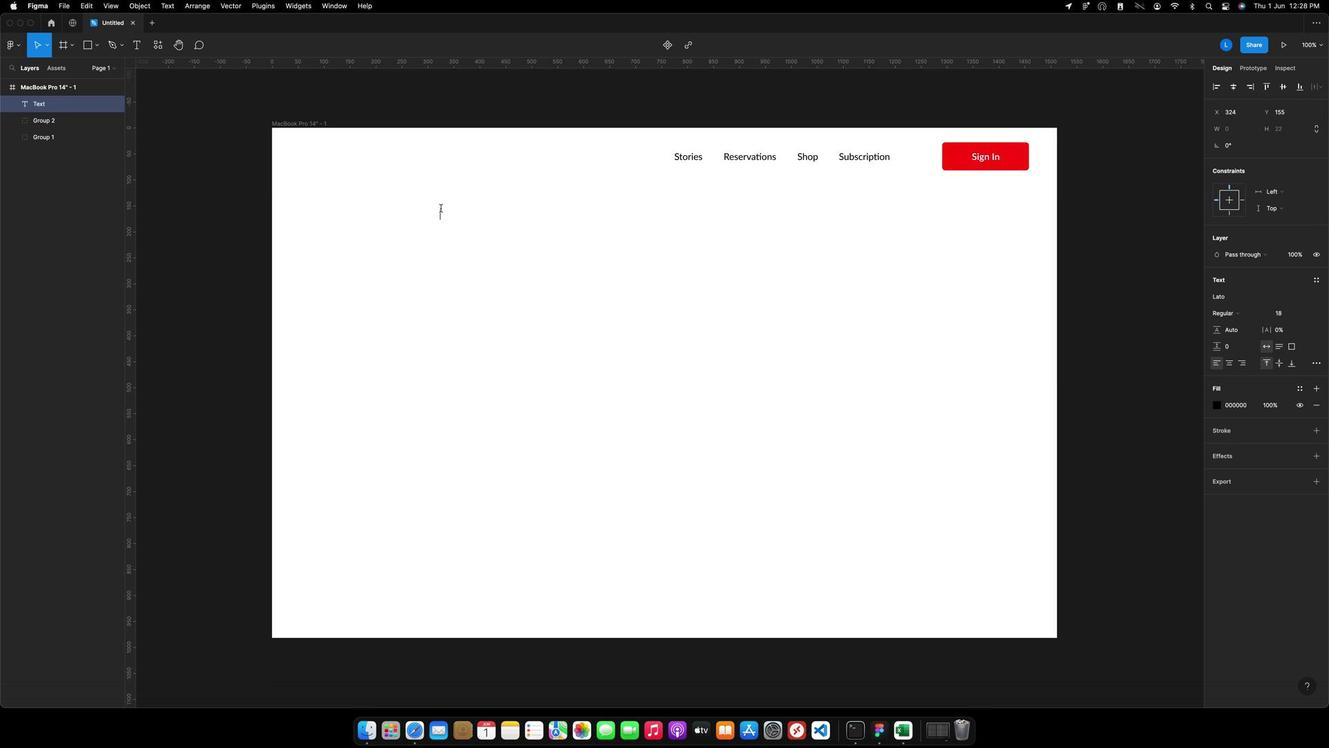 
Action: Key pressed Key.caps_lock'E'Key.caps_lock'c''o''s''u''r''i'Key.cmd'a'Key.shiftKey.cmd'.''.''.''.''.''.''.''.''.''.''.''.''.''.''.''.''.''.''.''.''.''.'Key.esc
Screenshot: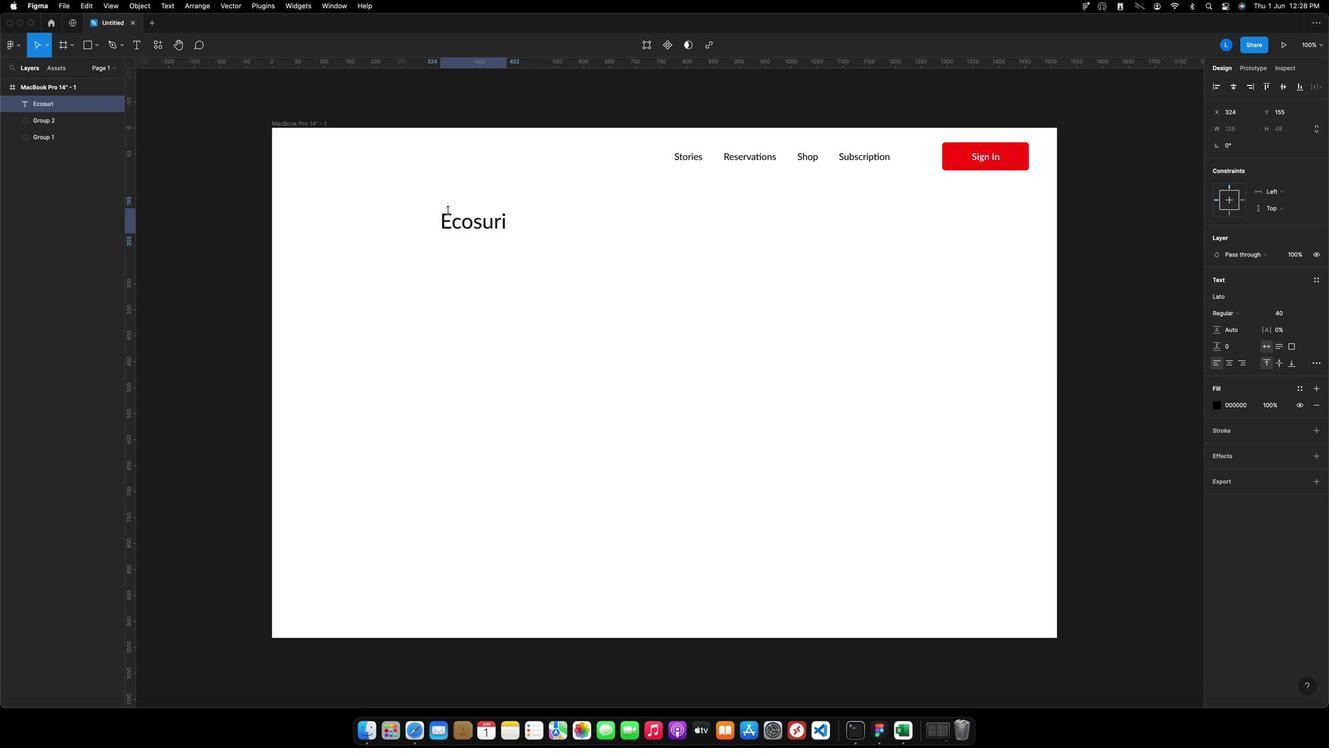 
Action: Mouse moved to (771, 207)
Screenshot: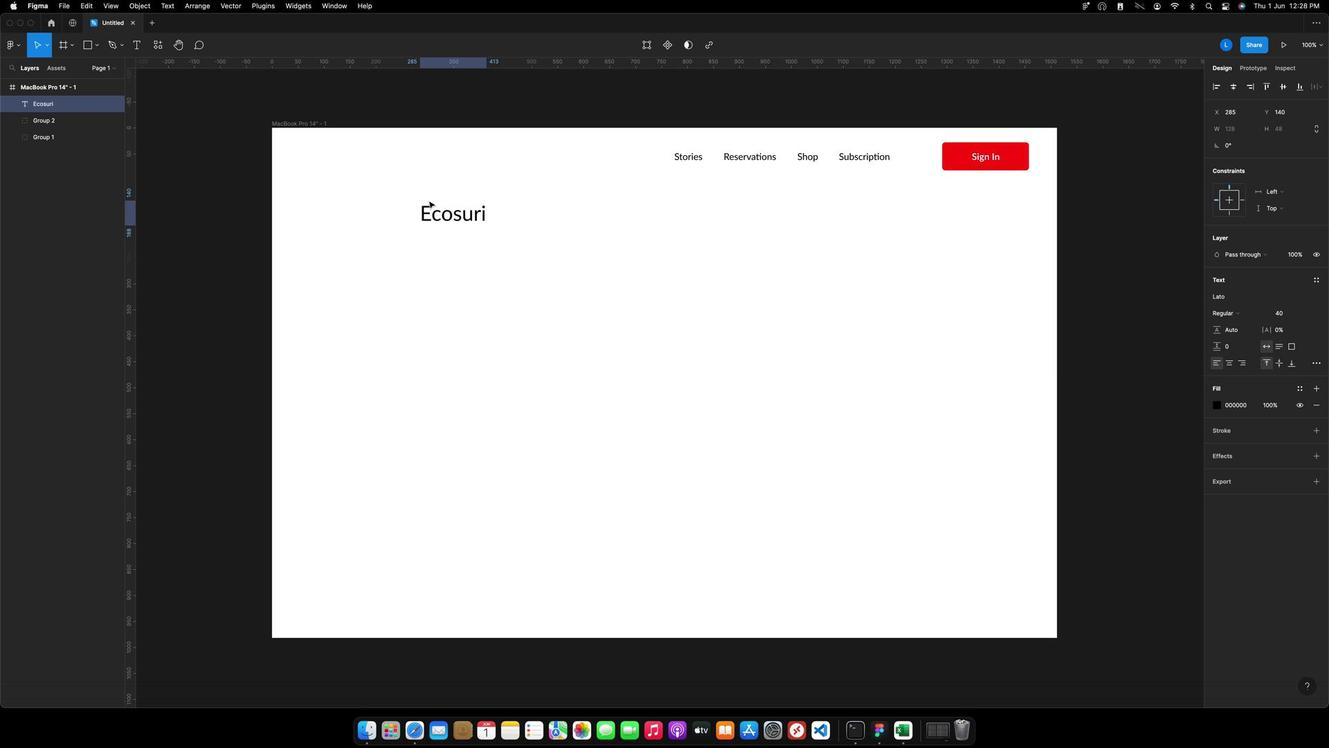 
Action: Mouse pressed left at (771, 207)
Screenshot: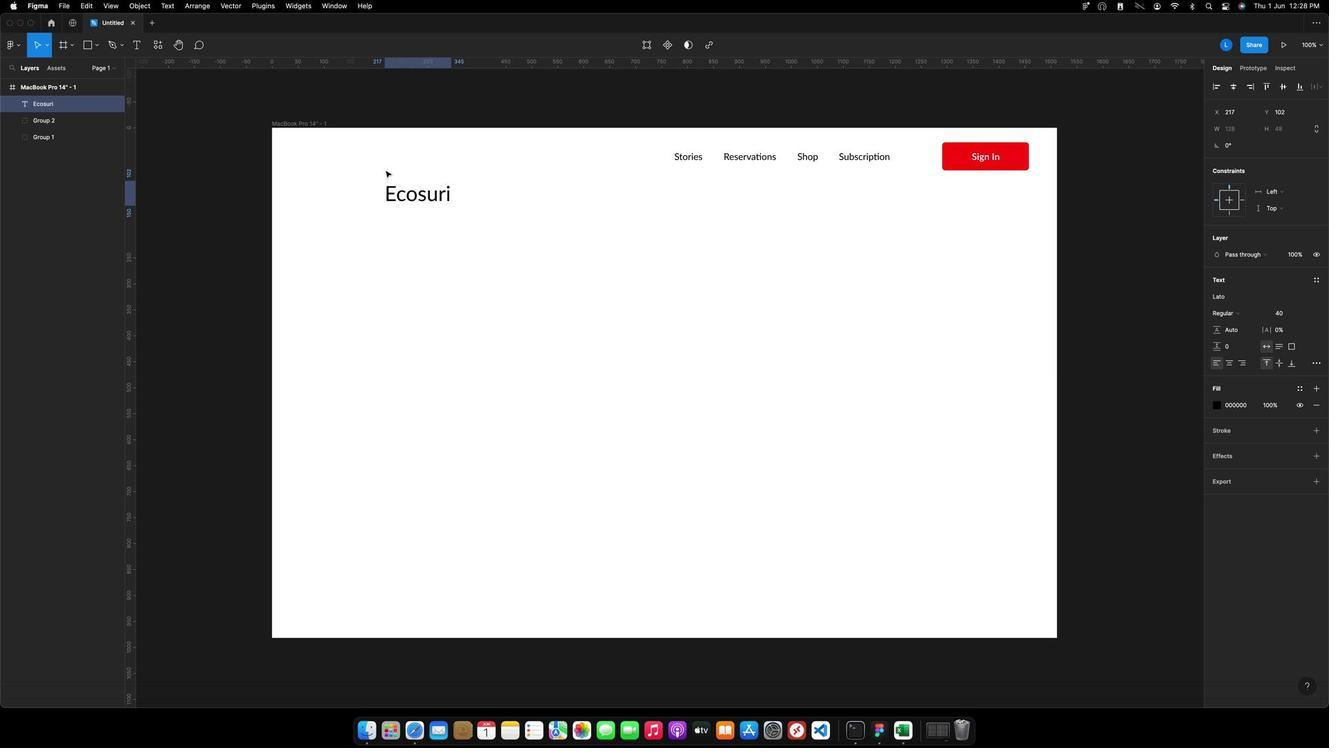
Action: Mouse moved to (708, 186)
Screenshot: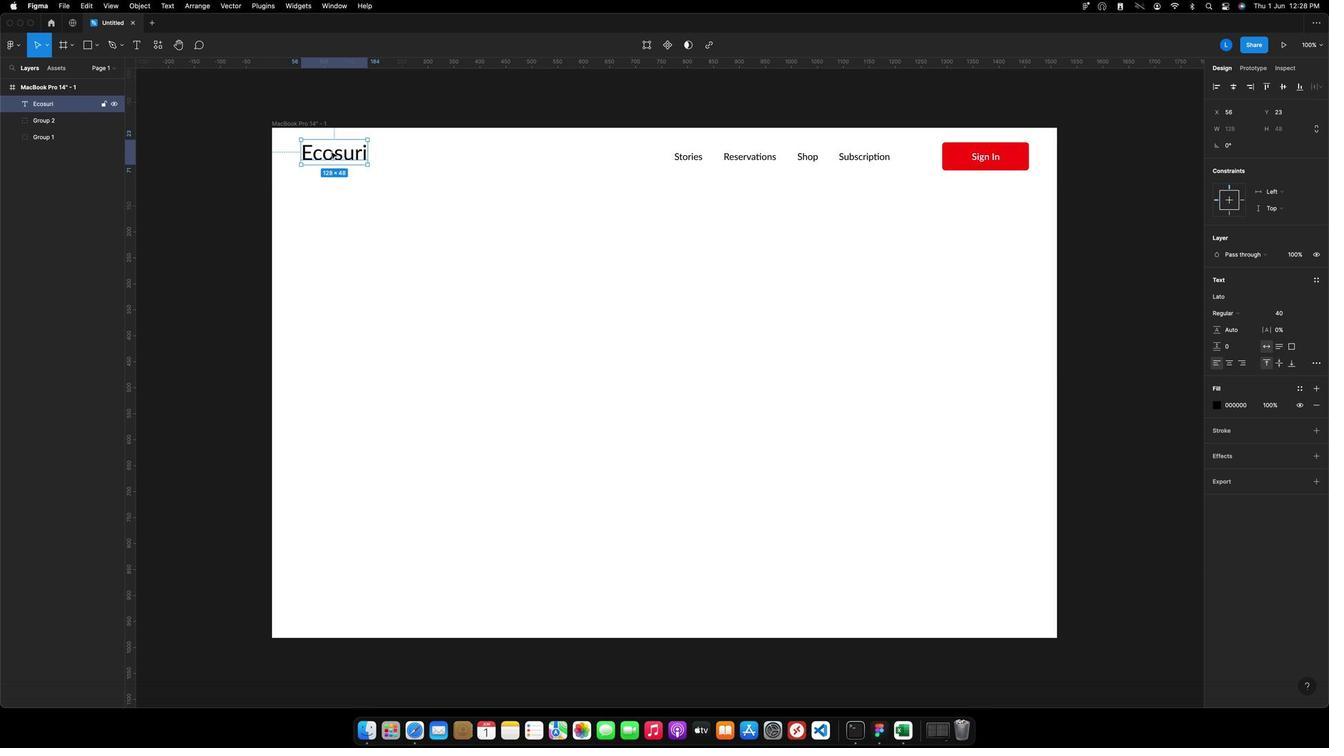 
Action: Mouse pressed left at (708, 186)
Screenshot: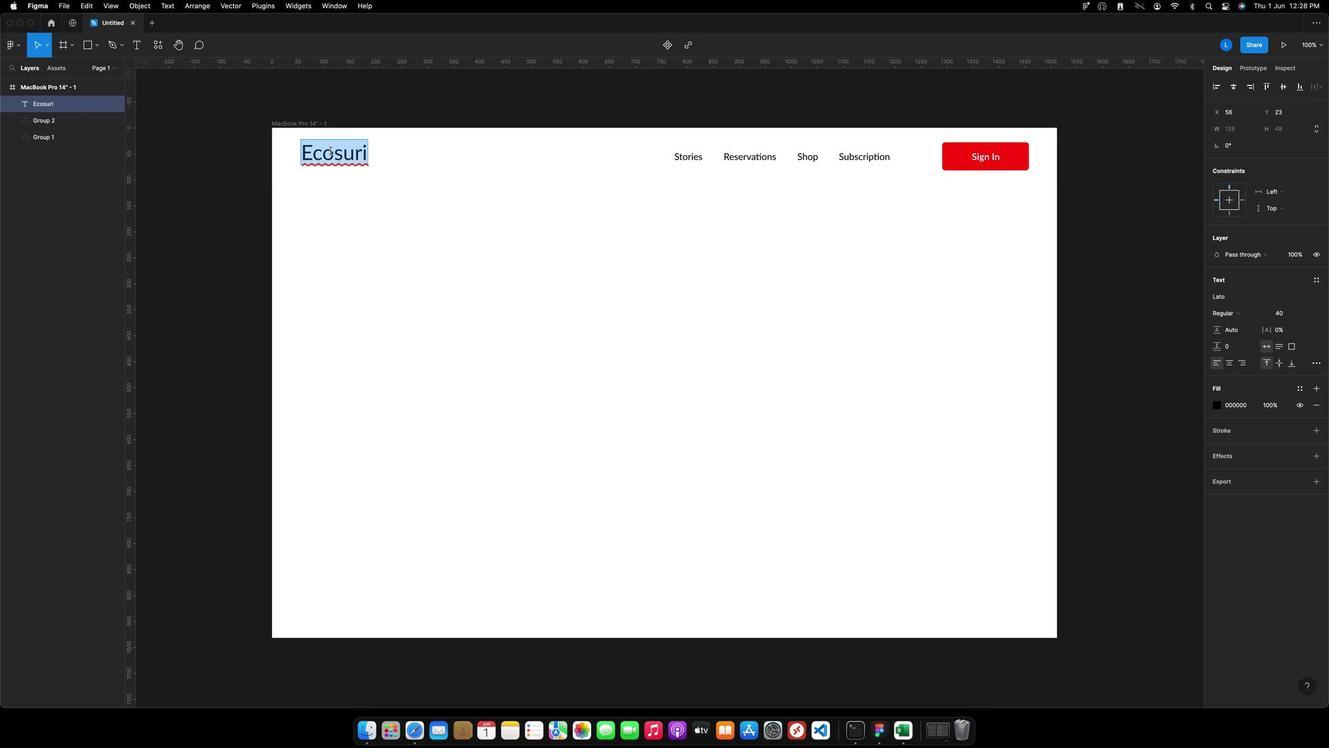 
Action: Mouse pressed left at (708, 186)
Screenshot: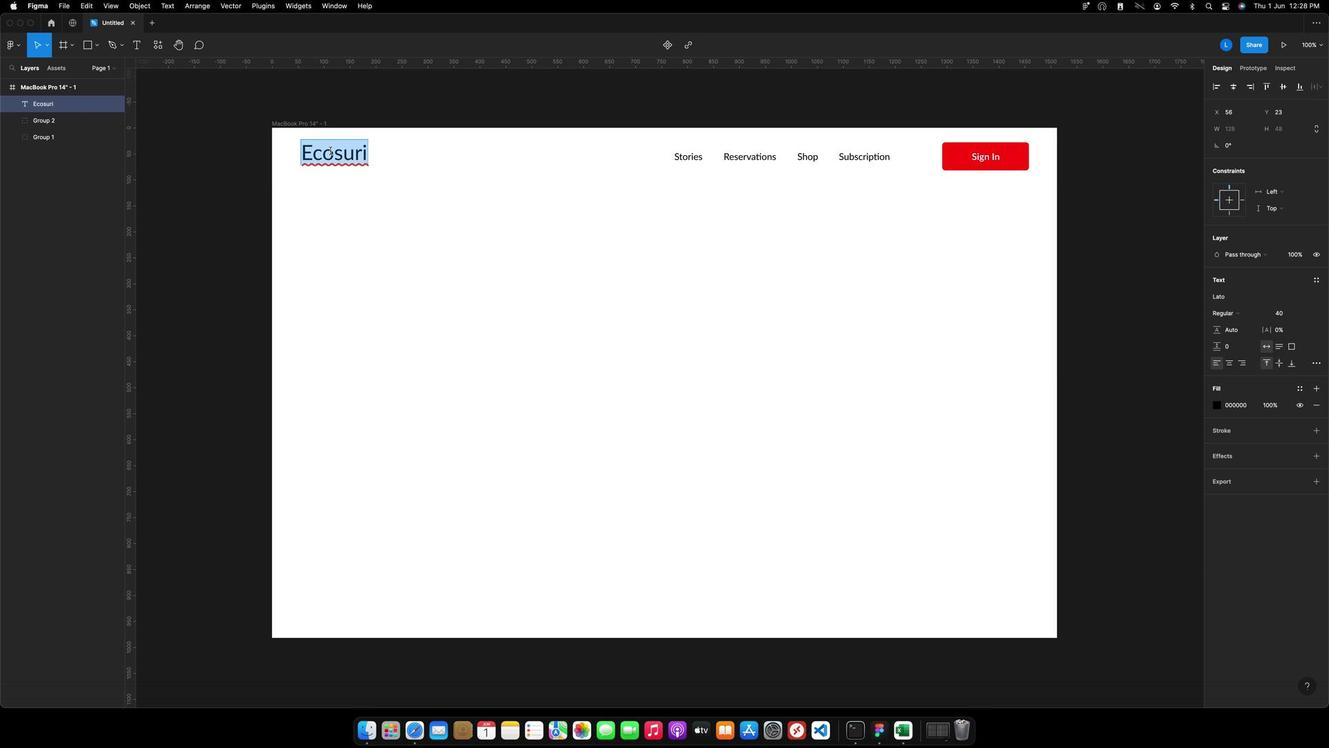 
Action: Mouse pressed left at (708, 186)
Screenshot: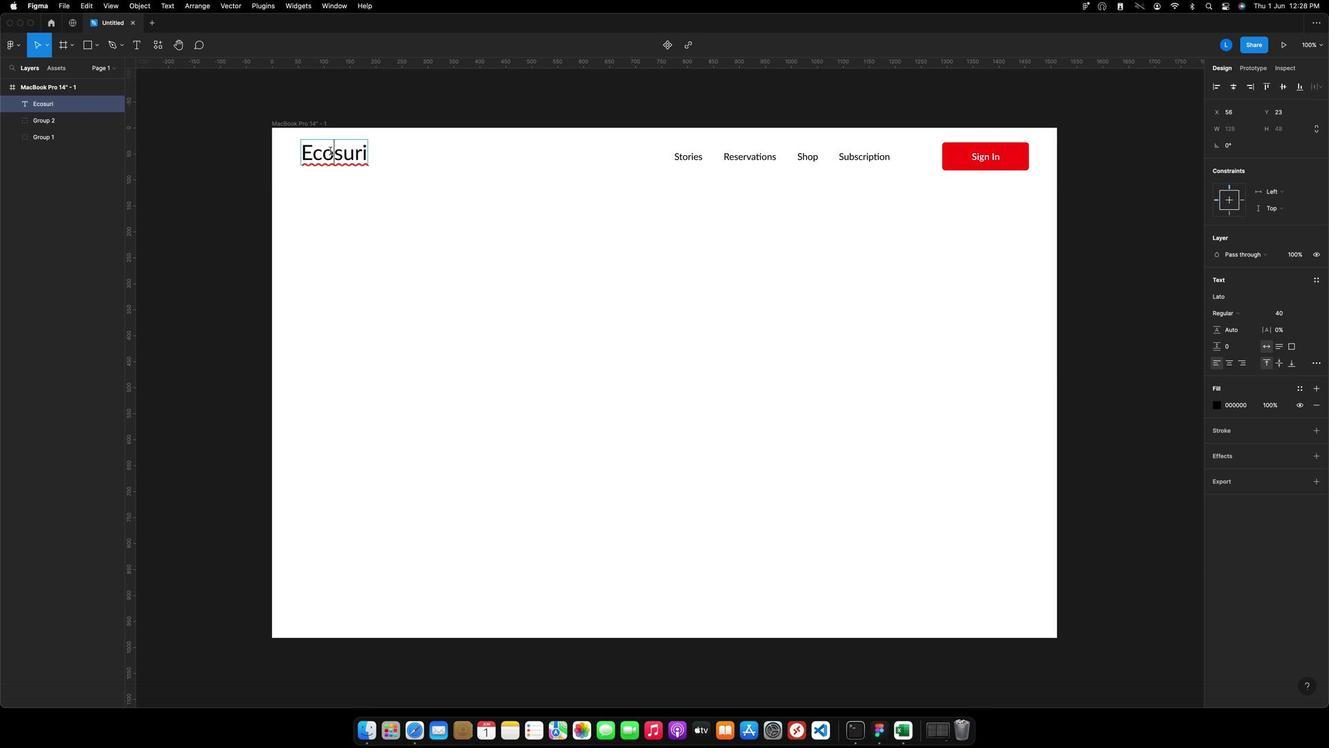 
Action: Mouse moved to (700, 186)
Screenshot: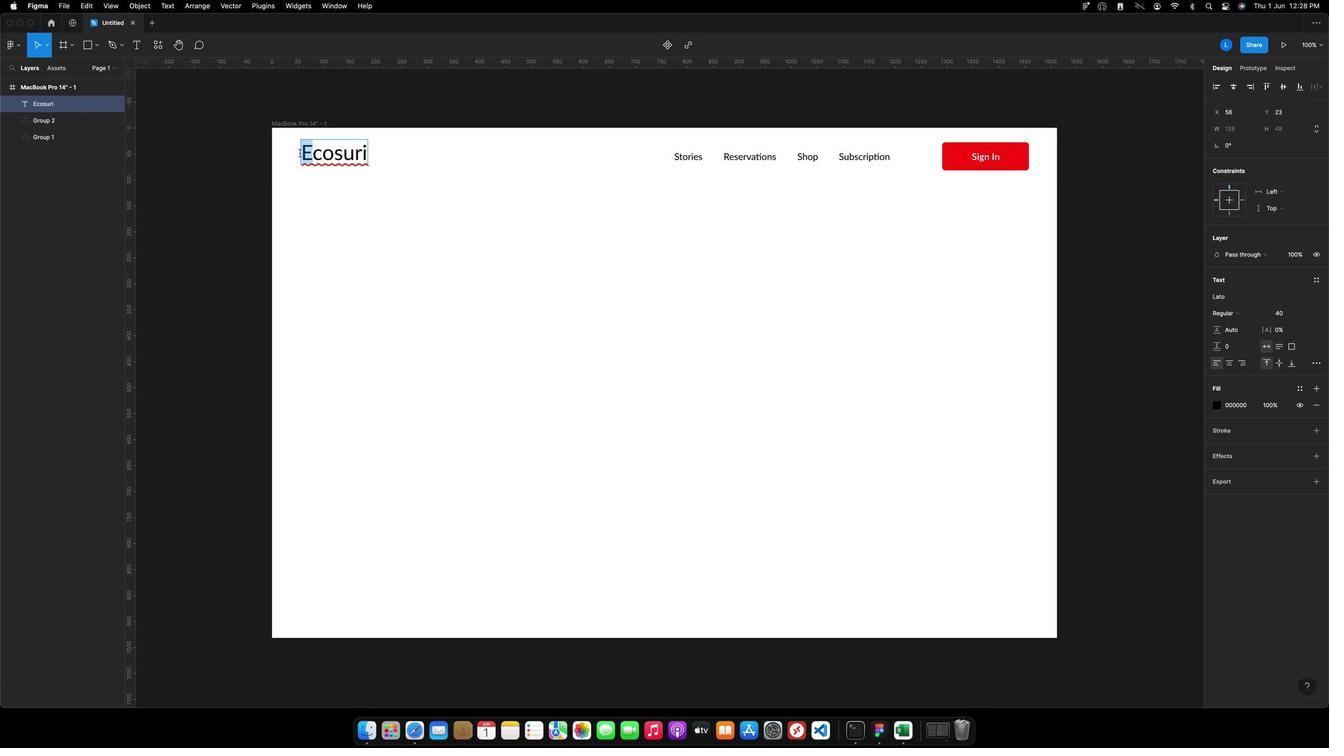 
Action: Mouse pressed left at (700, 186)
Screenshot: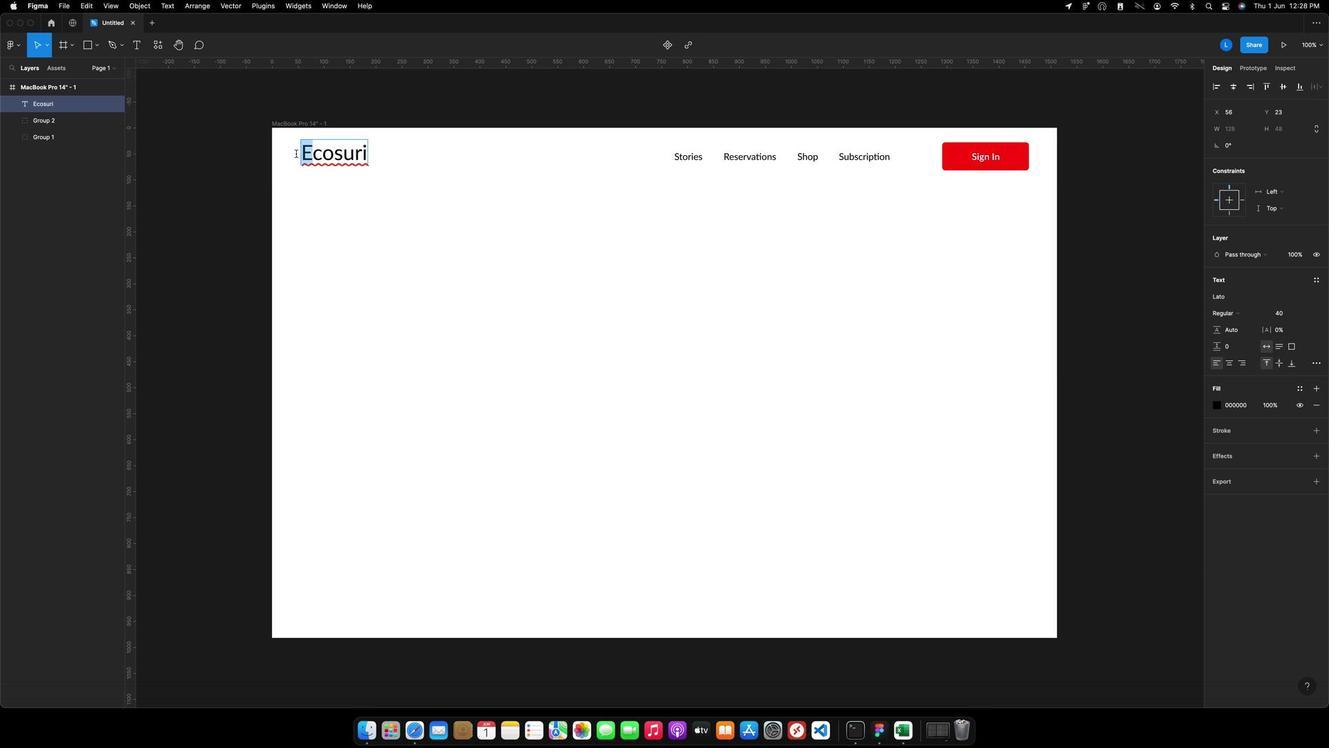 
Action: Mouse moved to (1109, 263)
Screenshot: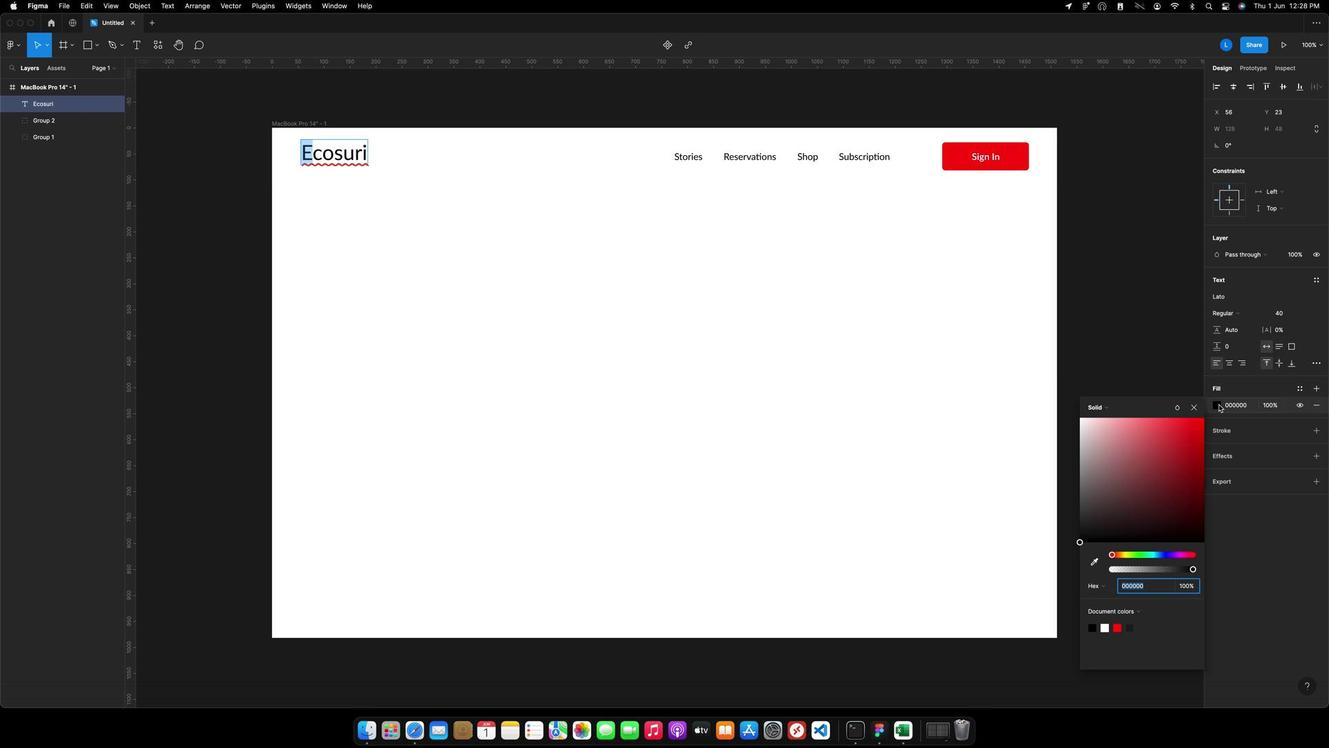 
Action: Mouse pressed left at (1109, 263)
Screenshot: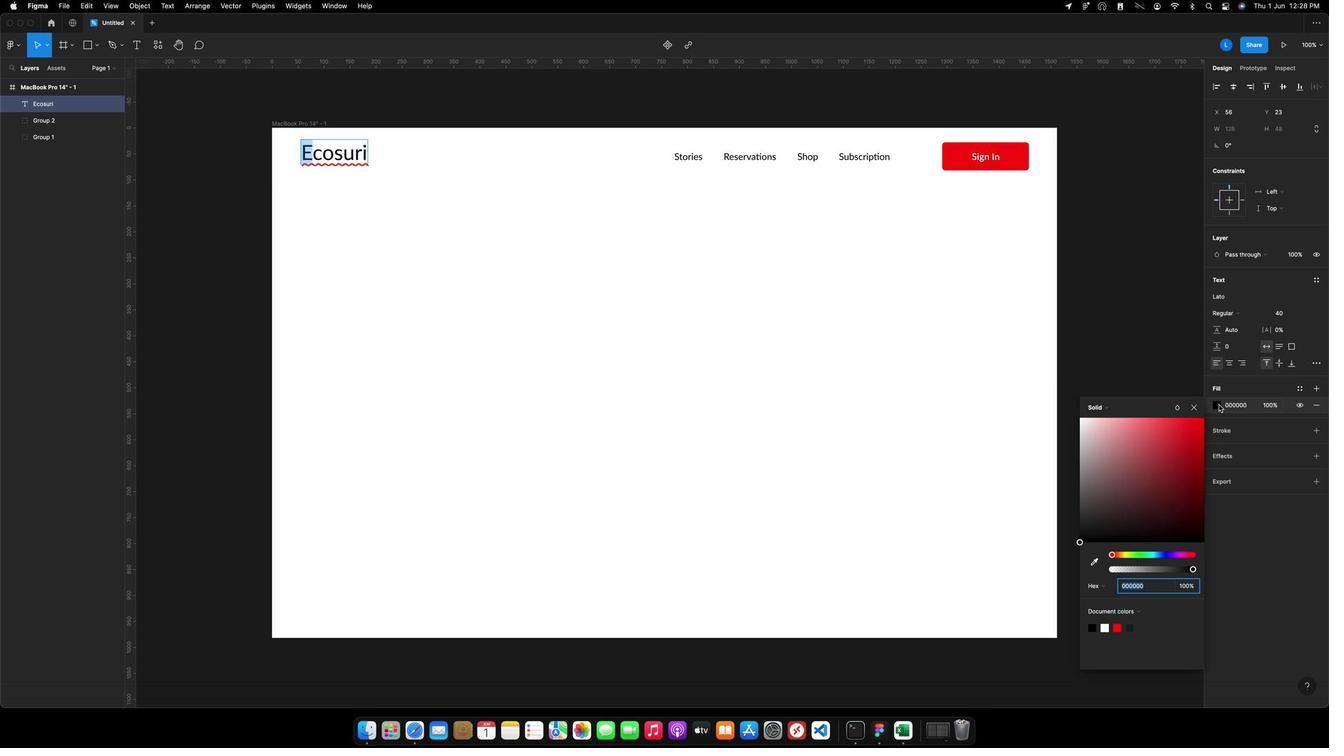 
Action: Mouse moved to (1098, 275)
Screenshot: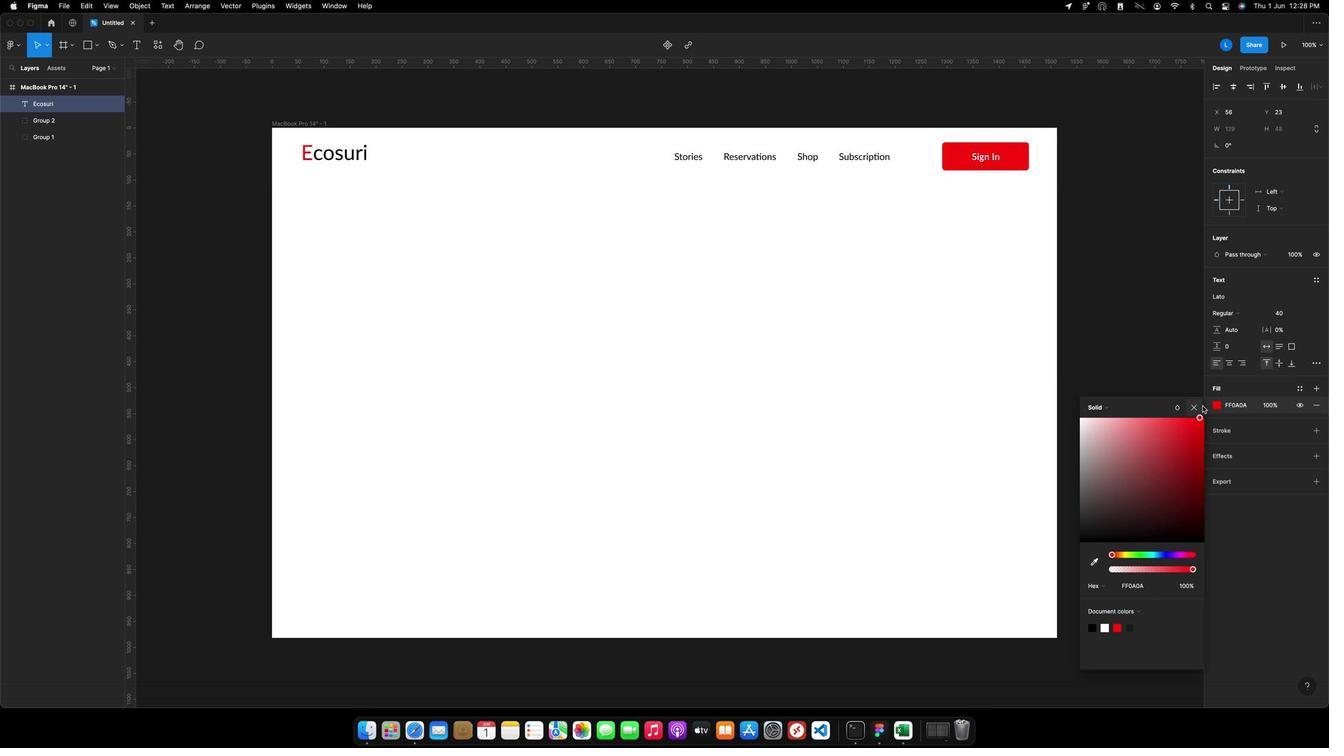 
Action: Mouse pressed left at (1098, 275)
Screenshot: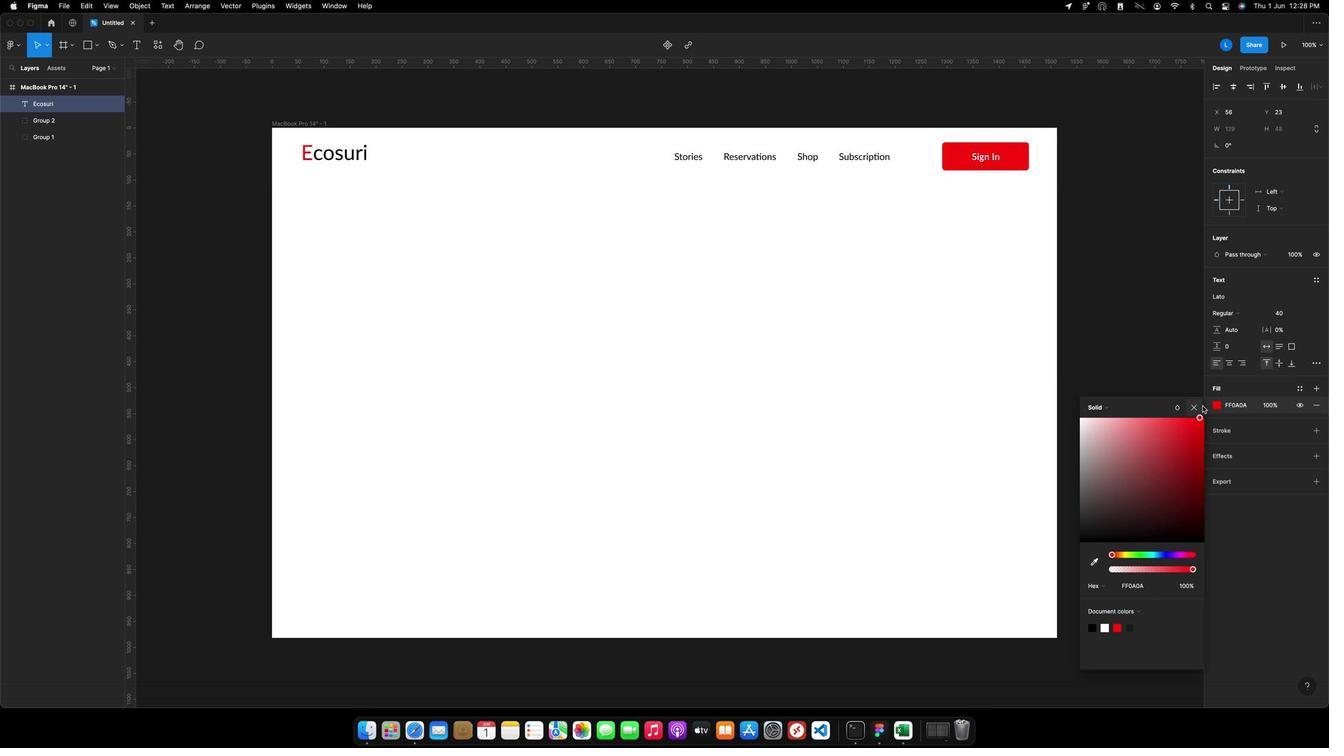 
Action: Mouse moved to (968, 244)
Screenshot: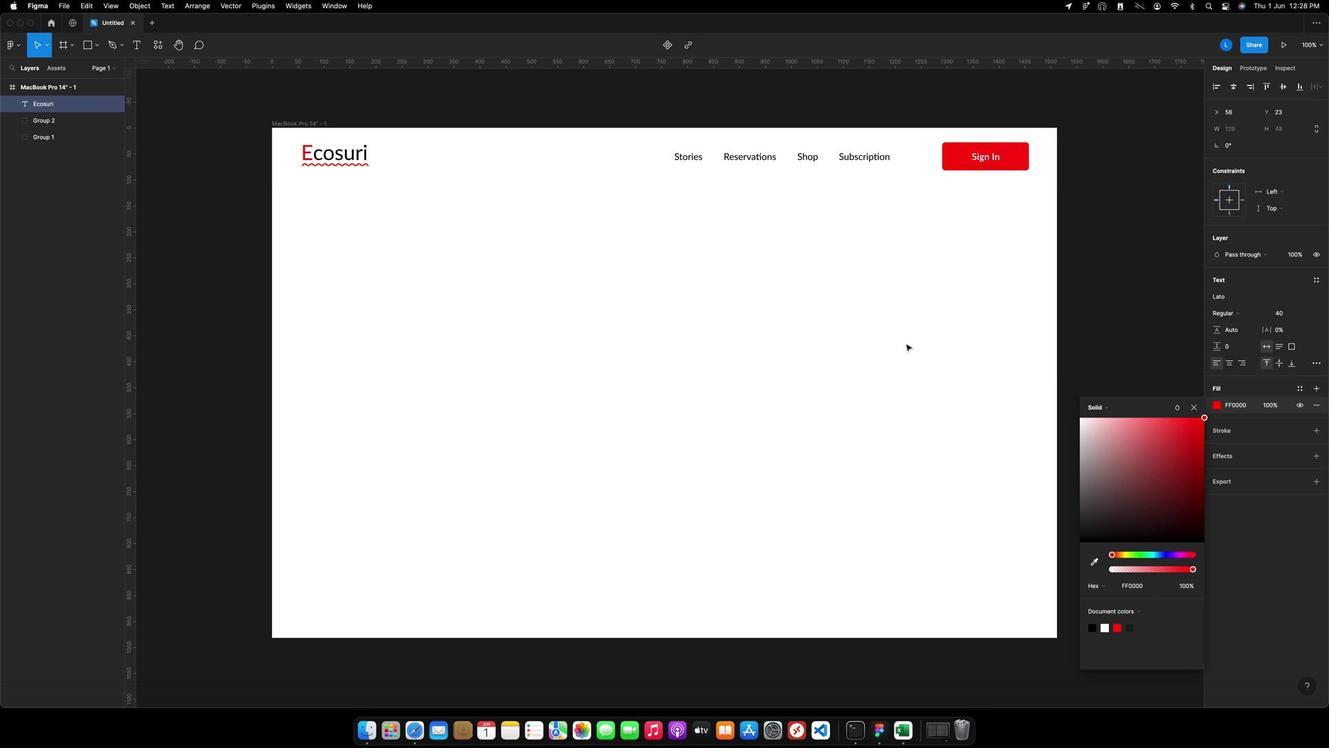 
Action: Mouse pressed left at (968, 244)
Screenshot: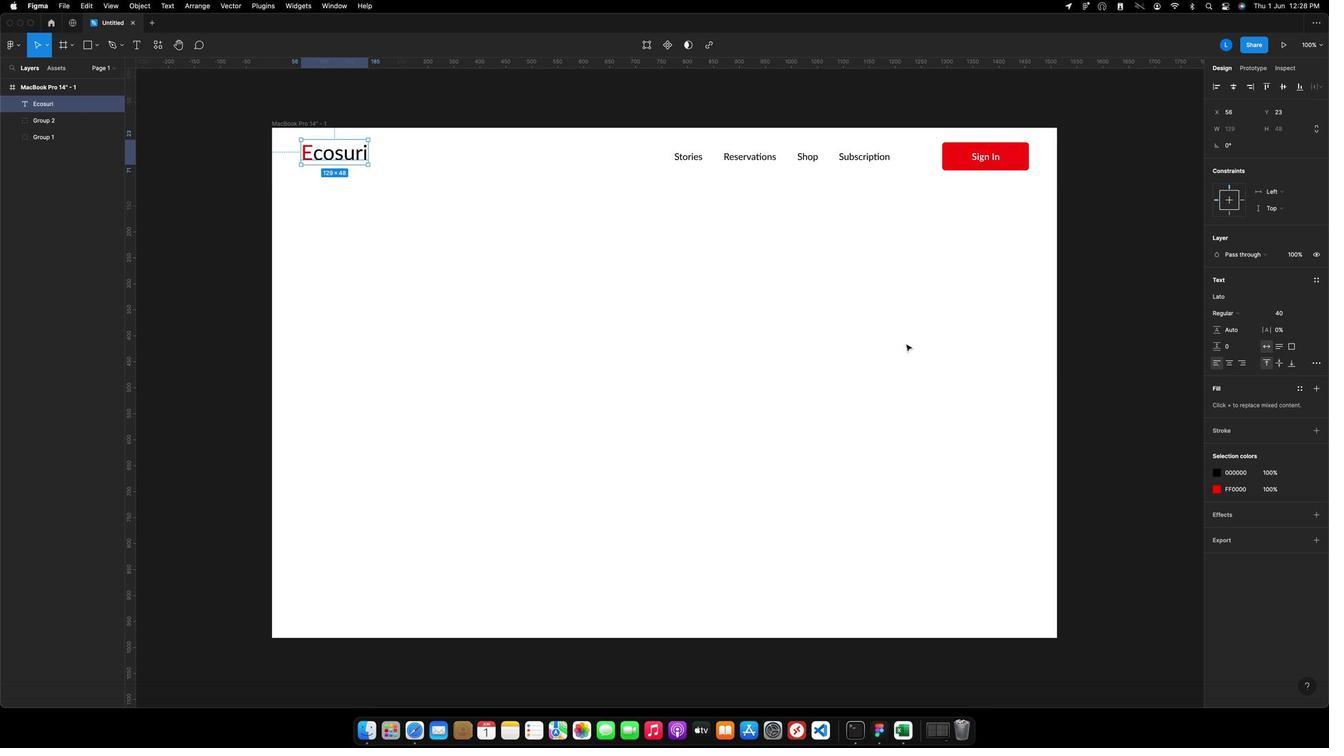 
Action: Key pressed 'r'
Screenshot: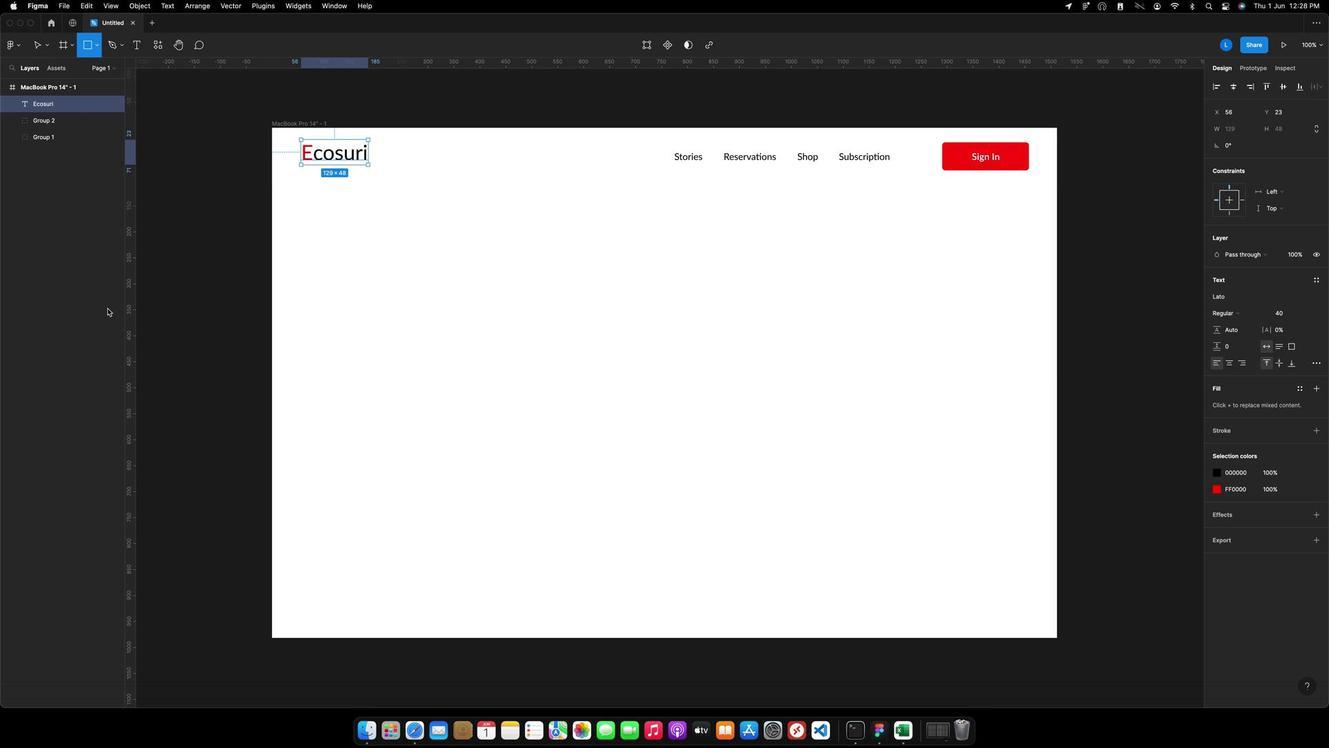 
Action: Mouse moved to (682, 193)
Screenshot: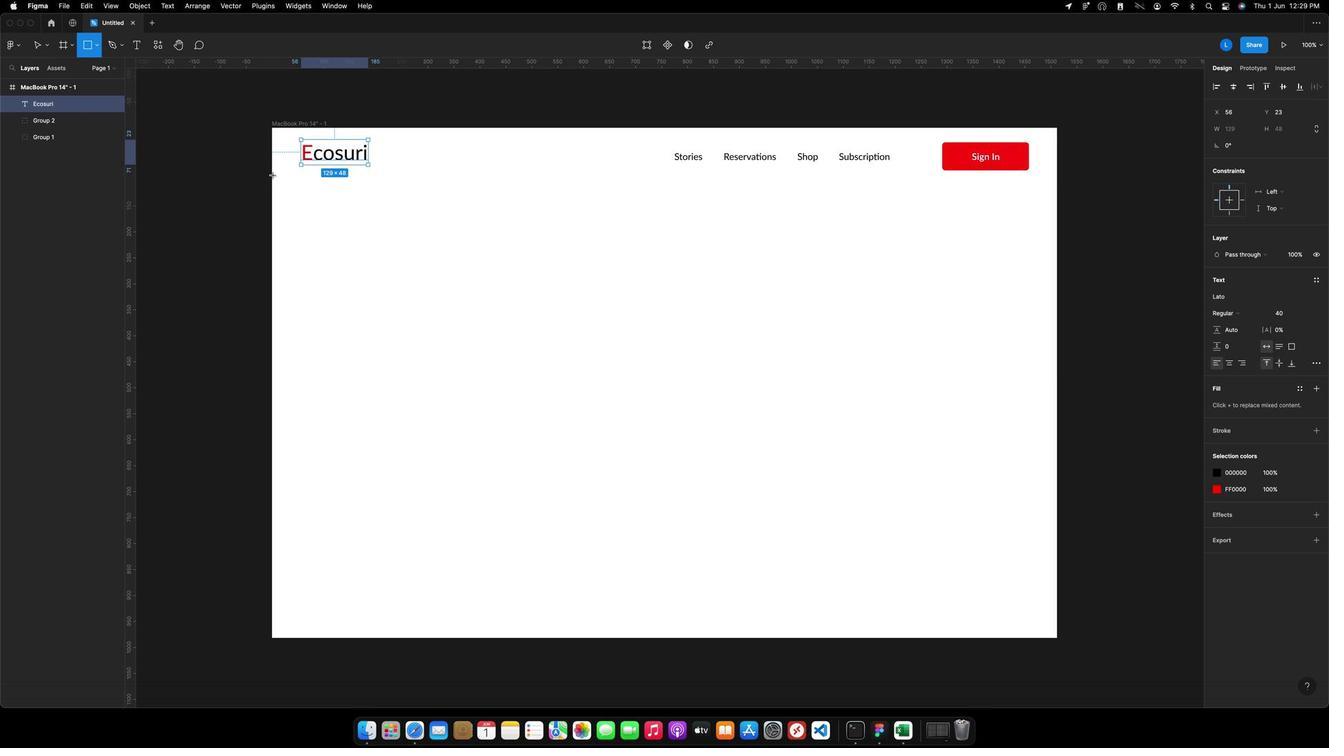 
Action: Mouse pressed left at (682, 193)
Screenshot: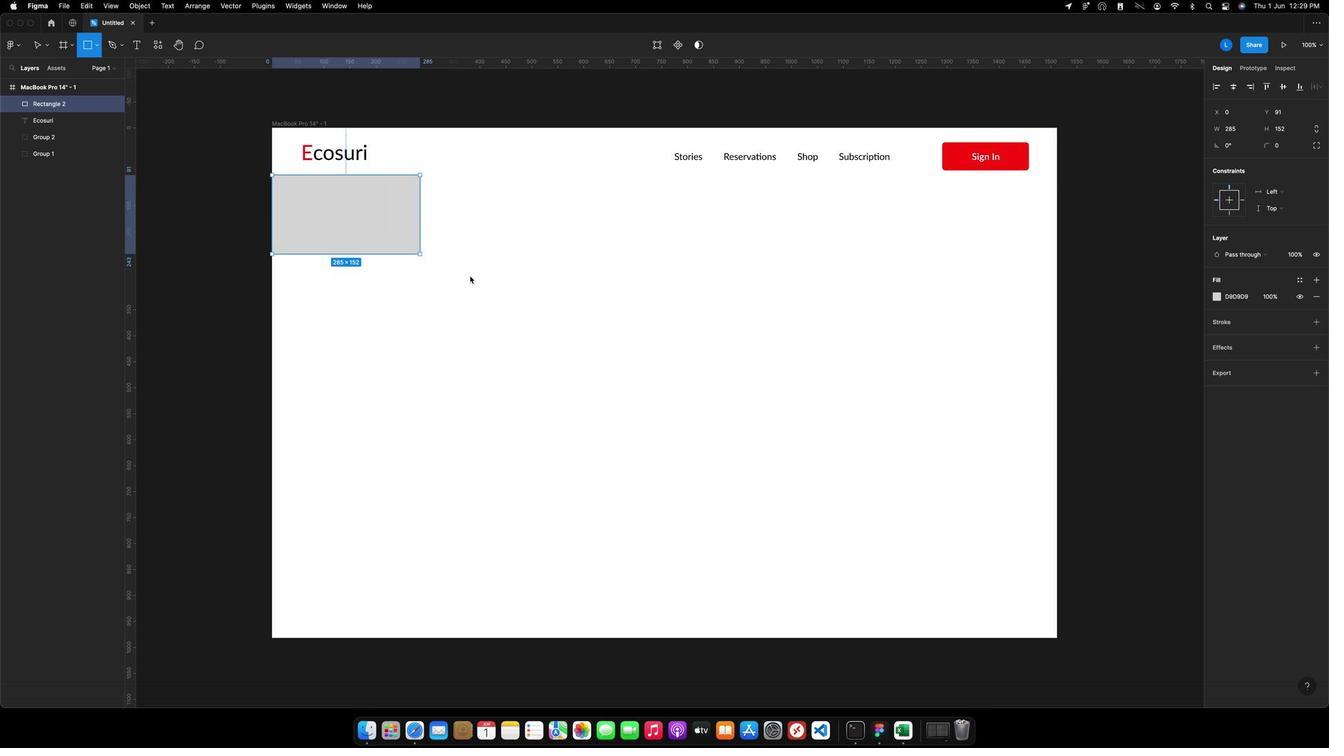 
Action: Mouse moved to (1035, 242)
Screenshot: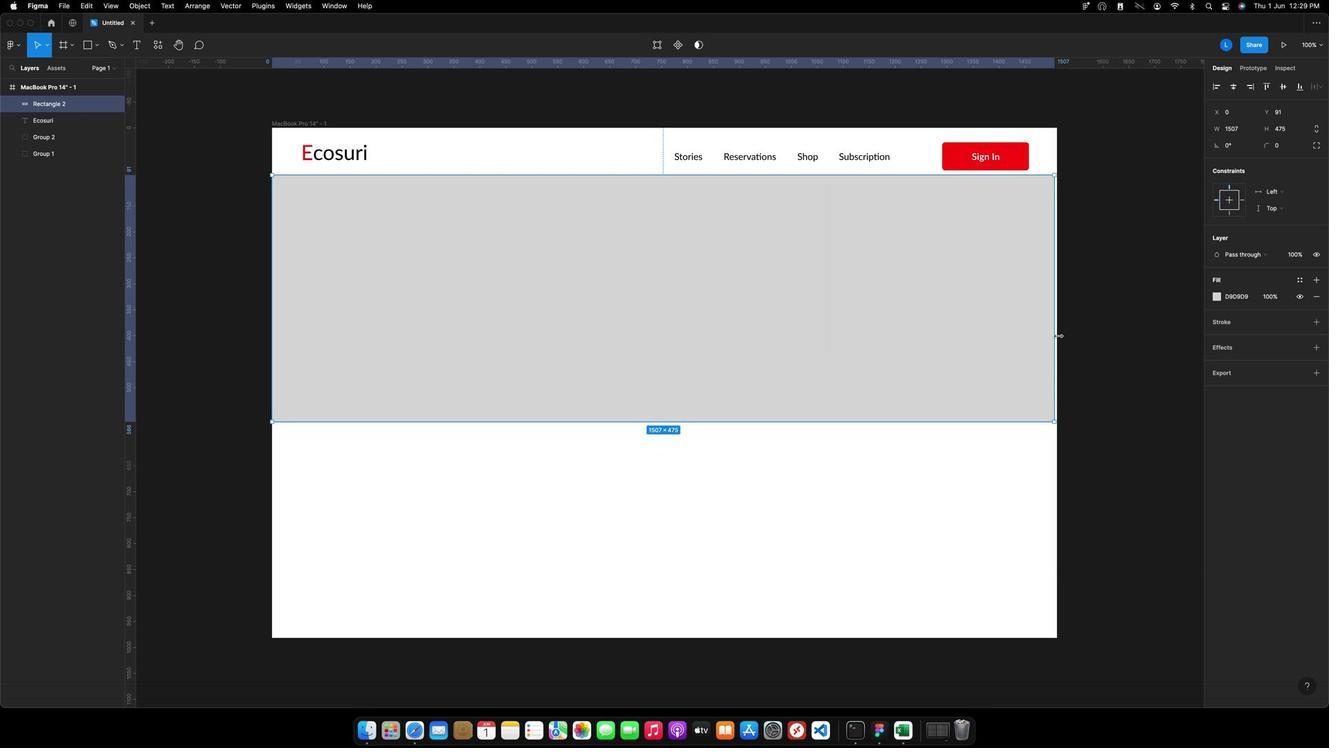 
Action: Mouse pressed left at (1035, 242)
Screenshot: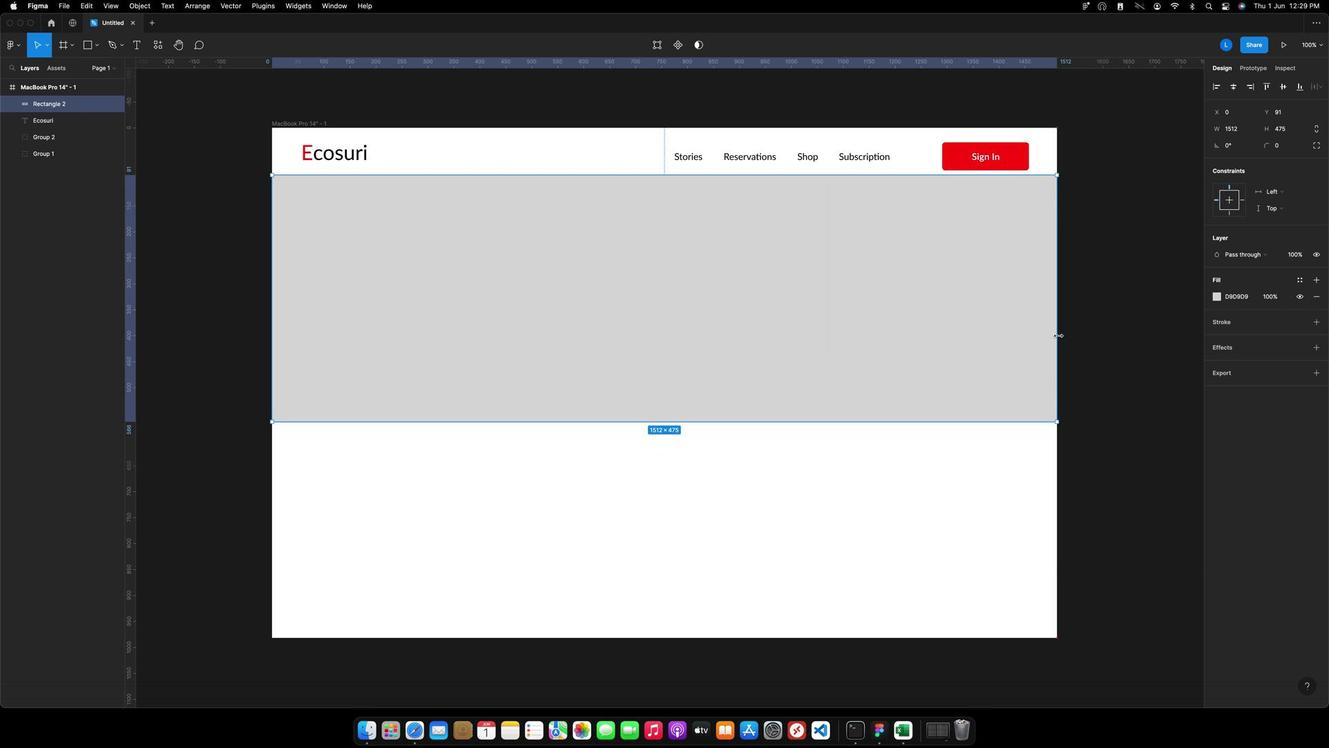 
Action: Mouse moved to (883, 241)
Screenshot: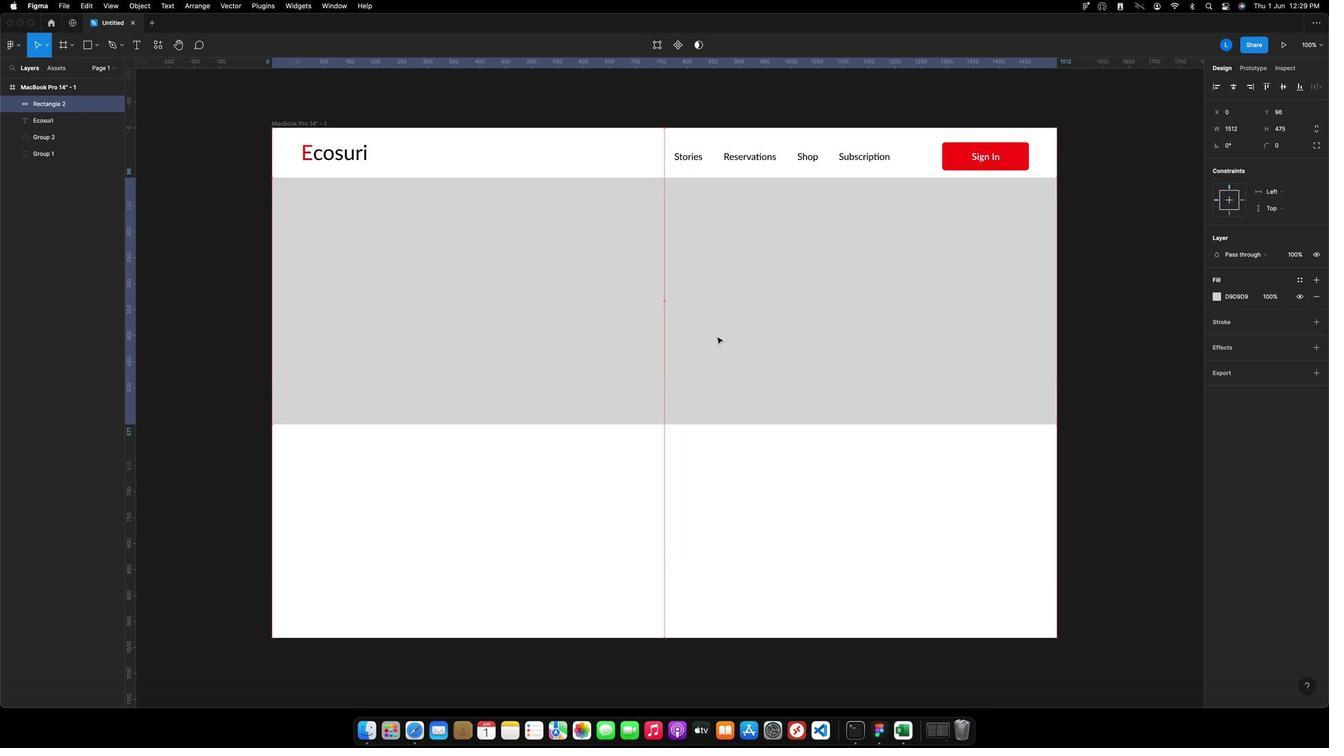
Action: Mouse pressed left at (883, 241)
Screenshot: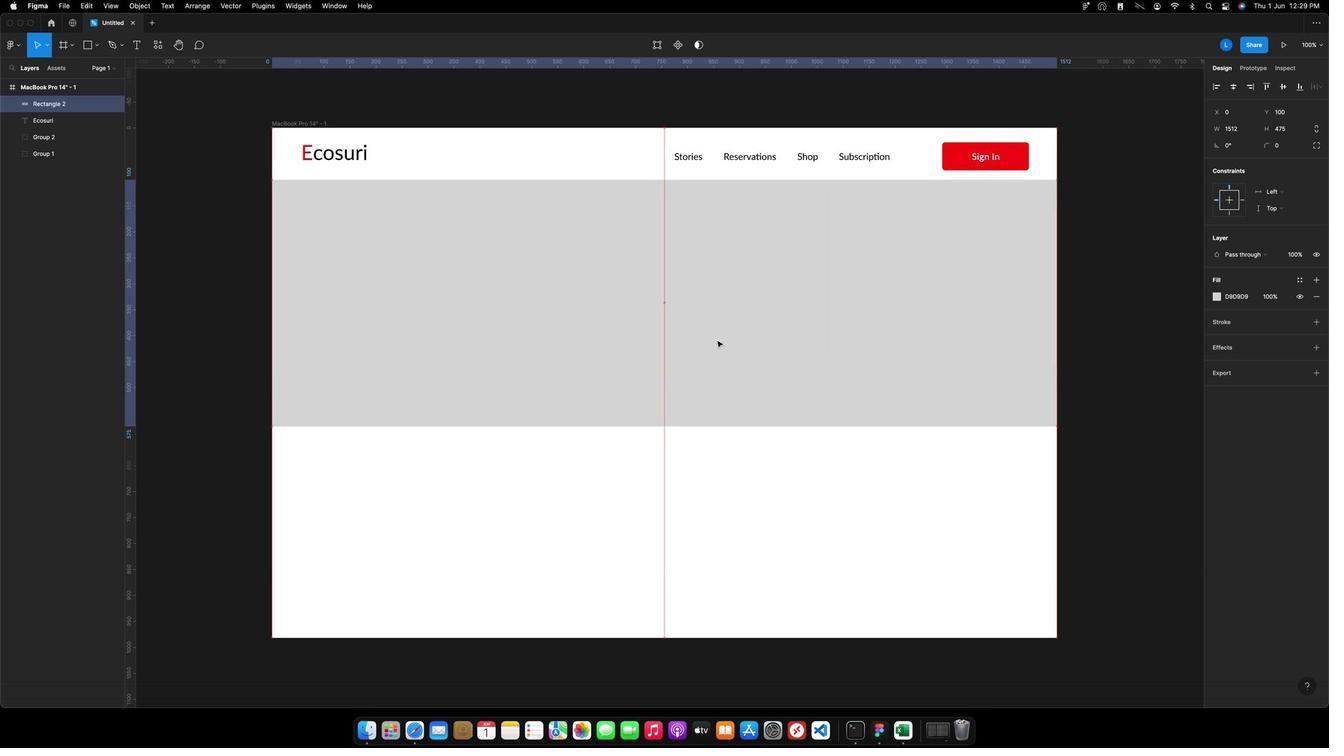 
Action: Mouse moved to (865, 283)
Screenshot: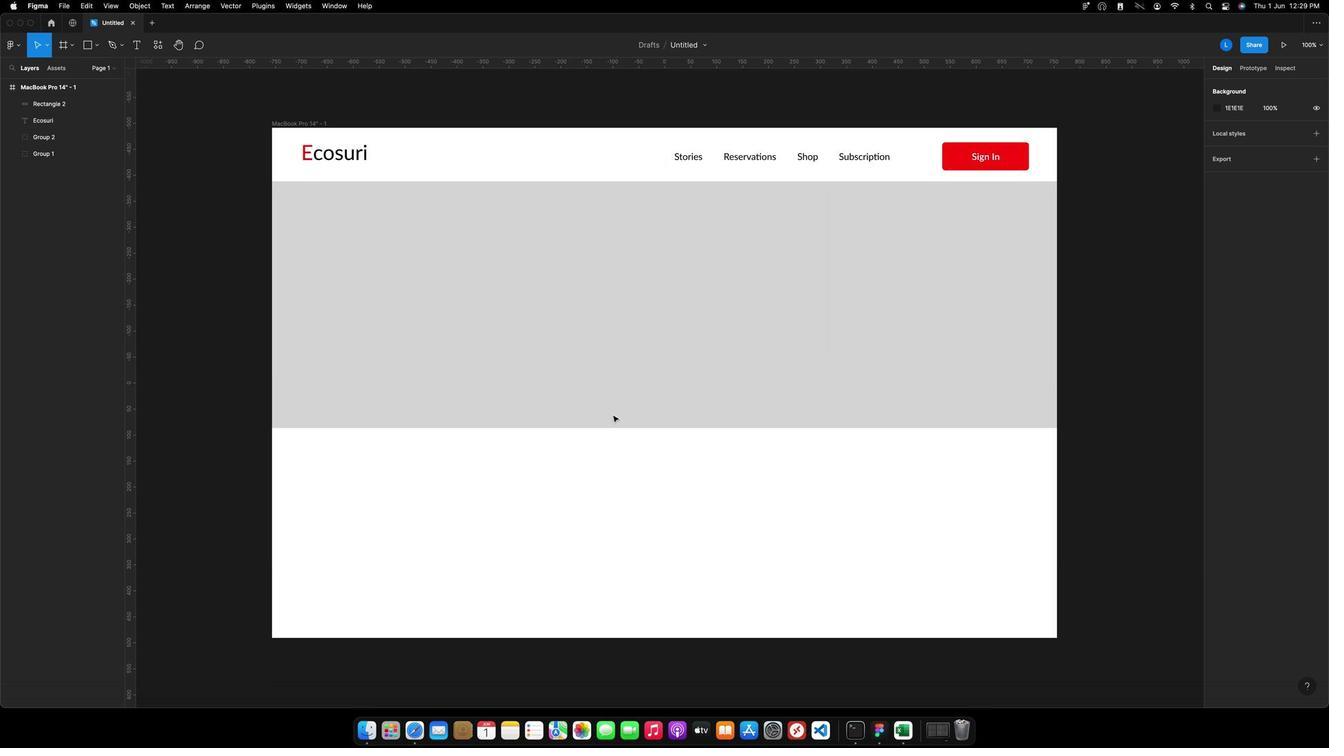 
Action: Mouse pressed left at (865, 283)
Screenshot: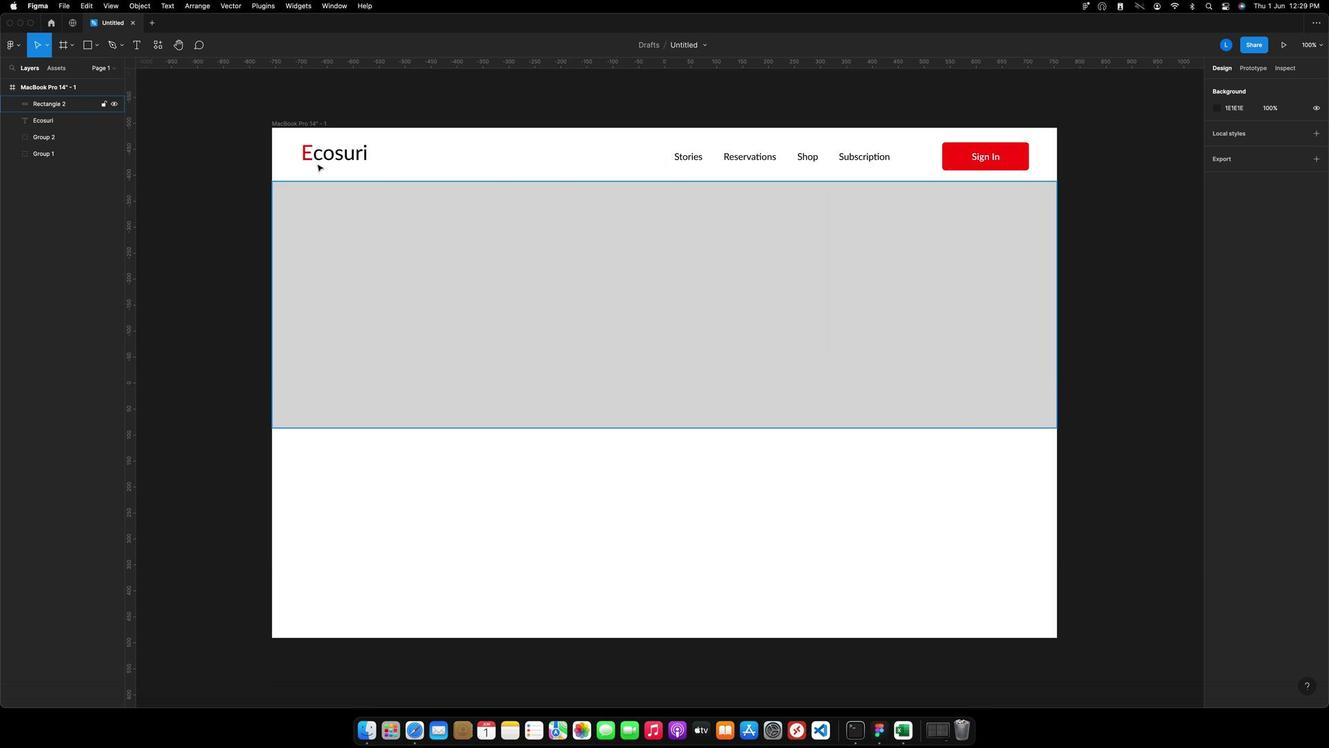 
Action: Mouse moved to (705, 189)
Screenshot: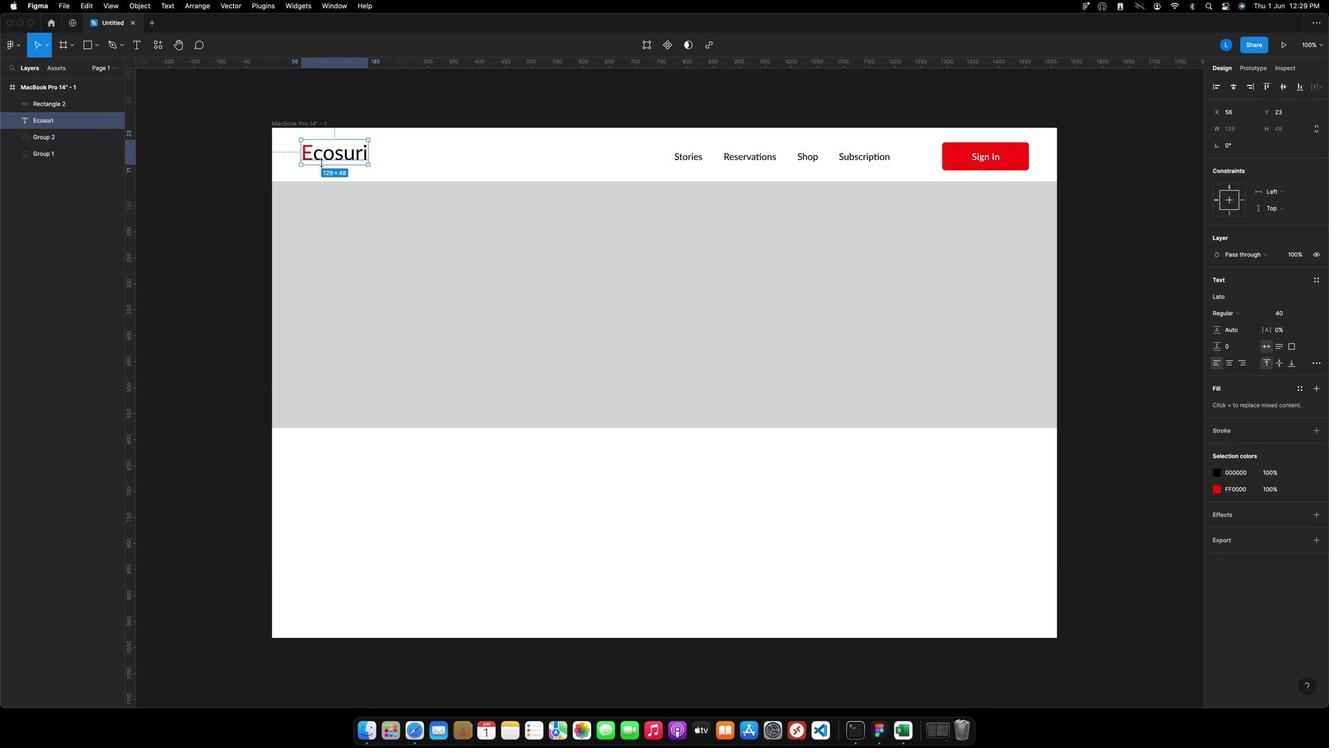 
Action: Mouse pressed left at (705, 189)
Screenshot: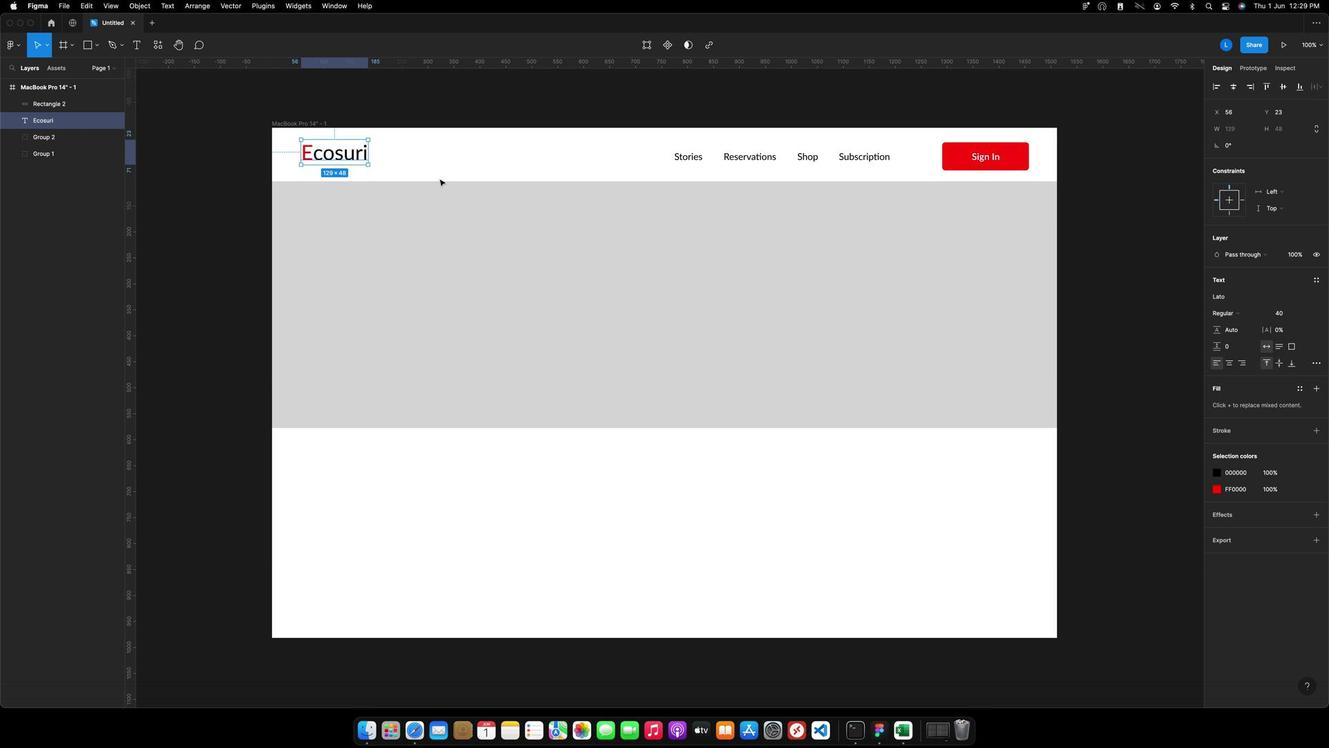 
Action: Mouse moved to (920, 188)
Screenshot: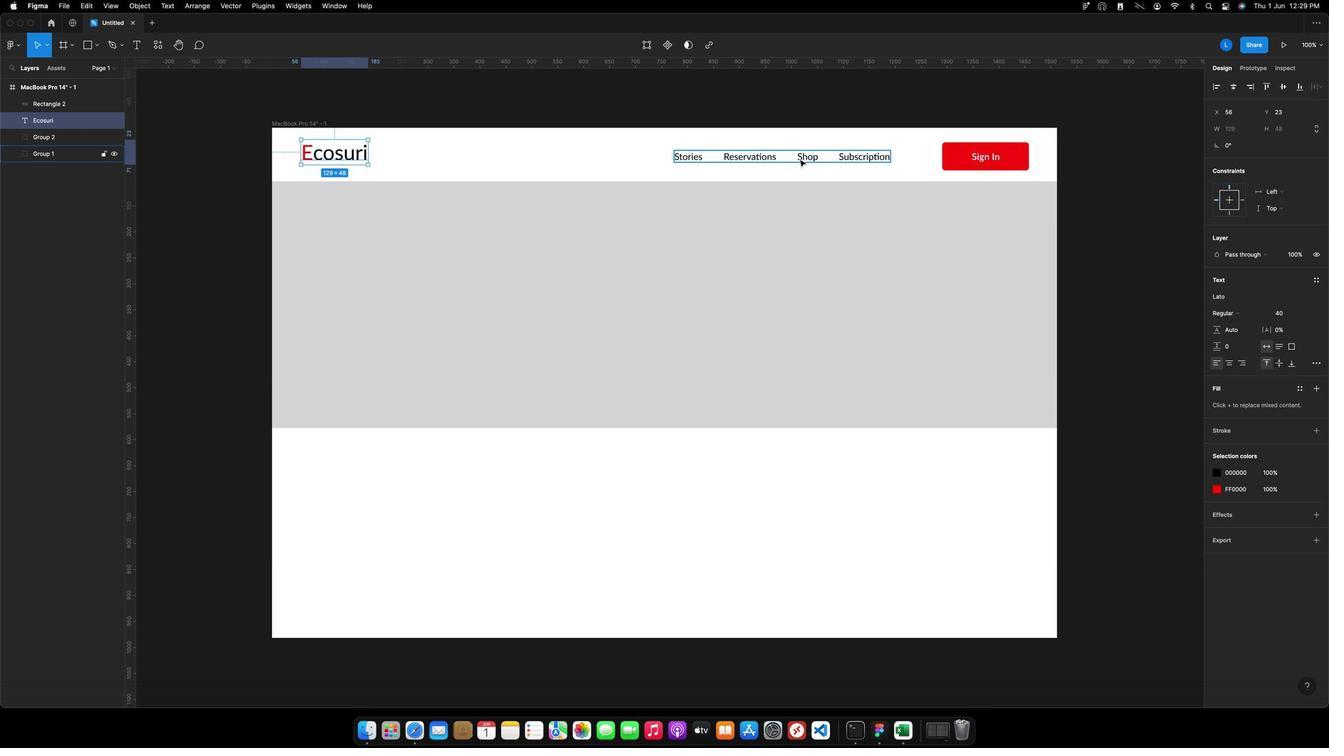 
Action: Key pressed Key.shift
Screenshot: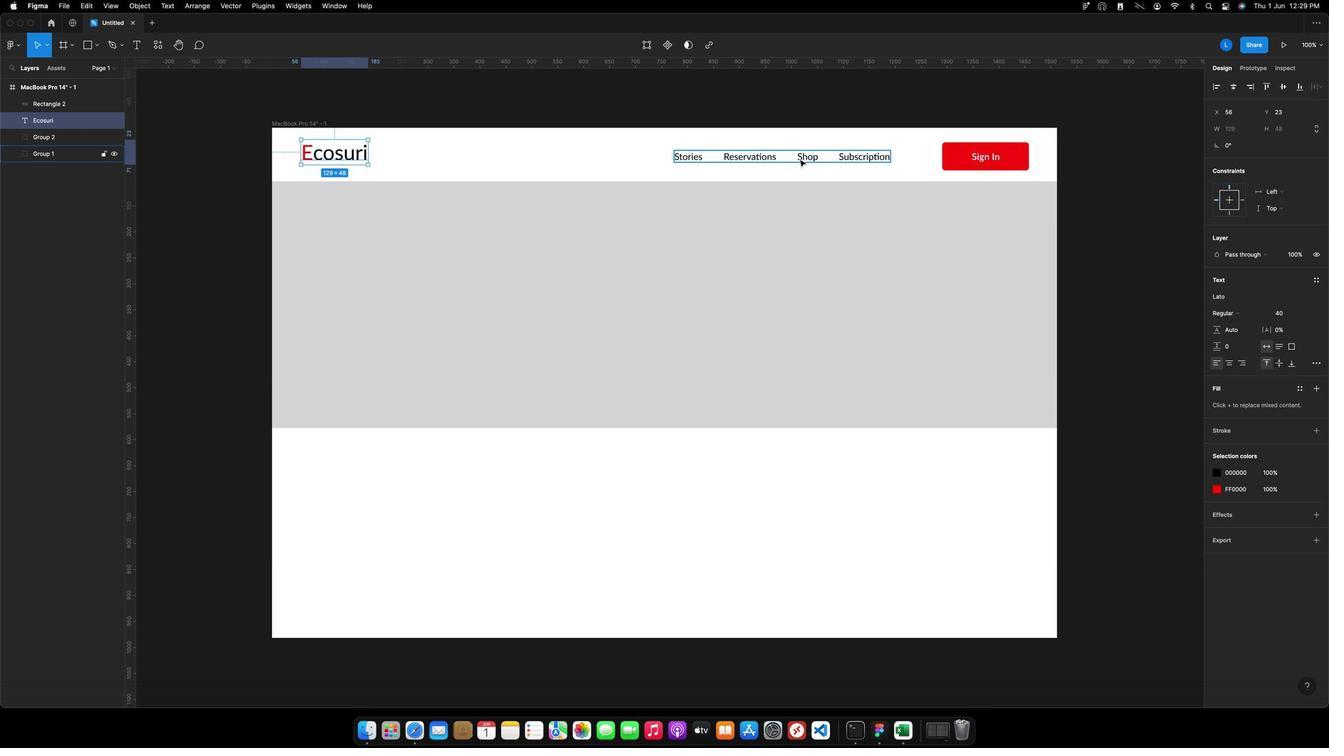 
Action: Mouse pressed left at (920, 188)
Screenshot: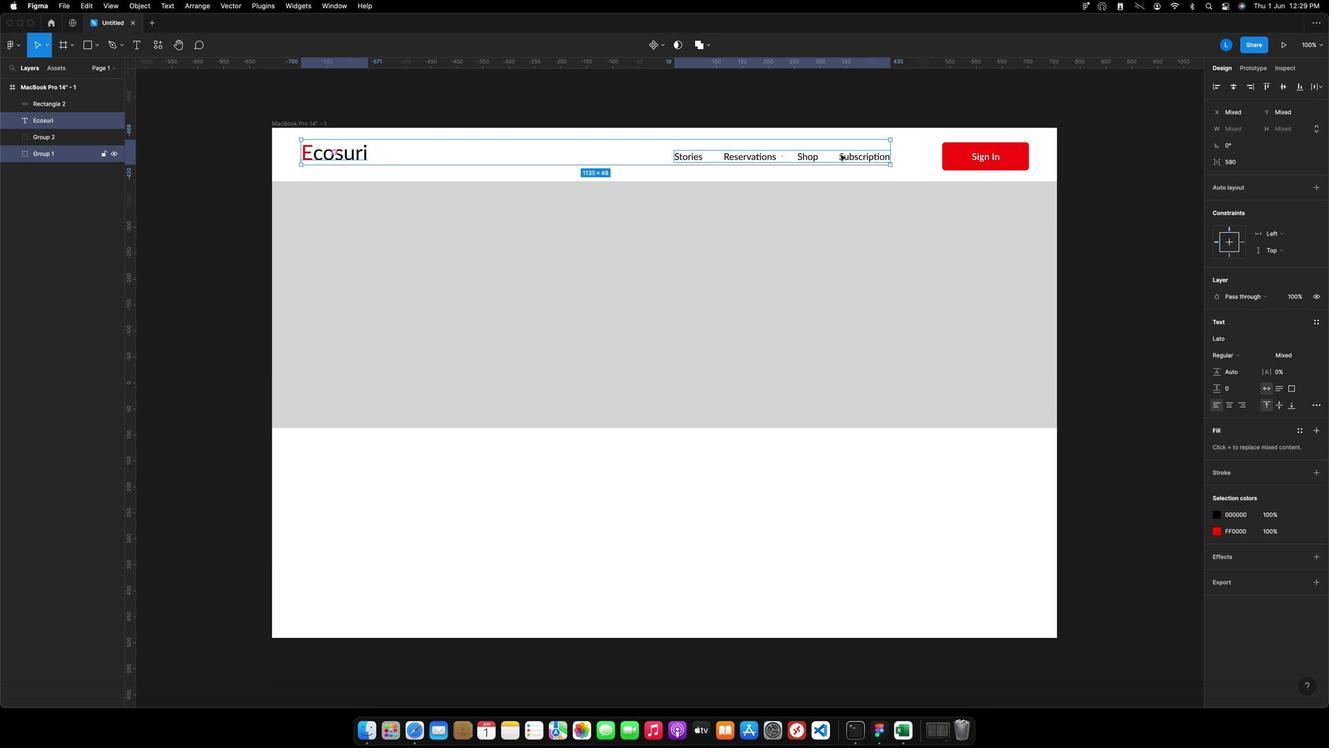 
Action: Mouse moved to (993, 186)
Screenshot: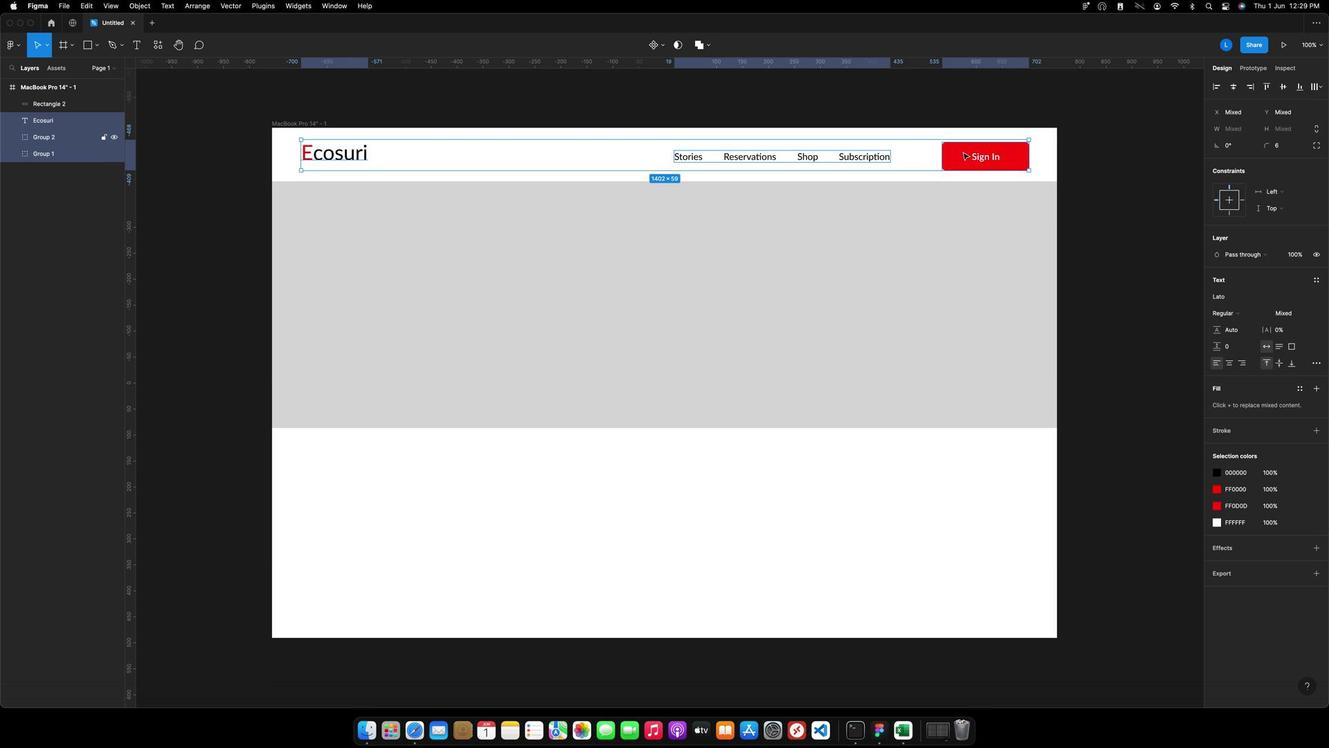
Action: Mouse pressed left at (993, 186)
Screenshot: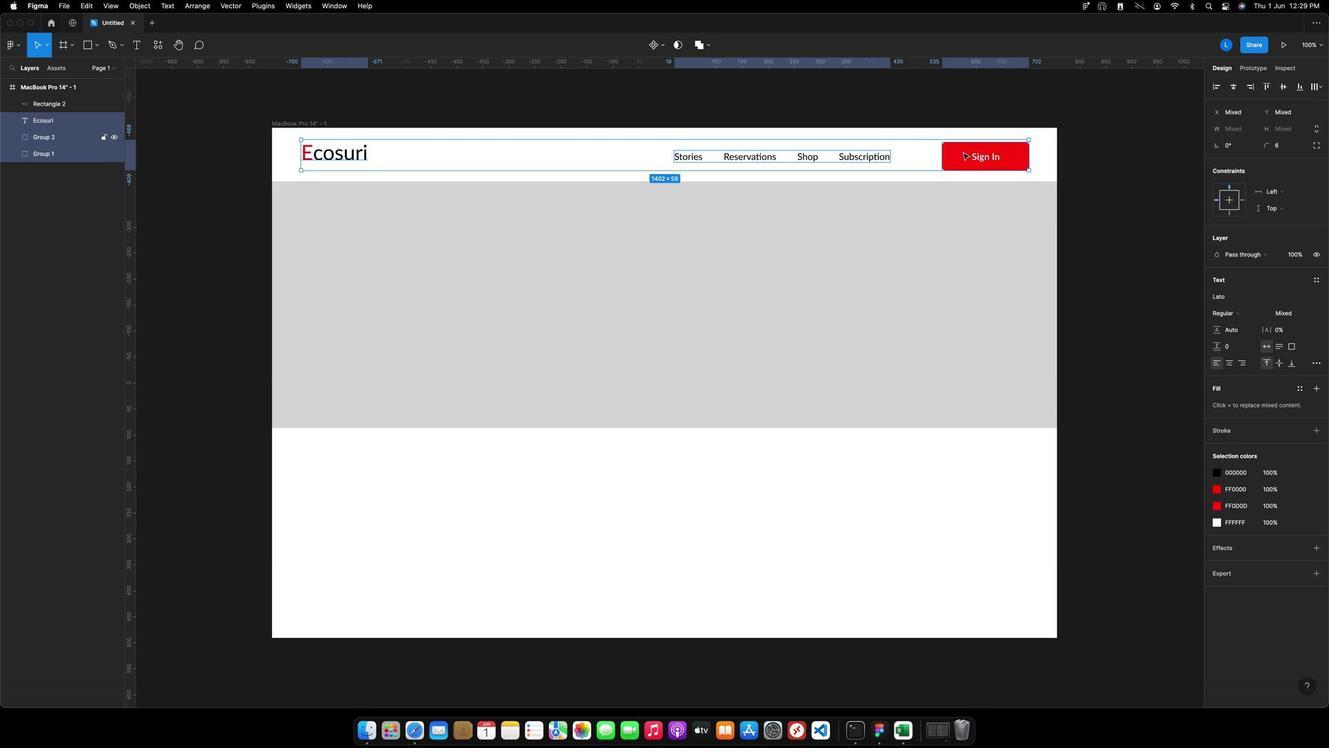 
Action: Mouse moved to (981, 179)
Screenshot: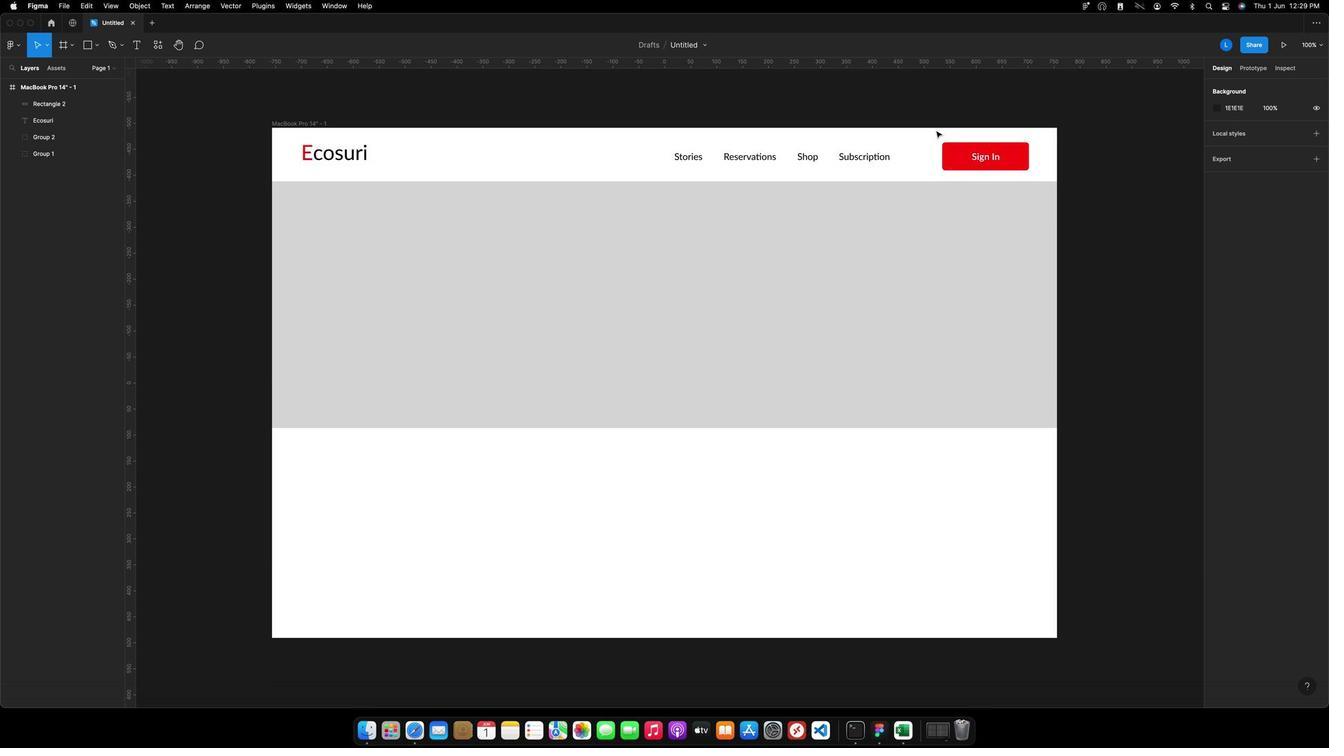 
Action: Mouse pressed left at (981, 179)
Screenshot: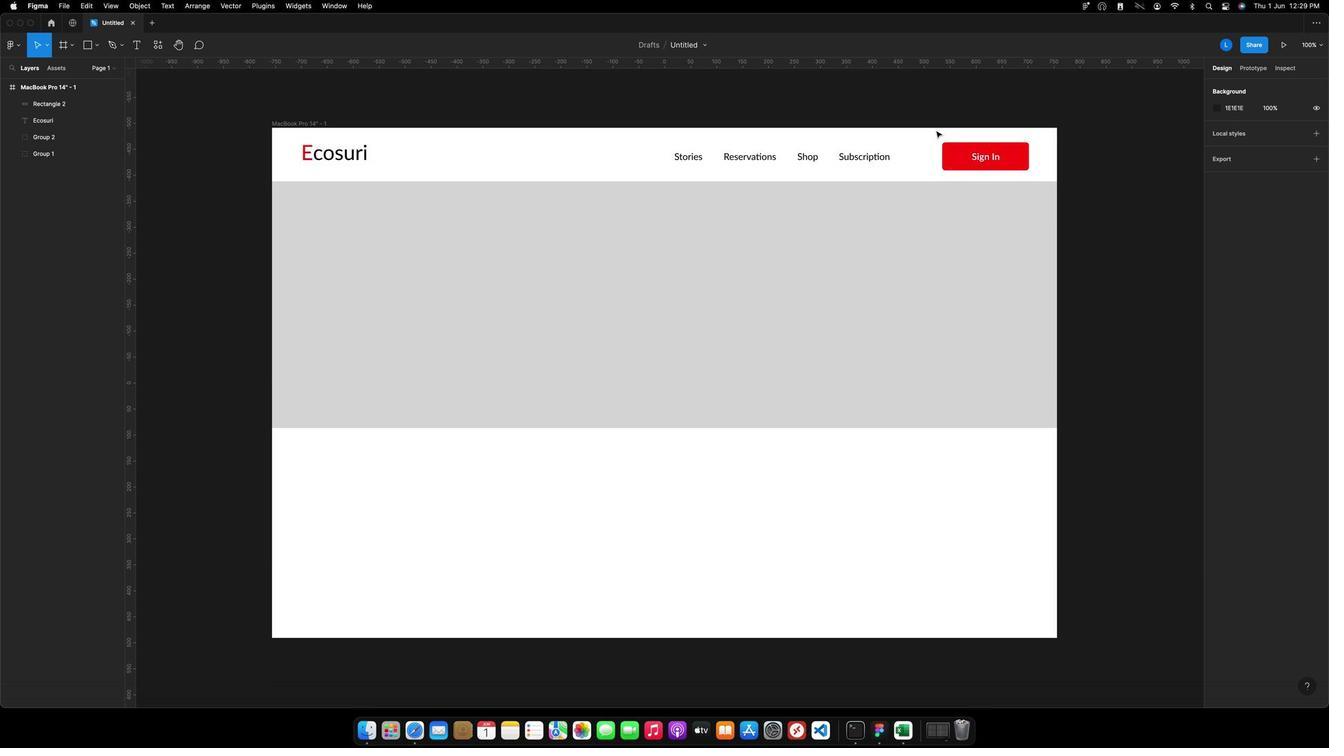 
Action: Mouse pressed left at (981, 179)
Screenshot: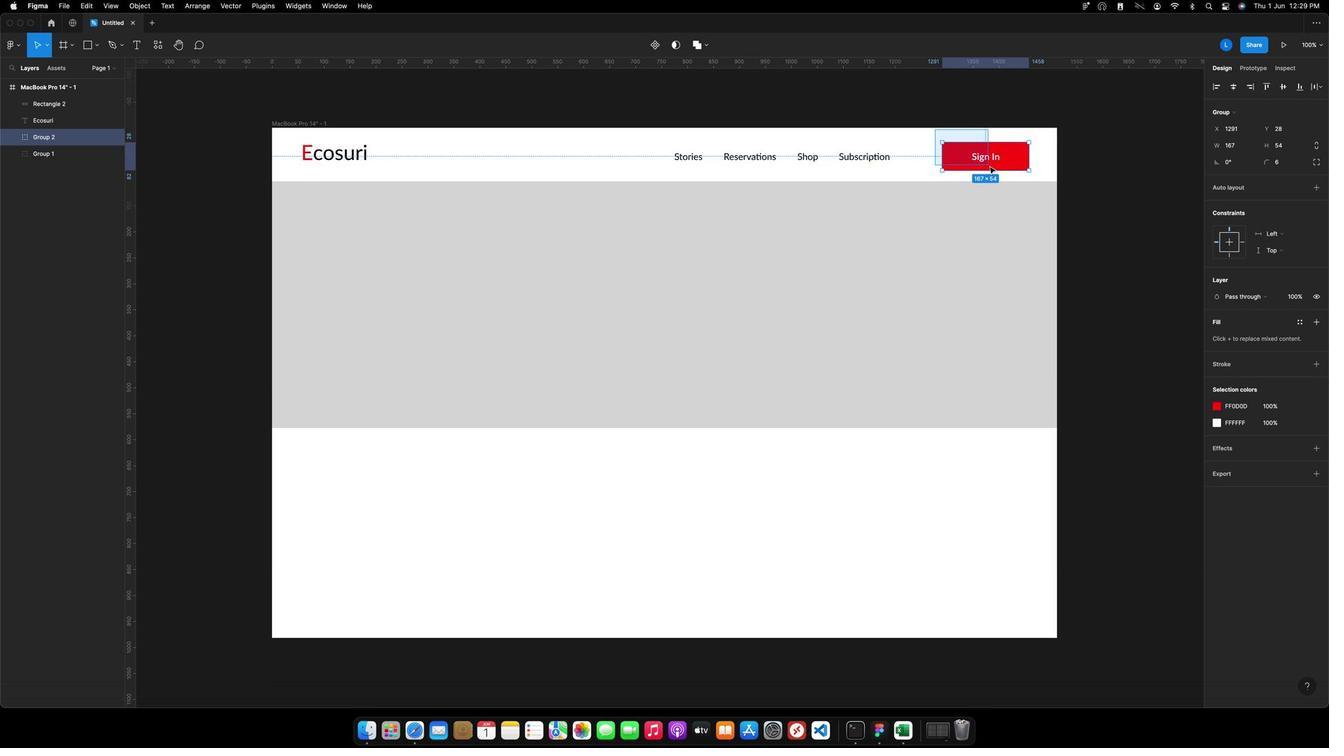
Action: Mouse moved to (1005, 190)
Screenshot: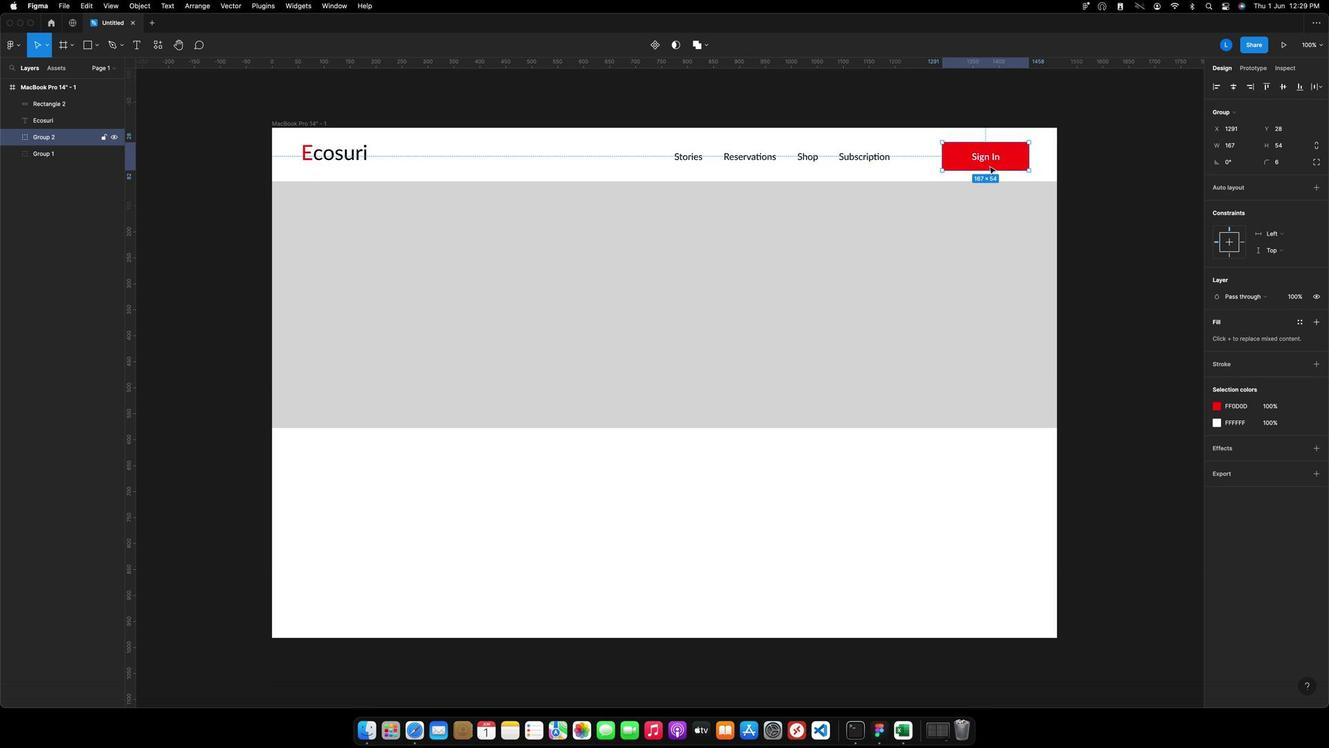 
Action: Key pressed Key.cmd'g'
Screenshot: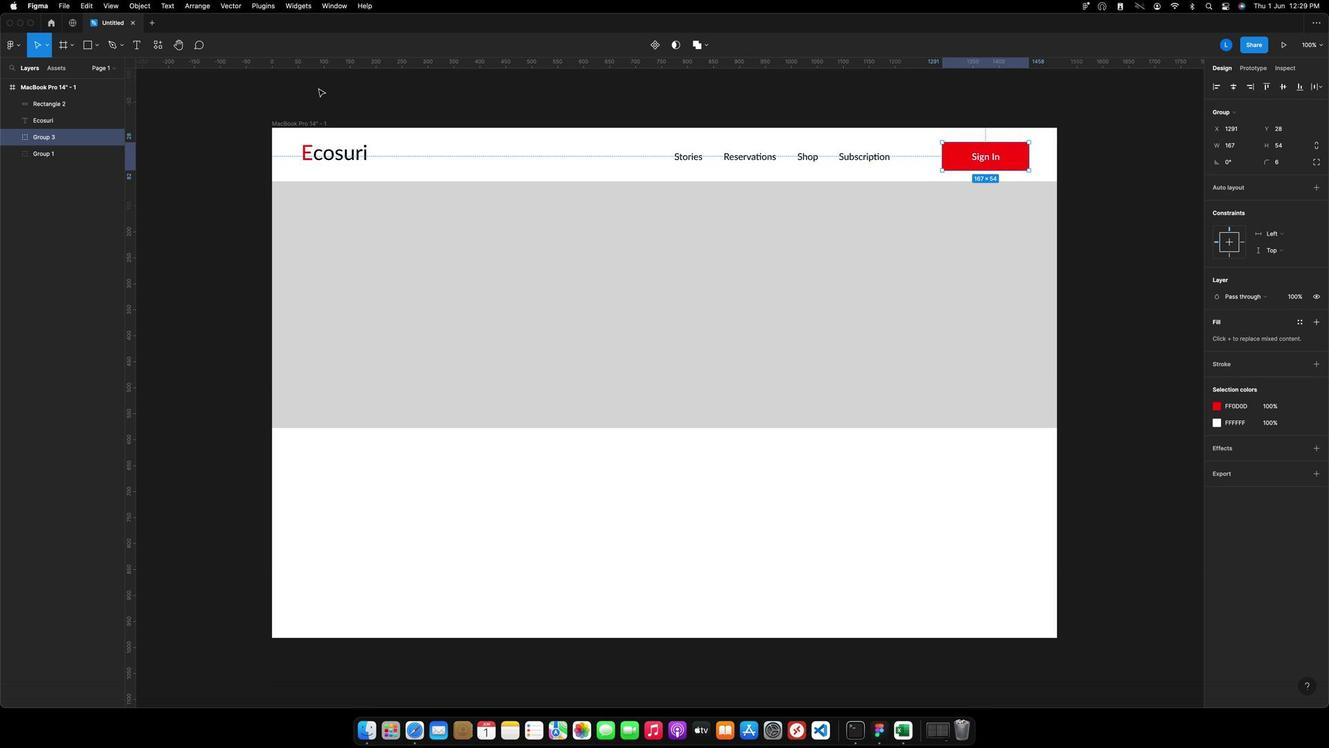 
Action: Mouse moved to (680, 178)
Screenshot: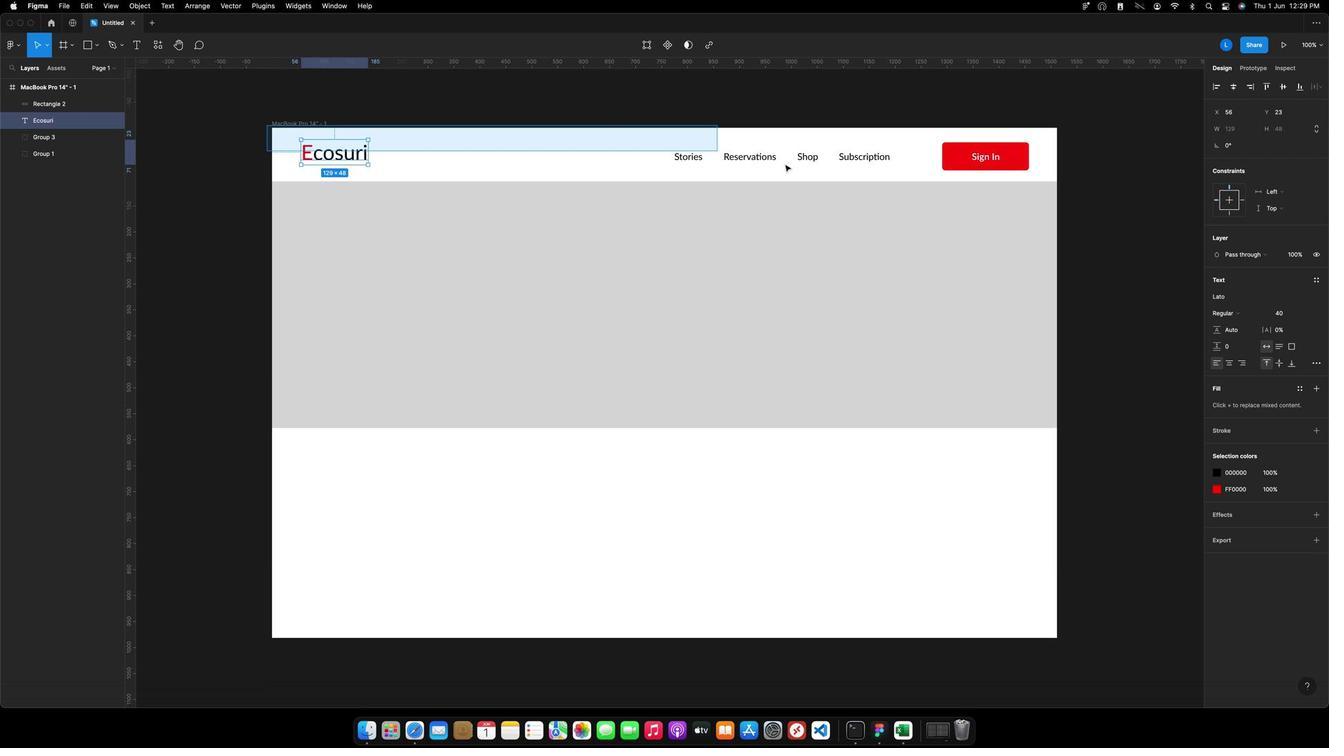 
Action: Mouse pressed left at (680, 178)
Screenshot: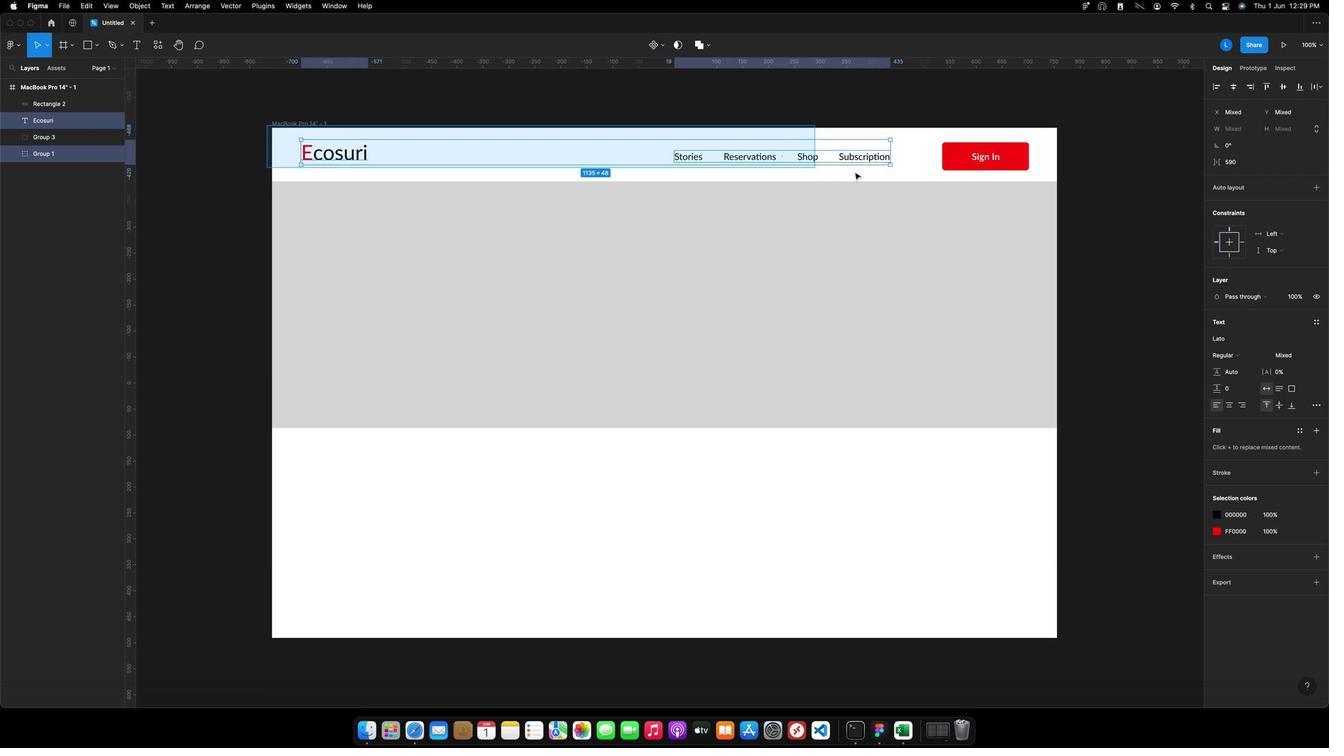 
Action: Mouse moved to (1137, 166)
Screenshot: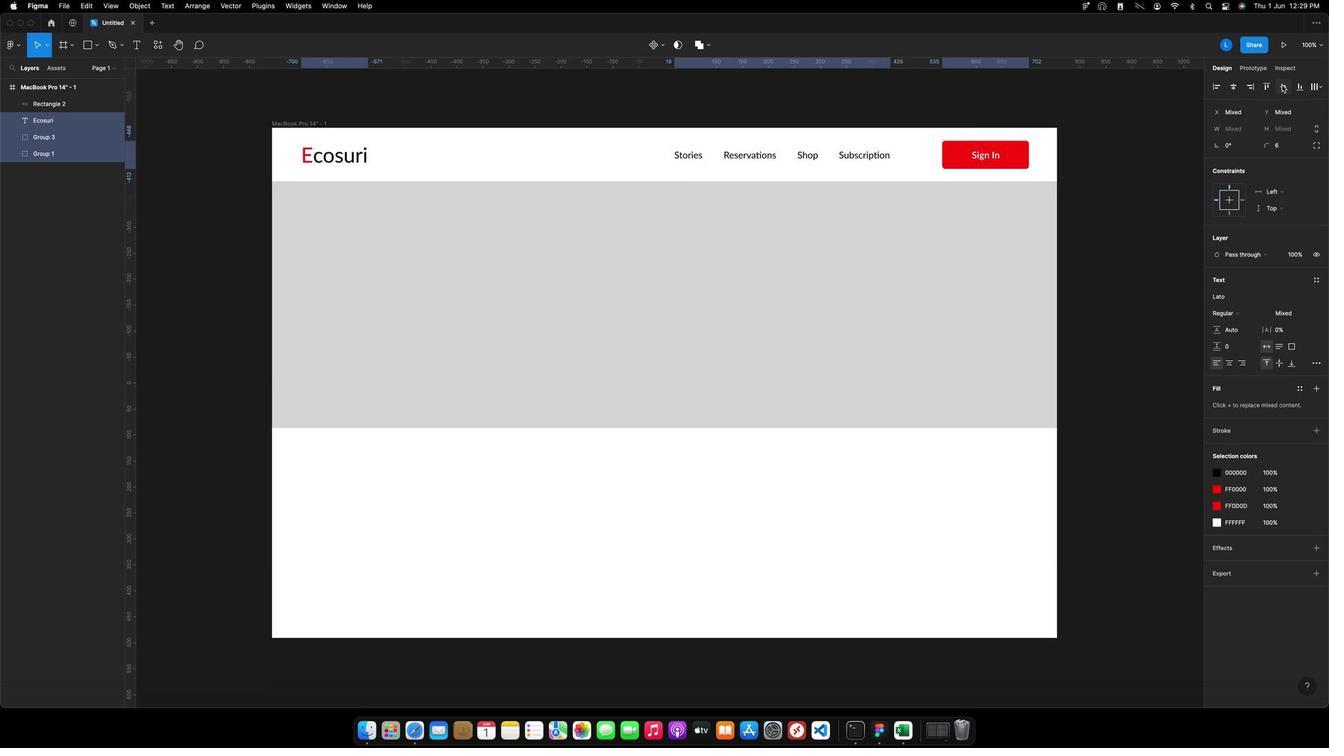
Action: Mouse pressed left at (1137, 166)
Screenshot: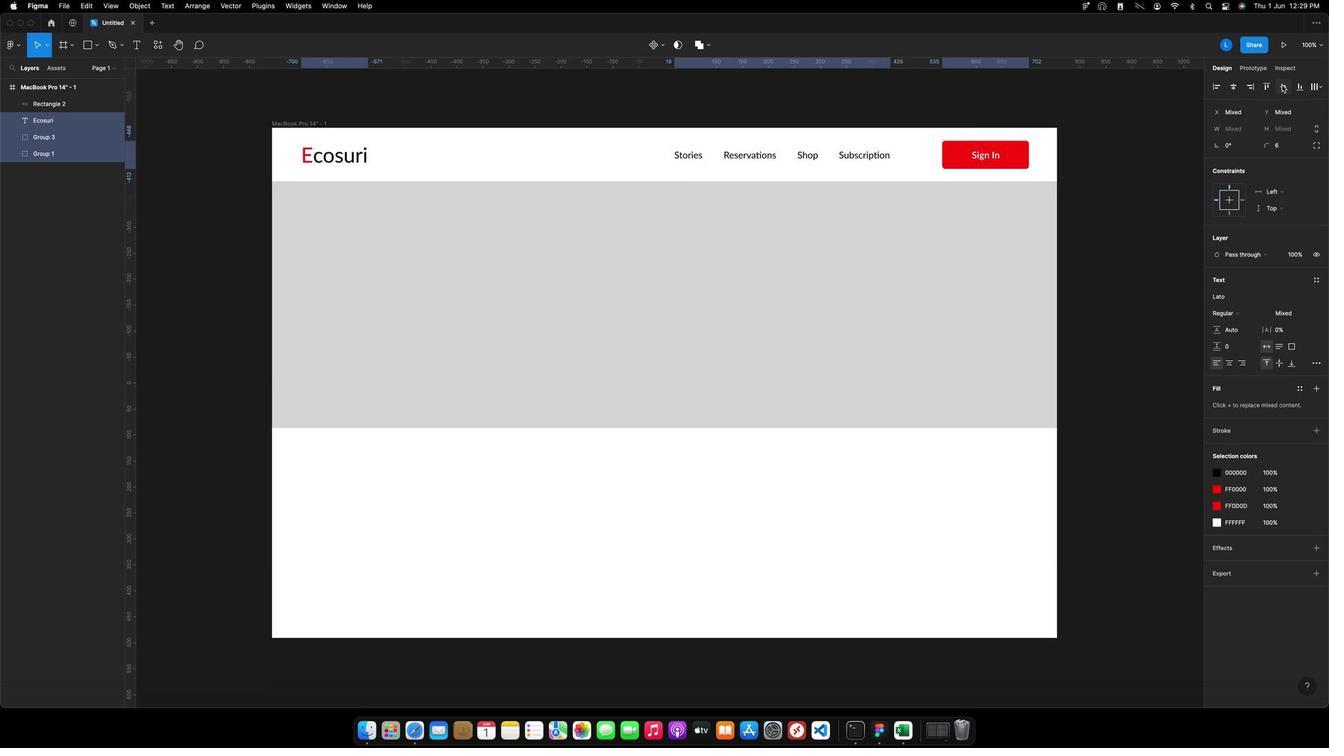 
Action: Key pressed Key.cmd'g'
Screenshot: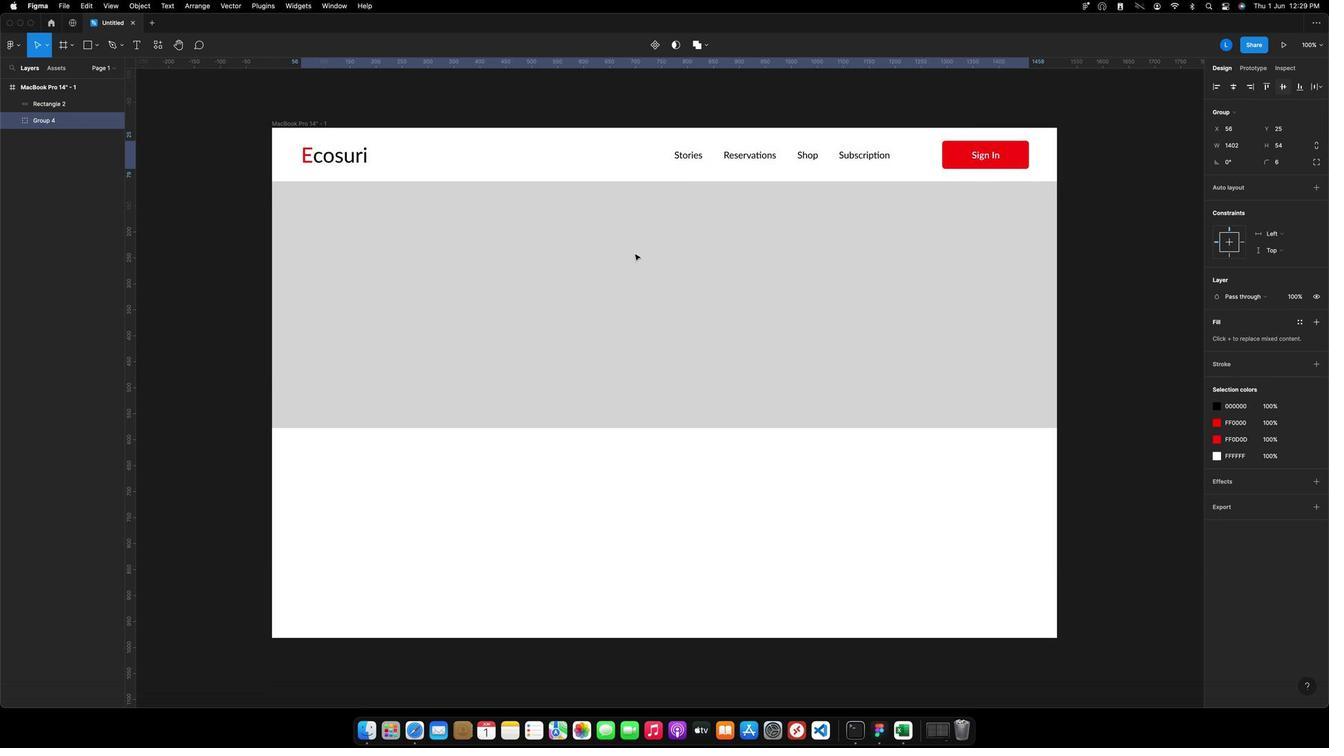 
Action: Mouse moved to (819, 222)
Screenshot: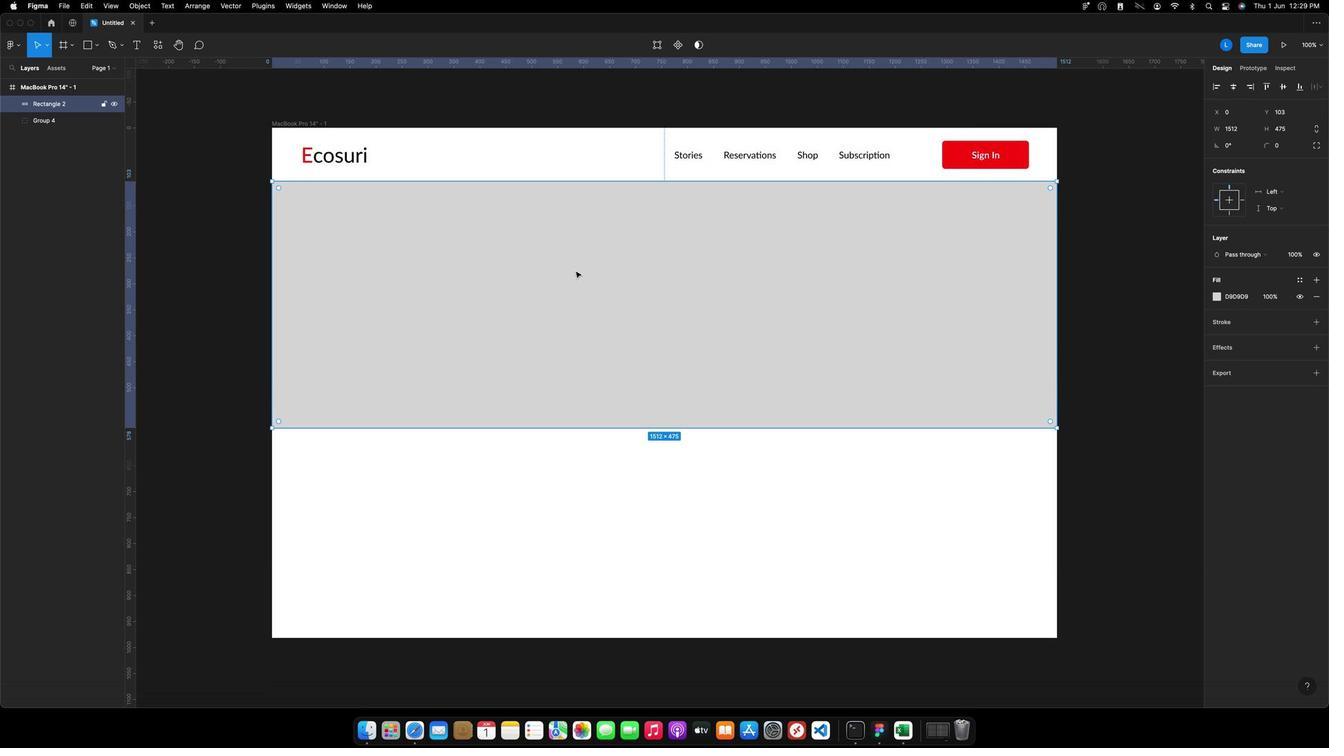 
Action: Mouse pressed left at (819, 222)
Screenshot: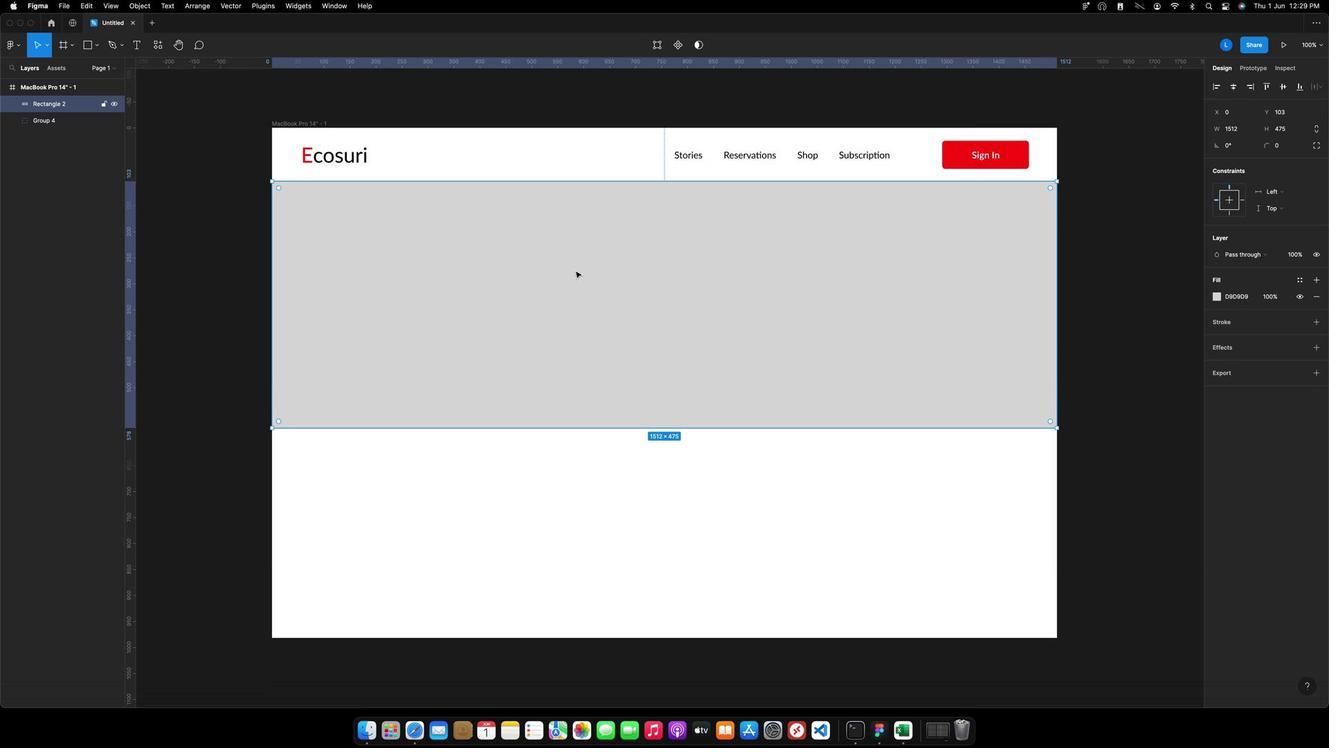 
Action: Mouse moved to (1108, 231)
Screenshot: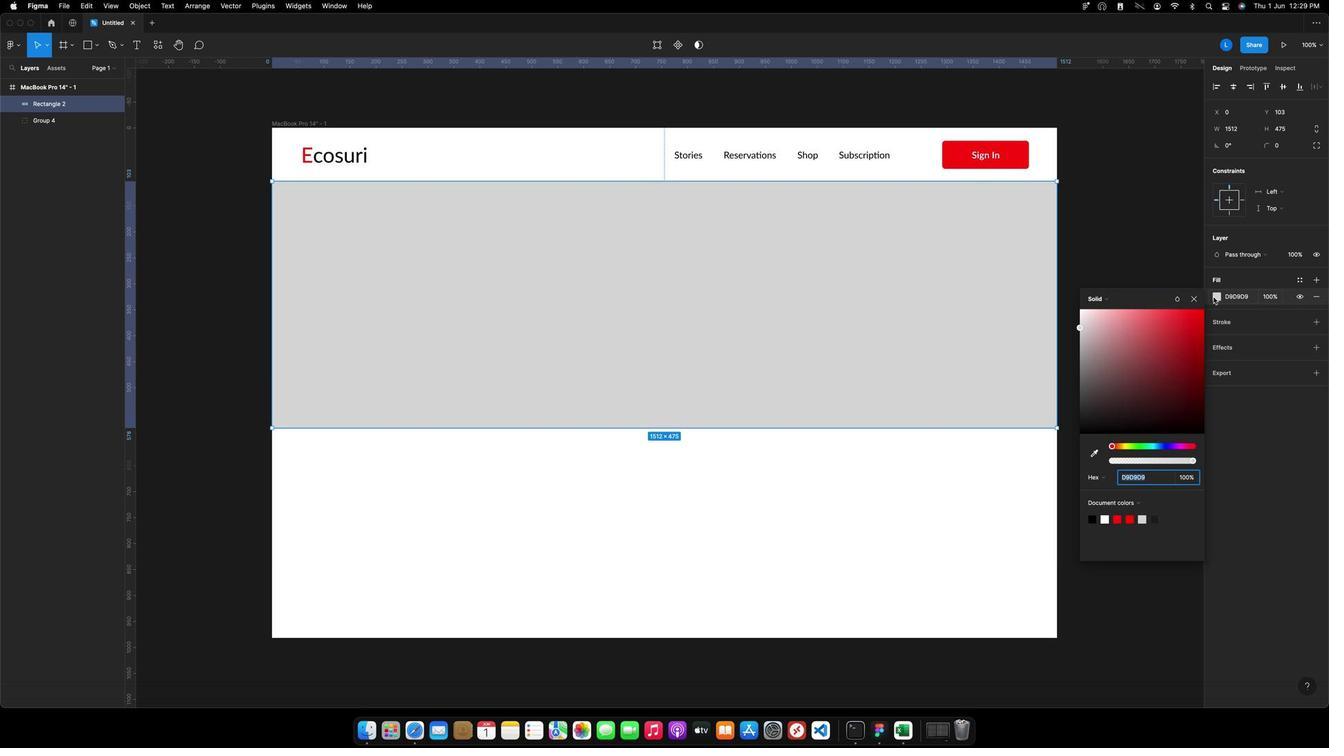 
Action: Mouse pressed left at (1108, 231)
Screenshot: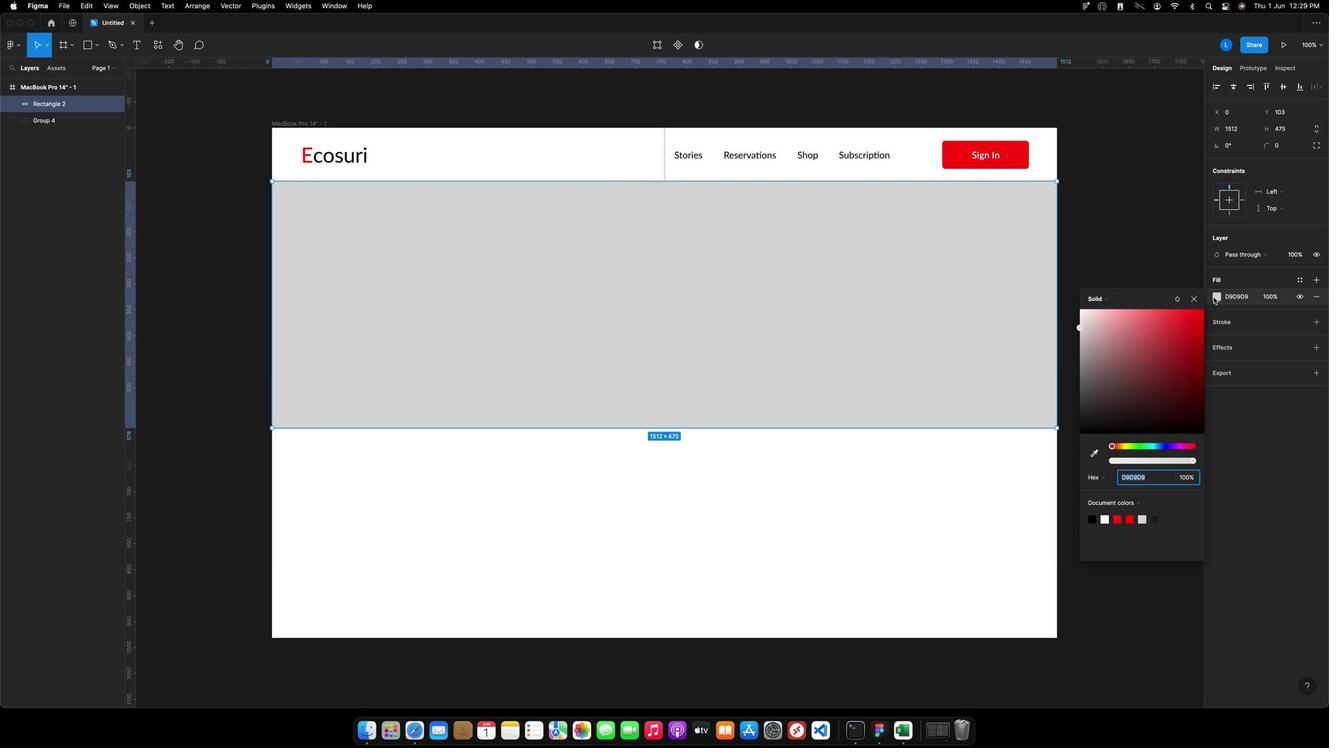 
Action: Mouse moved to (921, 292)
Screenshot: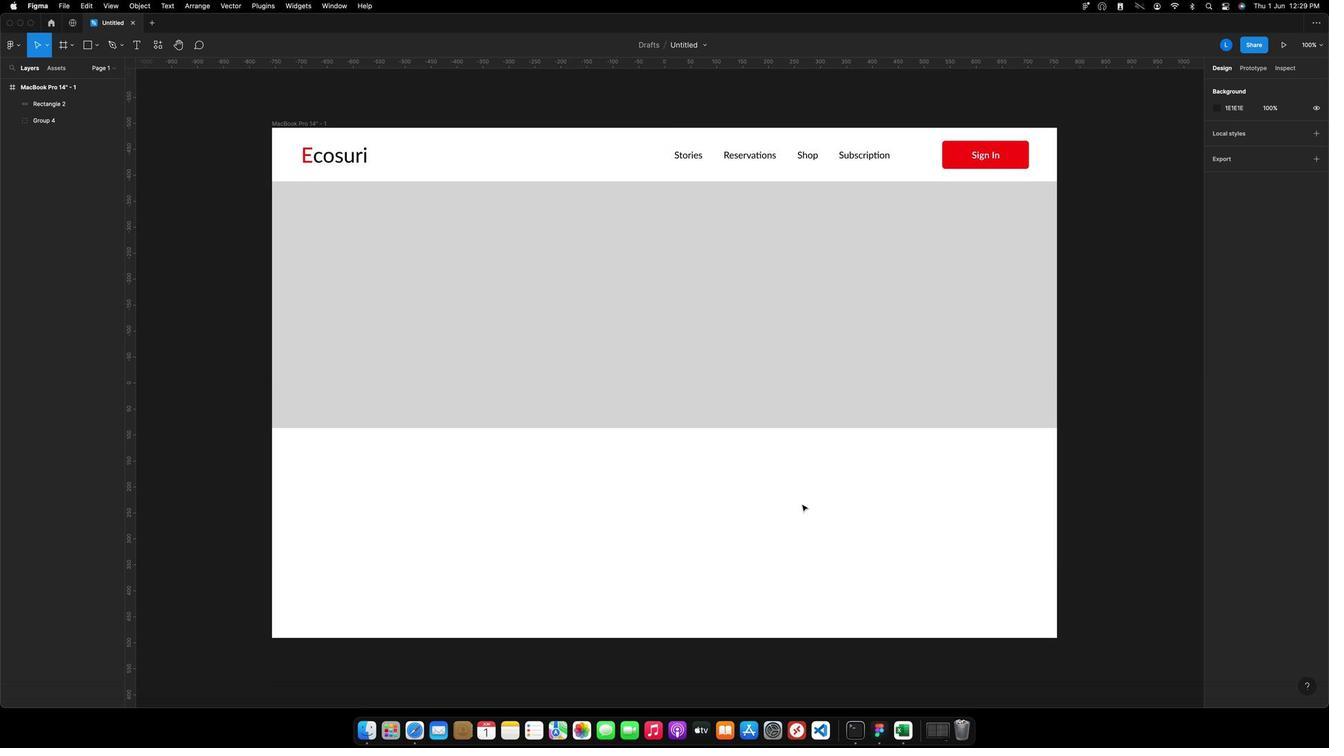 
Action: Mouse pressed left at (921, 292)
Screenshot: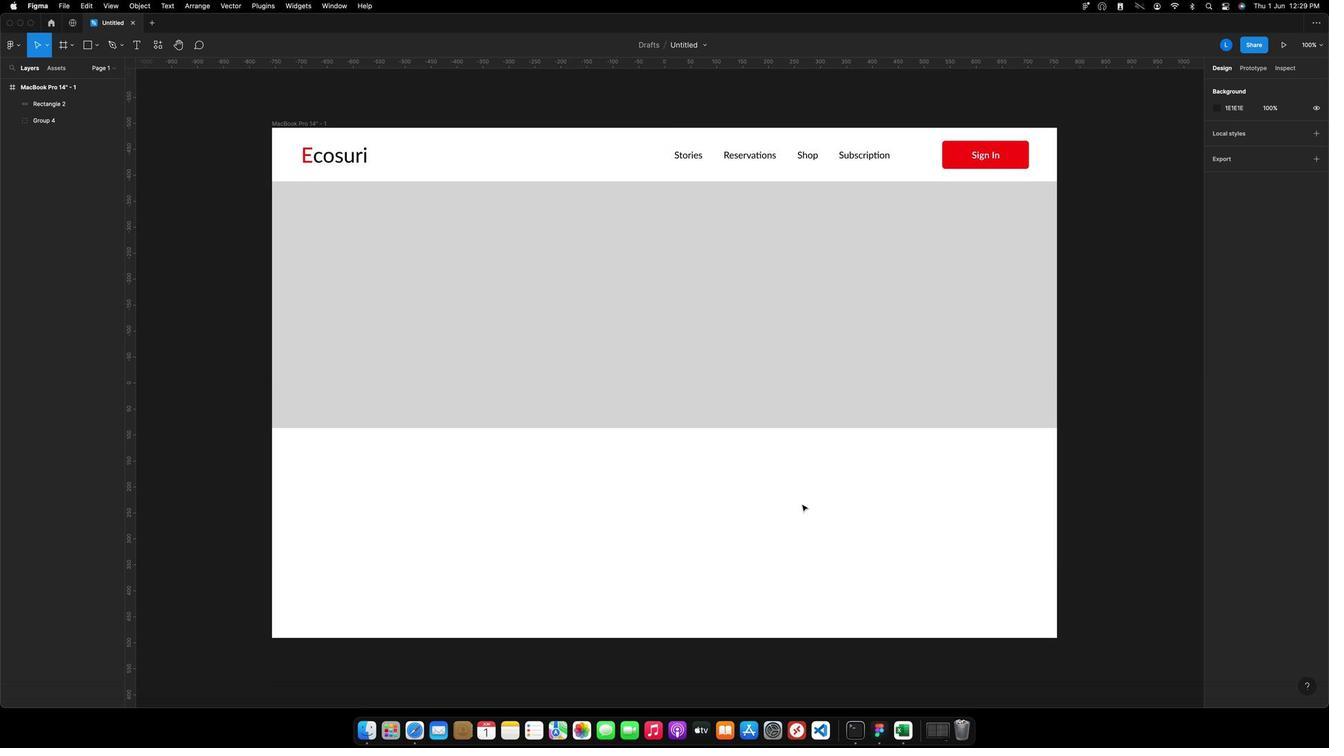 
Action: Key pressed Key.cmd
Screenshot: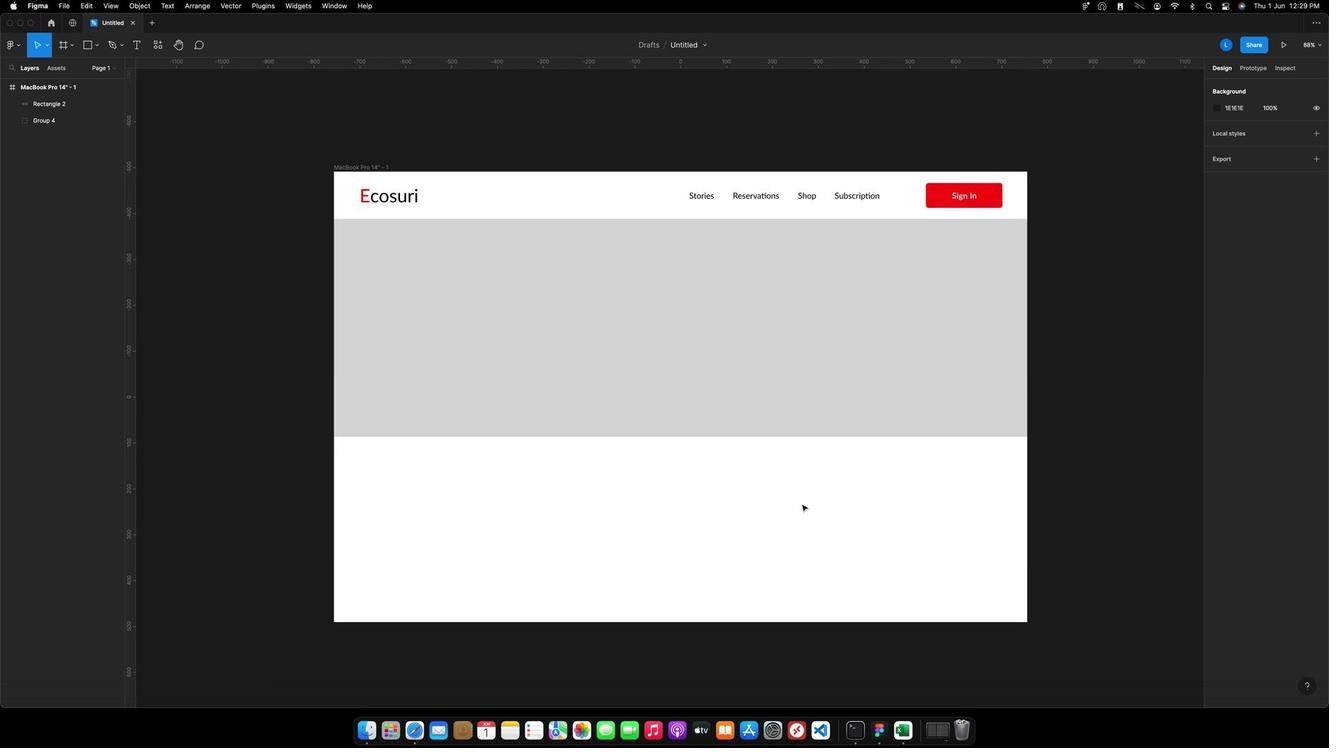 
Action: Mouse scrolled (921, 292) with delta (559, 140)
Screenshot: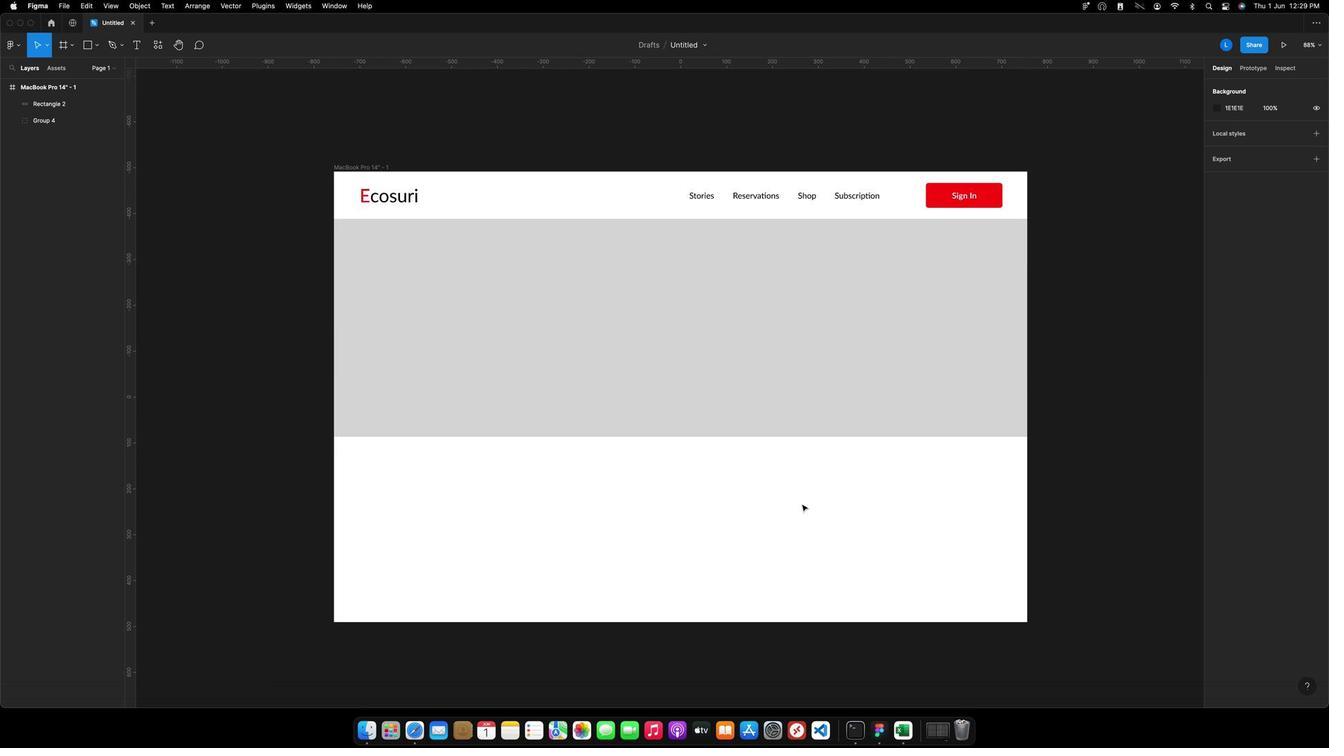 
Action: Mouse scrolled (921, 292) with delta (559, 140)
Screenshot: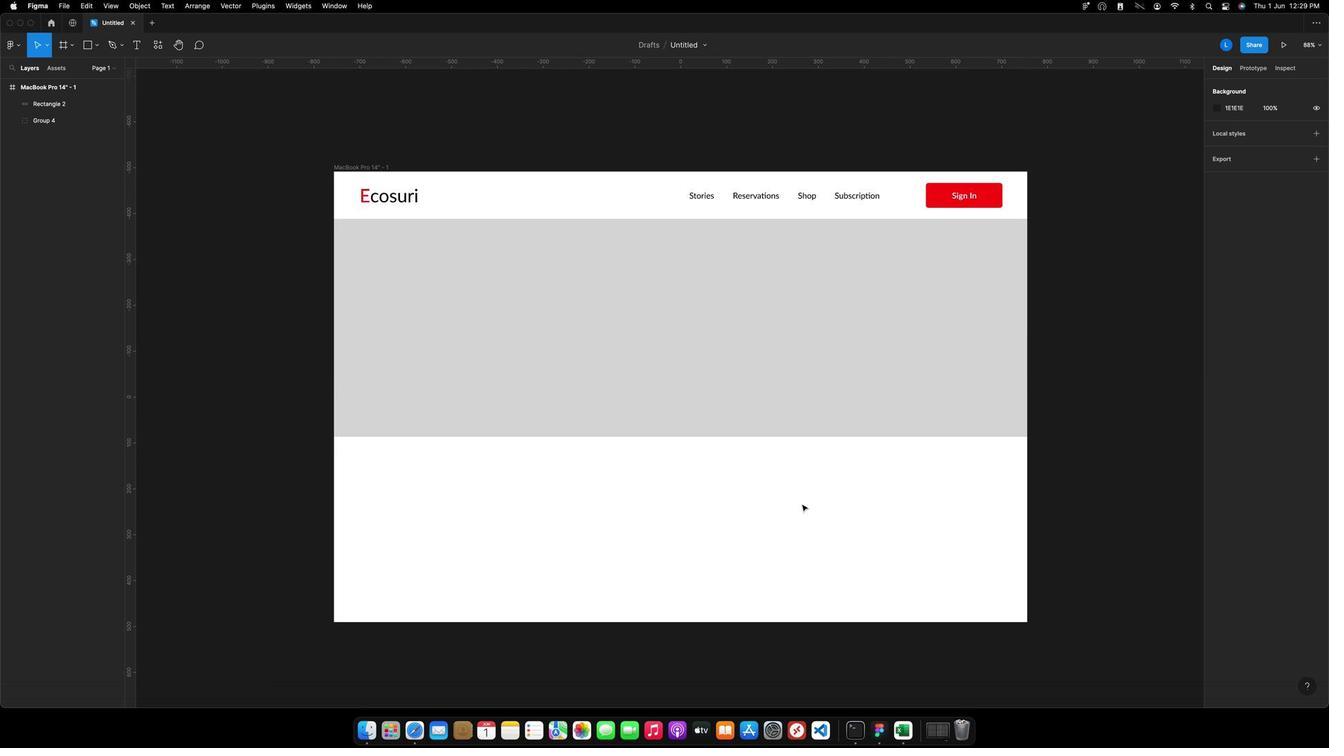 
Action: Mouse moved to (907, 283)
Screenshot: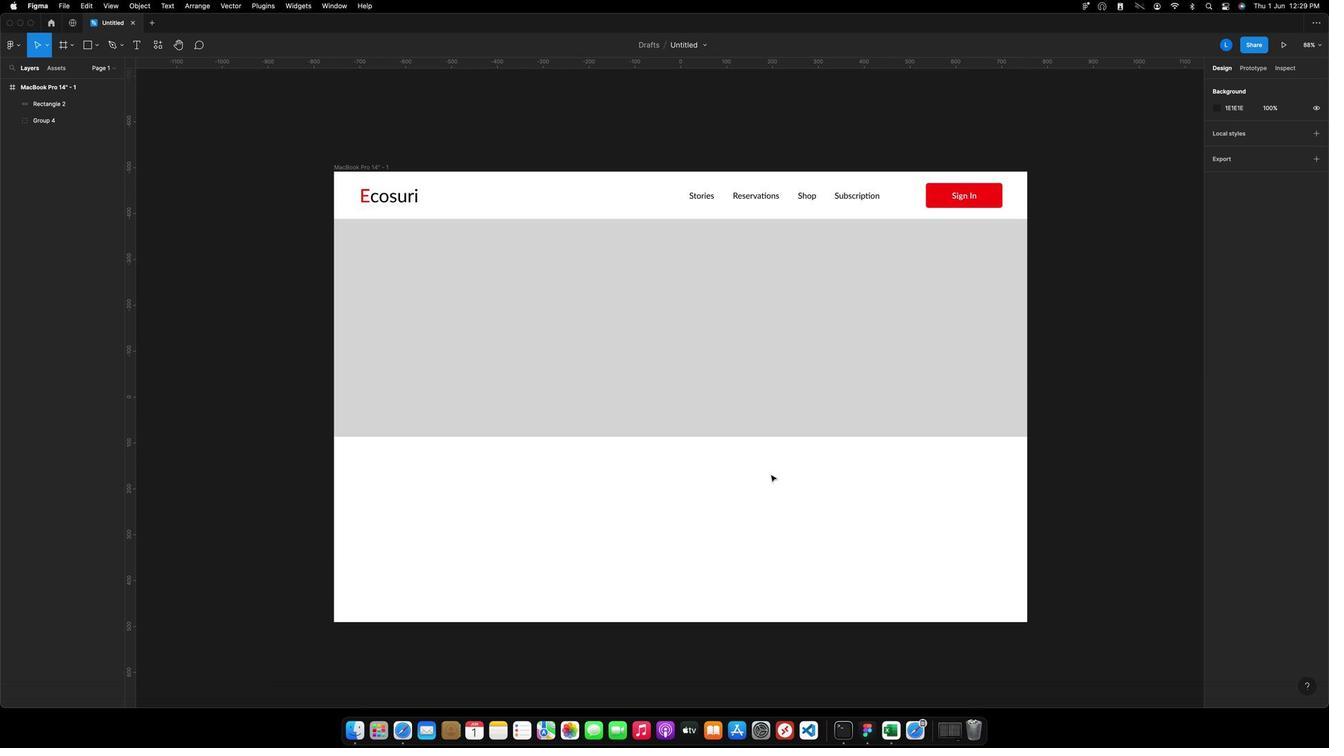 
Action: Key pressed 'r'
Screenshot: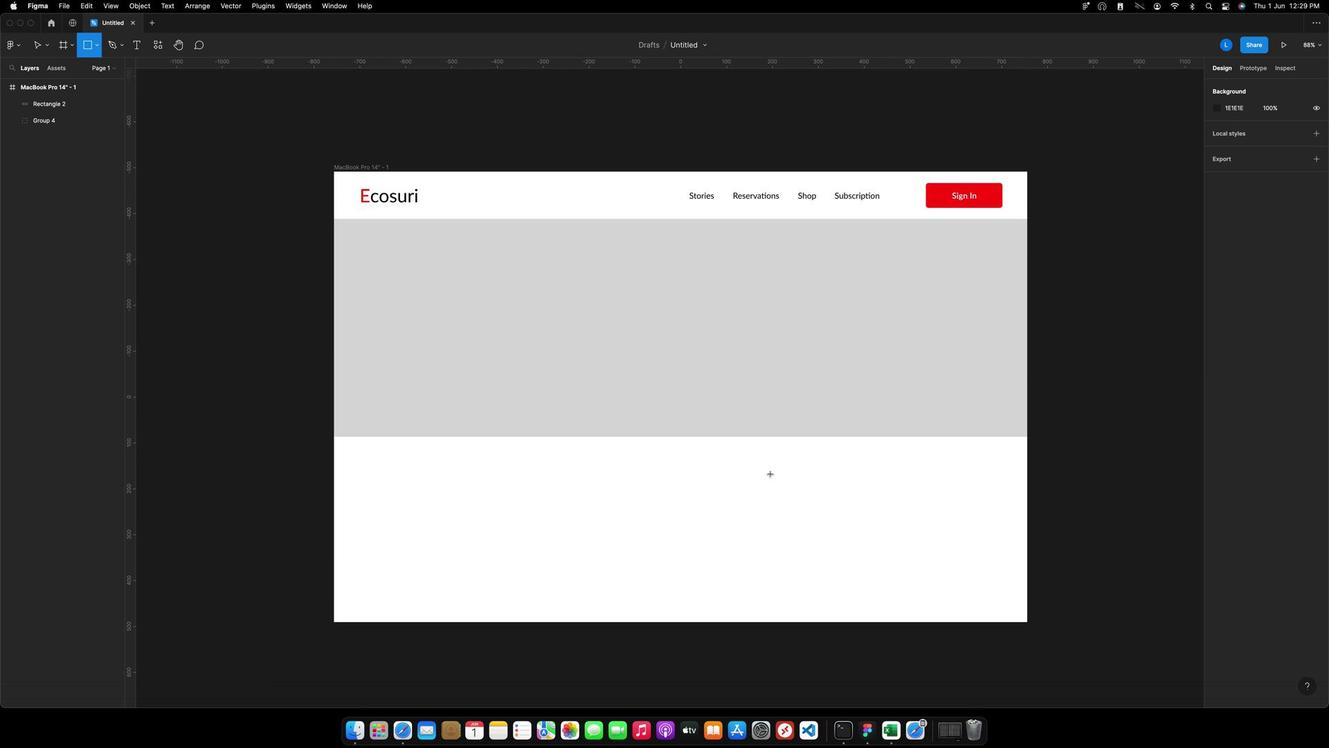 
Action: Mouse moved to (741, 281)
Screenshot: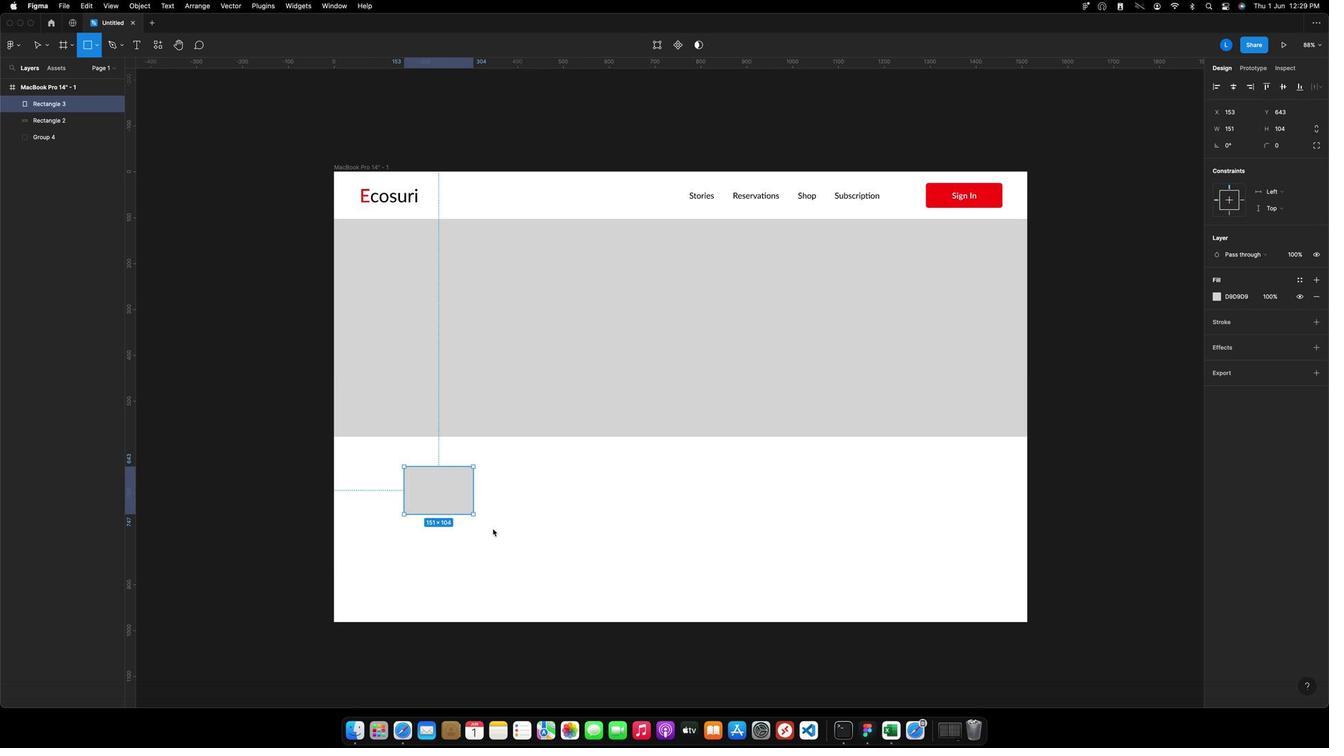 
Action: Mouse pressed left at (741, 281)
Screenshot: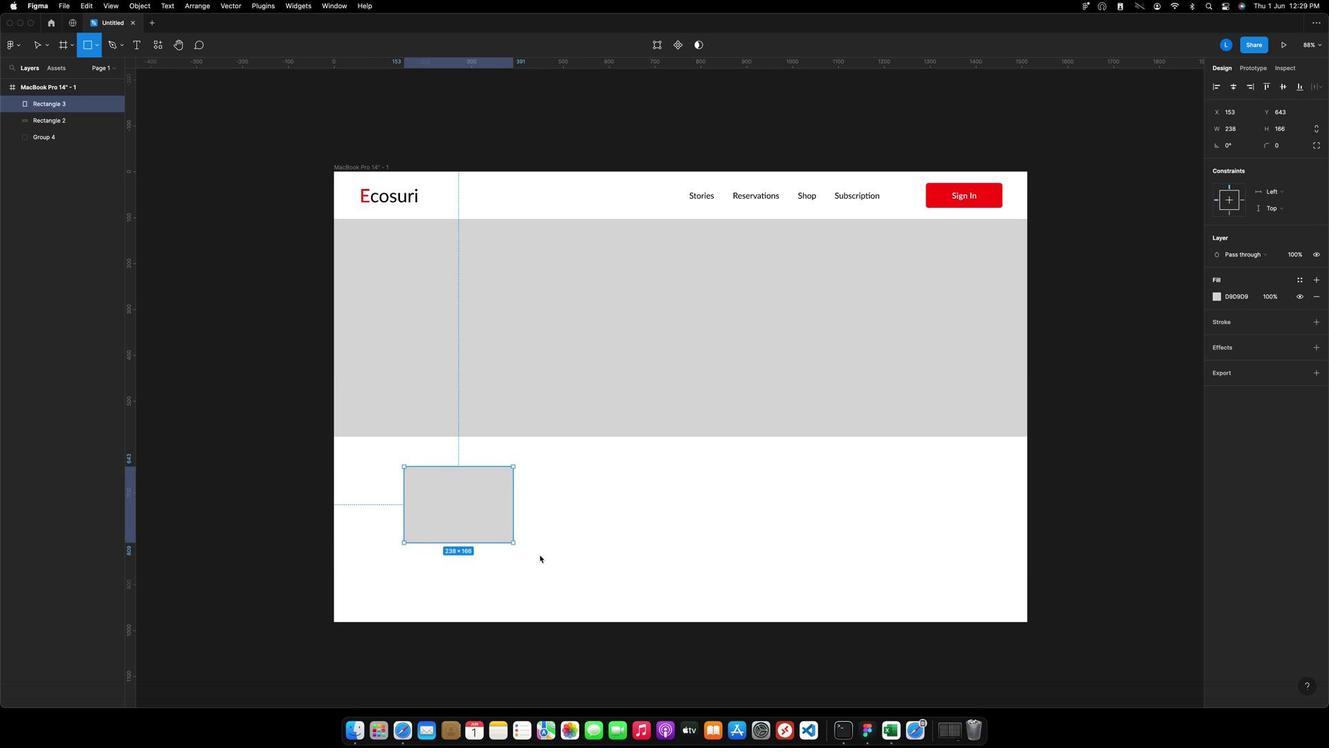 
Action: Mouse moved to (794, 301)
Screenshot: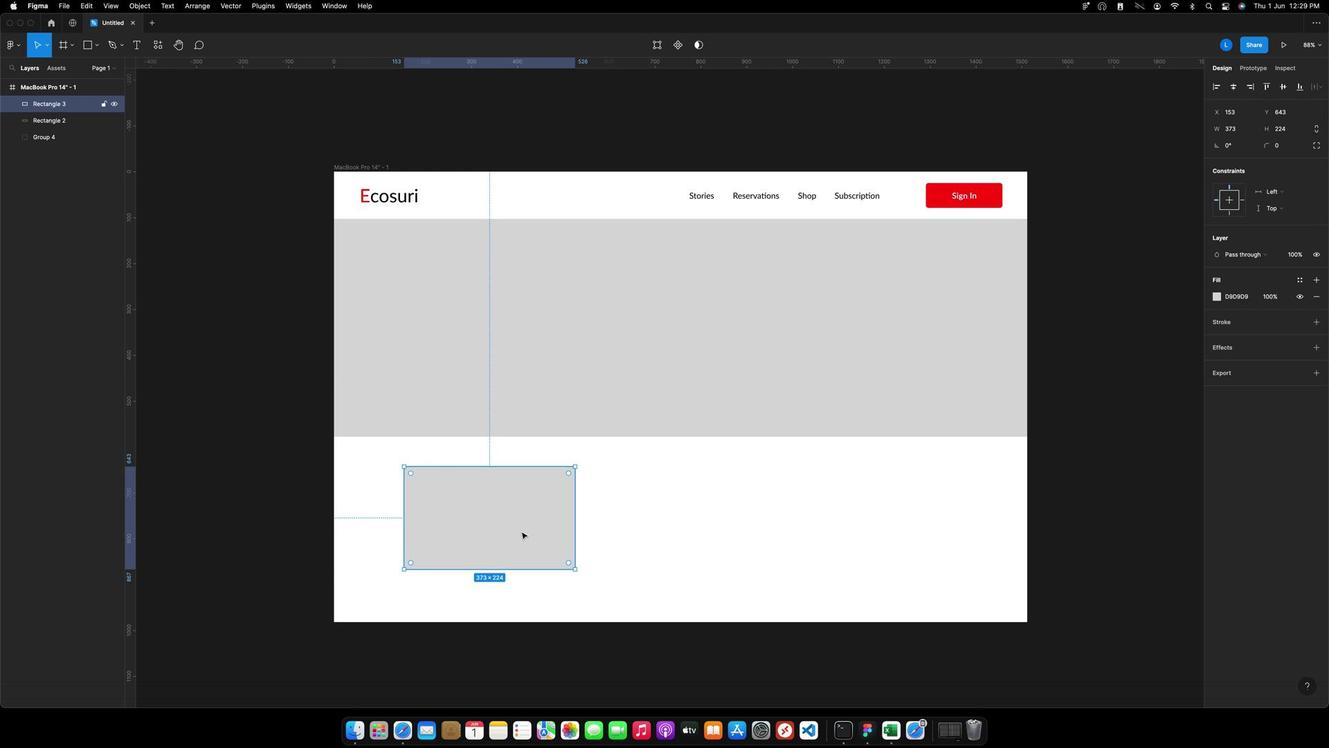 
Action: Key pressed Key.alt
Screenshot: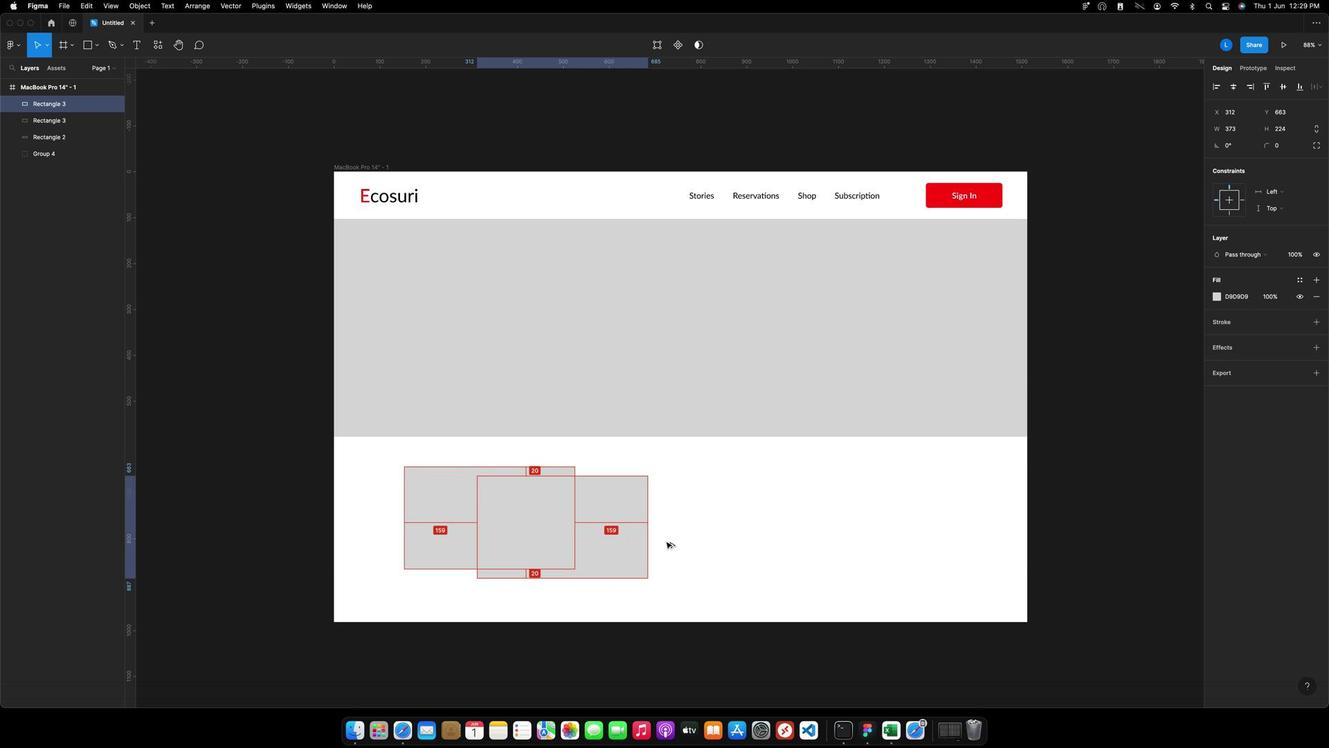 
Action: Mouse pressed left at (794, 301)
Screenshot: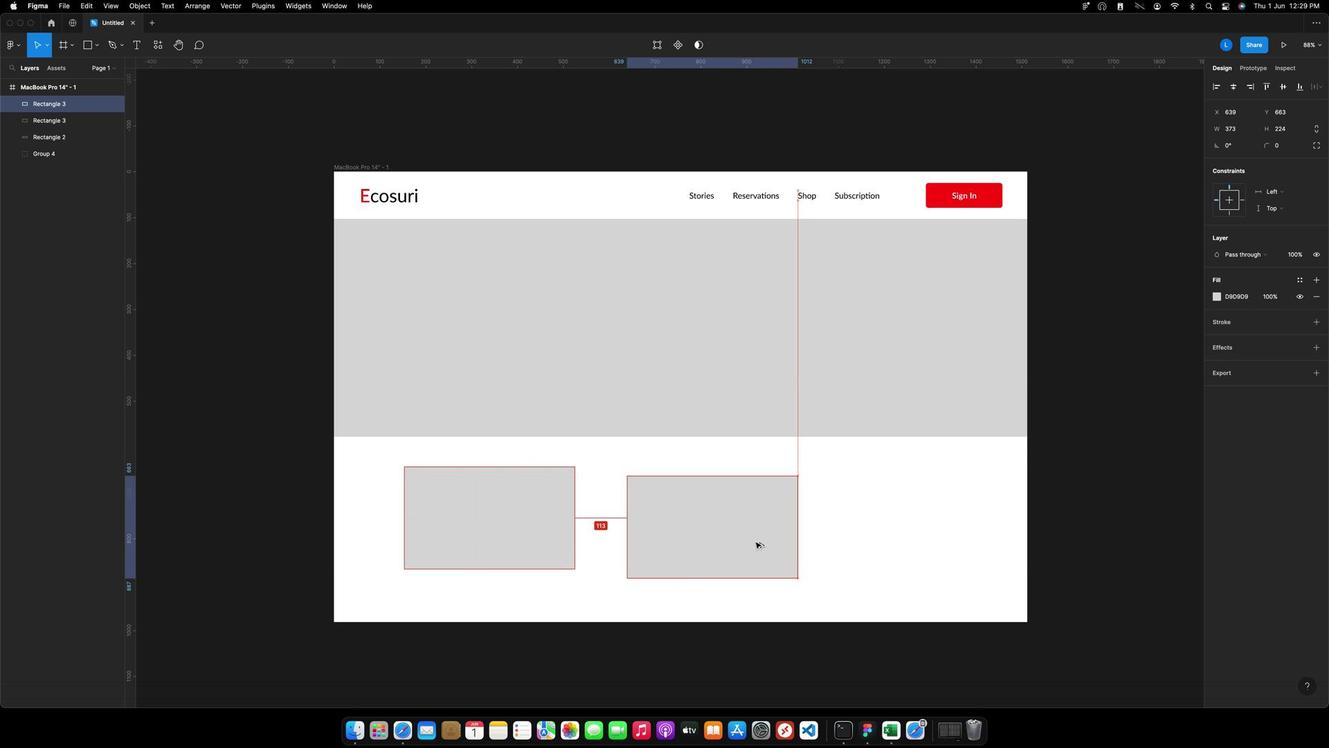 
Action: Mouse moved to (898, 301)
Screenshot: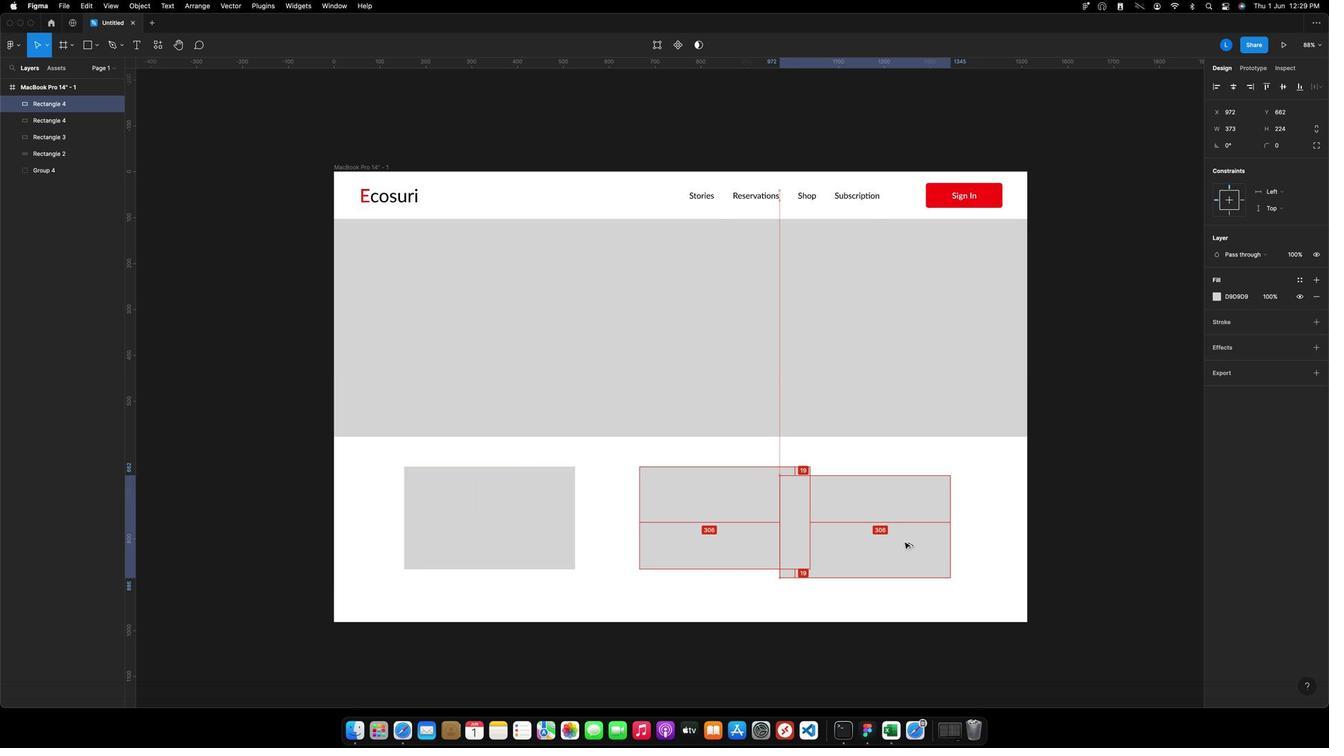 
Action: Key pressed Key.alt
Screenshot: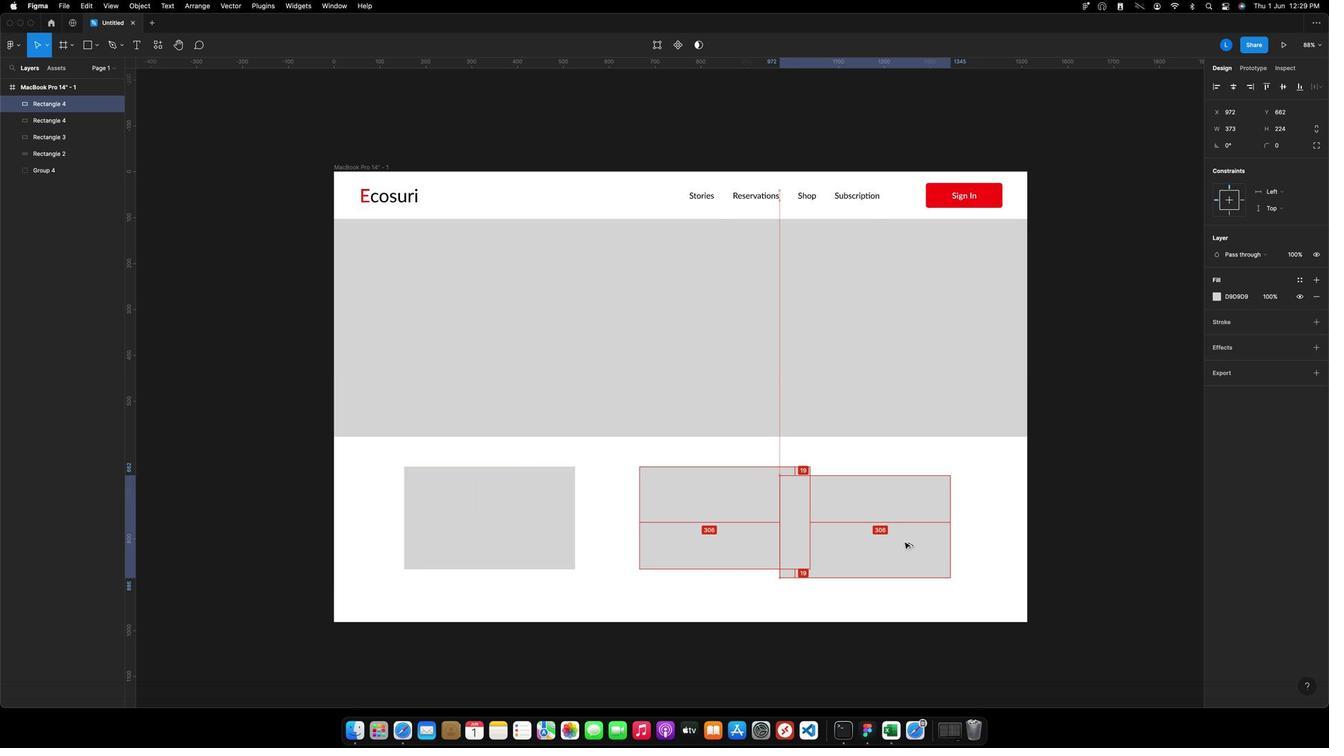 
Action: Mouse pressed left at (898, 301)
Screenshot: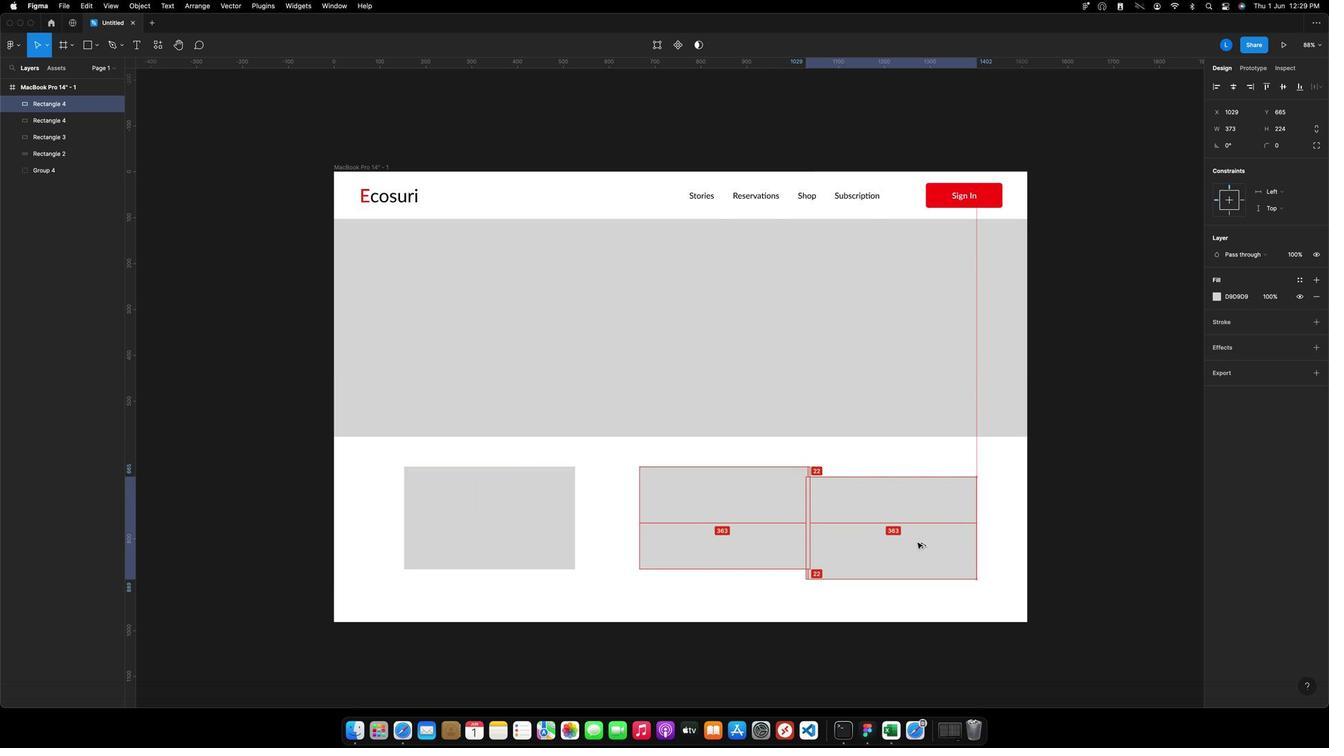 
Action: Mouse moved to (735, 288)
Screenshot: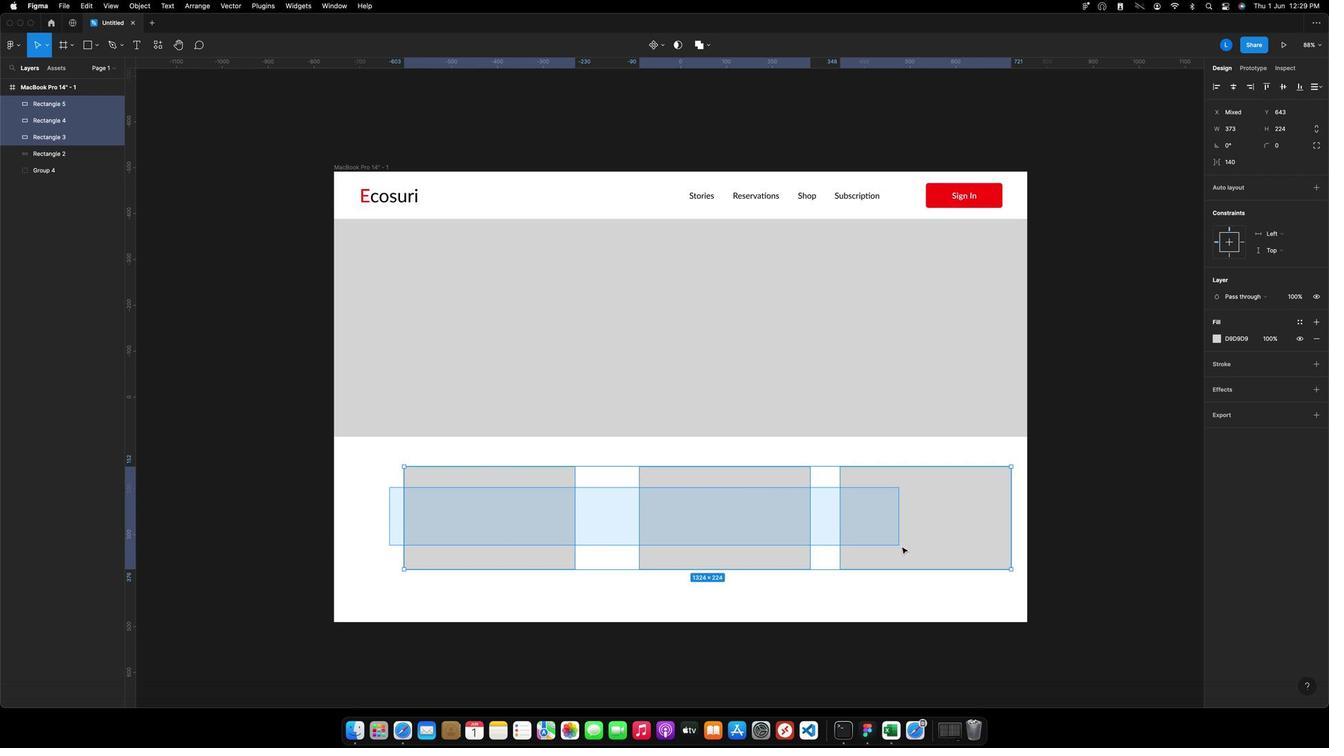 
Action: Mouse pressed left at (735, 288)
Screenshot: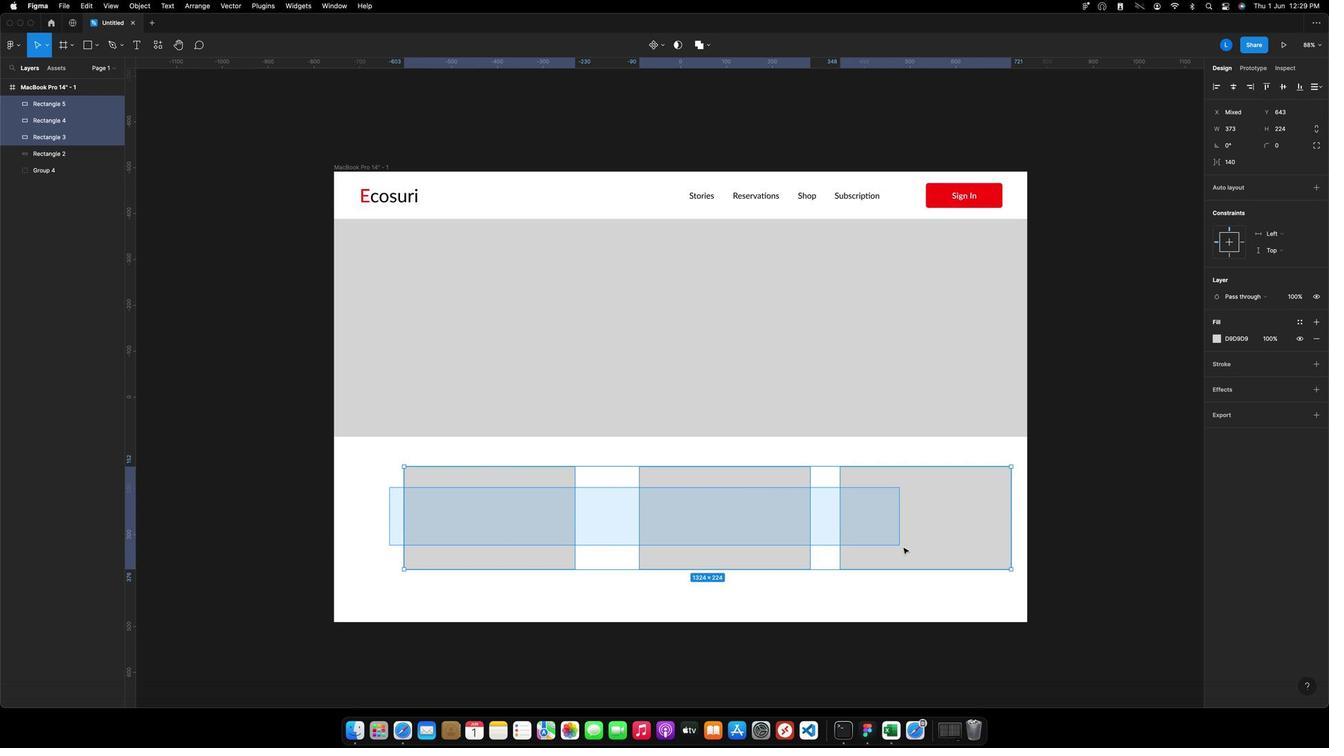 
Action: Mouse moved to (1155, 167)
Screenshot: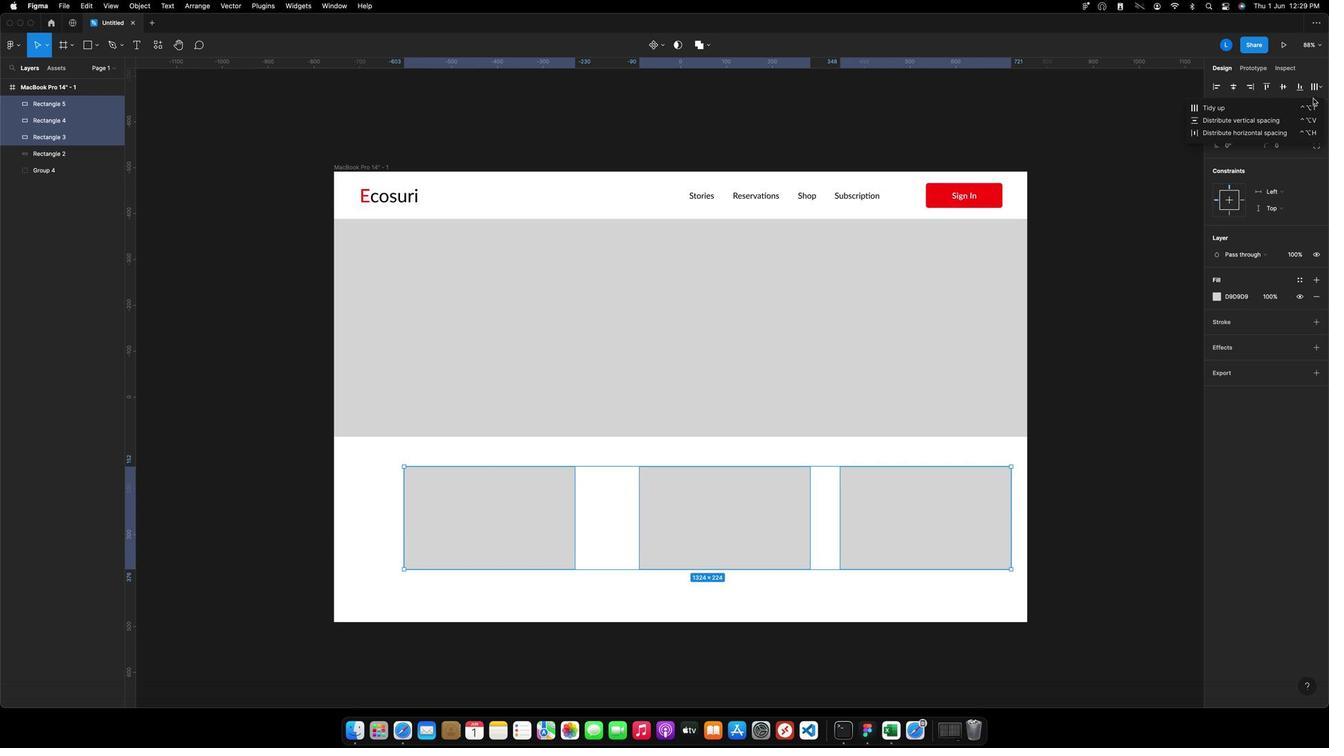 
Action: Mouse pressed left at (1155, 167)
Screenshot: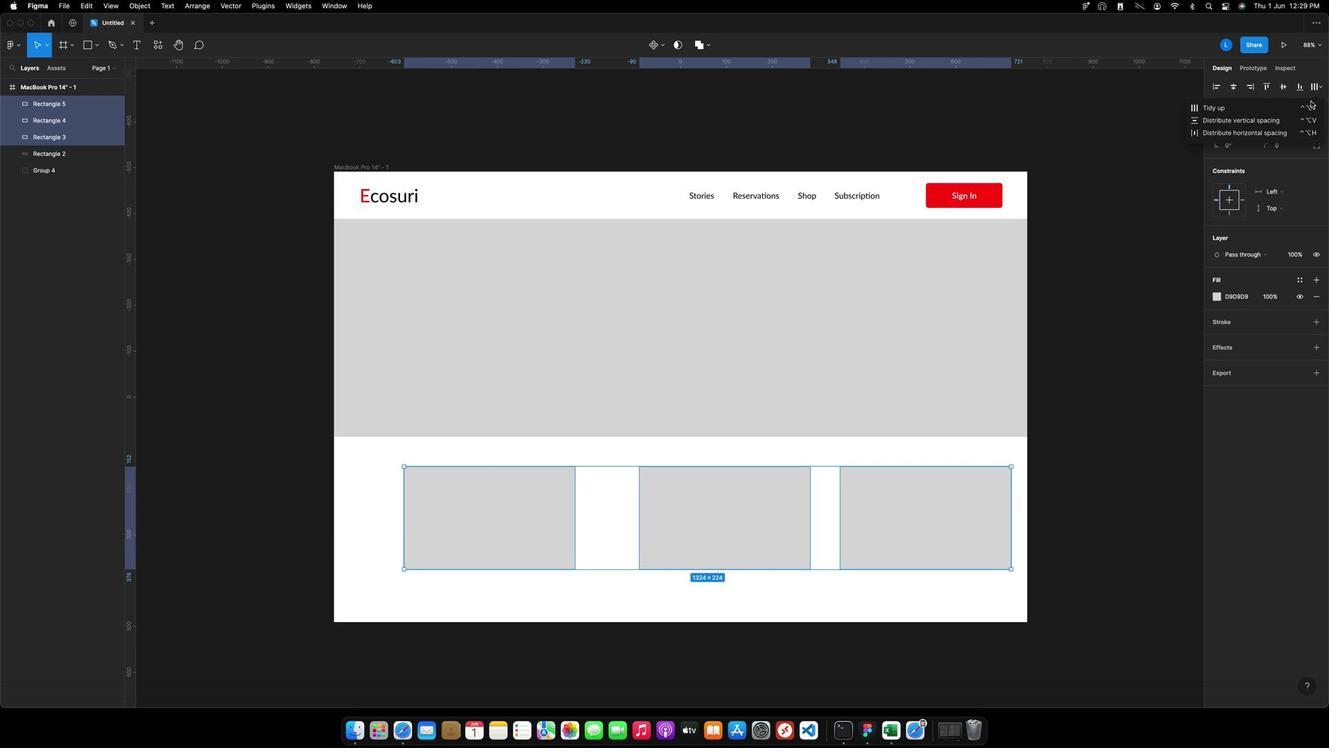 
Action: Mouse moved to (1150, 171)
Screenshot: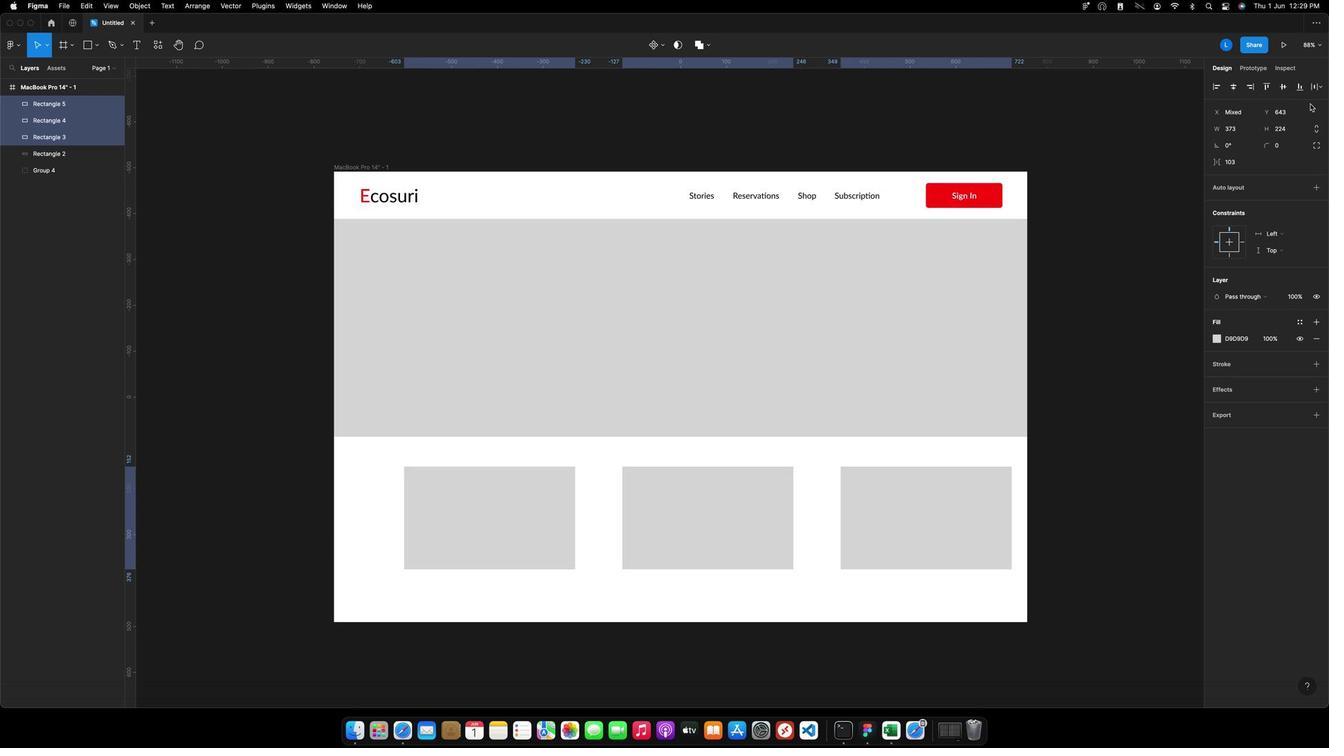 
Action: Mouse pressed left at (1150, 171)
Screenshot: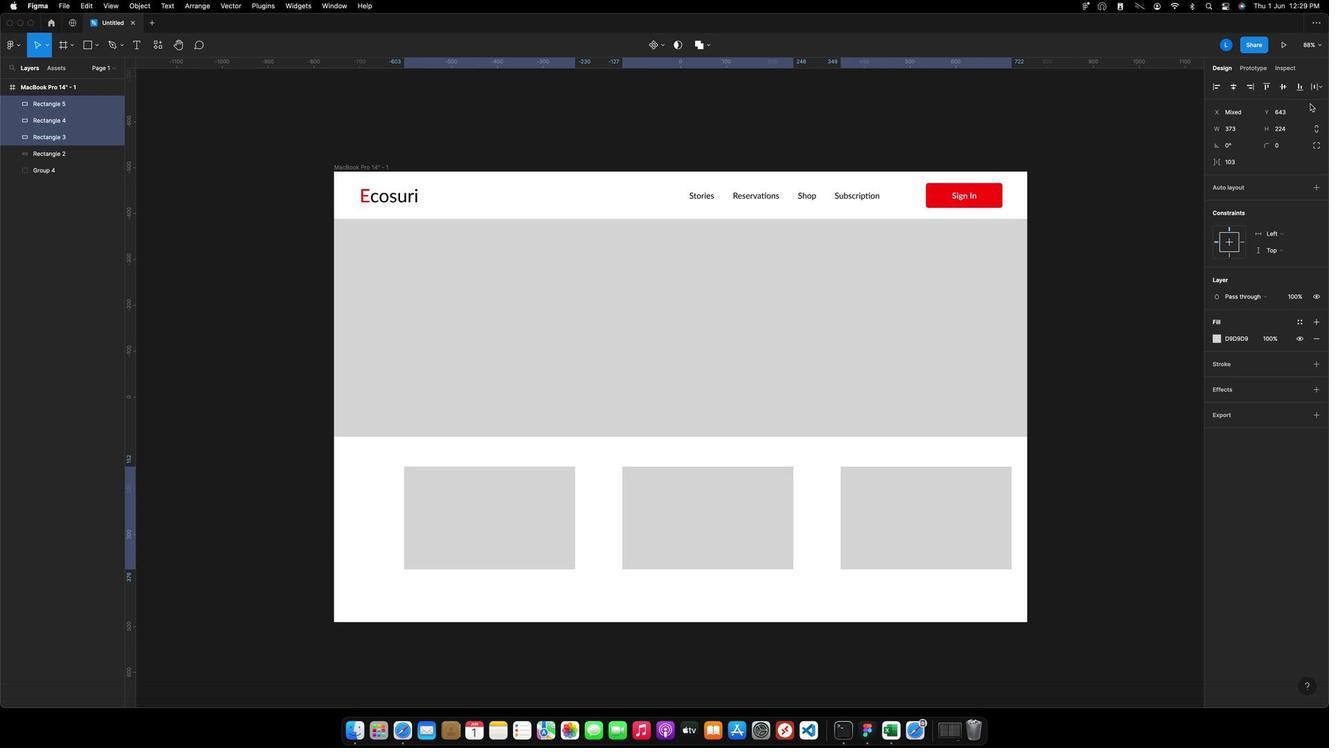 
Action: Mouse moved to (883, 305)
Screenshot: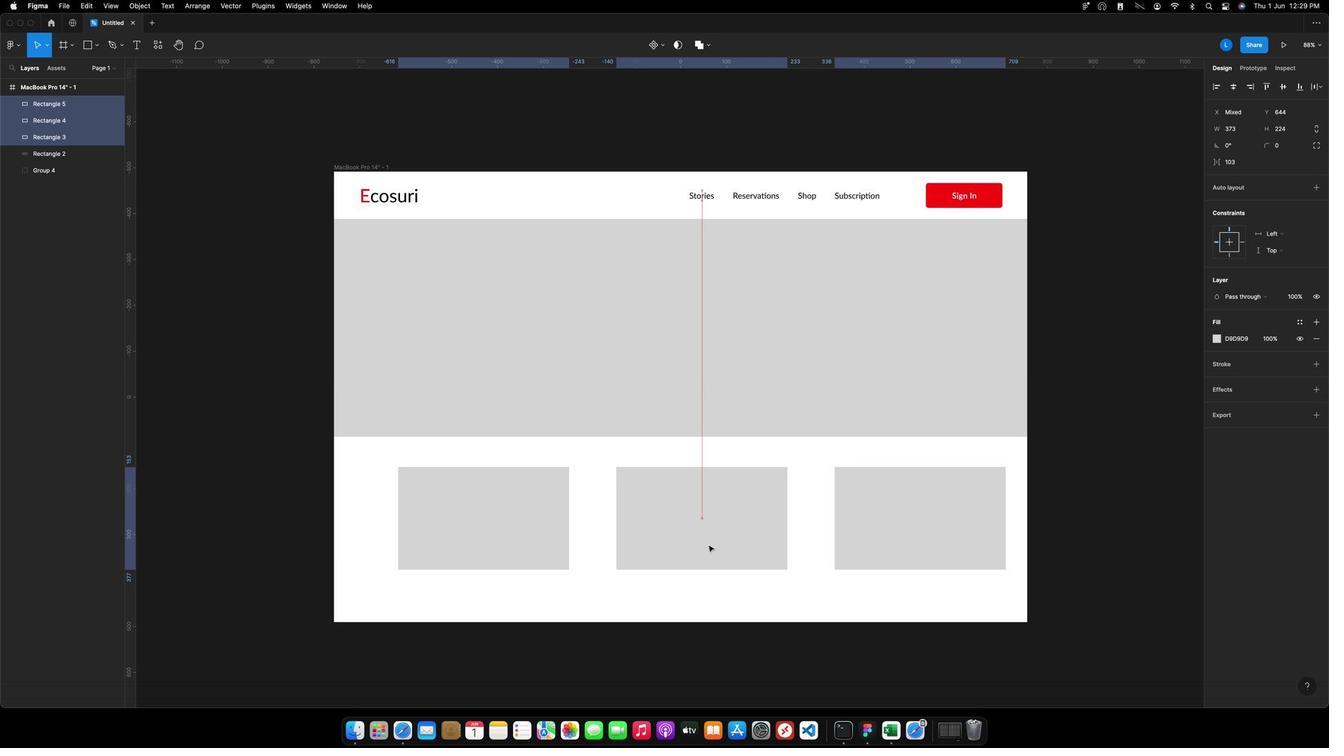 
Action: Mouse pressed left at (883, 305)
Screenshot: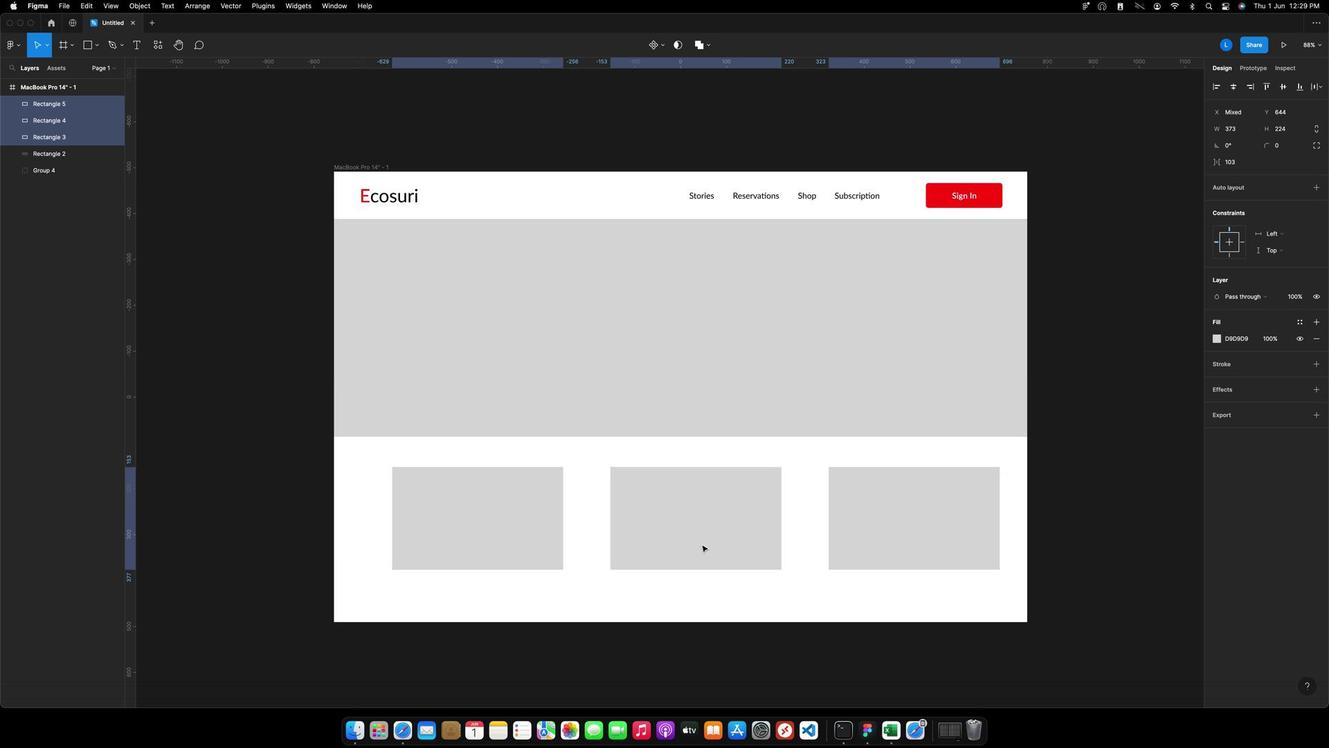 
Action: Mouse moved to (784, 278)
Screenshot: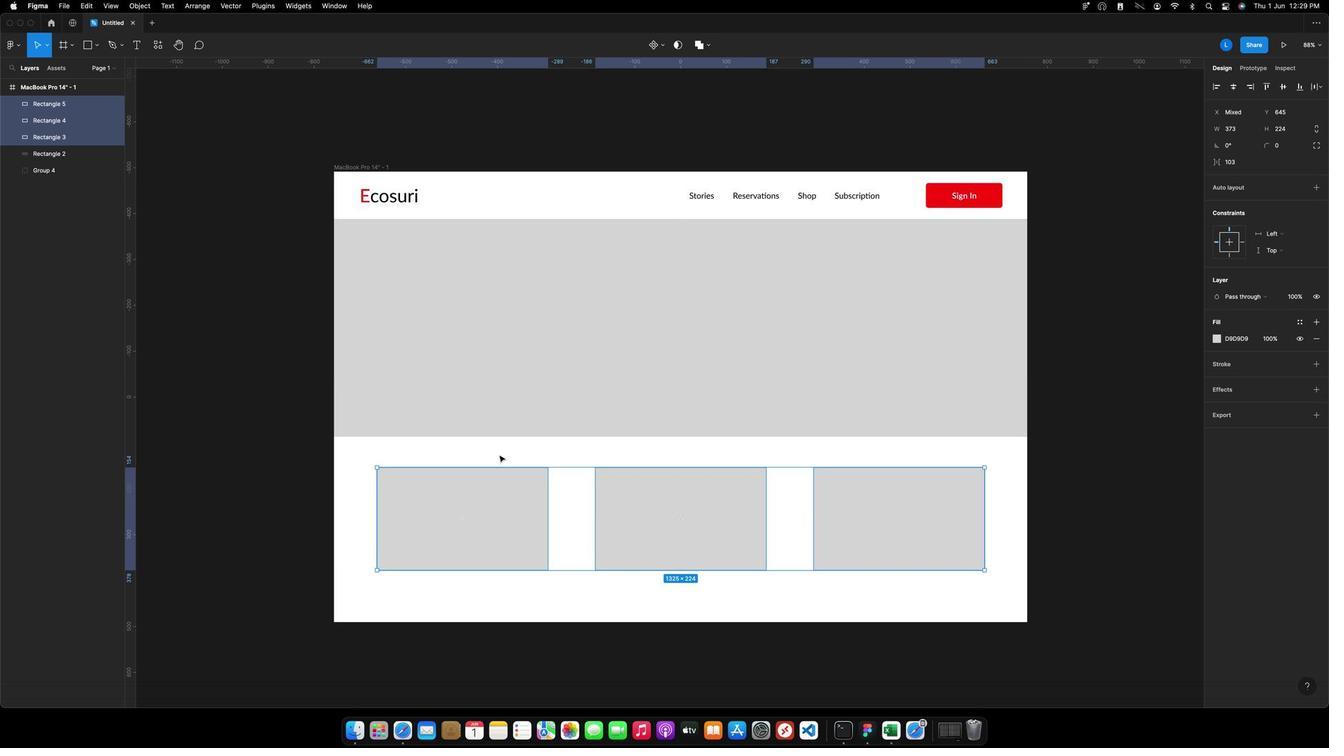 
Action: Mouse pressed left at (784, 278)
Screenshot: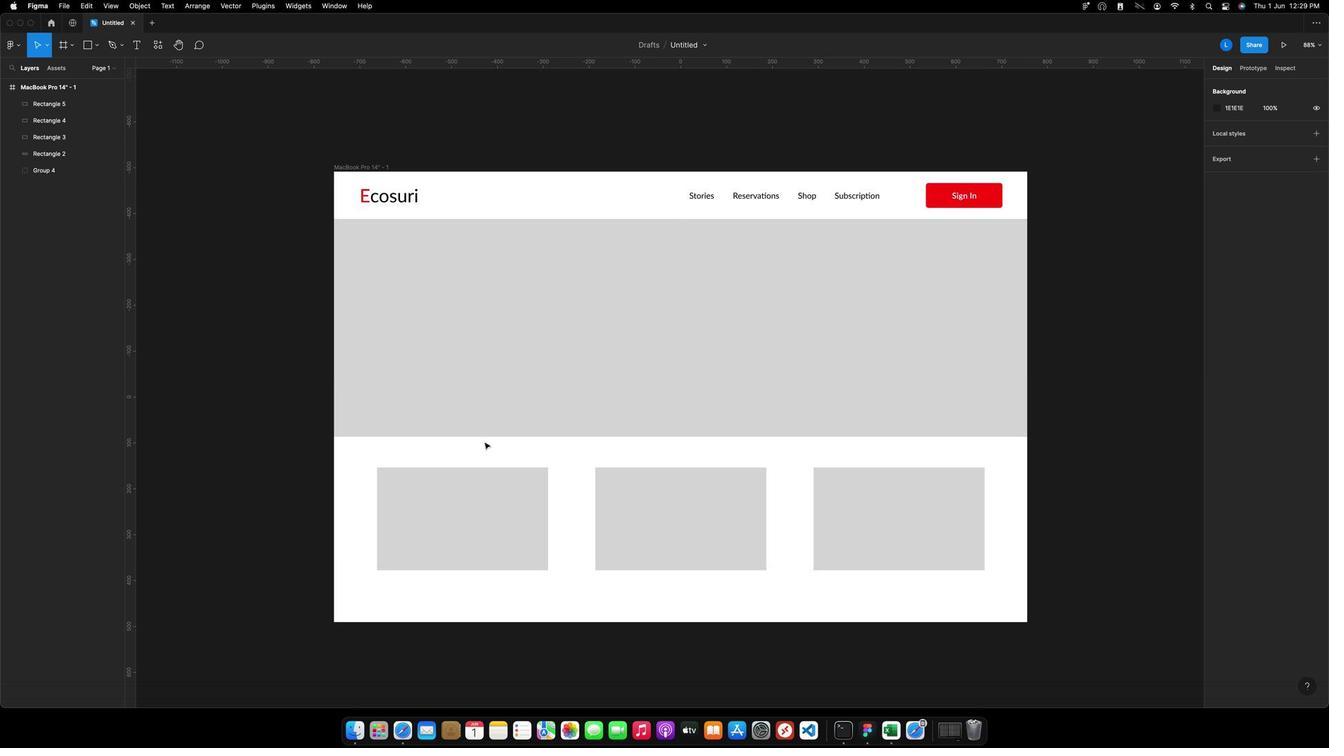 
Action: Mouse moved to (727, 191)
Screenshot: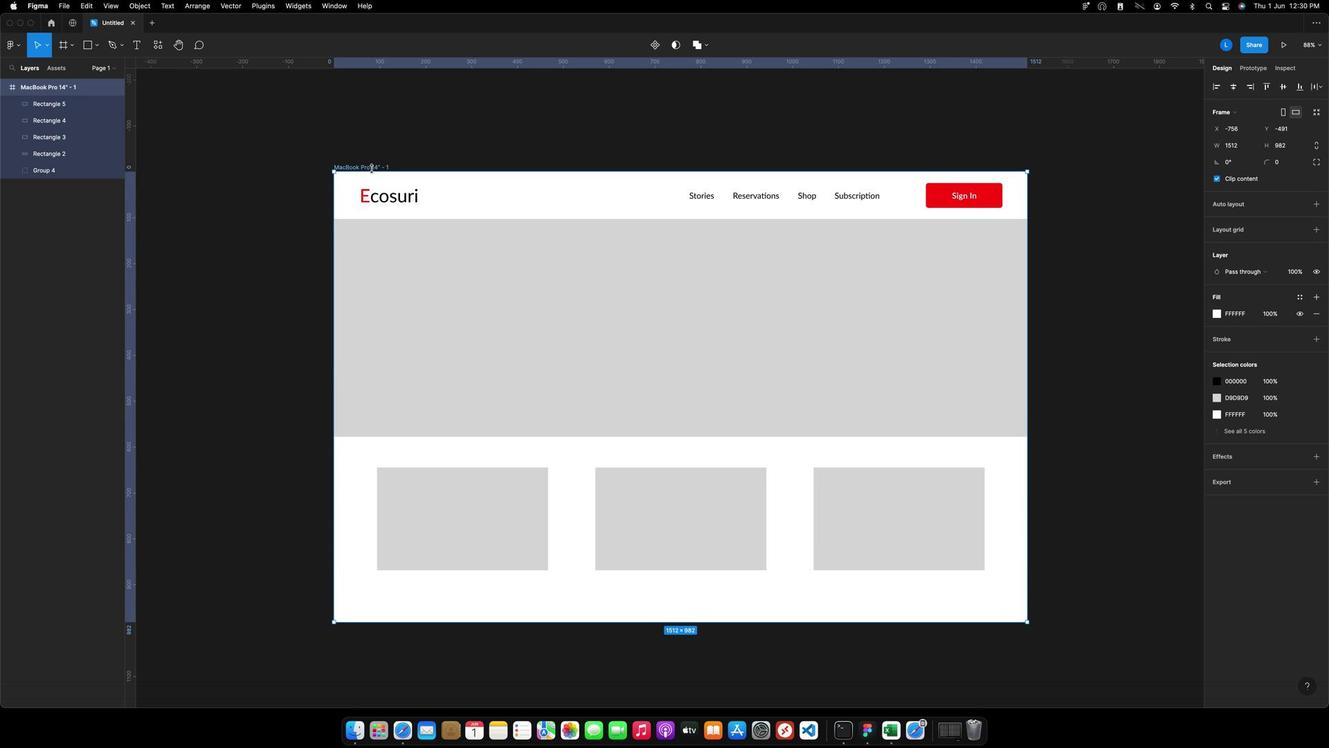 
Action: Mouse pressed left at (727, 191)
Screenshot: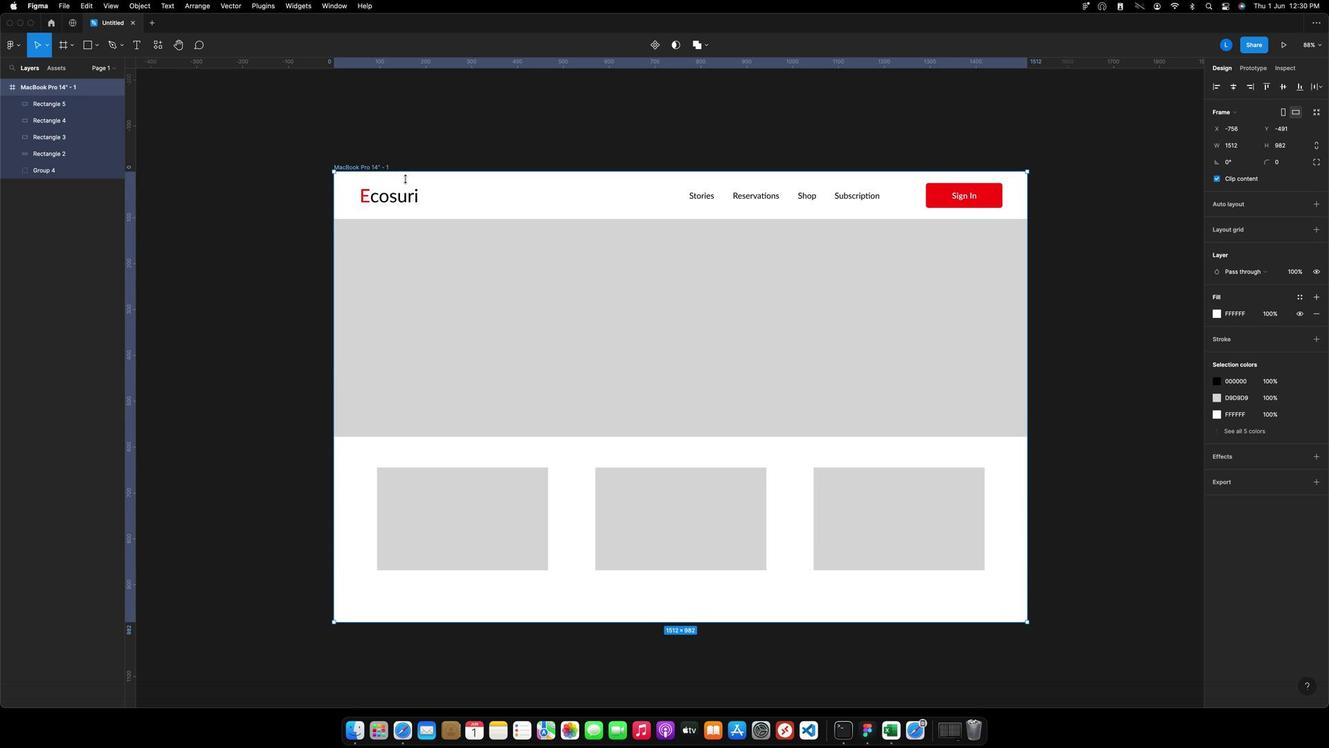 
Action: Mouse moved to (845, 292)
Screenshot: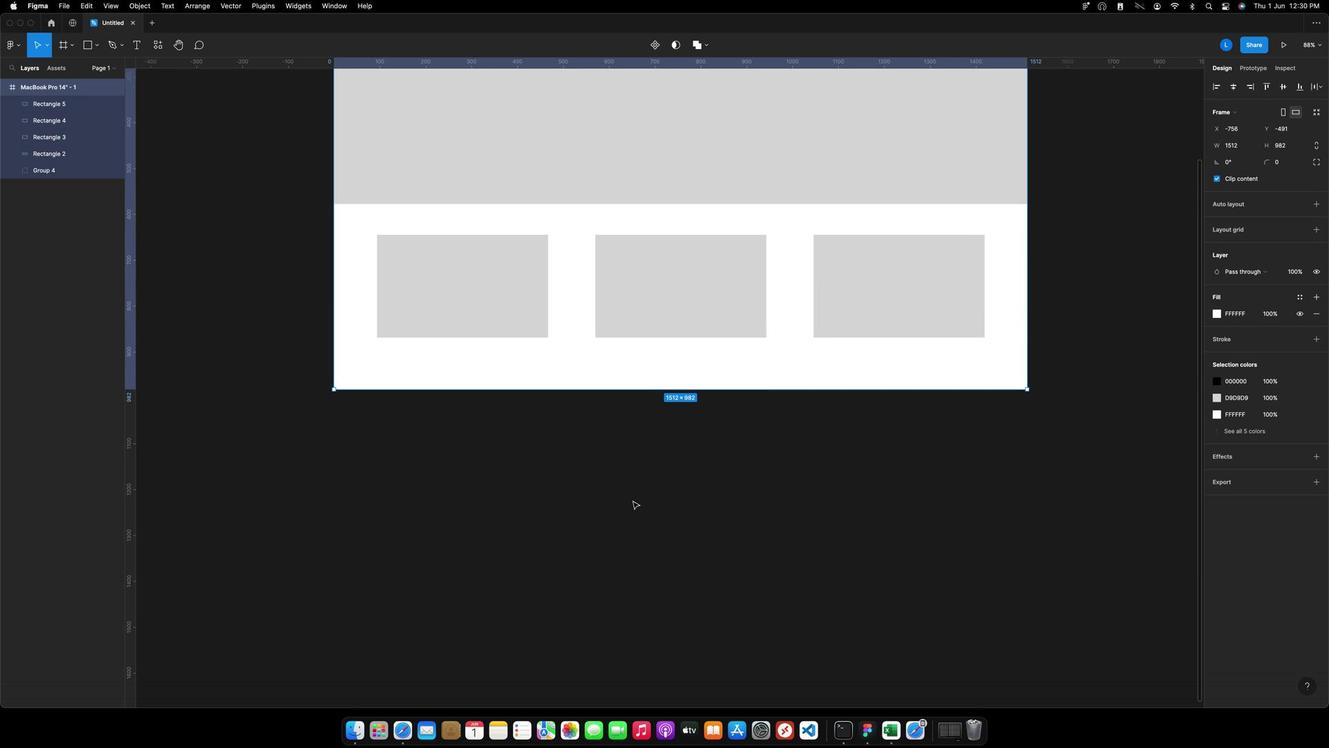 
Action: Mouse scrolled (845, 292) with delta (559, 140)
Screenshot: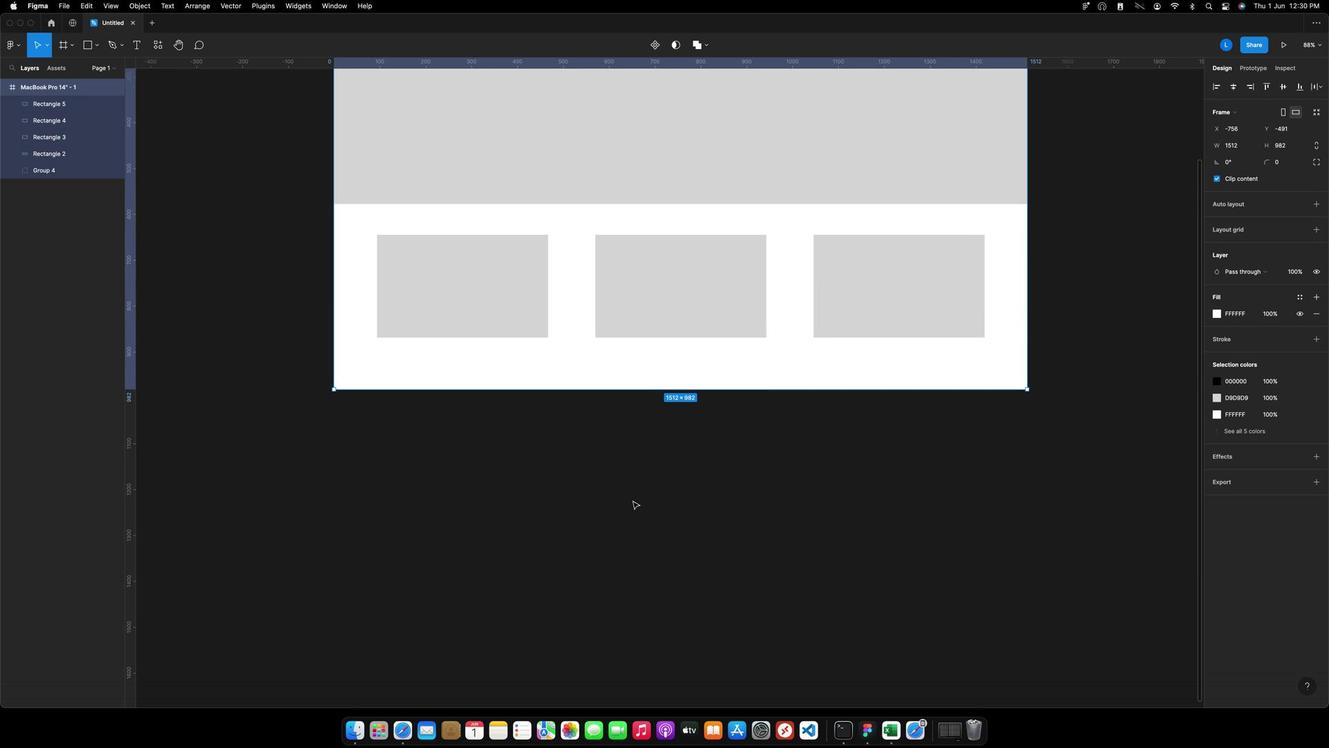 
Action: Mouse moved to (845, 292)
Screenshot: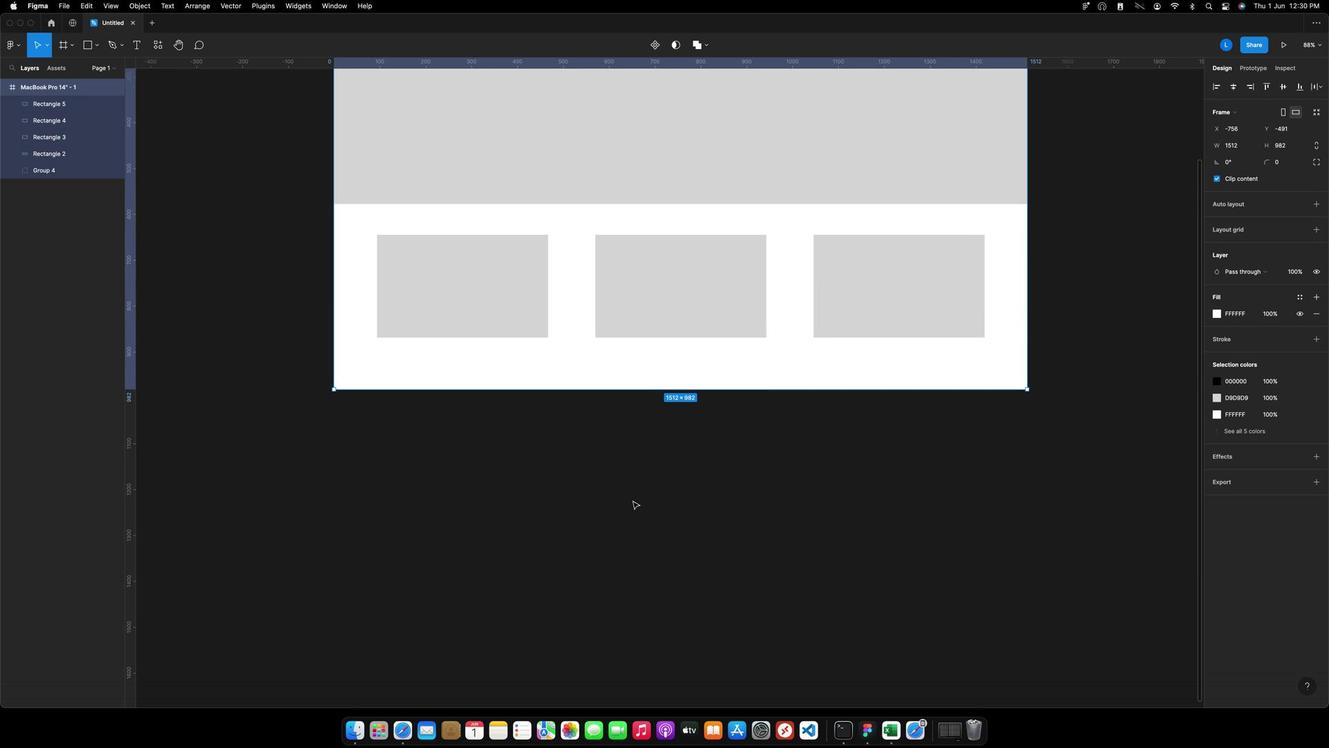 
Action: Mouse scrolled (845, 292) with delta (559, 140)
Screenshot: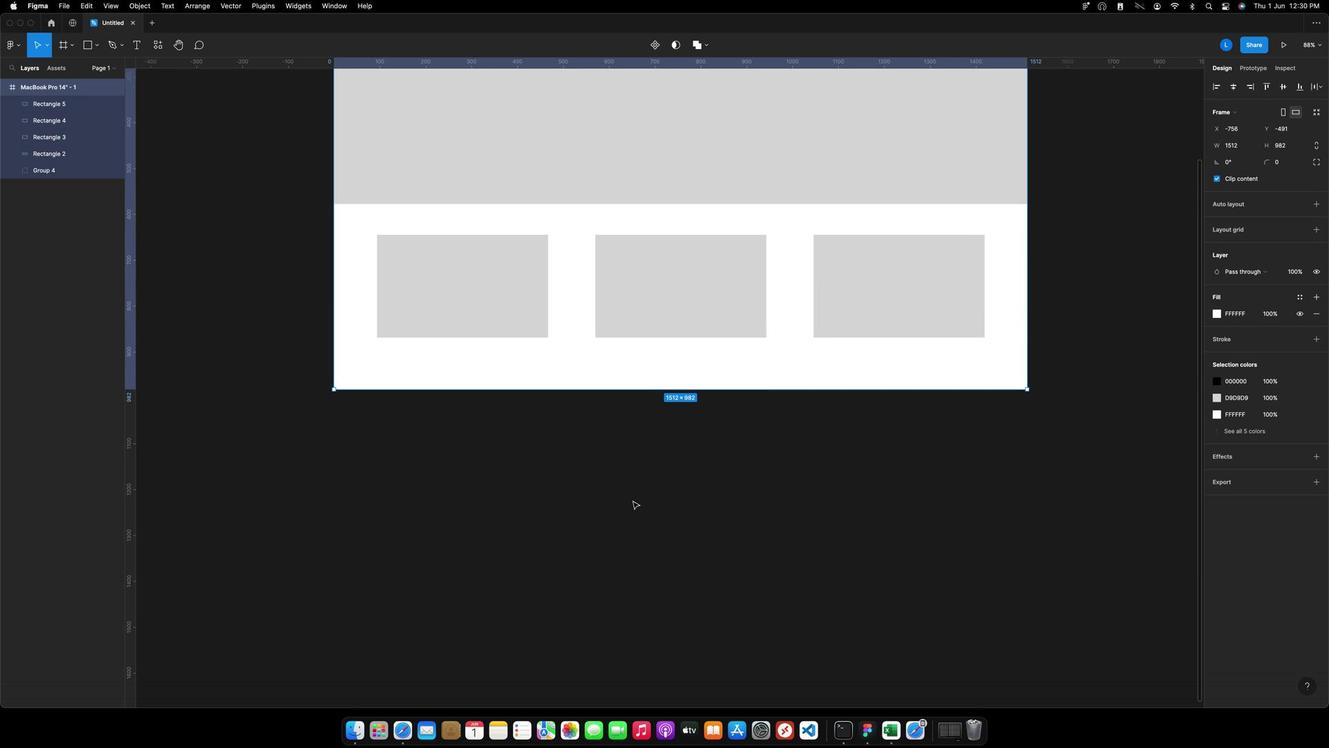 
Action: Mouse scrolled (845, 292) with delta (559, 139)
Screenshot: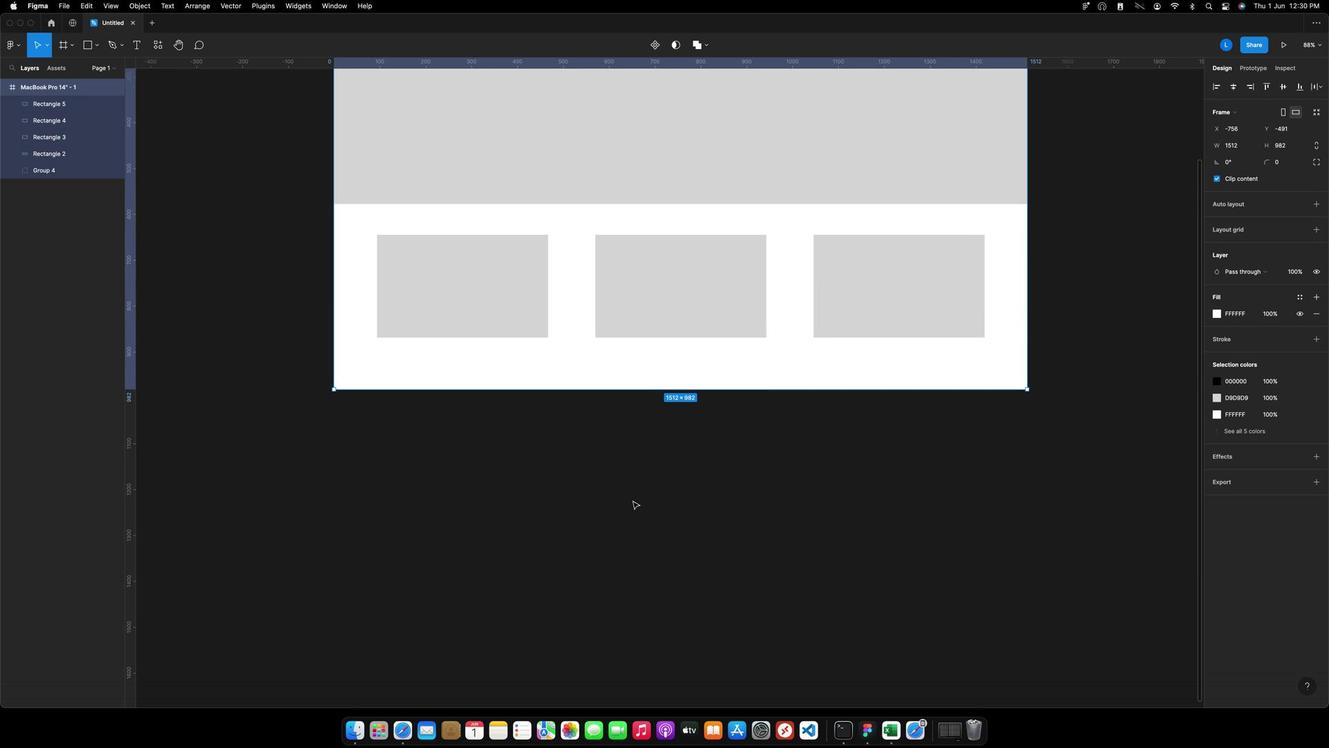 
Action: Mouse scrolled (845, 292) with delta (559, 139)
Screenshot: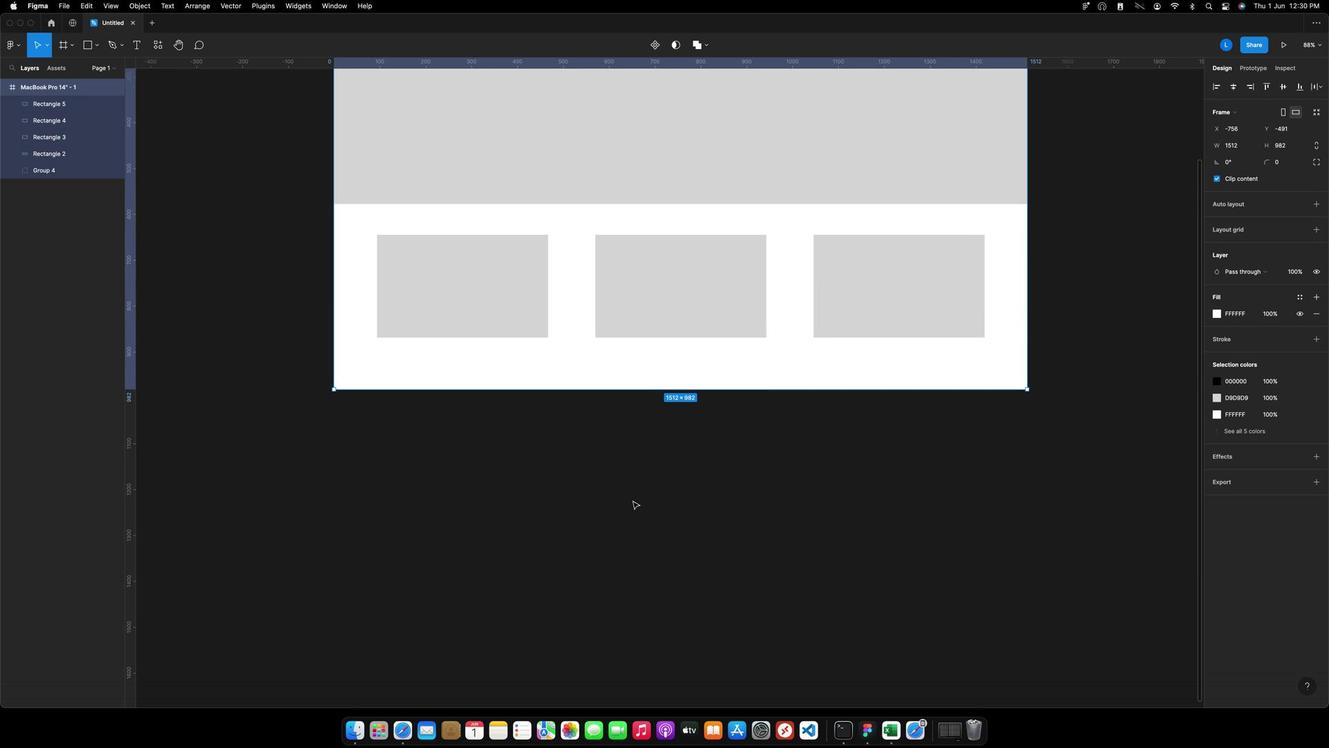 
Action: Mouse scrolled (845, 292) with delta (559, 139)
Screenshot: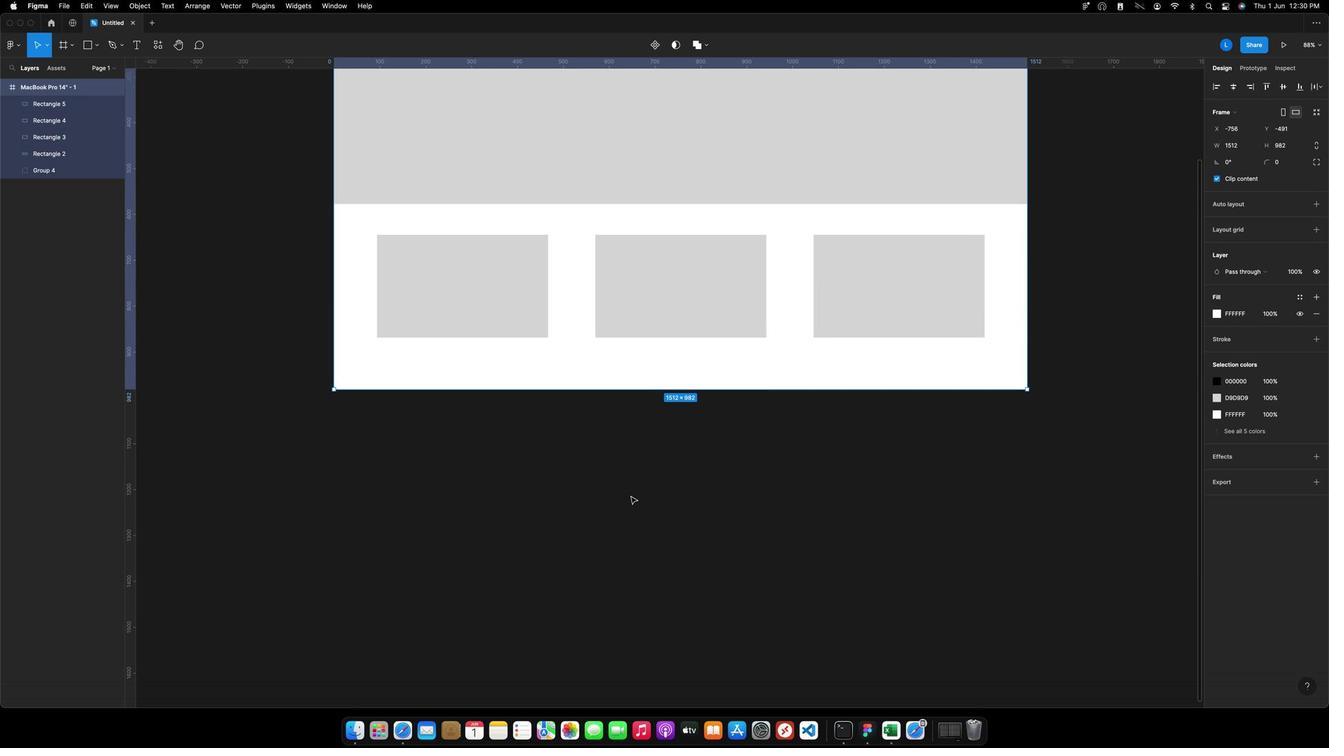 
Action: Mouse moved to (858, 259)
Screenshot: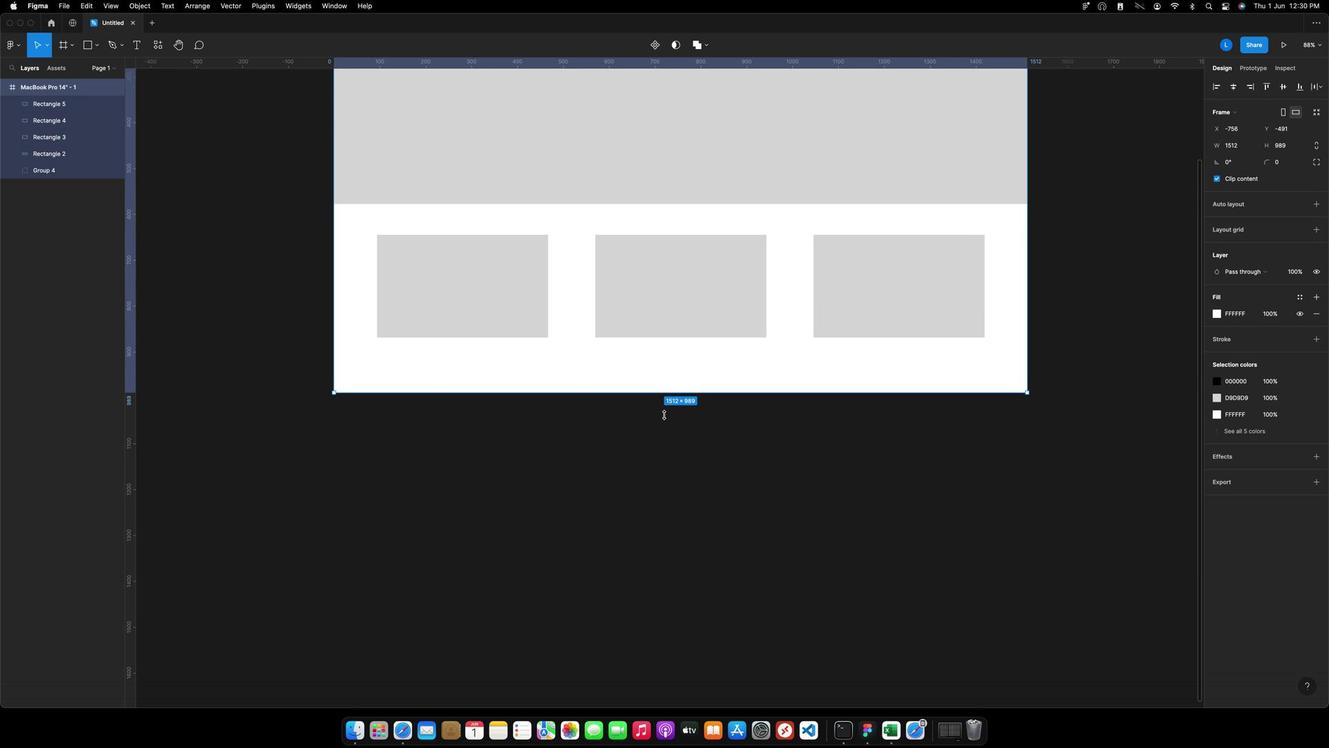 
Action: Mouse pressed left at (858, 259)
Screenshot: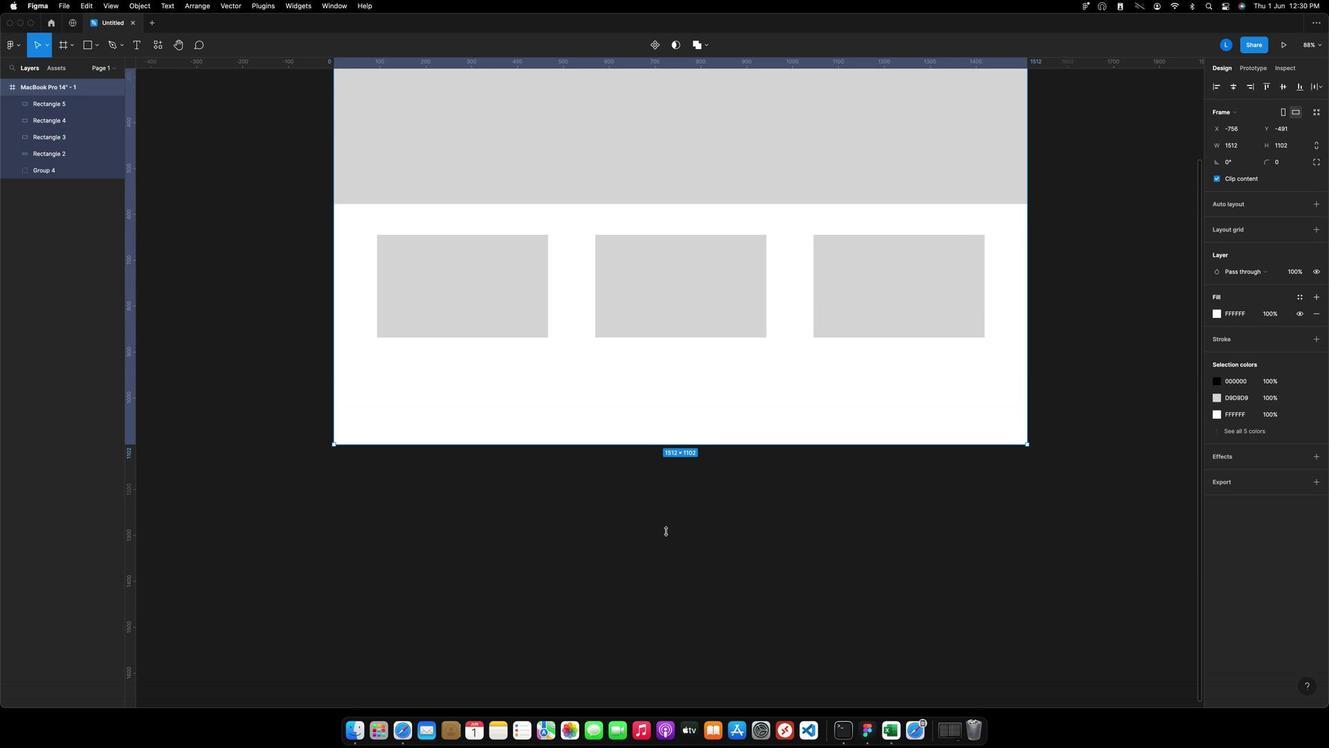 
Action: Mouse moved to (794, 273)
Screenshot: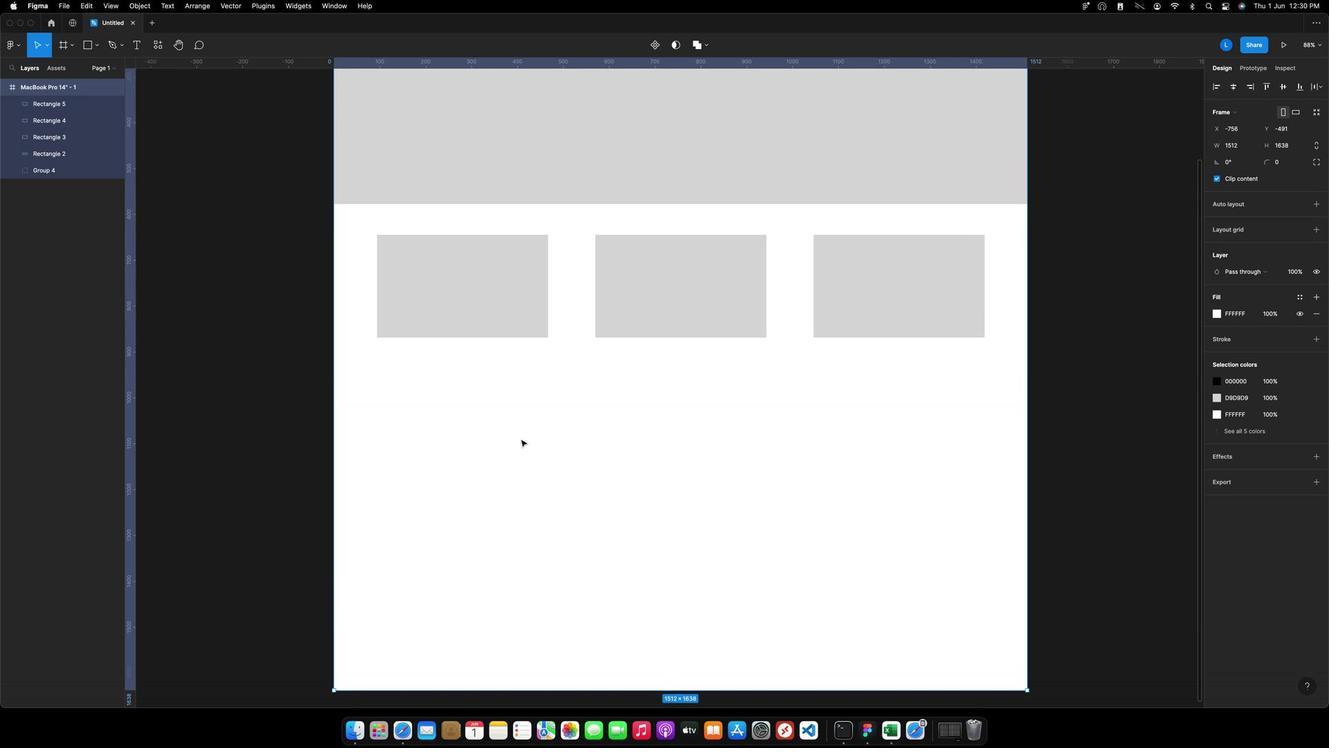 
Action: Mouse pressed left at (794, 273)
Screenshot: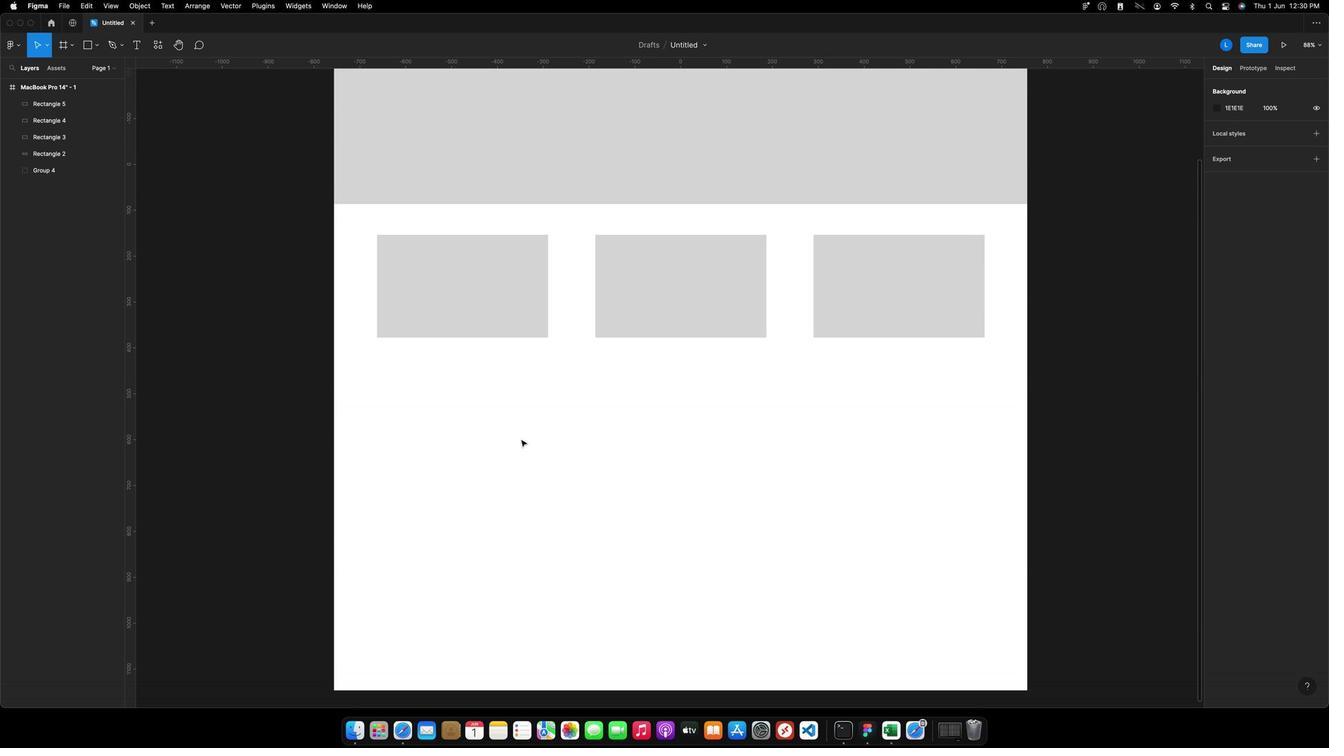 
Action: Key pressed 't'
Screenshot: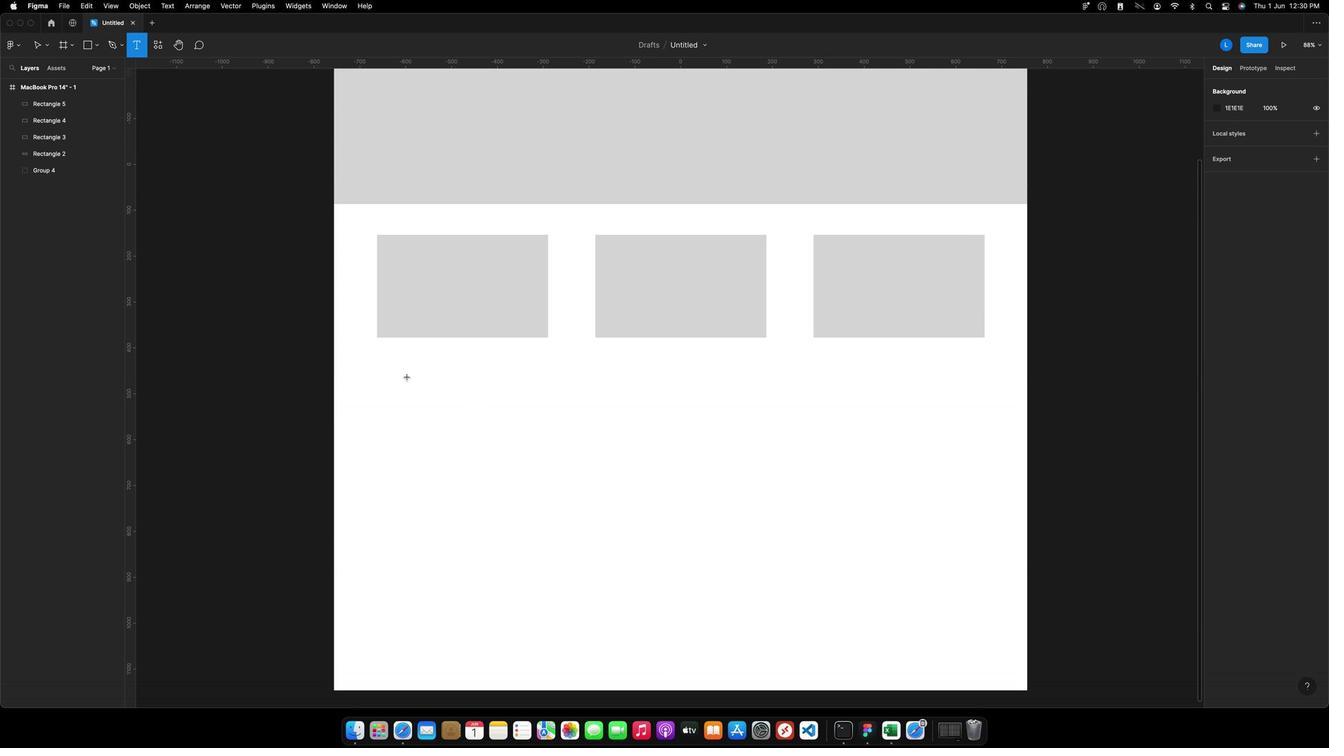 
Action: Mouse moved to (733, 246)
Screenshot: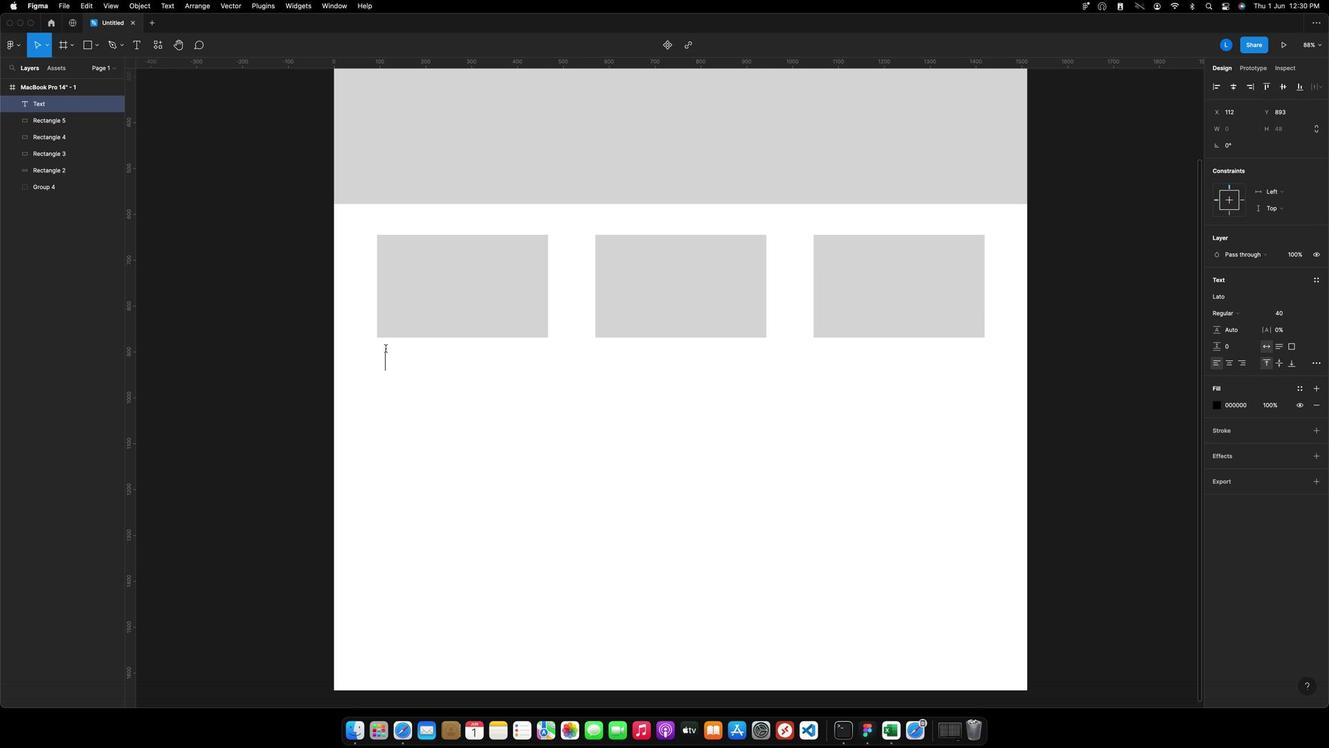 
Action: Mouse pressed left at (733, 246)
Screenshot: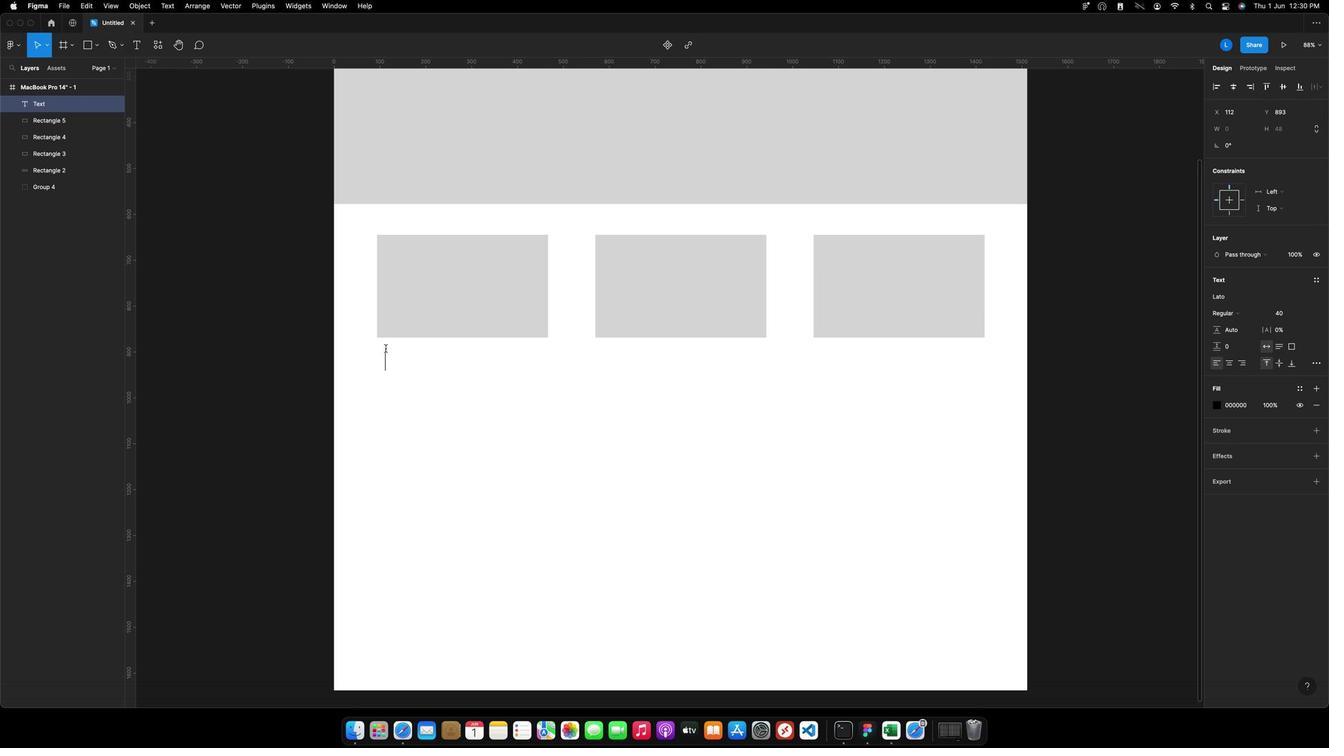 
Action: Key pressed Key.caps_lock'O'Key.caps_lock'c''t''a''v''i''a'Key.spaceKey.caps_lock'D'Key.caps_lock'u''r''g''h''i'','Key.spaceKey.caps_lock'M'Key.caps_lock'a''r''c''h'Key.space'8'Key.spaceKey.backspace',''2''0''2''3'Key.cmd'a'Key.shiftKey.cmd','','','','','','','','','','','','','','','','','','','','','','','','Key.esc
Screenshot: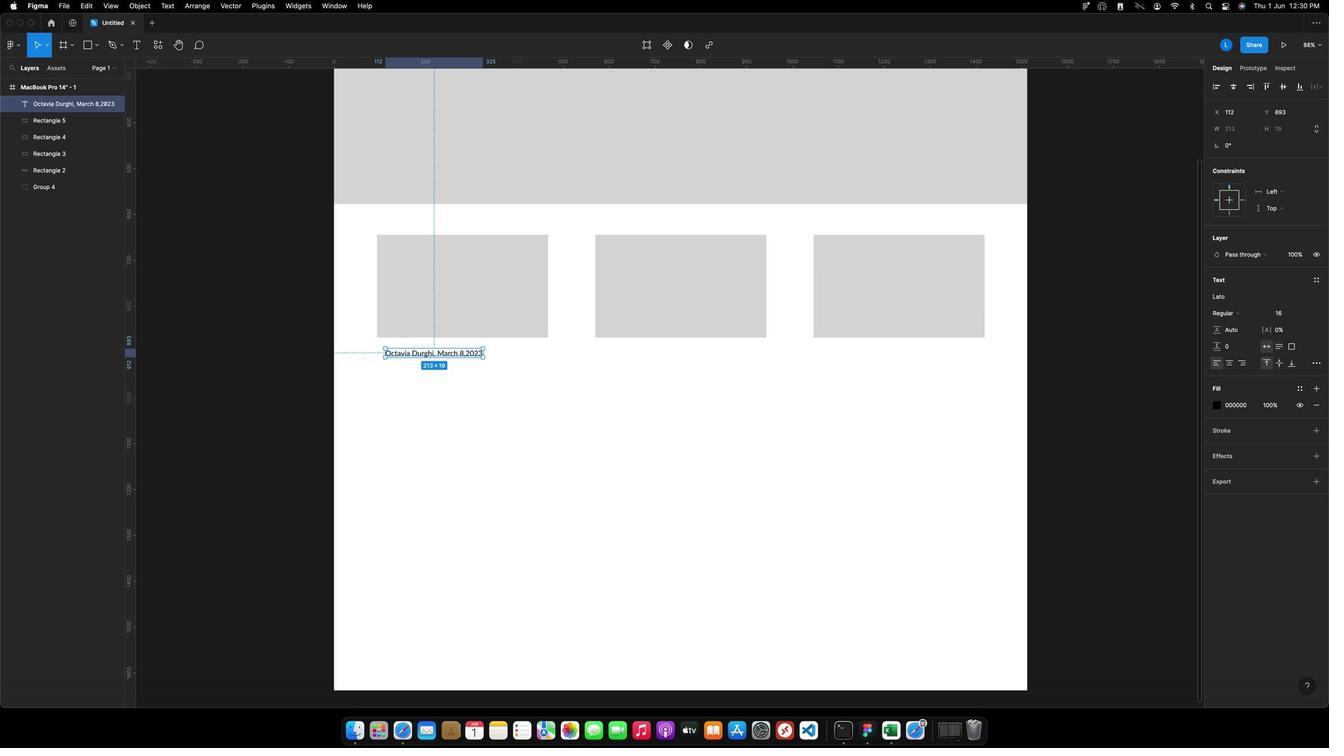 
Action: Mouse moved to (744, 247)
Screenshot: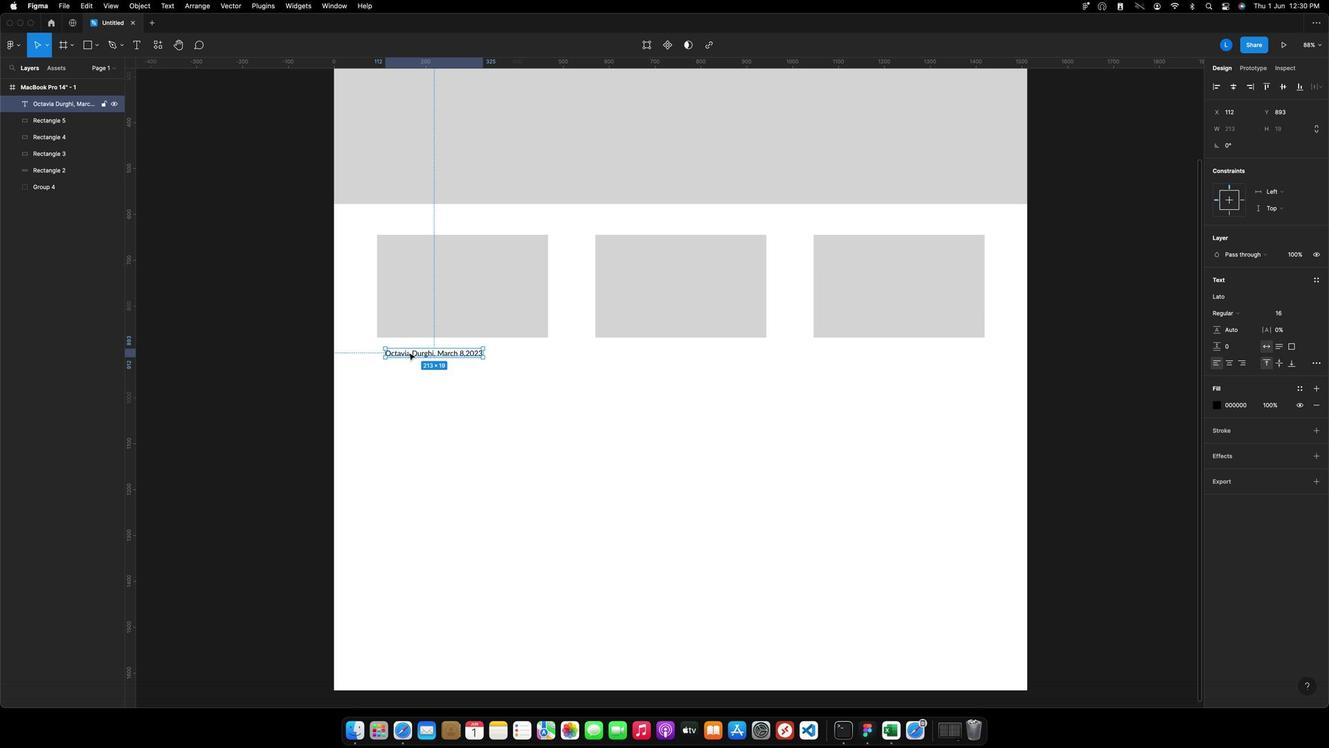 
Action: Mouse pressed left at (744, 247)
Screenshot: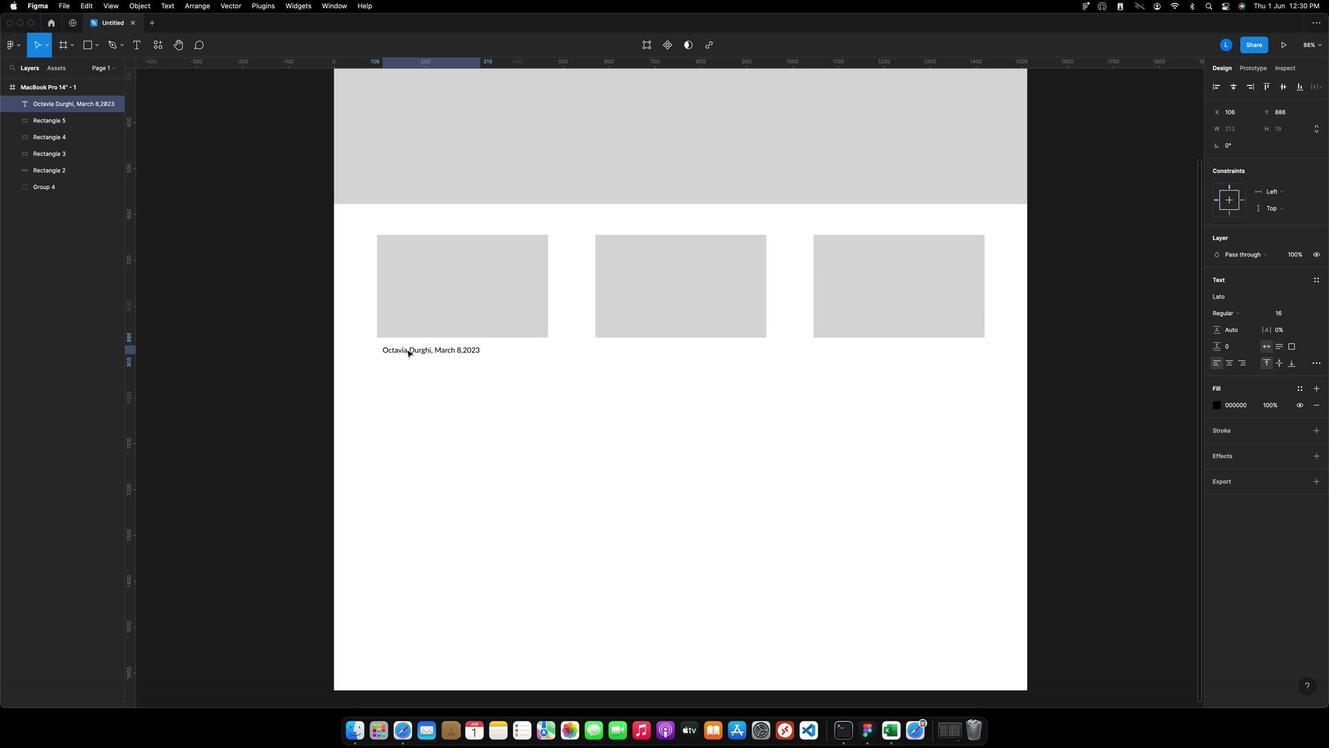 
Action: Mouse moved to (743, 253)
Screenshot: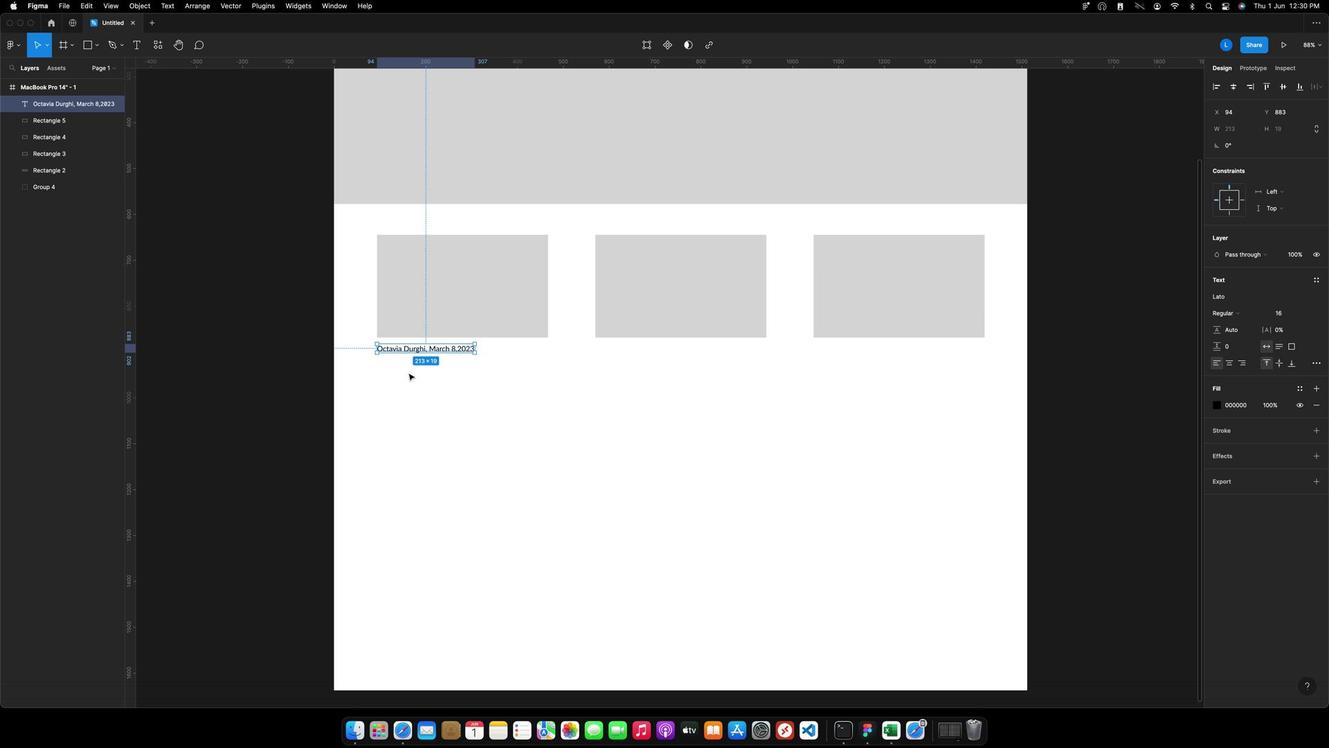 
Action: Mouse pressed left at (743, 253)
Screenshot: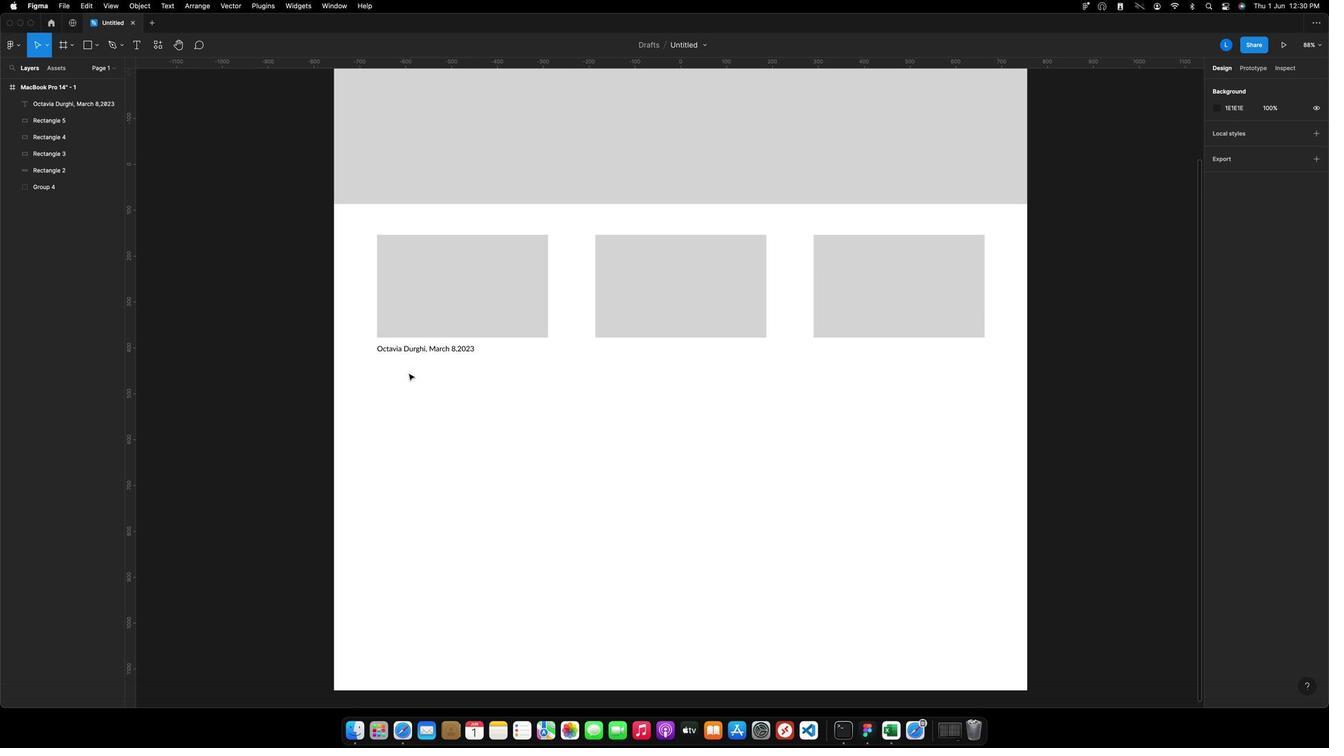 
Action: Key pressed 't'
Screenshot: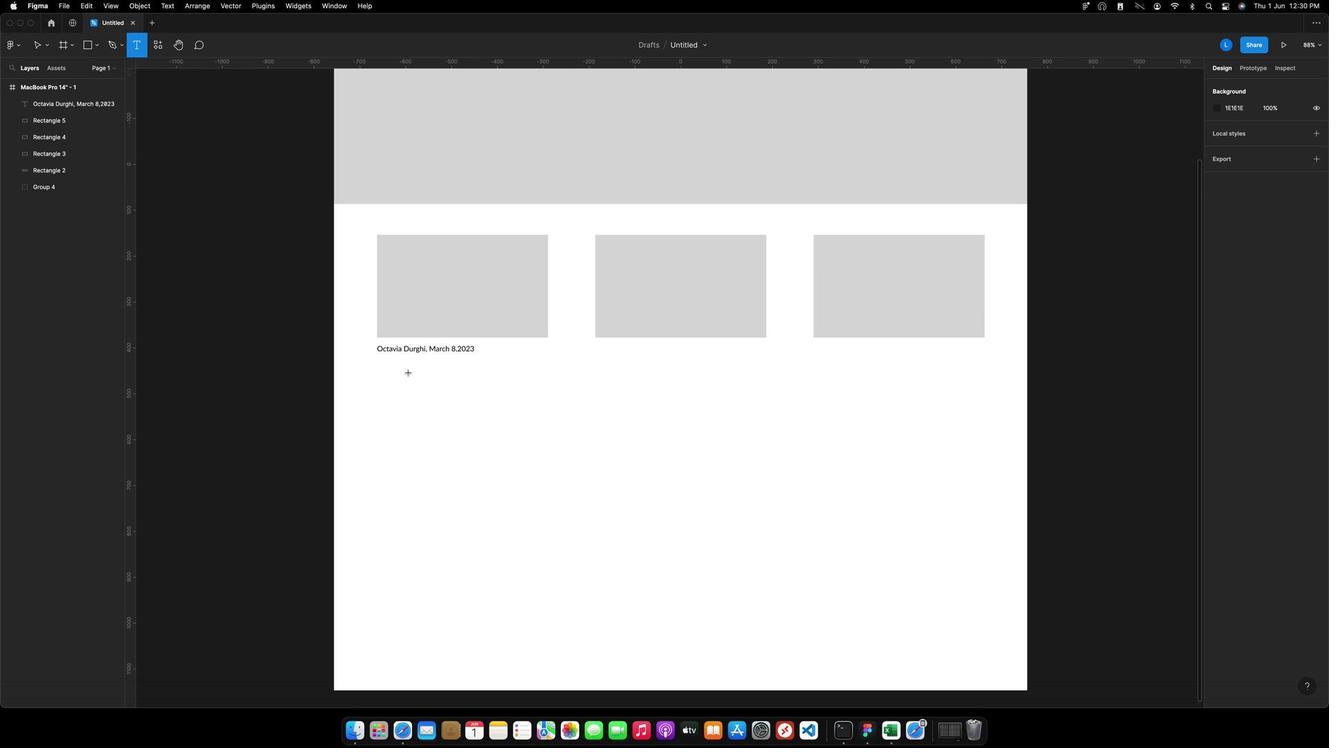 
Action: Mouse moved to (730, 249)
Screenshot: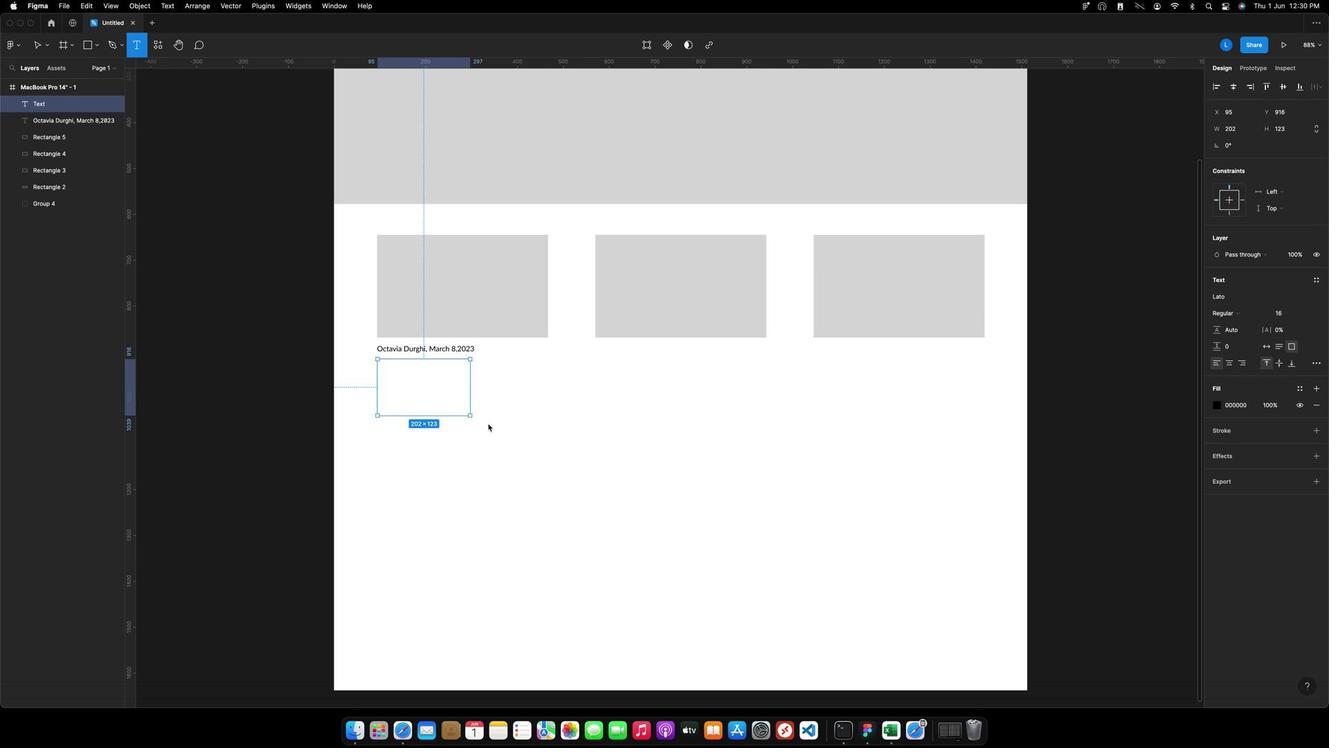 
Action: Mouse pressed left at (730, 249)
Screenshot: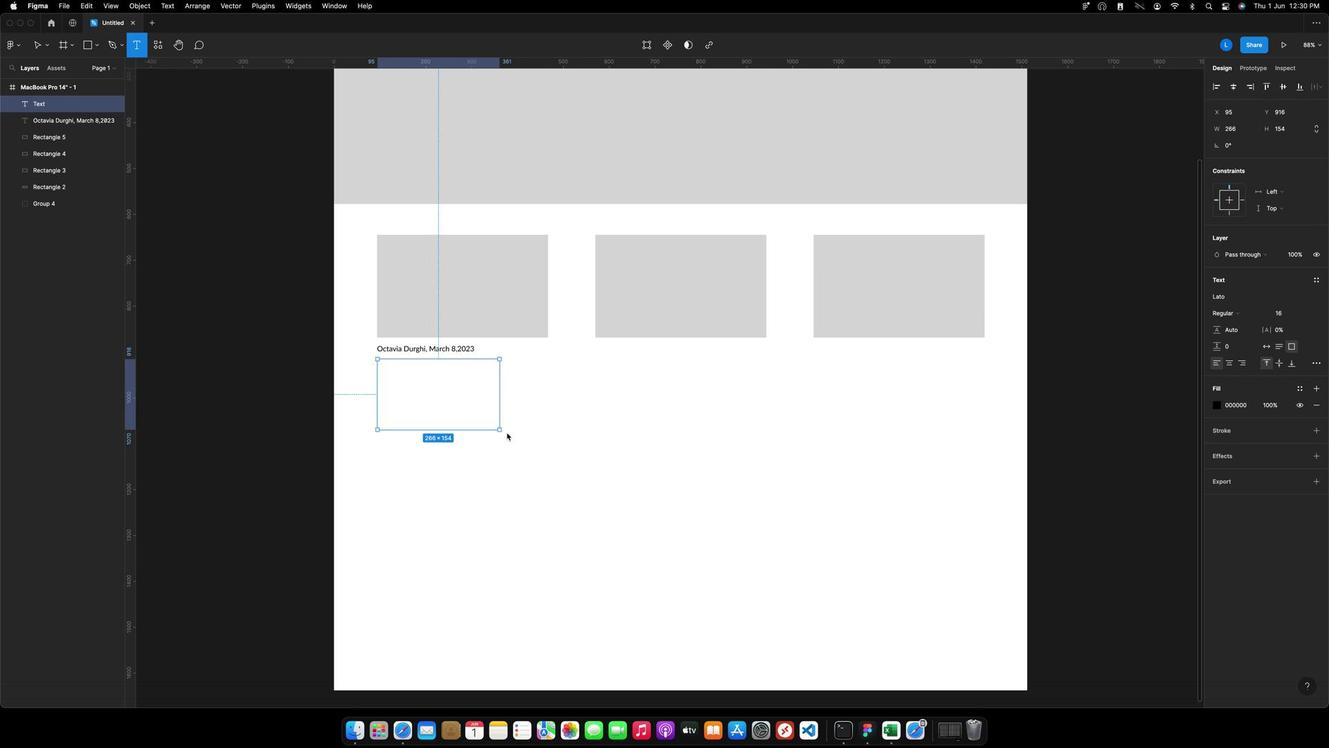 
Action: Mouse moved to (788, 268)
Screenshot: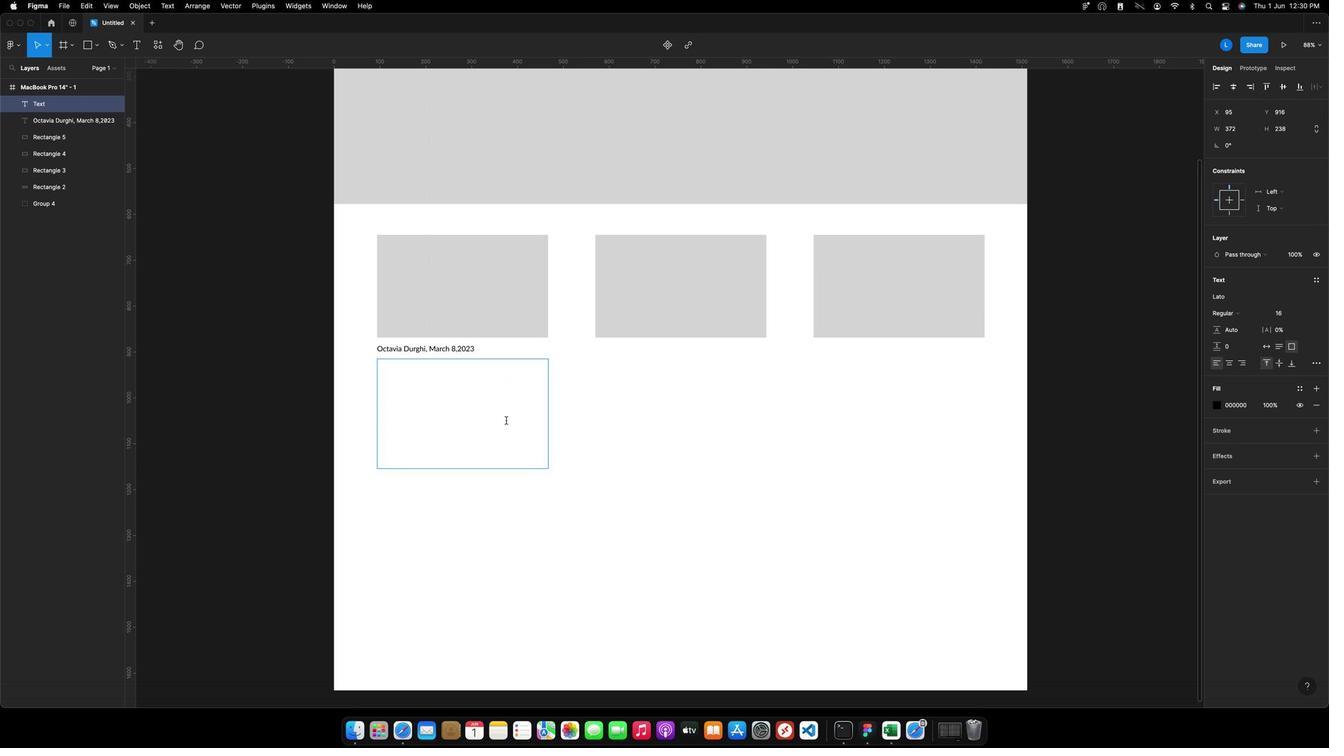 
Action: Key pressed Key.caps_lock'S'Key.caps_lock'u''r''f''b''o''a''r''d'Key.space's''h''a''p''i''n''g'Key.space'i''s'Key.space'f''o''r''m'Key.space'o''f'Key.space'a''r''t'Key.spaceKey.backspace'.'Key.spaceKey.caps_lock'I'Key.caps_lock'n'Key.space't''h''s''i'Key.backspaceKey.backspace'i''s'Key.space'd''a''y'Key.space'a''n''d'Key.space'g''o'Key.spaceKey.backspaceKey.backspaceKey.backspace'a''g''o'Key.spaceKey.backspace','Key.space'w''h''e''n'Key.space'm''a''c''h''i''n''e''s'Key.space'h''a''v''e'Key.space'r''e''p''l''a''c''e'Key.space'h''a''c''e'Key.space'r''e''p''l''a''c''e''d'Key.space'a''l''m''o''s''t'Key.space'a''l''l'Key.space'c''r''a''f''t''s'Key.spaceKey.shift'('Key.spaceKey.caps_lock'T'Key.caps_lock'h''e'Key.space's''u''r''f''b''o''a''r''d'Key.space'i''n''d''u''r''t''y'Key.space'm''a''k''e'Key.space'n''o'Key.space'e''x''c''e''p''t''i''o''n'Key.shift')'Key.space'r''i''d''i''n''g'Key.space'a'Key.space'c''u''s''t''o''m'Key.spaceKey.backspace'-'Key.spaceKey.backspace'b''u''i''l''d'','Key.space'h''a''v''e'Key.spaceKey.backspace'-'Key.space's''h''a''p''e''d'Key.space's''u''r''f''b''o''a''r''d'Key.space'i''s'Key.space'd''e''e''p''l''y'Key.space'p''e''r''s''o''n''a''l'Key.space'e''x''p''e''r''i''e''n''c''e'Key.spaceKey.backspace'.'Key.space'w''o''m''a''n'Key.space's''u''r''f''a''c''e'Key.space'a''r''e'Key.space'f''i''g''h''t''i''n''g'Key.space'f''o''r'Key.space'e''q''u''a''l''t''i''y'Key.space'p''r''o''v''i''n''g'Key.space't''h''e''m''s''e''l''e''v''e''s'Key.space'j''u''s''t'Key.space'a''s'Key.space'b''a''d''a''s''s'Key.space'a''s'Key.space't''h''e'Key.space'm''e''n'Key.space't''h''a''t'Key.space'o''u''t''n''u''m''b''e''r'Key.space't''h''e''m'Key.space'i''n'Key.space't''h''e'Key.space'w''a''t''e''r''.'Key.esc
Screenshot: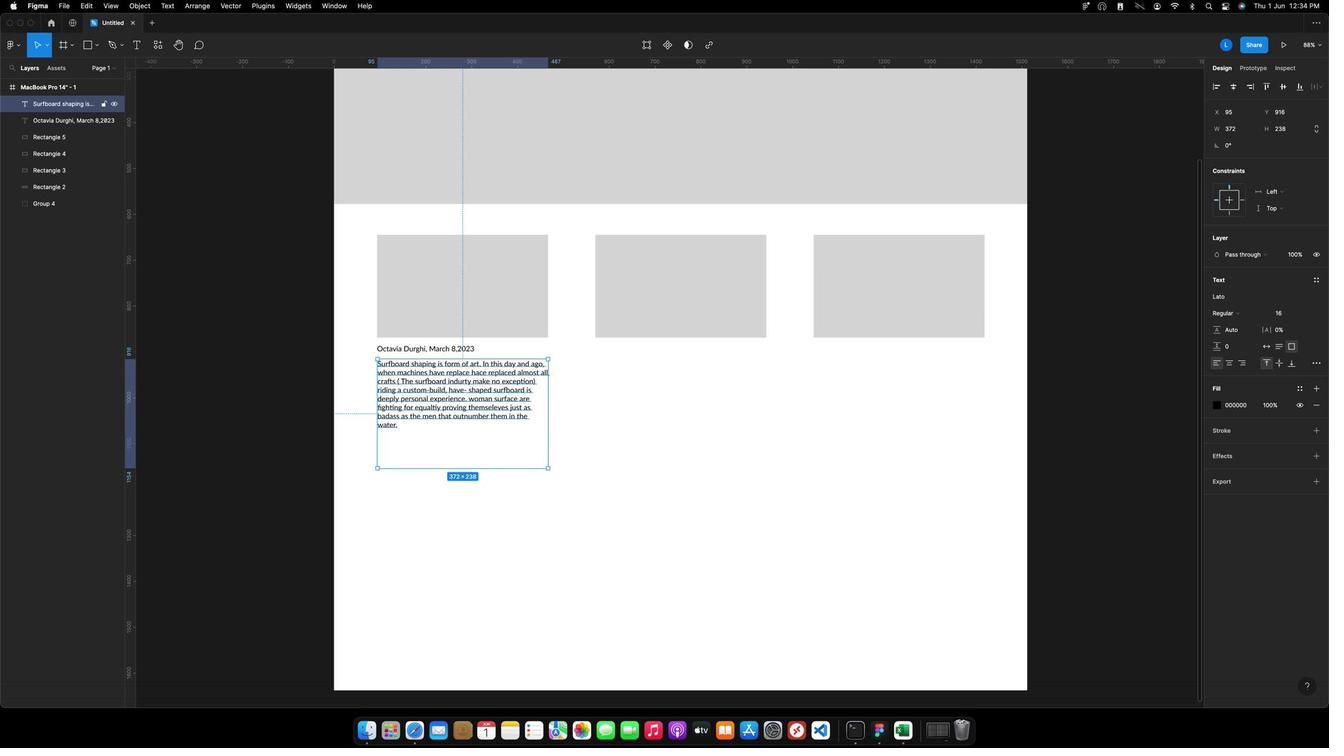 
Action: Mouse moved to (1115, 236)
Screenshot: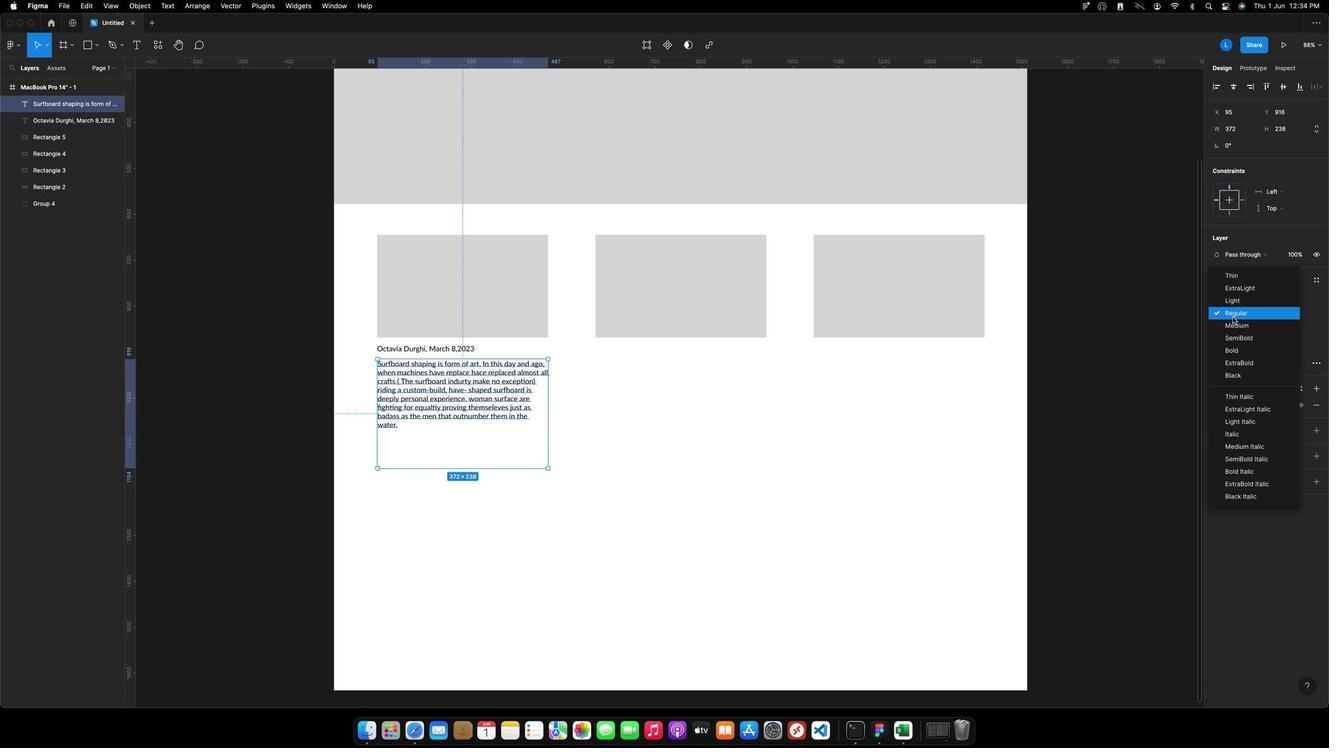 
Action: Mouse pressed left at (1115, 236)
Screenshot: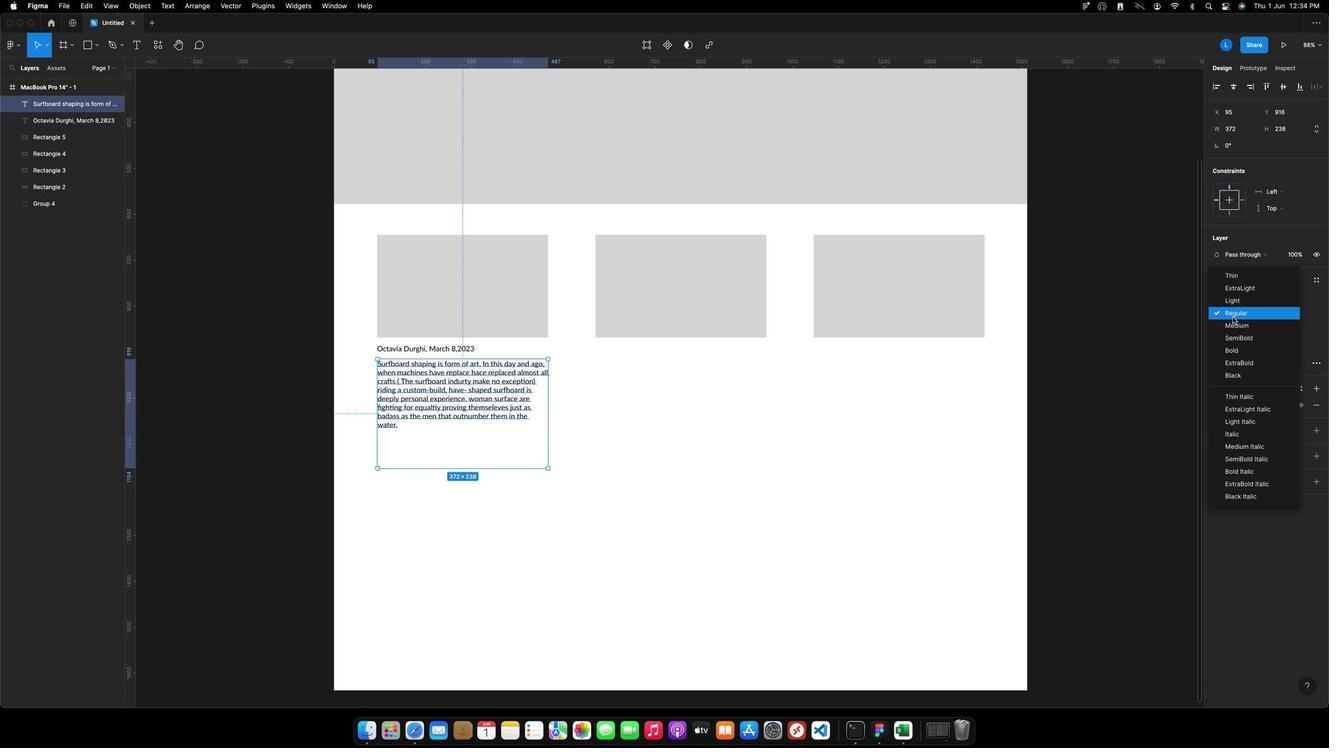 
Action: Mouse moved to (1115, 239)
Screenshot: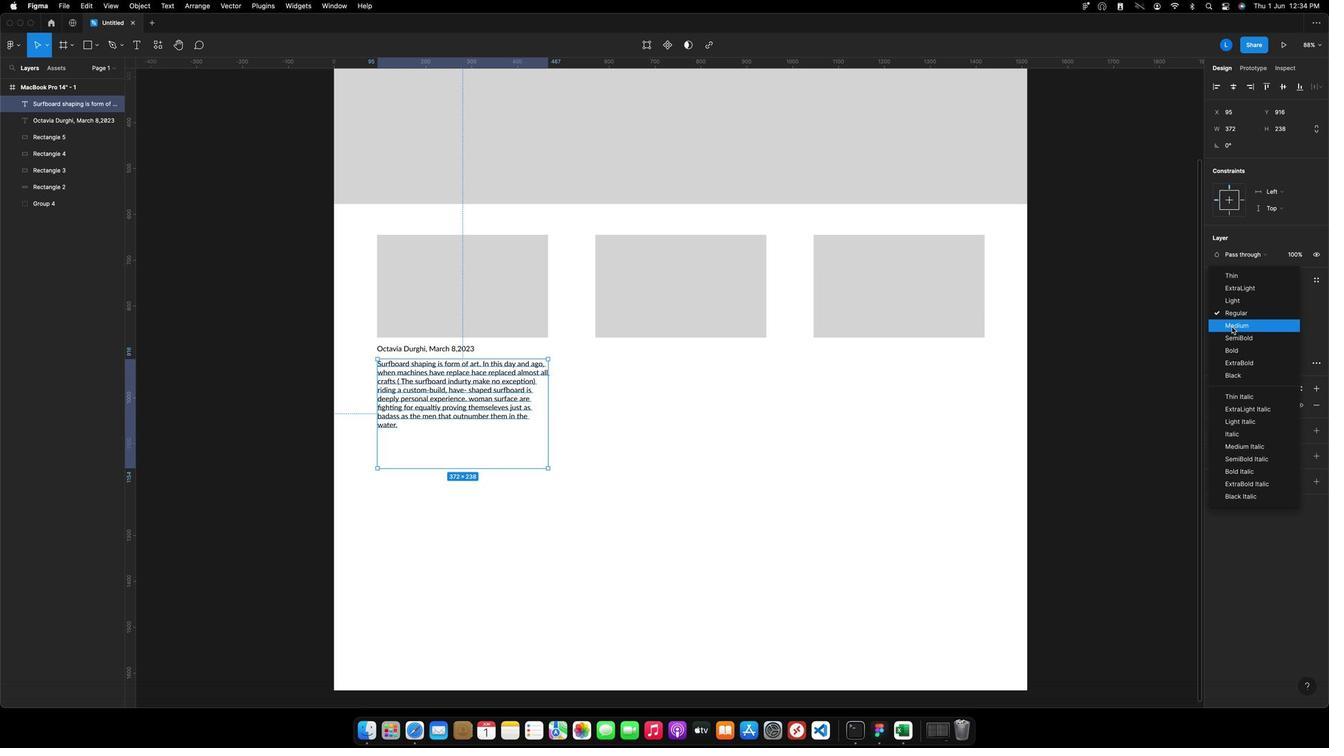 
Action: Mouse pressed left at (1115, 239)
Screenshot: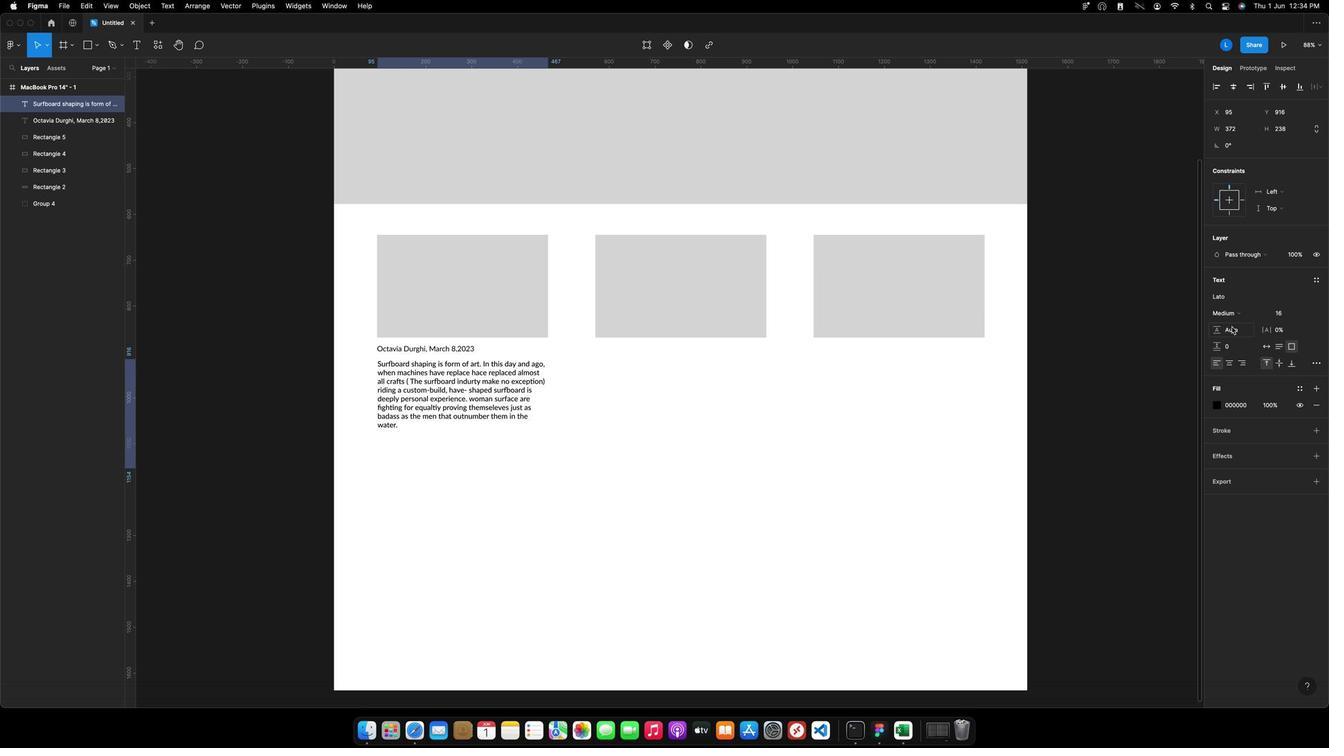 
Action: Mouse moved to (748, 254)
Screenshot: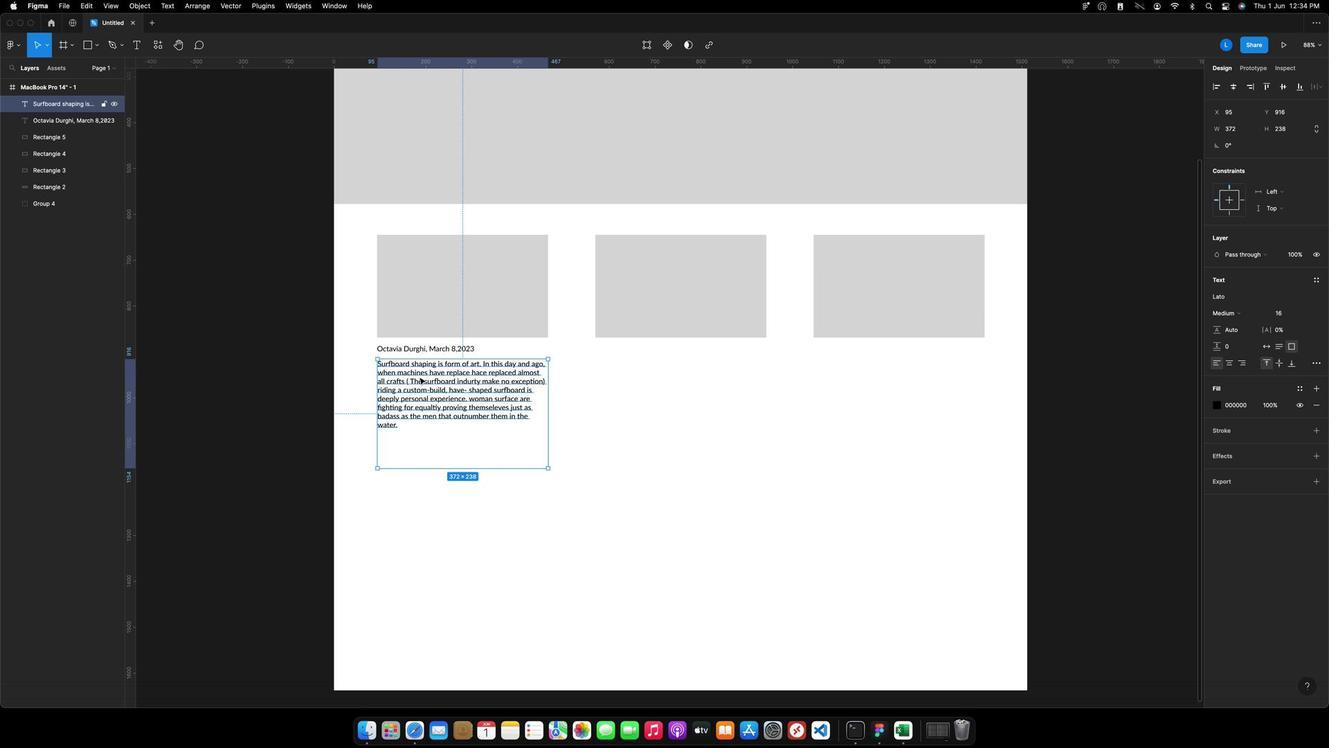 
Action: Mouse pressed left at (748, 254)
Screenshot: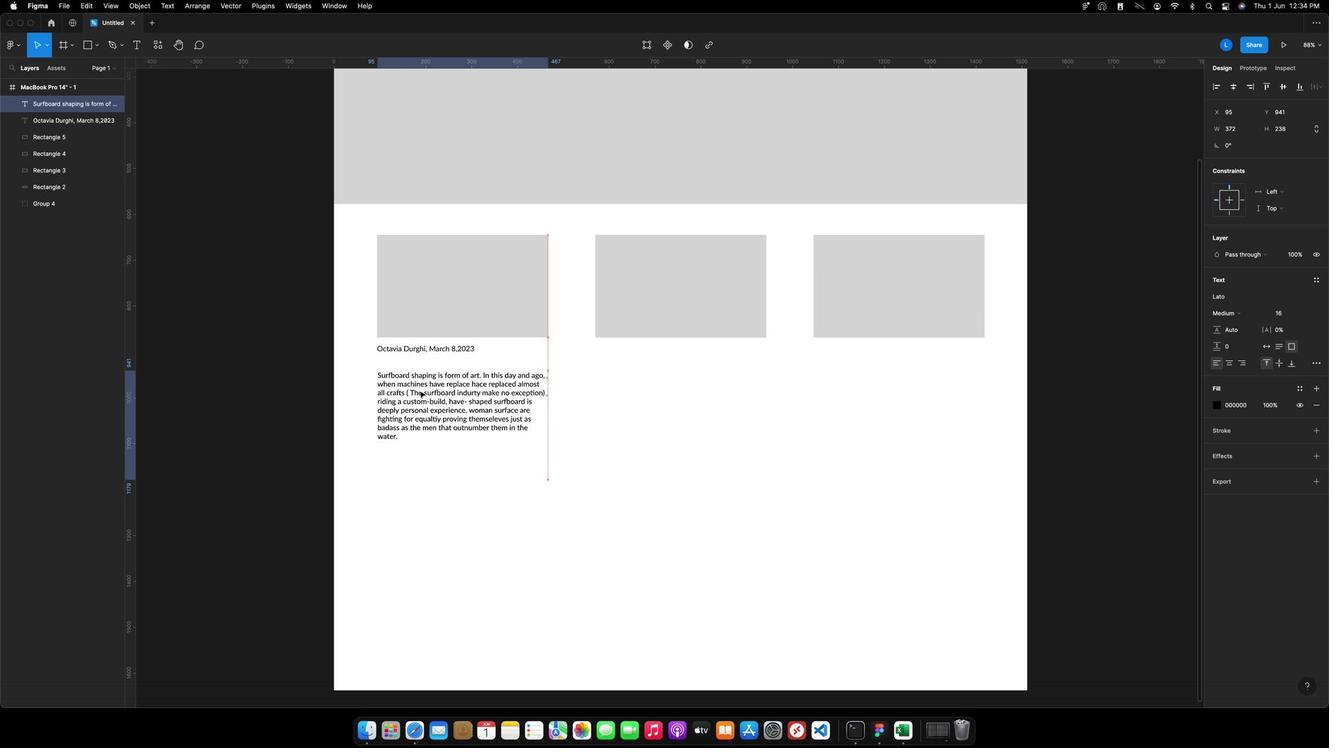 
Action: Mouse moved to (747, 262)
Screenshot: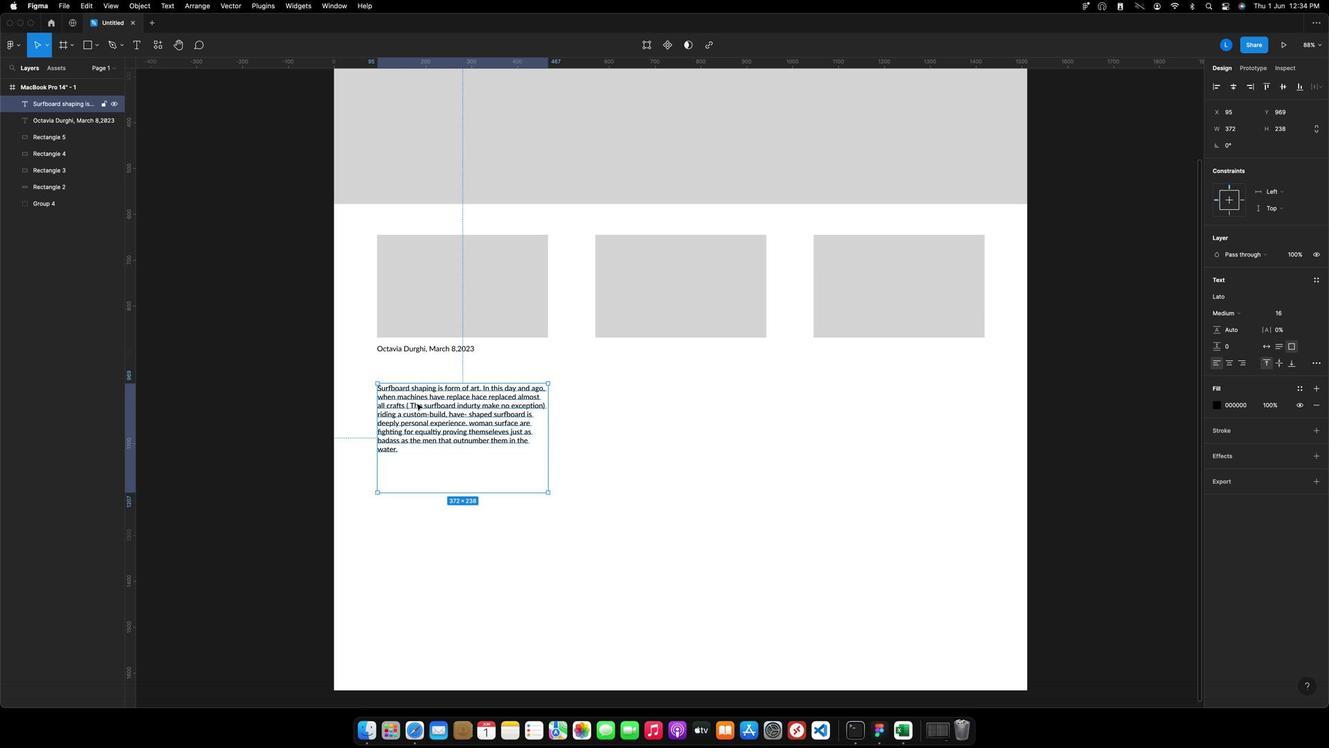 
Action: Mouse pressed left at (747, 262)
Screenshot: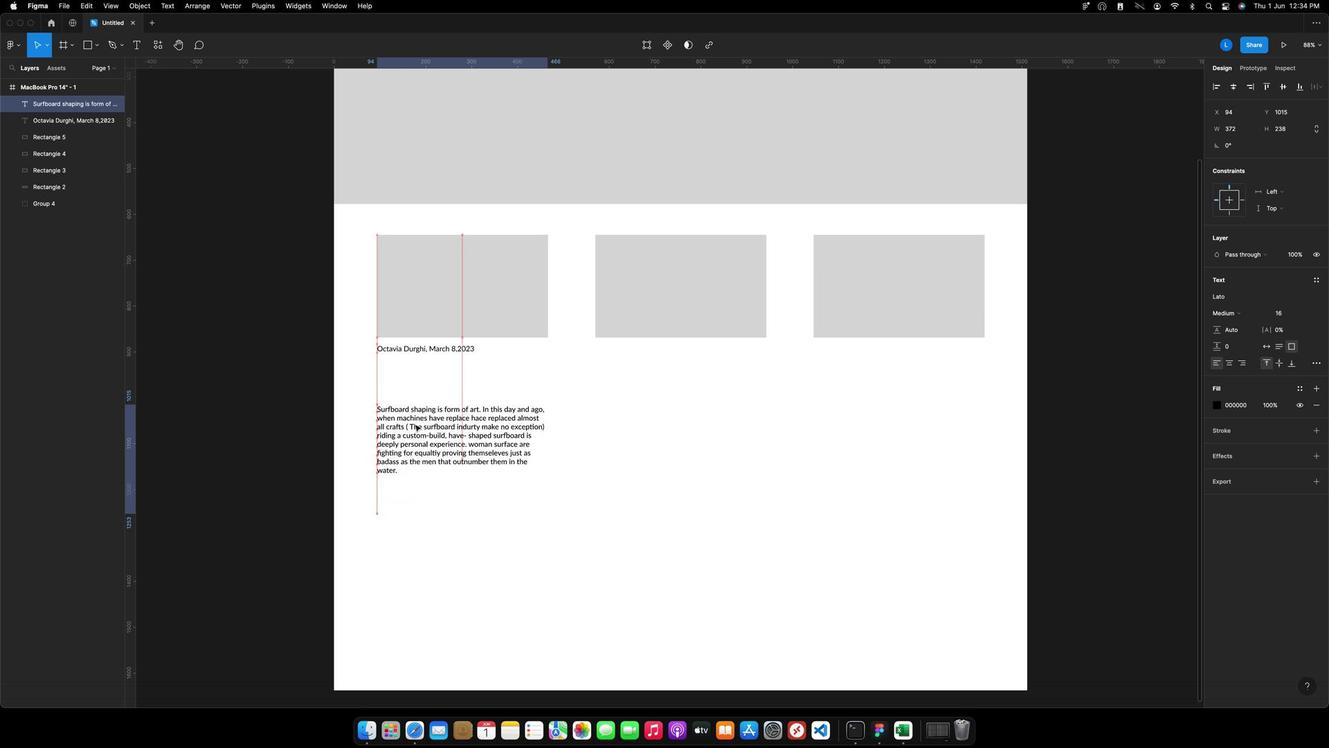 
Action: Mouse moved to (744, 255)
Screenshot: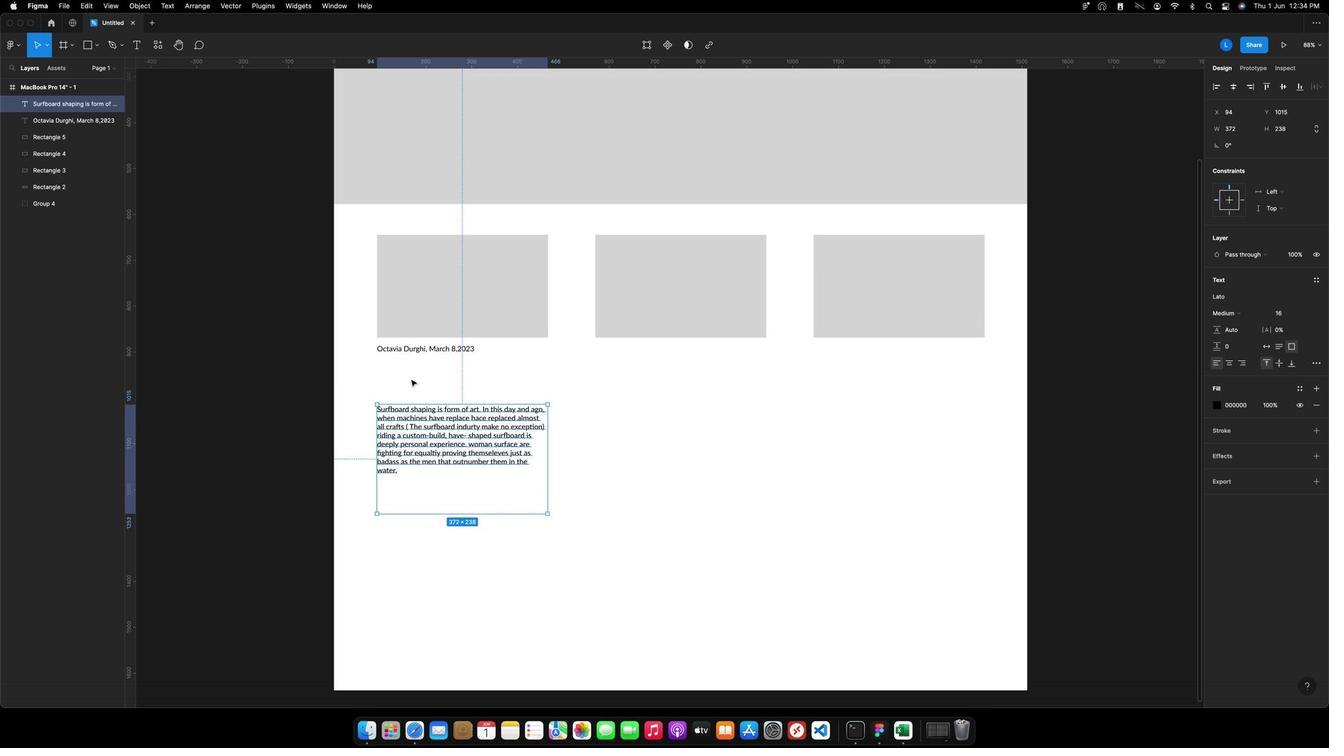 
Action: Key pressed 't'
Screenshot: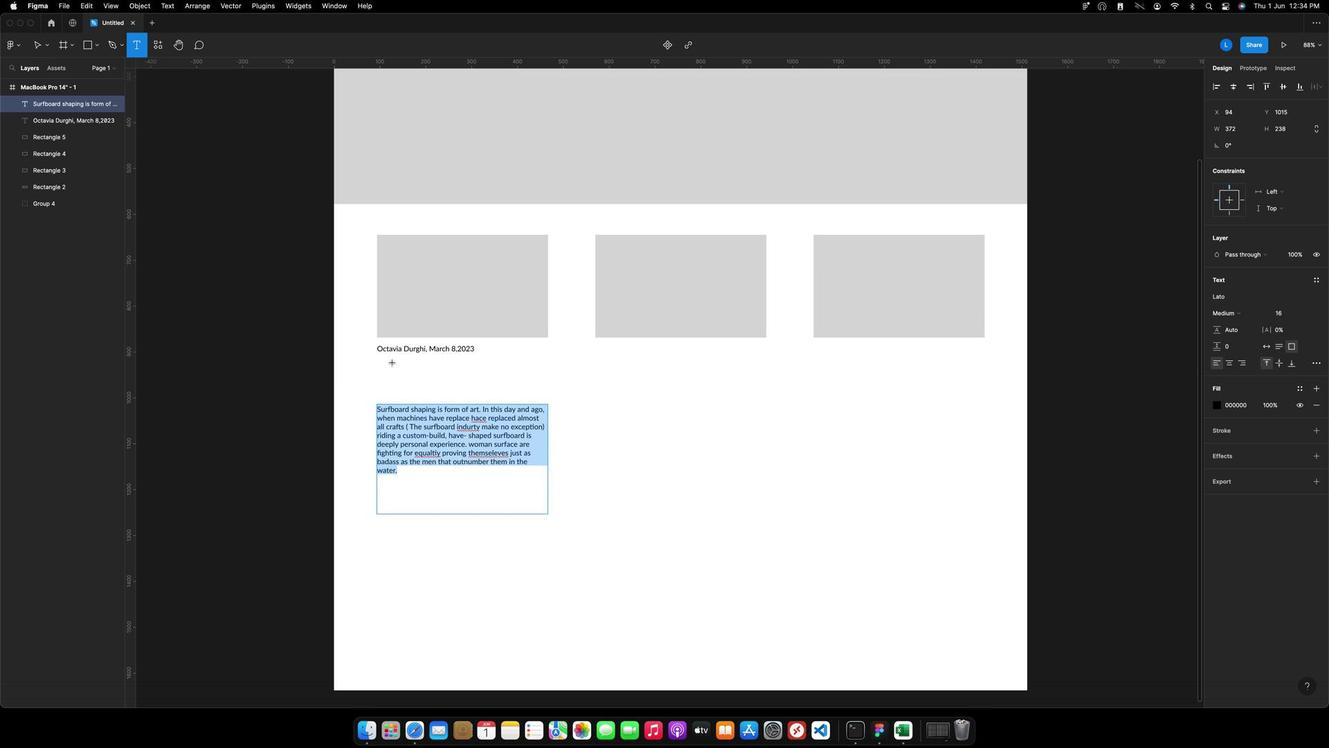 
Action: Mouse moved to (730, 248)
Screenshot: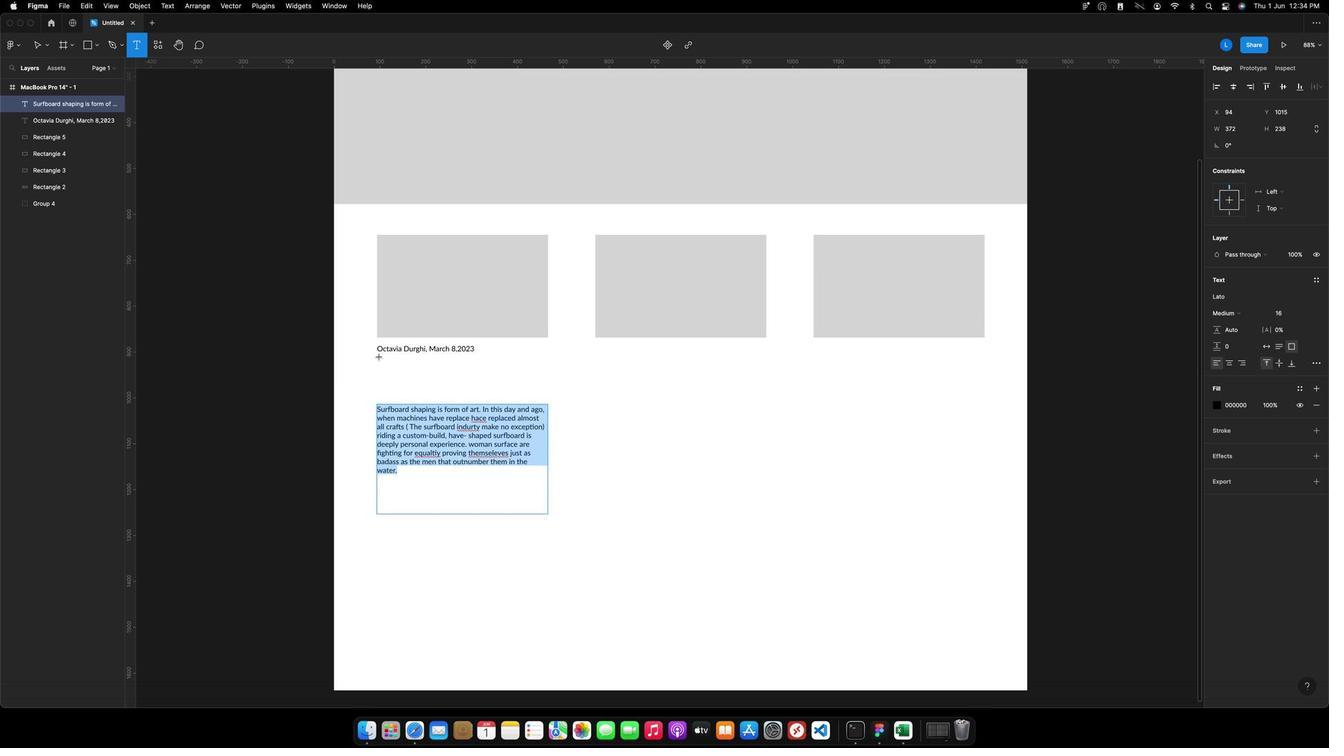 
Action: Key pressed Key.esc
Screenshot: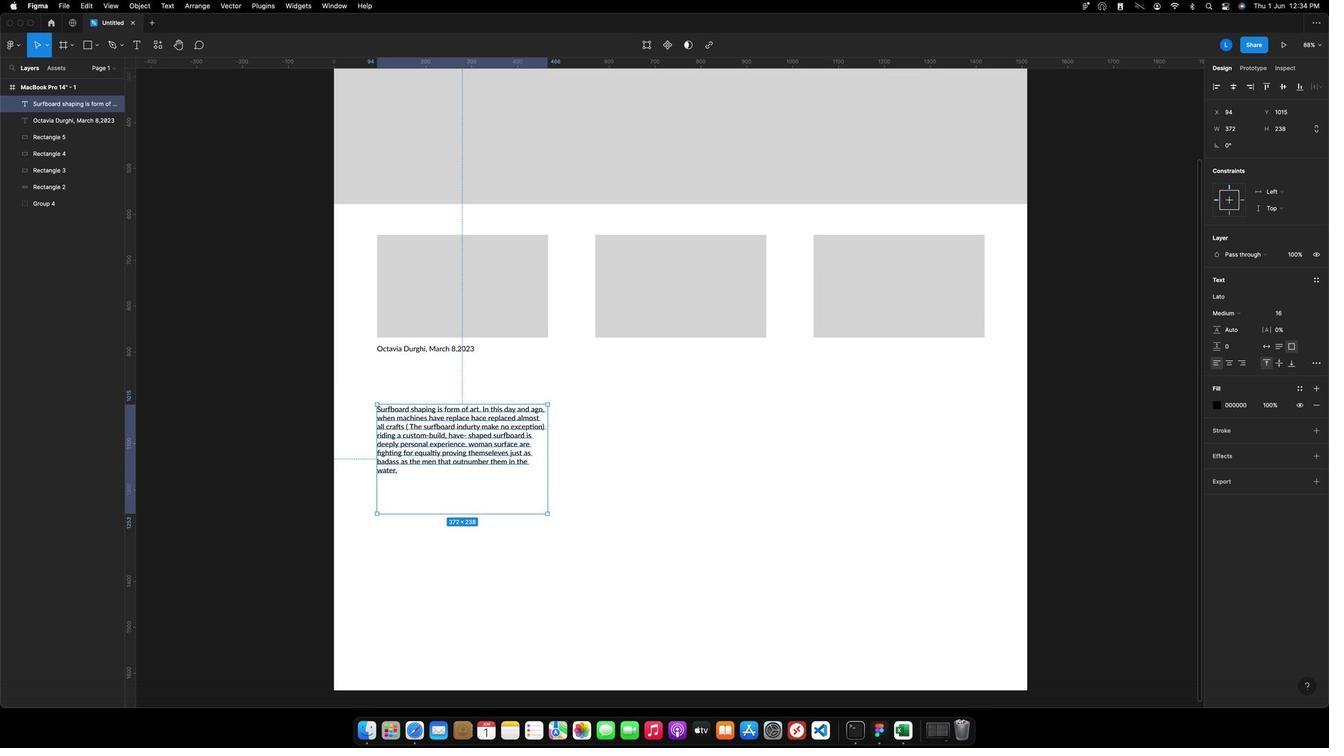 
Action: Mouse moved to (734, 250)
Screenshot: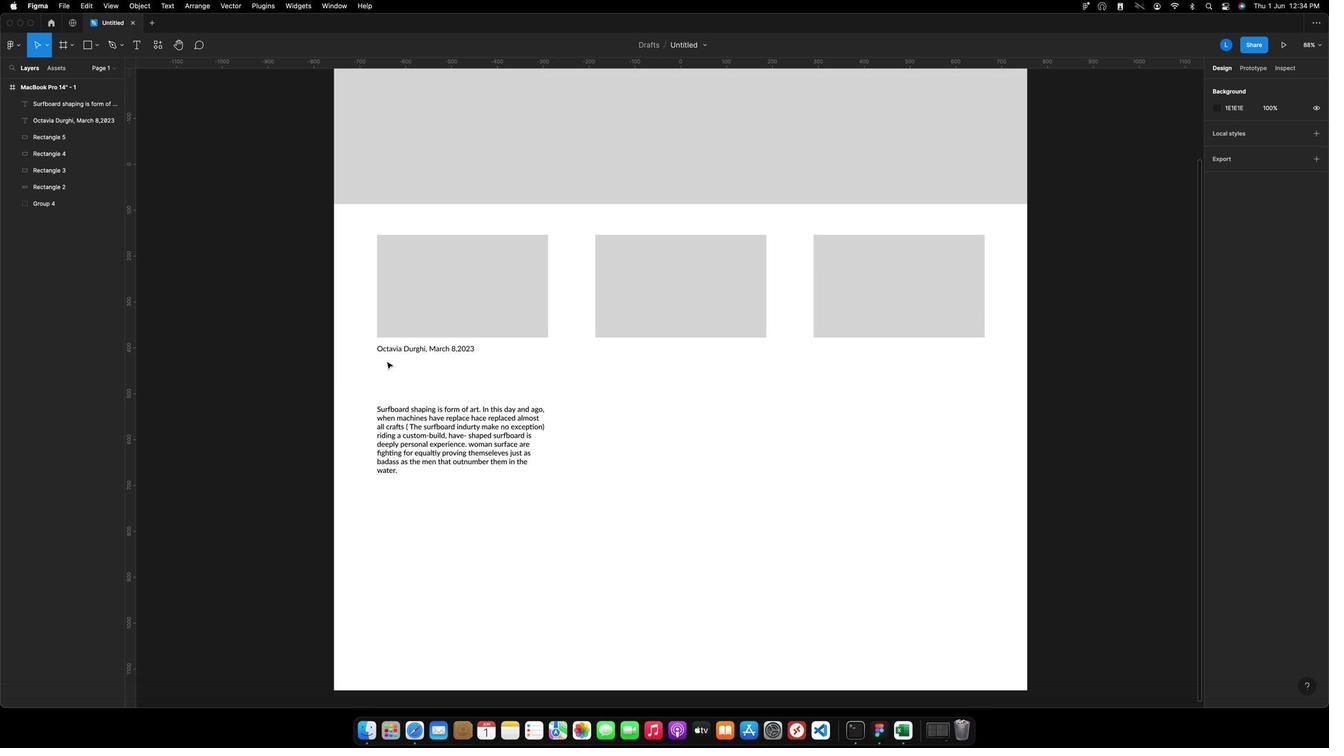 
Action: Mouse pressed left at (734, 250)
